 Task: Edit the website's header and course page to update the styles and ensure scripts are functioning correctly.
Action: Mouse scrolled (527, 469) with delta (0, 0)
Screenshot: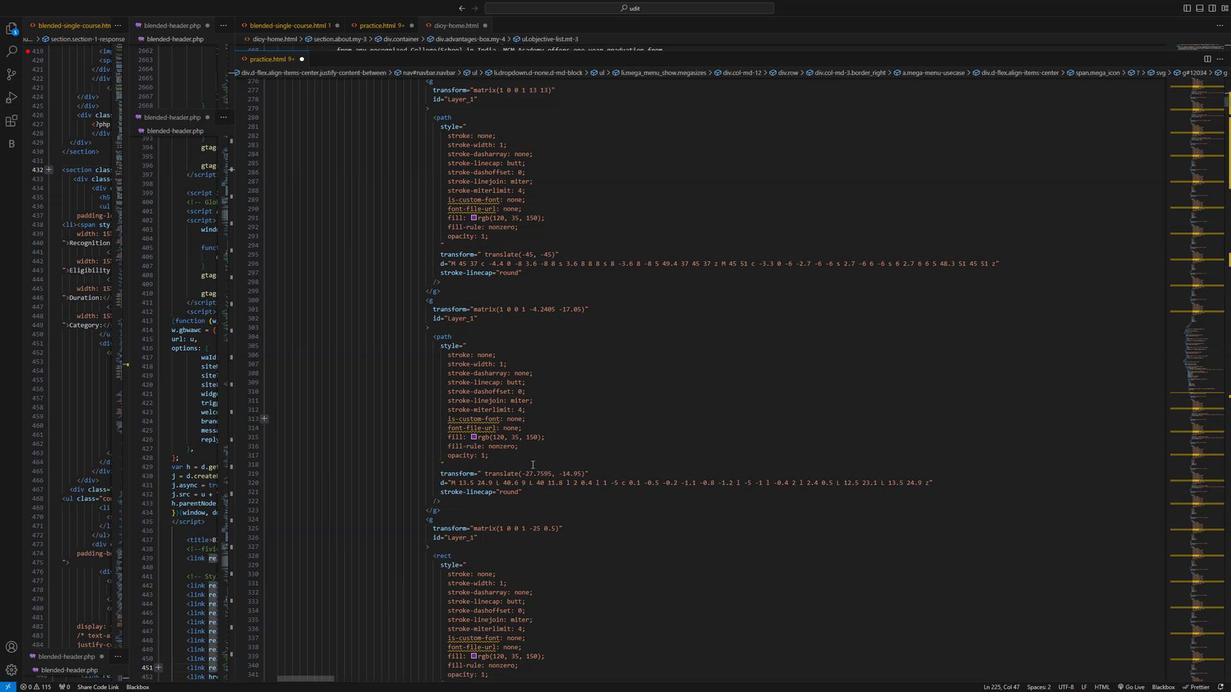 
Action: Mouse scrolled (527, 469) with delta (0, 0)
Screenshot: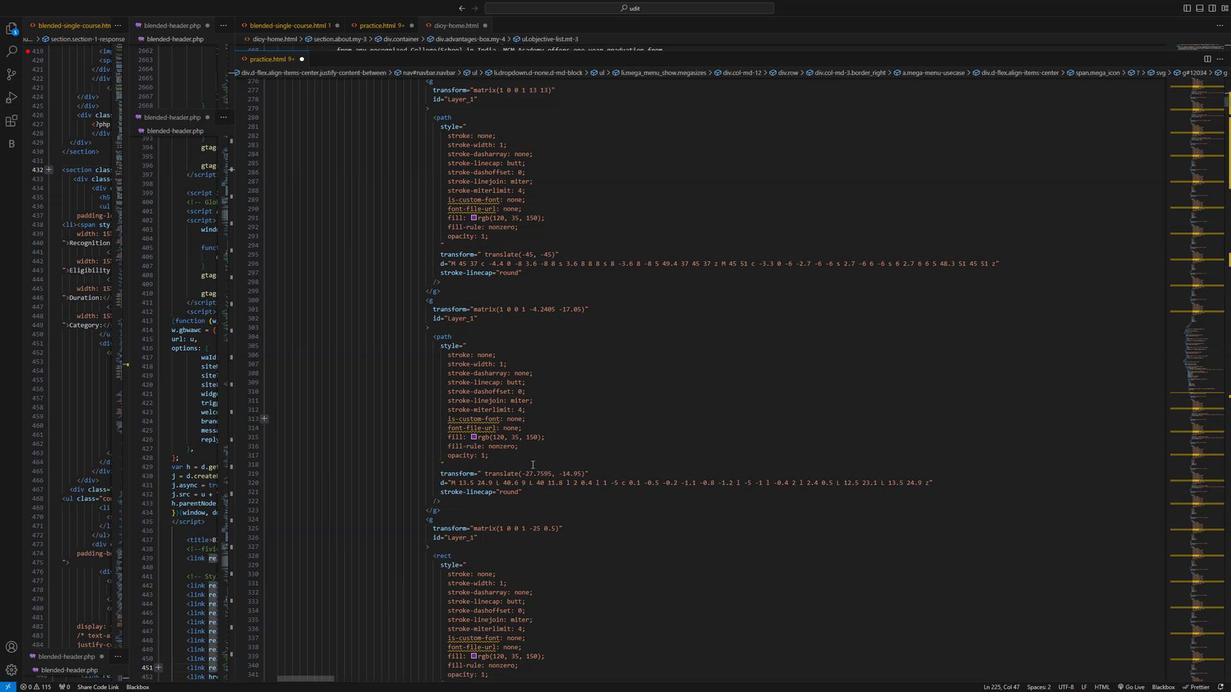 
Action: Mouse scrolled (527, 469) with delta (0, 0)
Screenshot: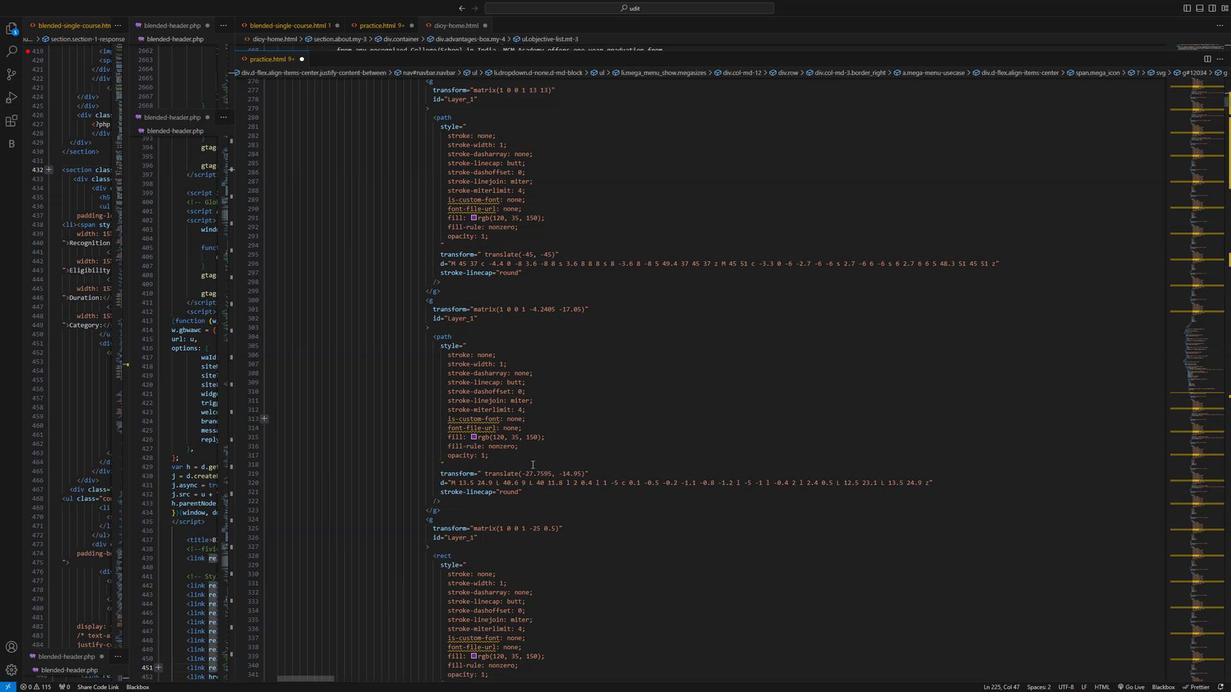 
Action: Mouse scrolled (527, 469) with delta (0, 0)
Screenshot: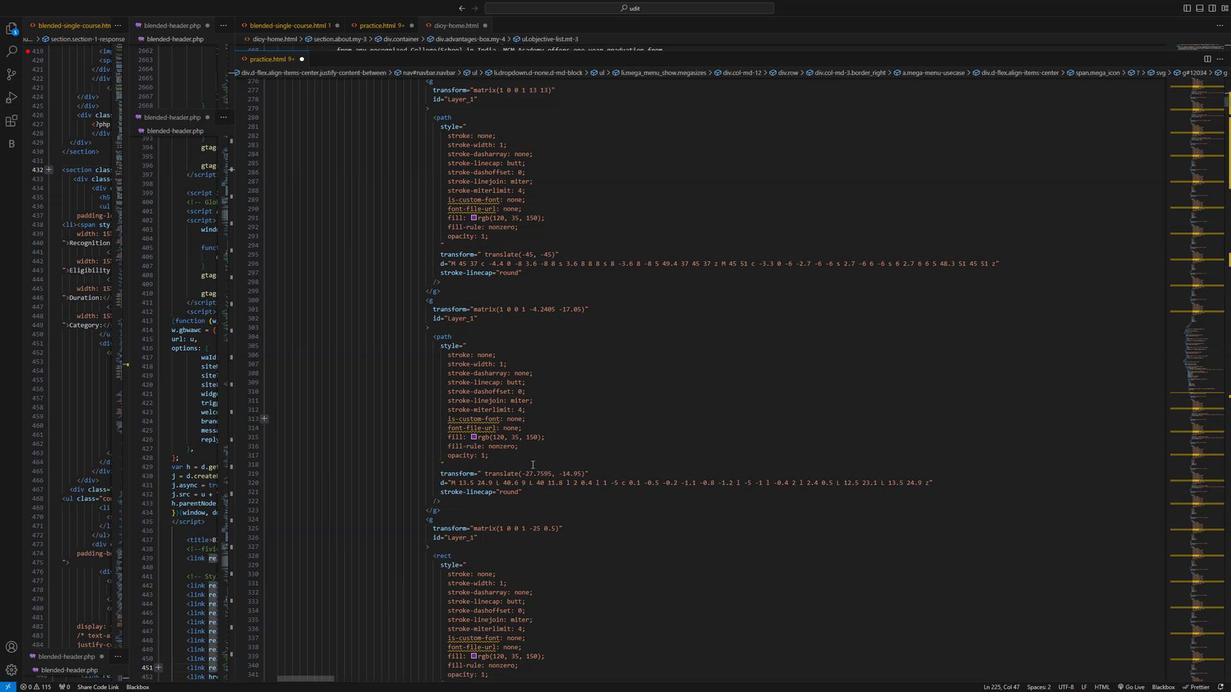 
Action: Mouse scrolled (527, 469) with delta (0, 0)
Screenshot: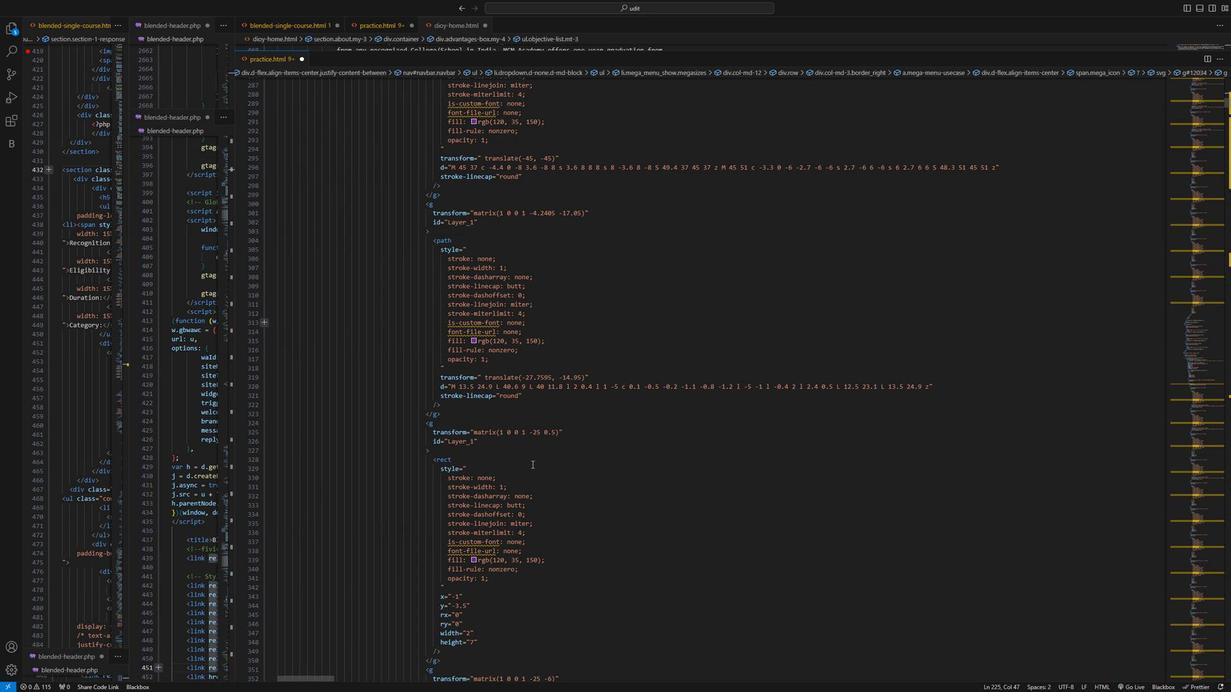 
Action: Mouse scrolled (527, 469) with delta (0, 0)
Screenshot: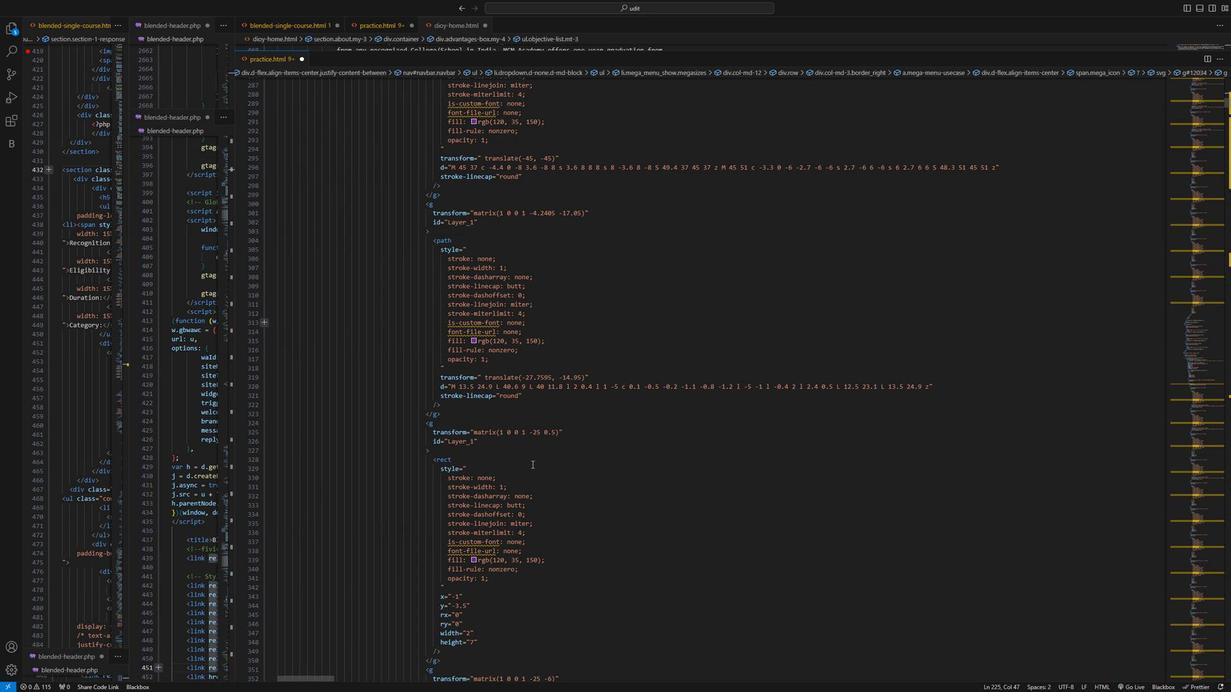 
Action: Mouse scrolled (527, 469) with delta (0, 0)
Screenshot: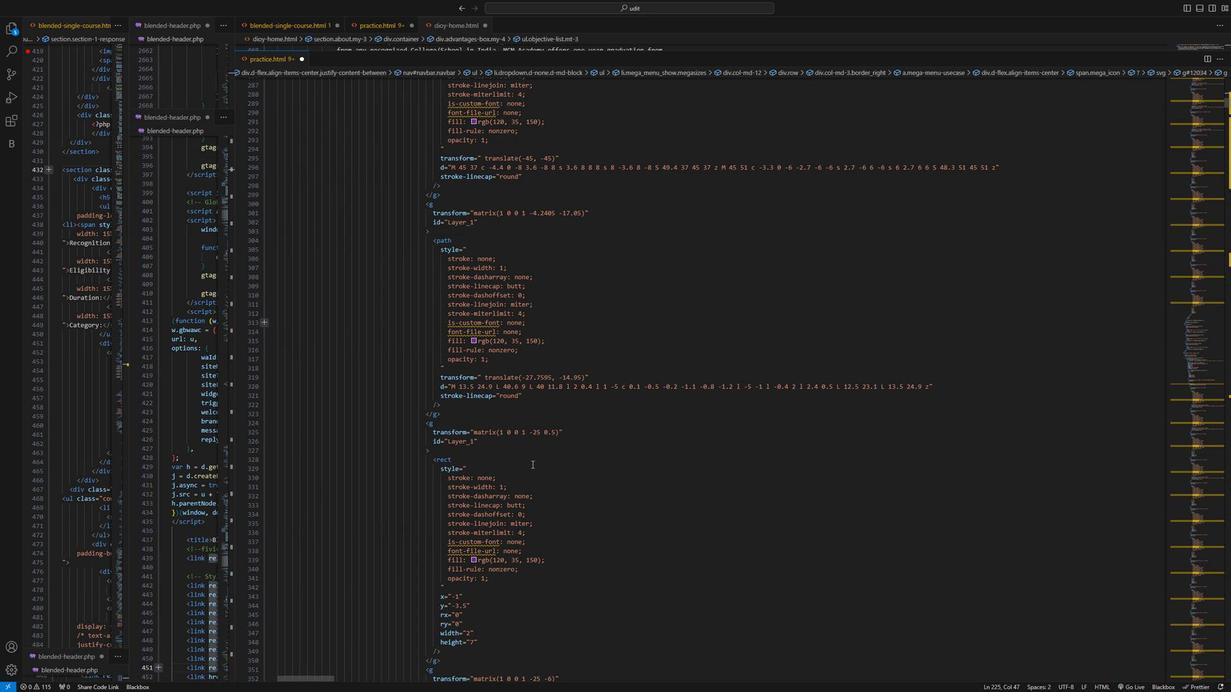 
Action: Mouse scrolled (527, 469) with delta (0, 0)
Screenshot: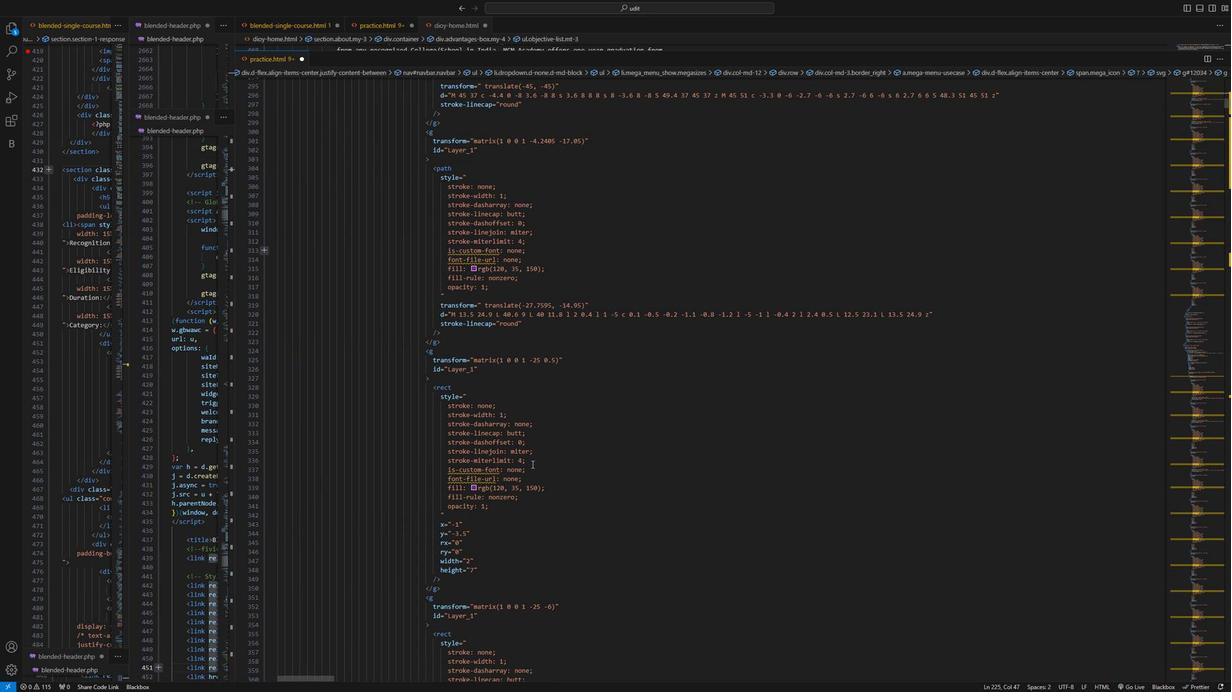 
Action: Mouse scrolled (527, 469) with delta (0, 0)
Screenshot: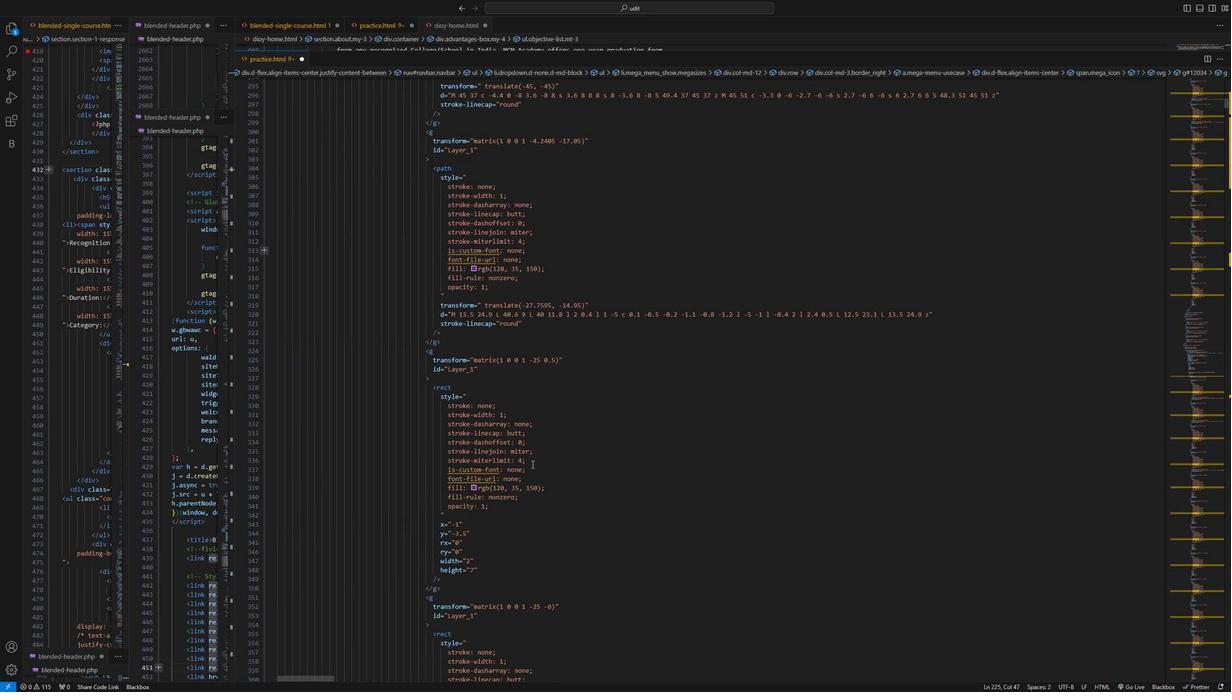 
Action: Mouse scrolled (527, 469) with delta (0, 0)
Screenshot: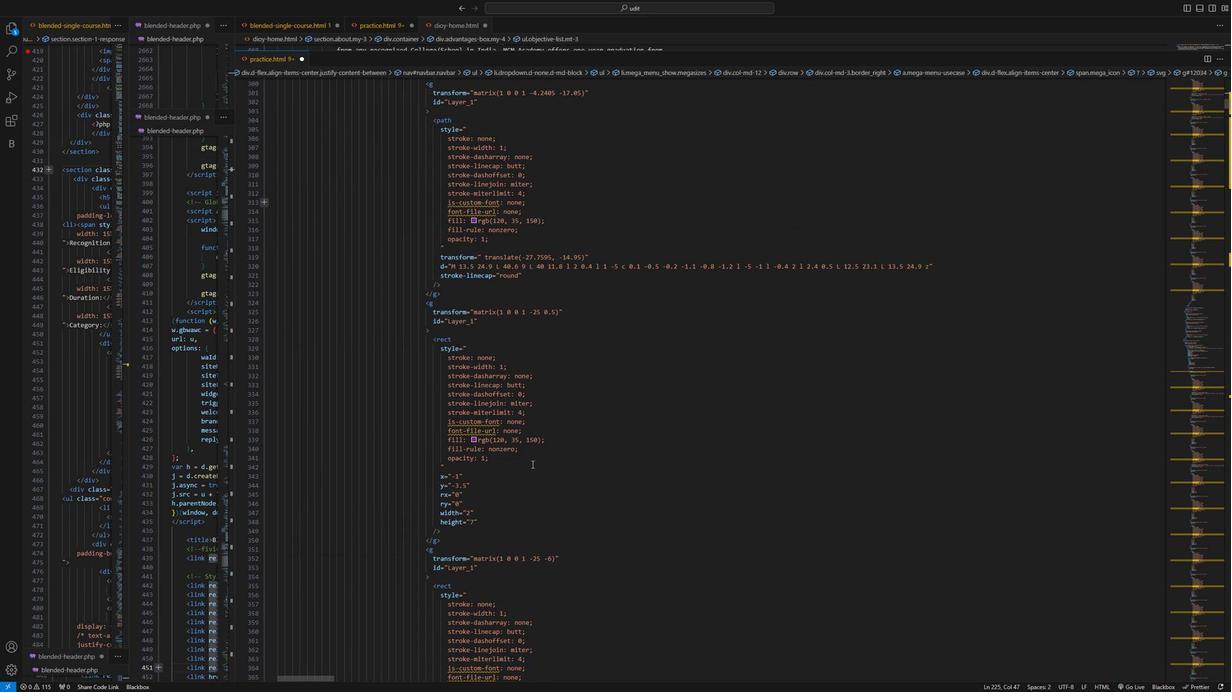 
Action: Mouse scrolled (527, 469) with delta (0, 0)
Screenshot: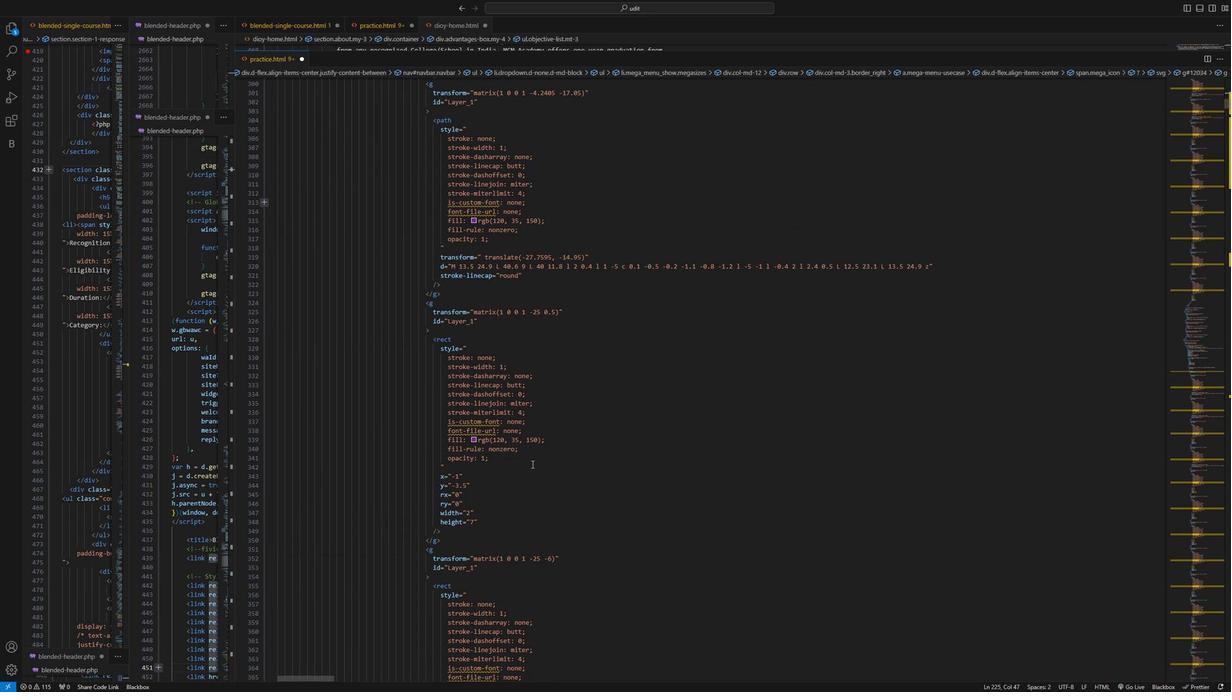 
Action: Mouse scrolled (527, 469) with delta (0, 0)
Screenshot: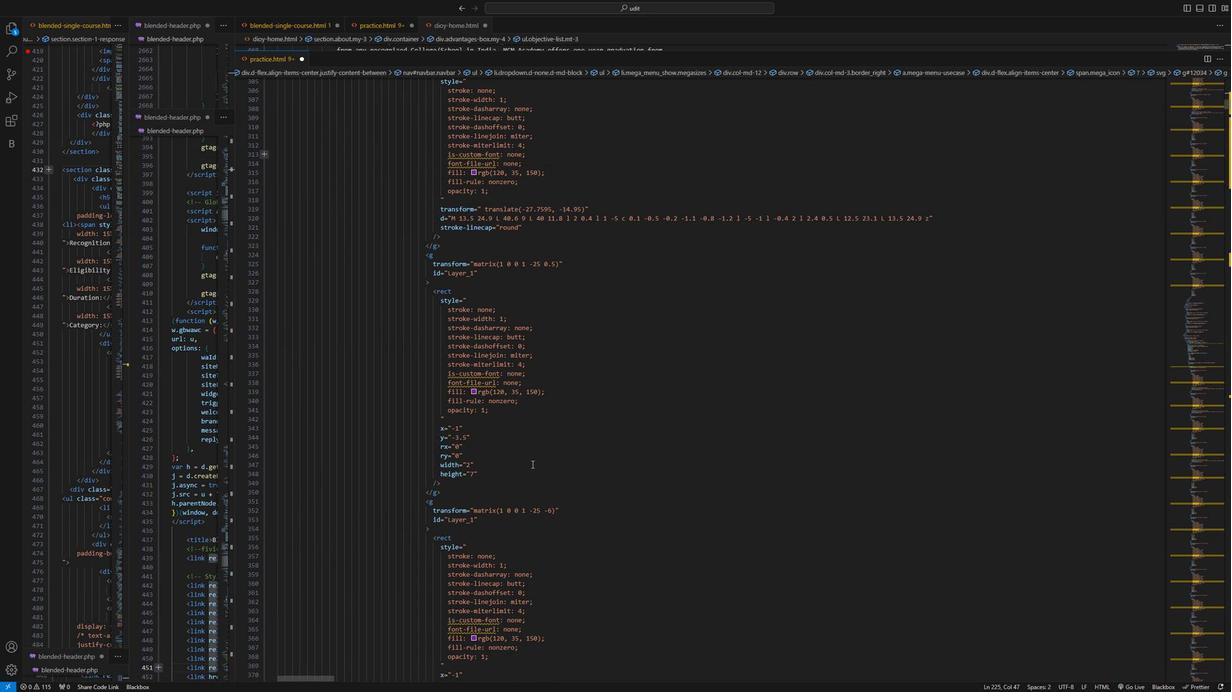 
Action: Mouse scrolled (527, 469) with delta (0, 0)
Screenshot: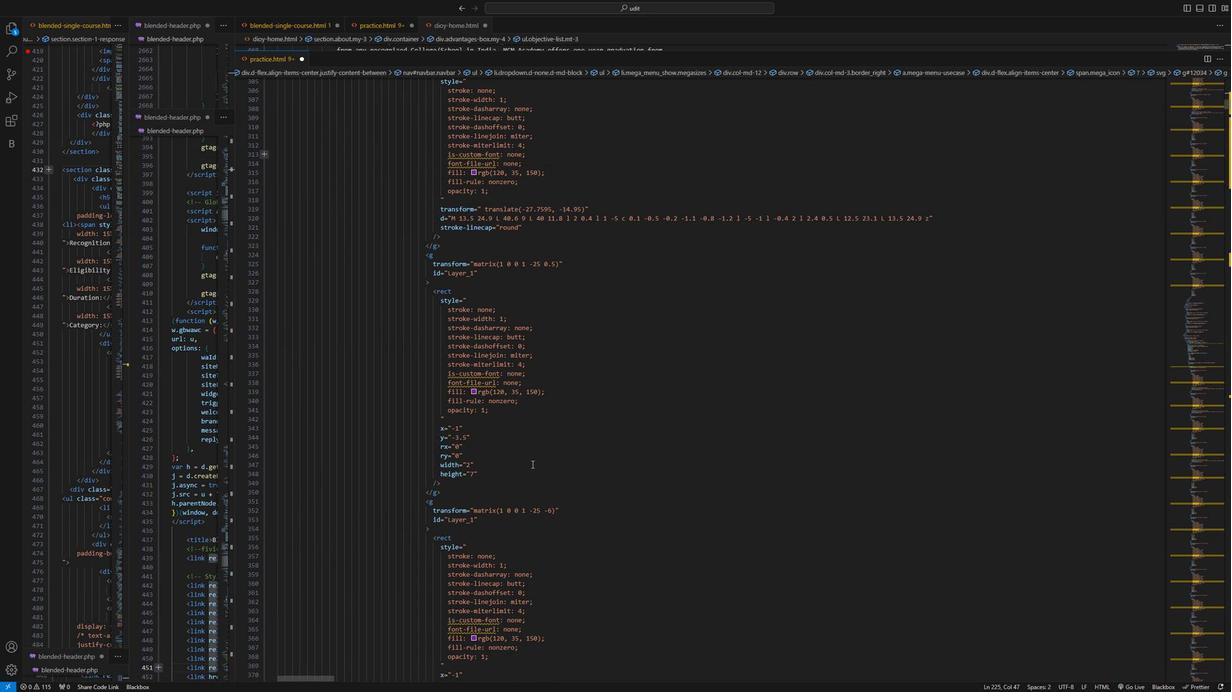 
Action: Mouse scrolled (527, 469) with delta (0, 0)
Screenshot: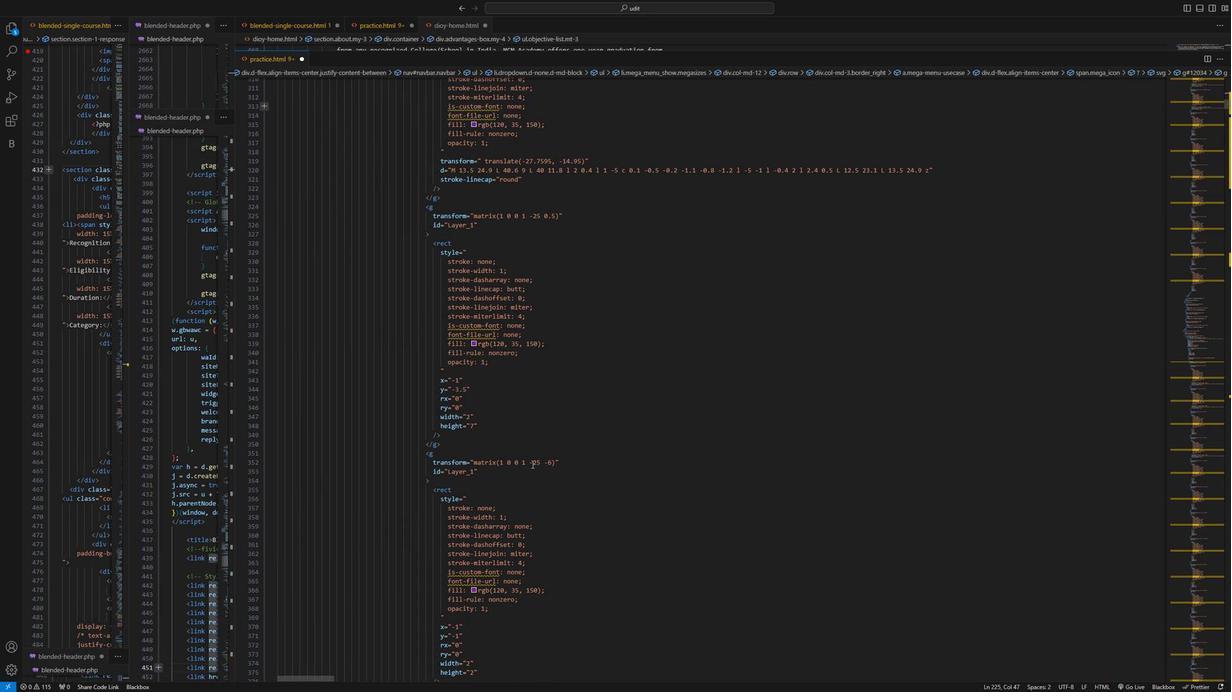 
Action: Mouse scrolled (527, 469) with delta (0, 0)
Screenshot: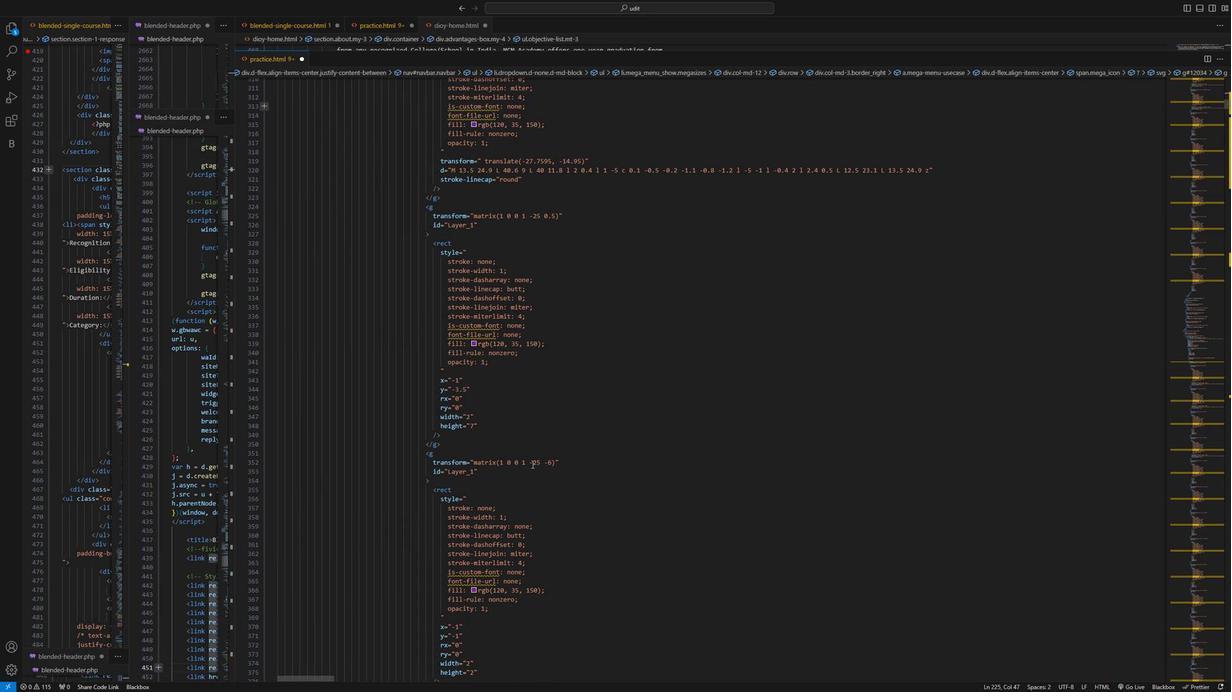 
Action: Mouse scrolled (527, 469) with delta (0, 0)
Screenshot: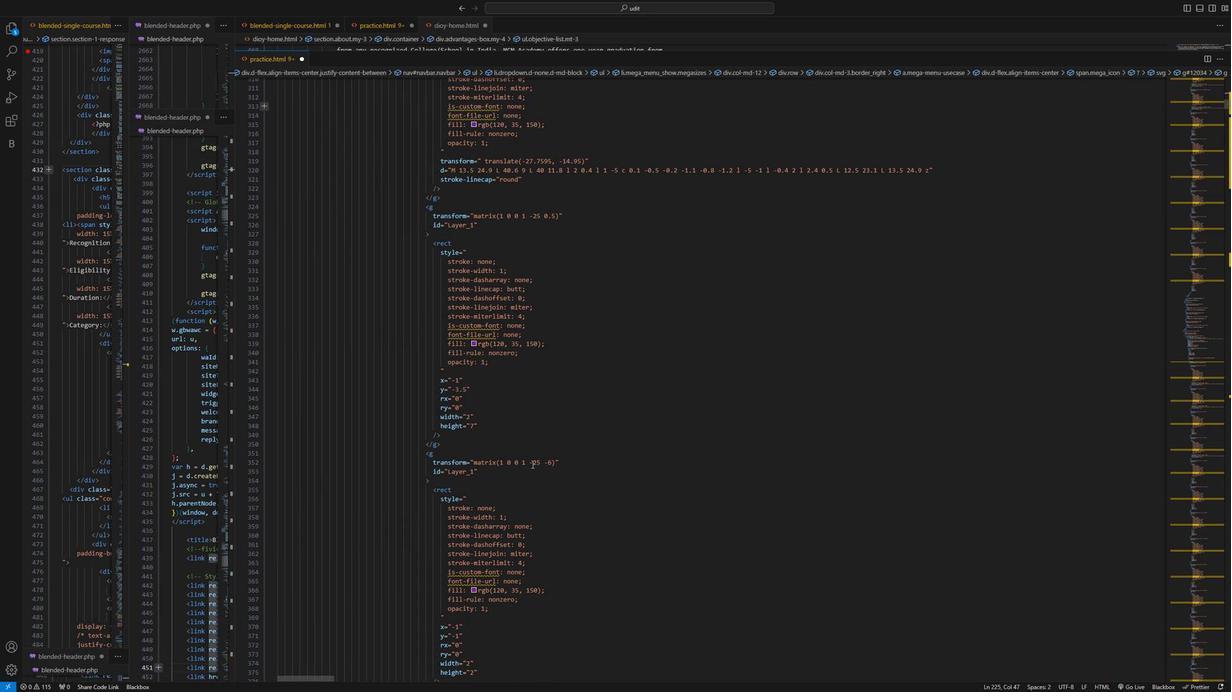 
Action: Mouse scrolled (527, 469) with delta (0, 0)
Screenshot: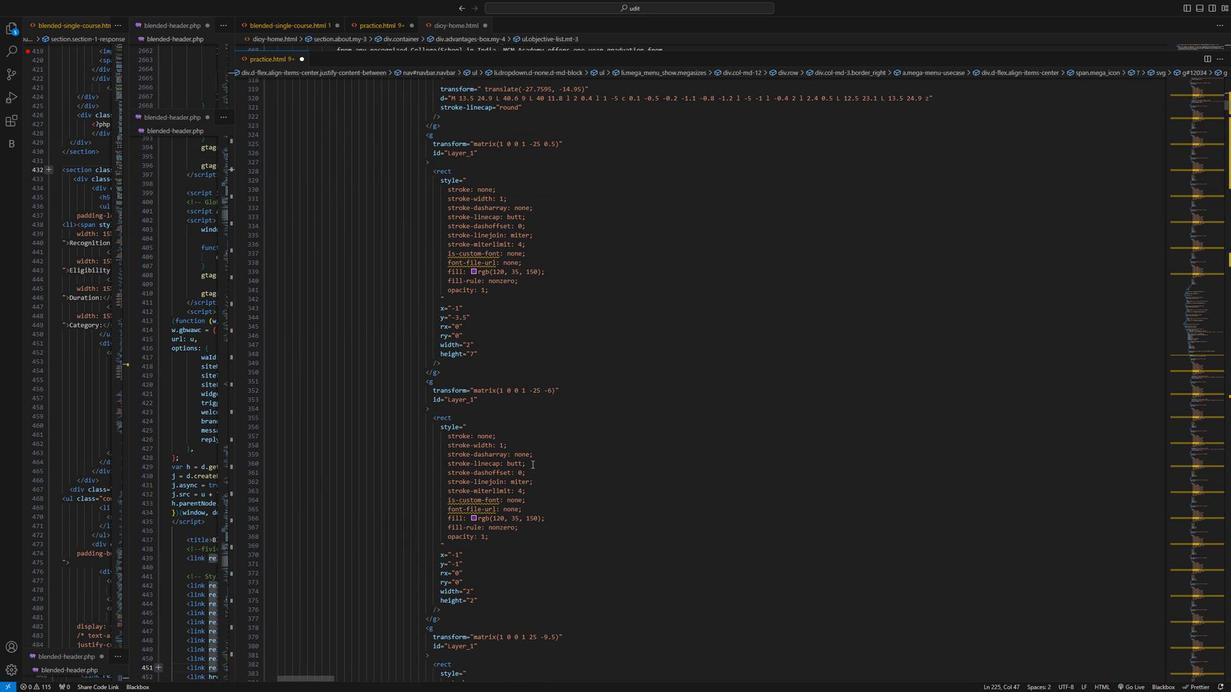 
Action: Mouse scrolled (527, 469) with delta (0, 0)
Screenshot: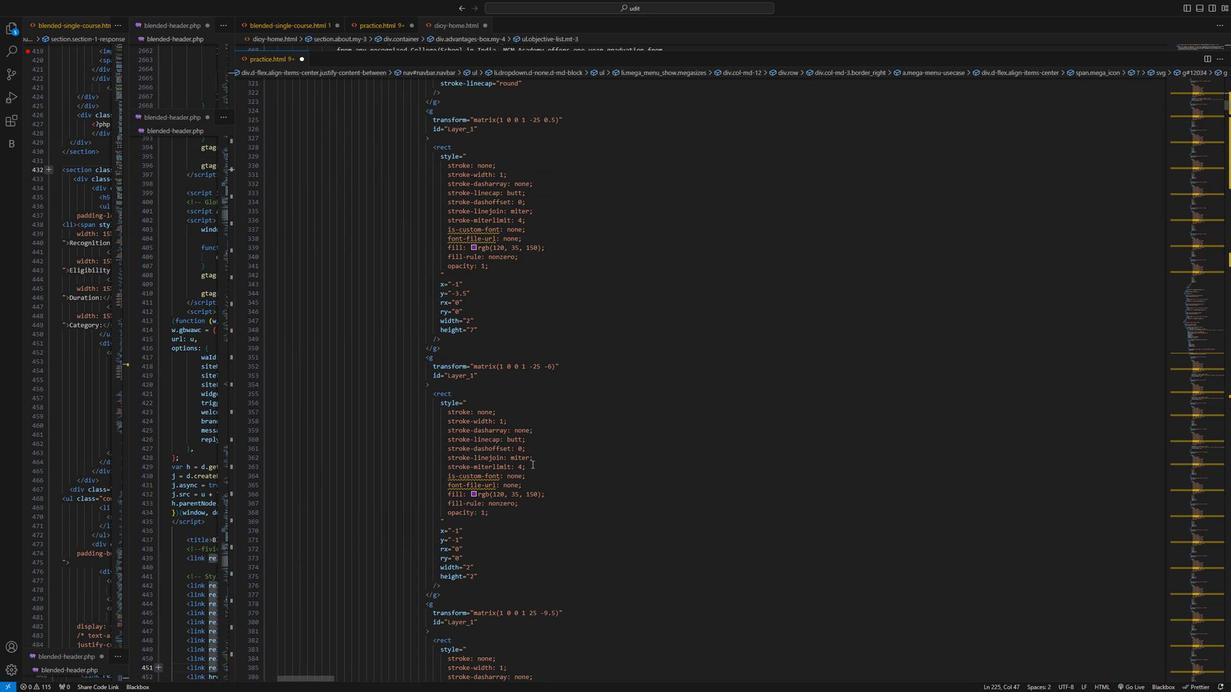 
Action: Mouse moved to (527, 470)
Screenshot: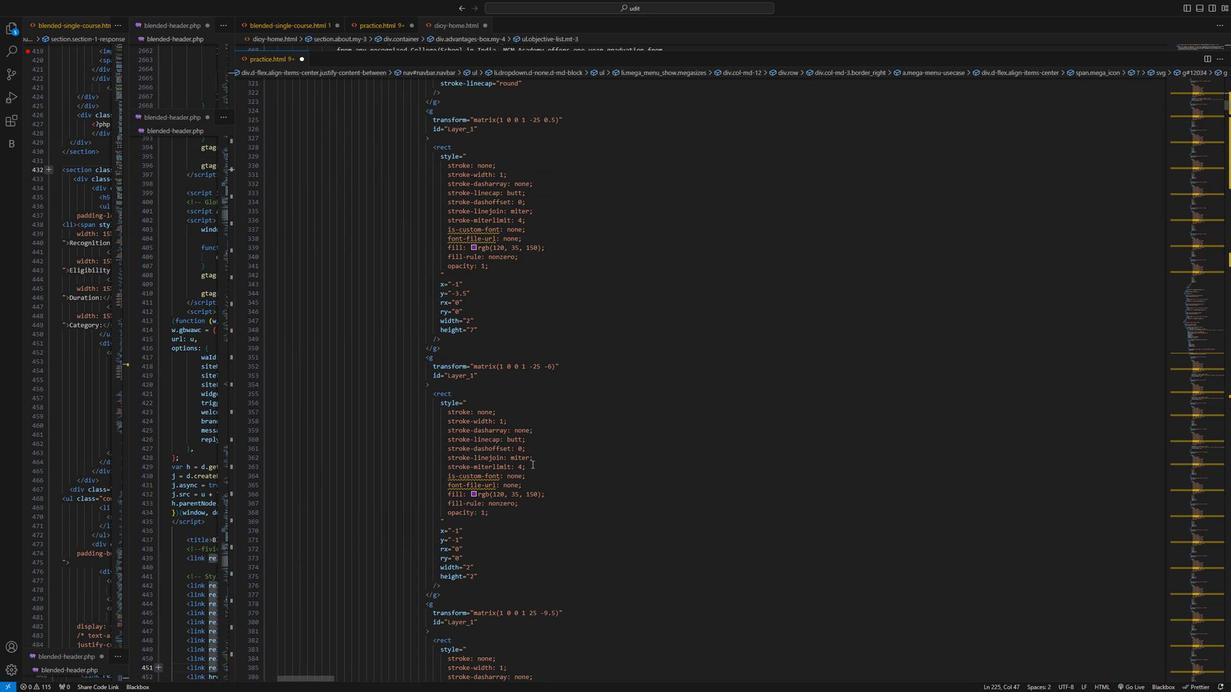 
Action: Mouse scrolled (527, 469) with delta (0, 0)
Screenshot: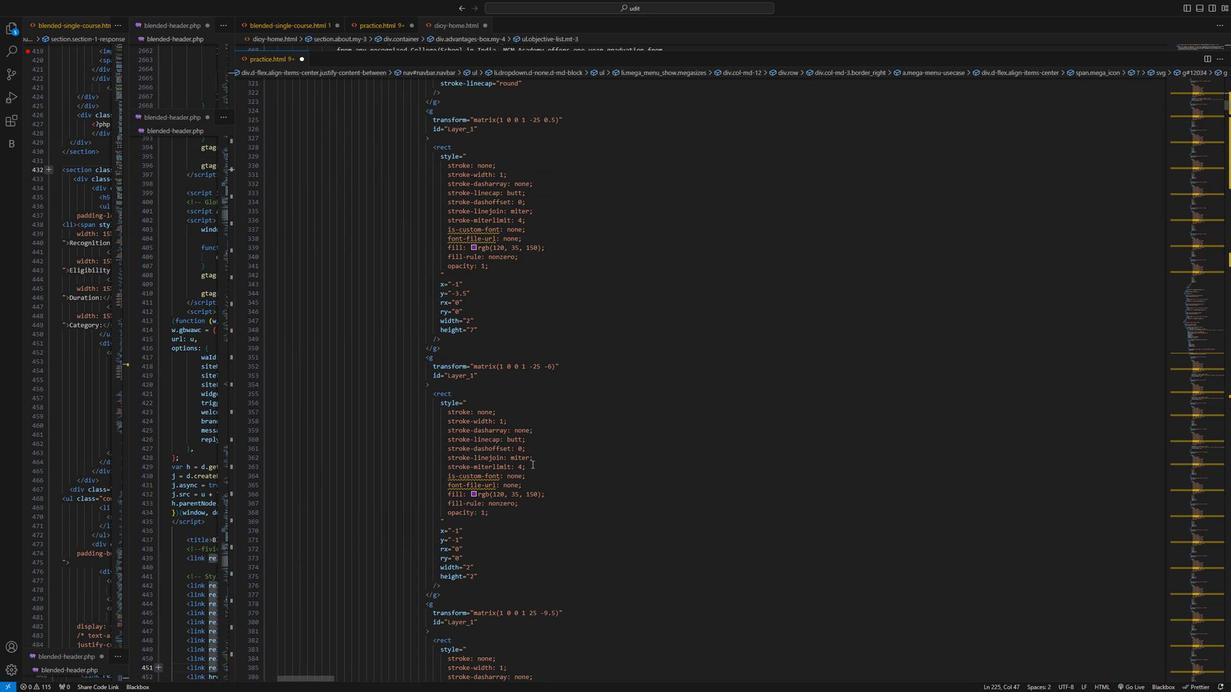 
Action: Mouse moved to (536, 472)
Screenshot: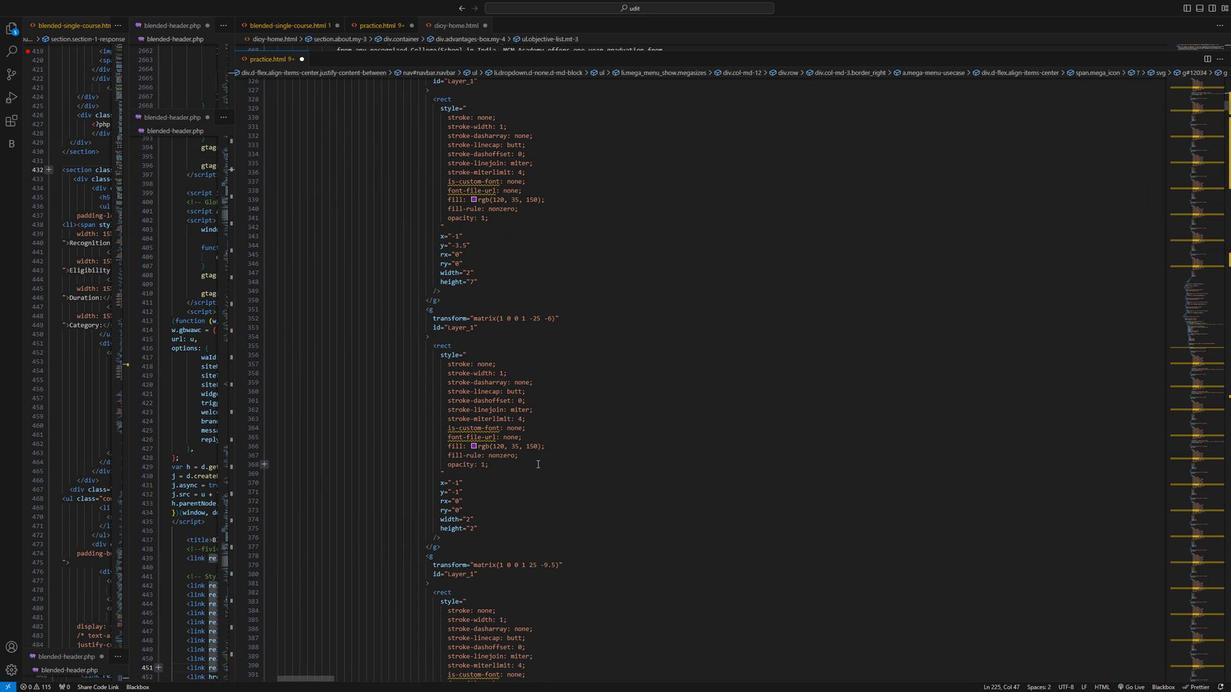 
Action: Mouse scrolled (536, 472) with delta (0, 0)
Screenshot: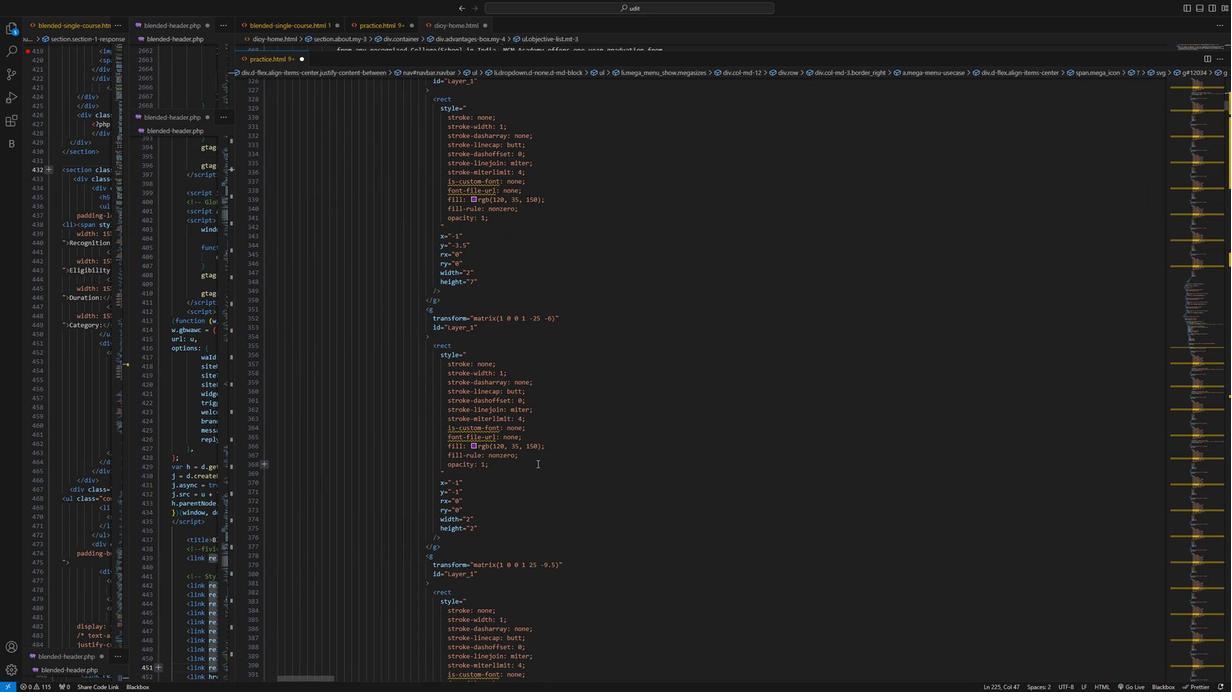 
Action: Mouse moved to (537, 475)
Screenshot: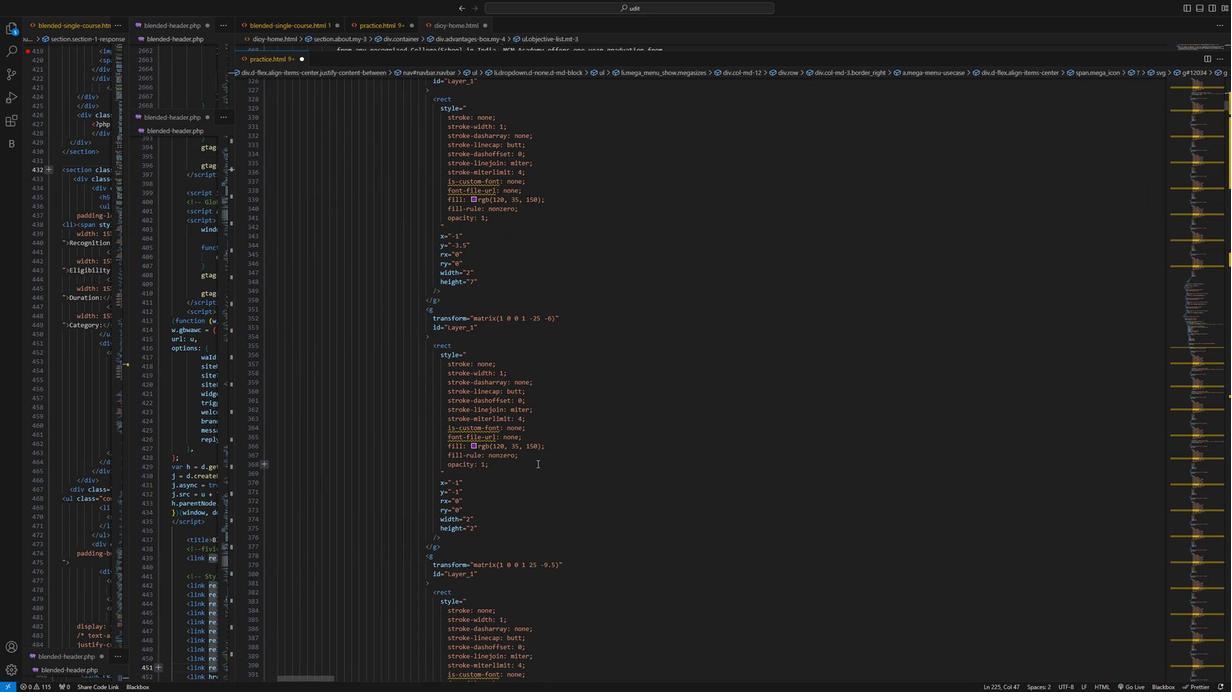 
Action: Mouse scrolled (537, 474) with delta (0, 0)
Screenshot: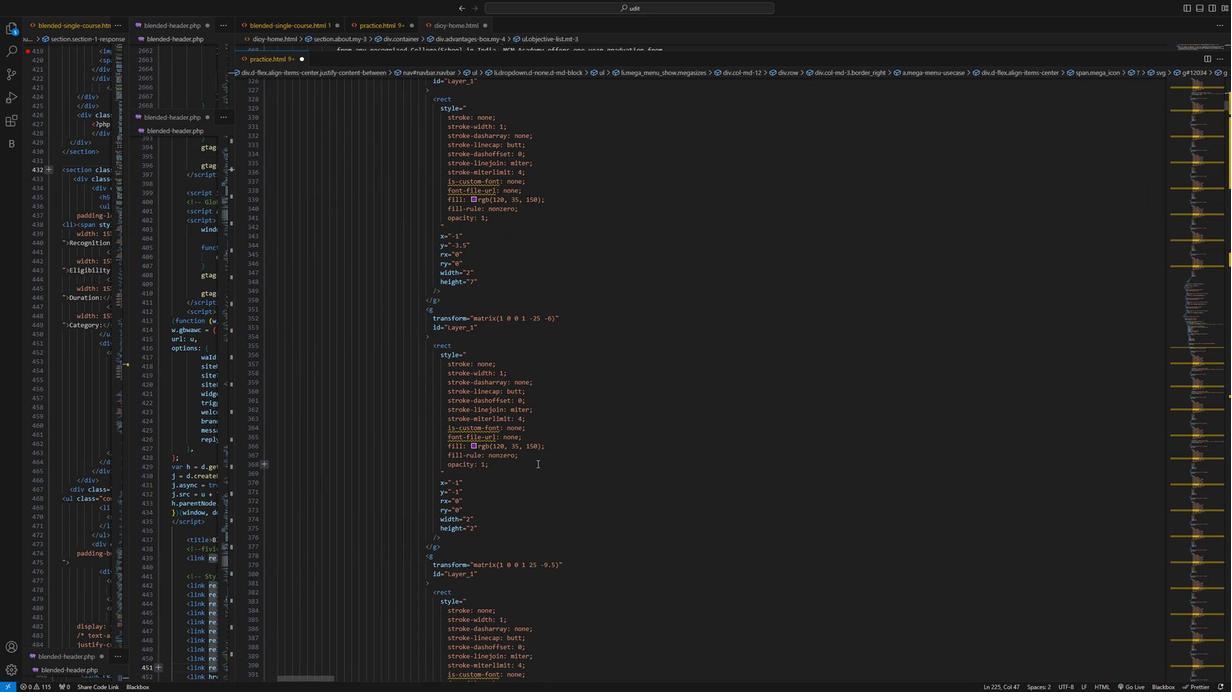 
Action: Mouse moved to (533, 476)
Screenshot: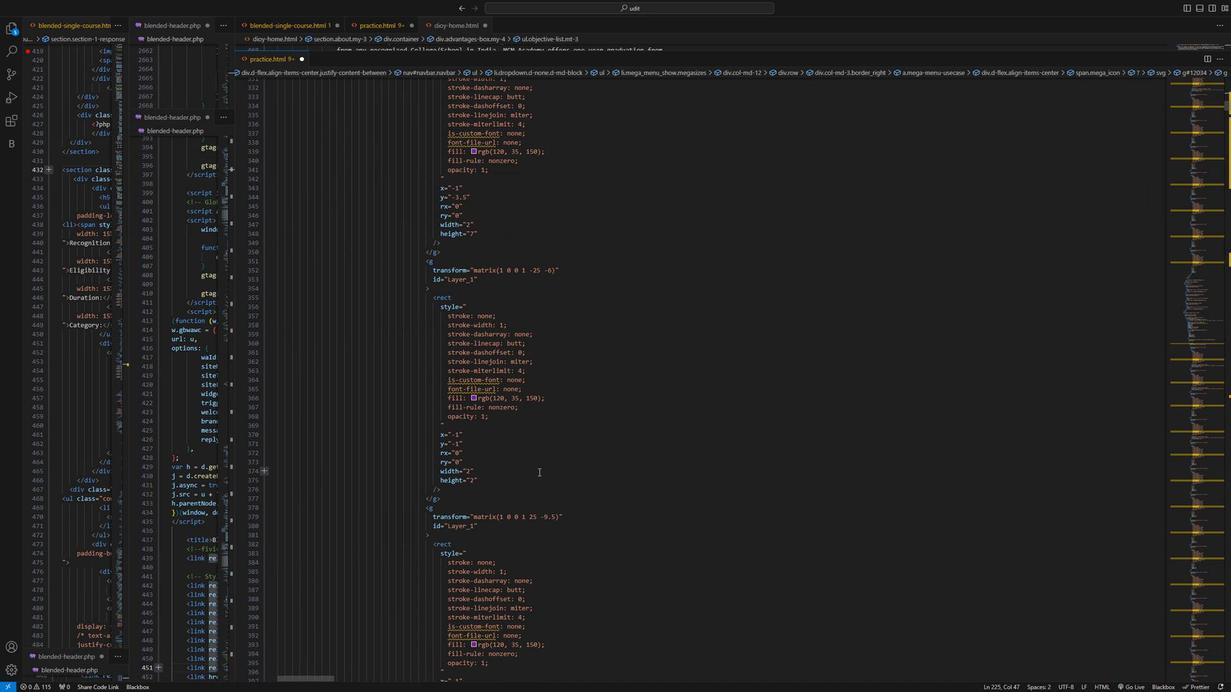 
Action: Mouse scrolled (533, 476) with delta (0, 0)
Screenshot: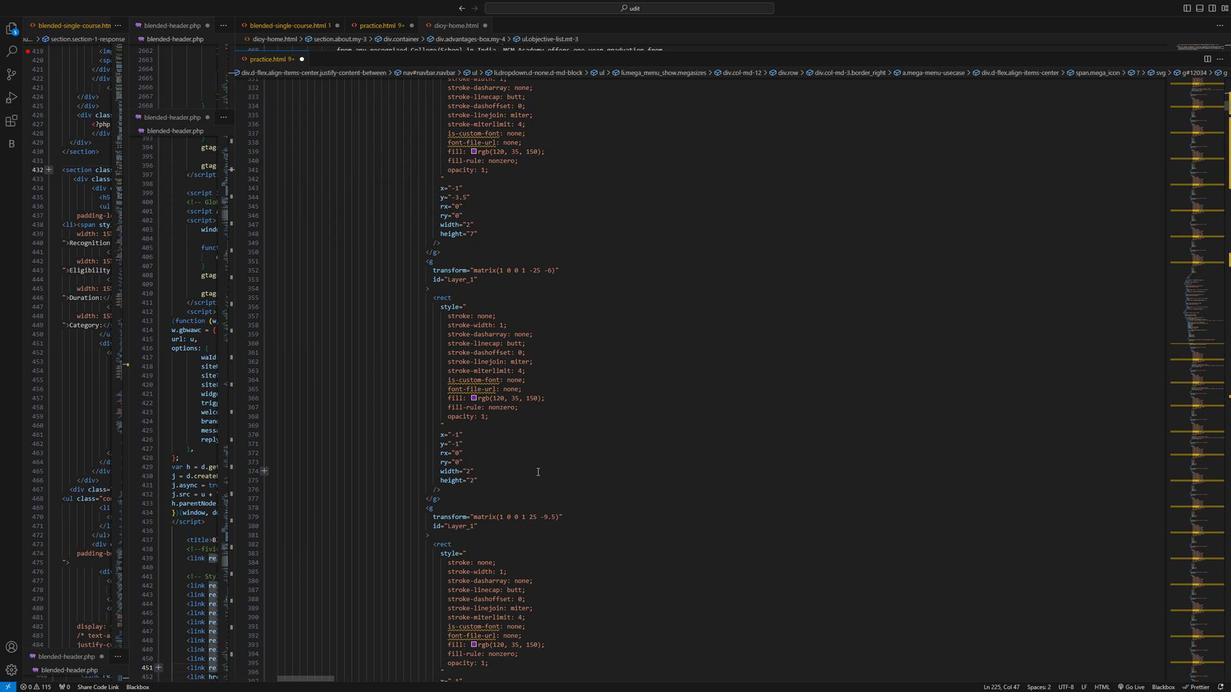 
Action: Mouse scrolled (533, 476) with delta (0, 0)
Screenshot: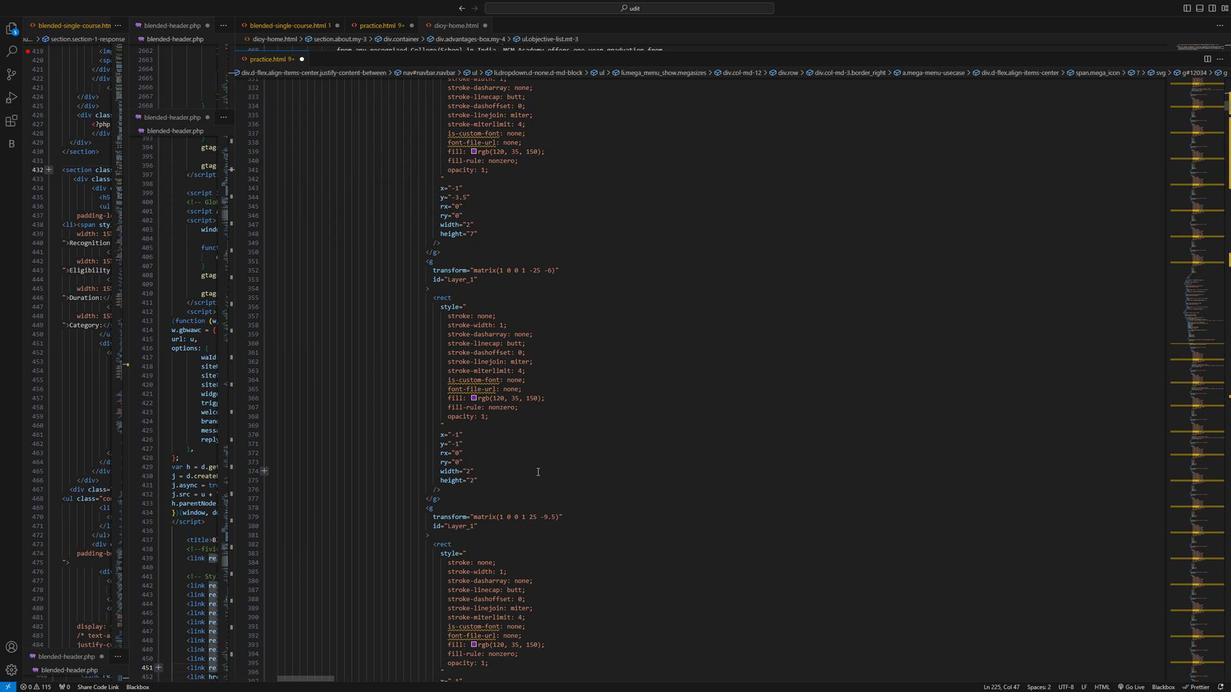 
Action: Mouse moved to (229, 57)
Screenshot: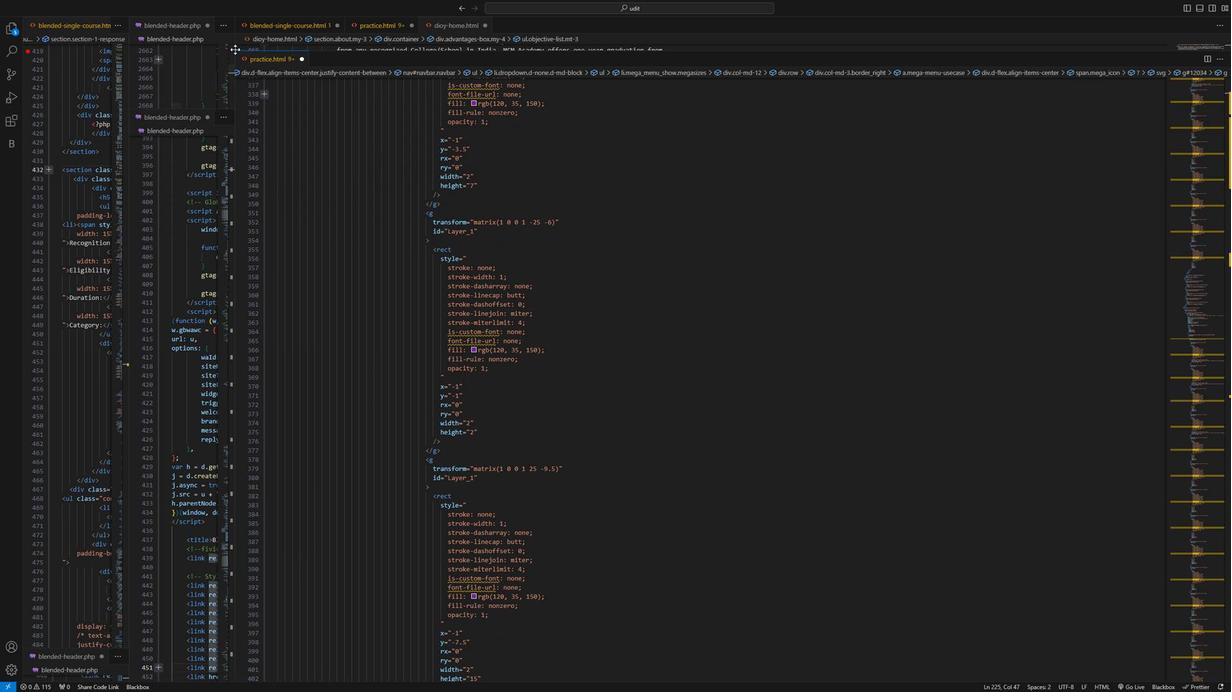 
Action: Mouse pressed left at (229, 57)
Screenshot: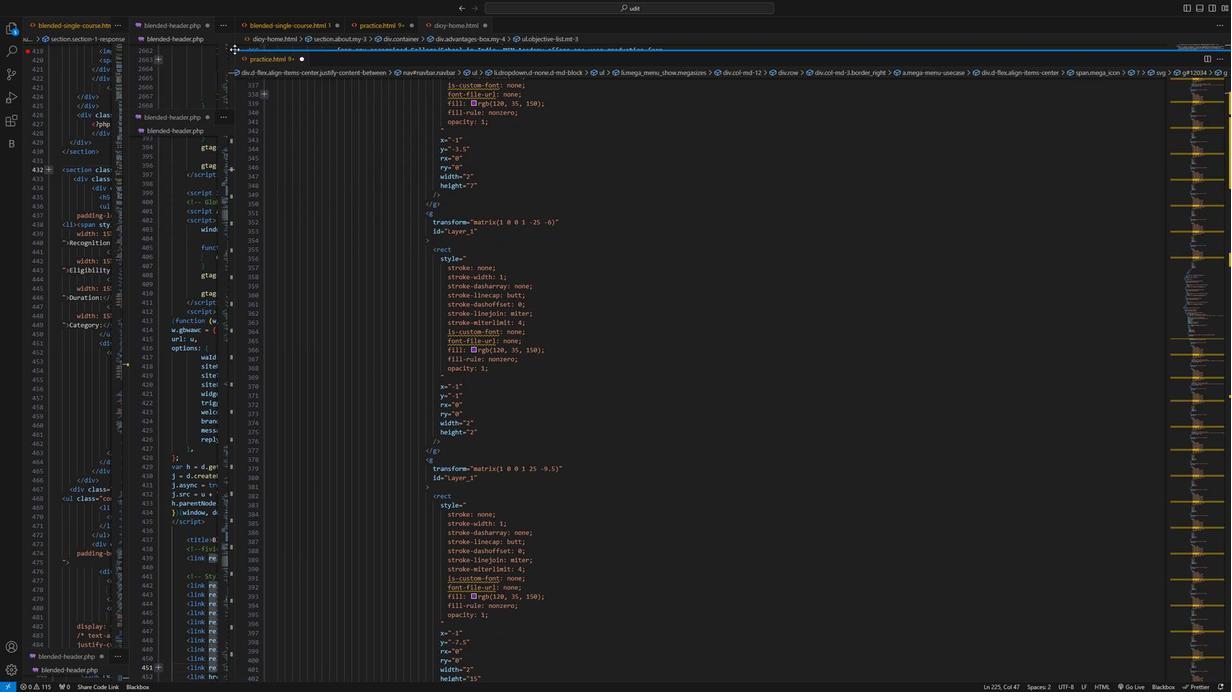
Action: Mouse moved to (122, 264)
Screenshot: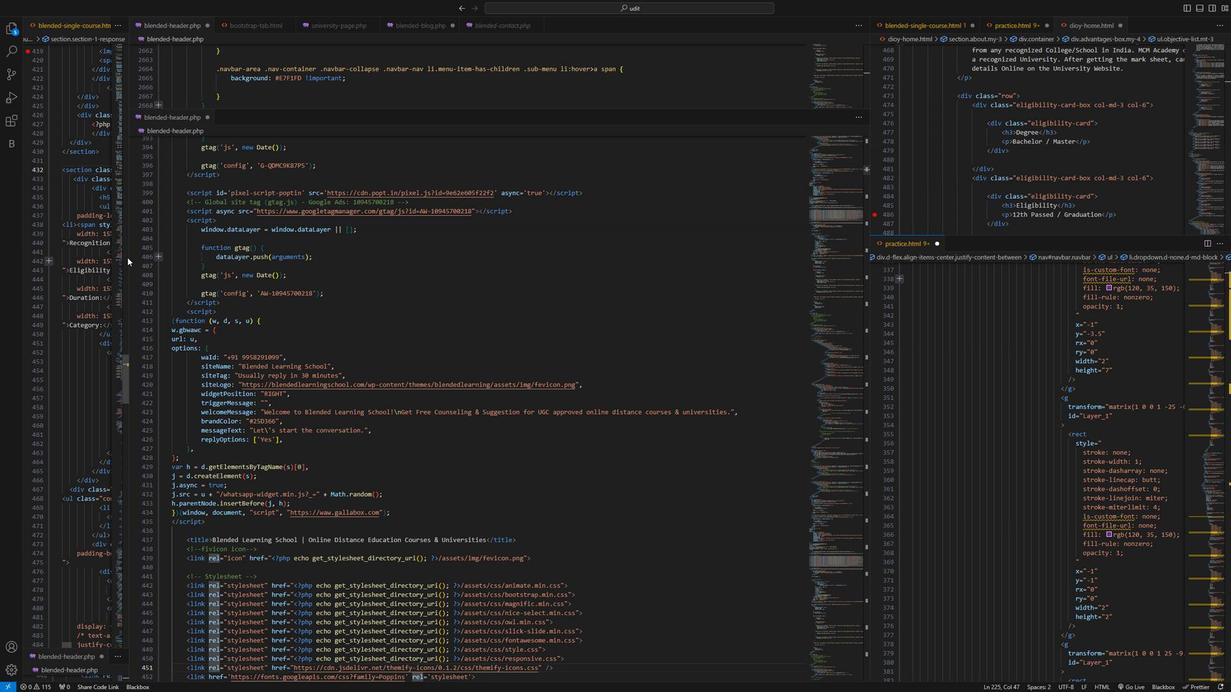 
Action: Mouse pressed left at (122, 264)
Screenshot: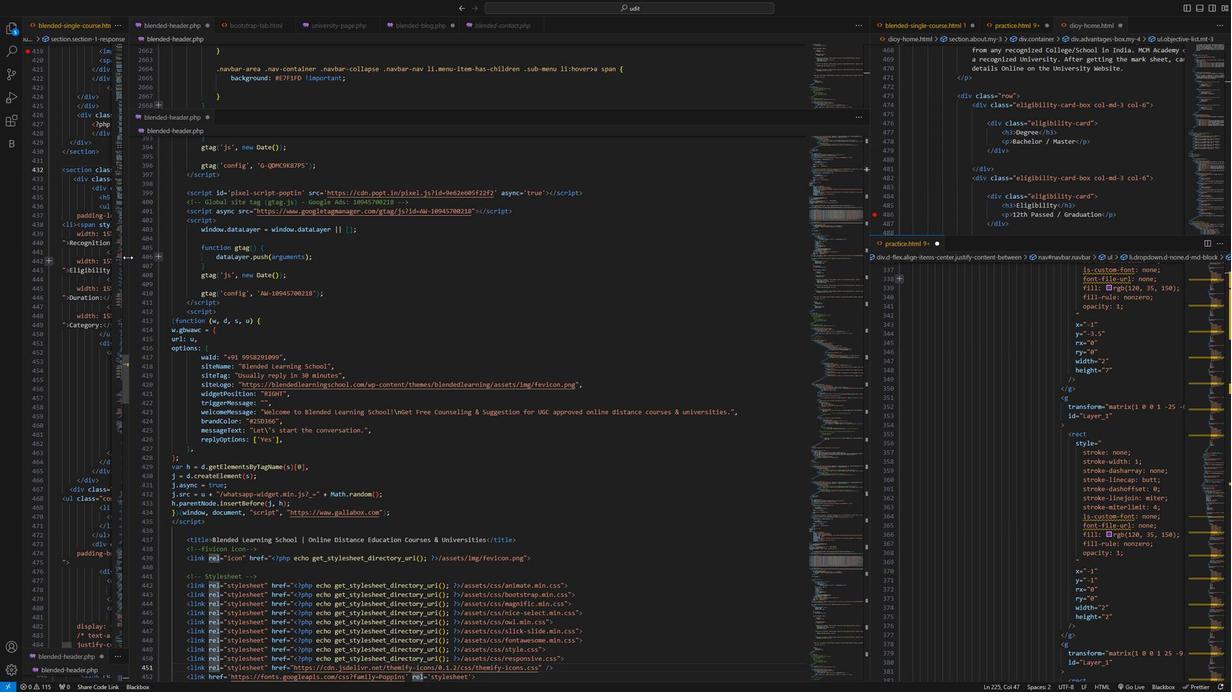 
Action: Mouse moved to (191, 345)
Screenshot: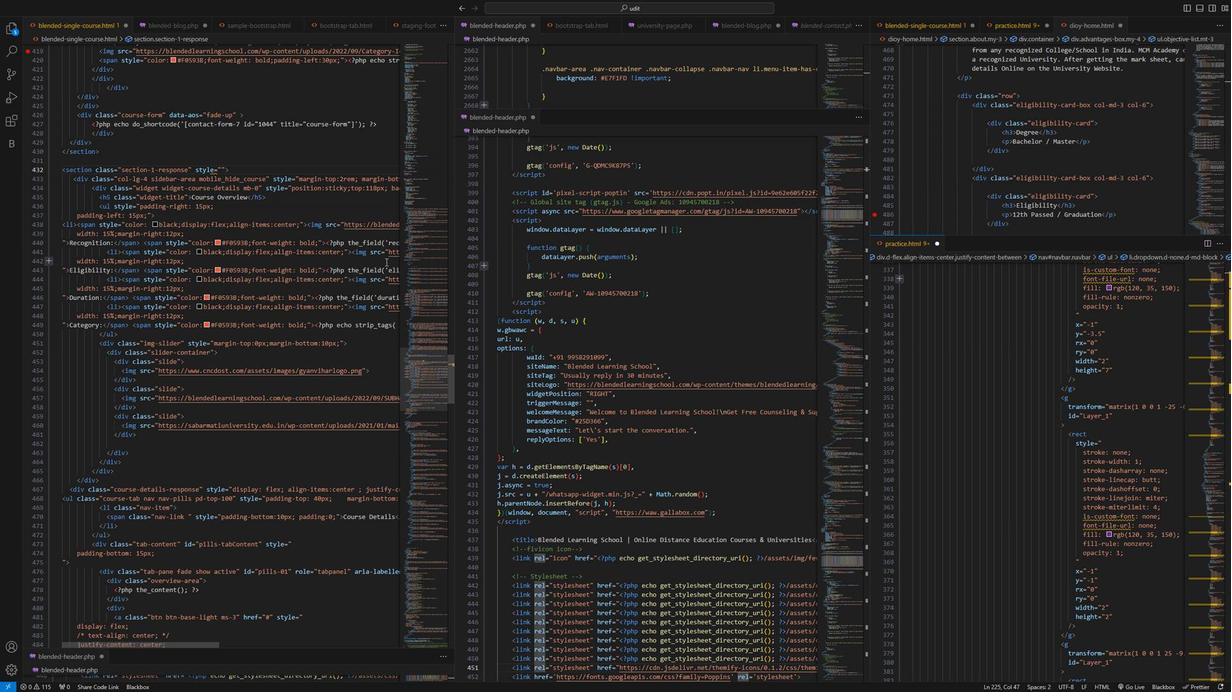 
Action: Mouse scrolled (191, 344) with delta (0, 0)
Screenshot: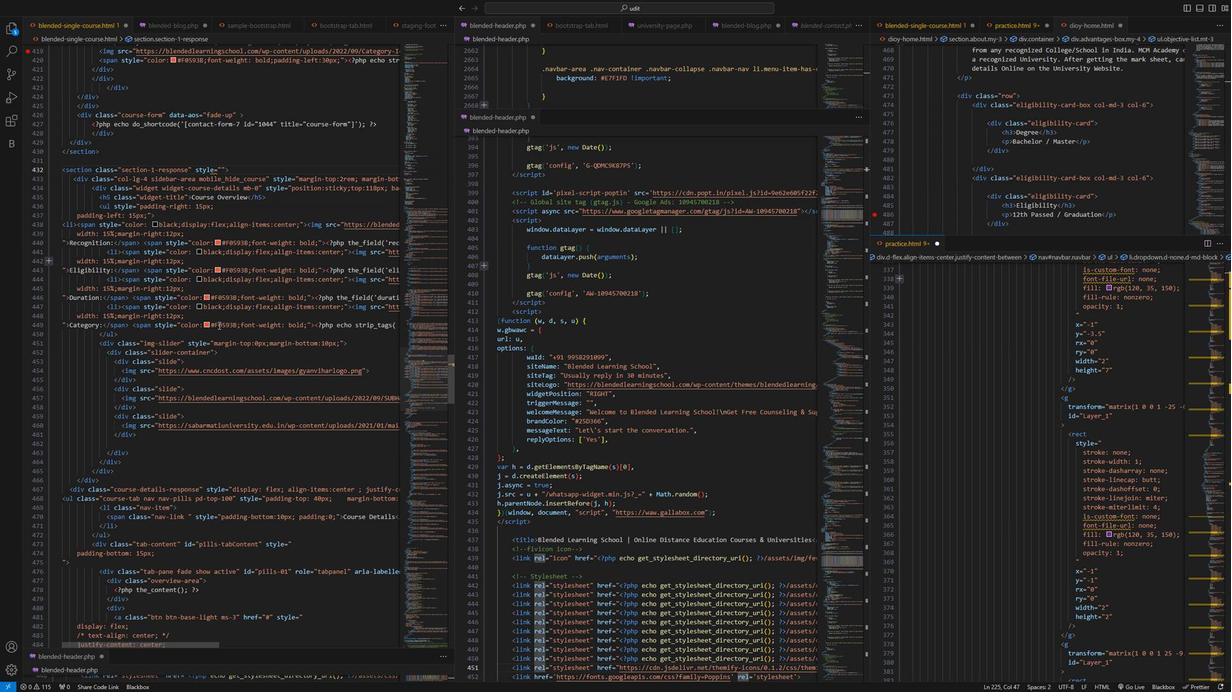 
Action: Mouse scrolled (191, 344) with delta (0, 0)
Screenshot: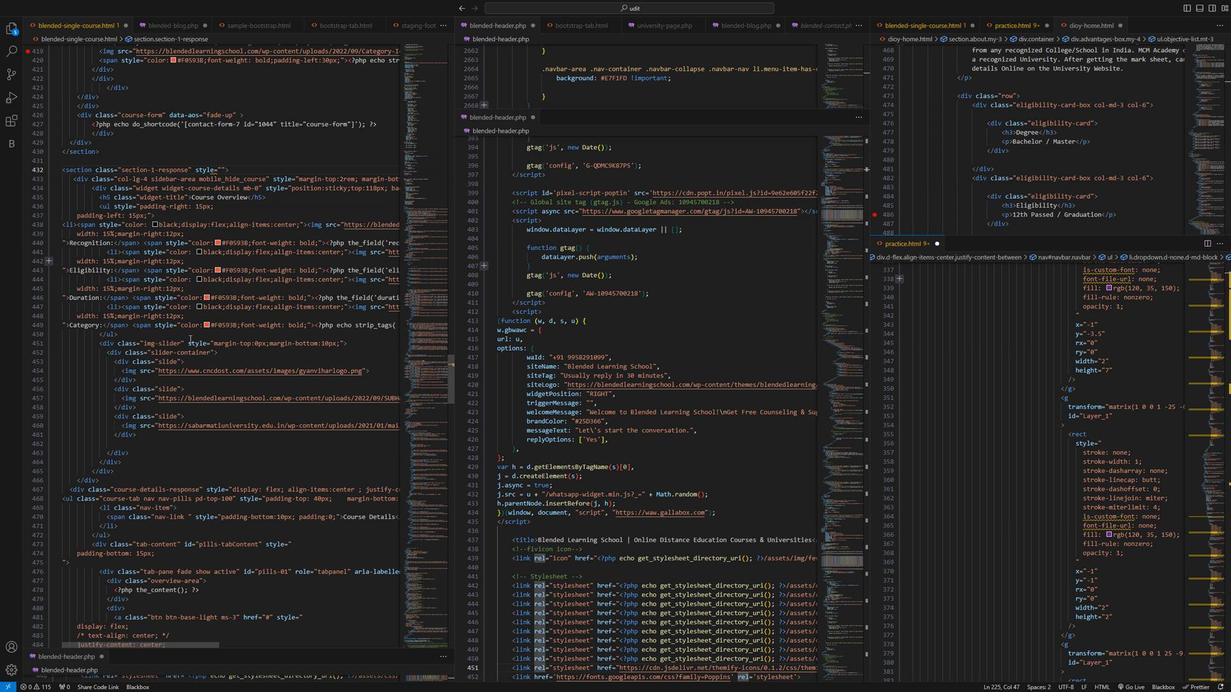 
Action: Mouse moved to (191, 345)
Screenshot: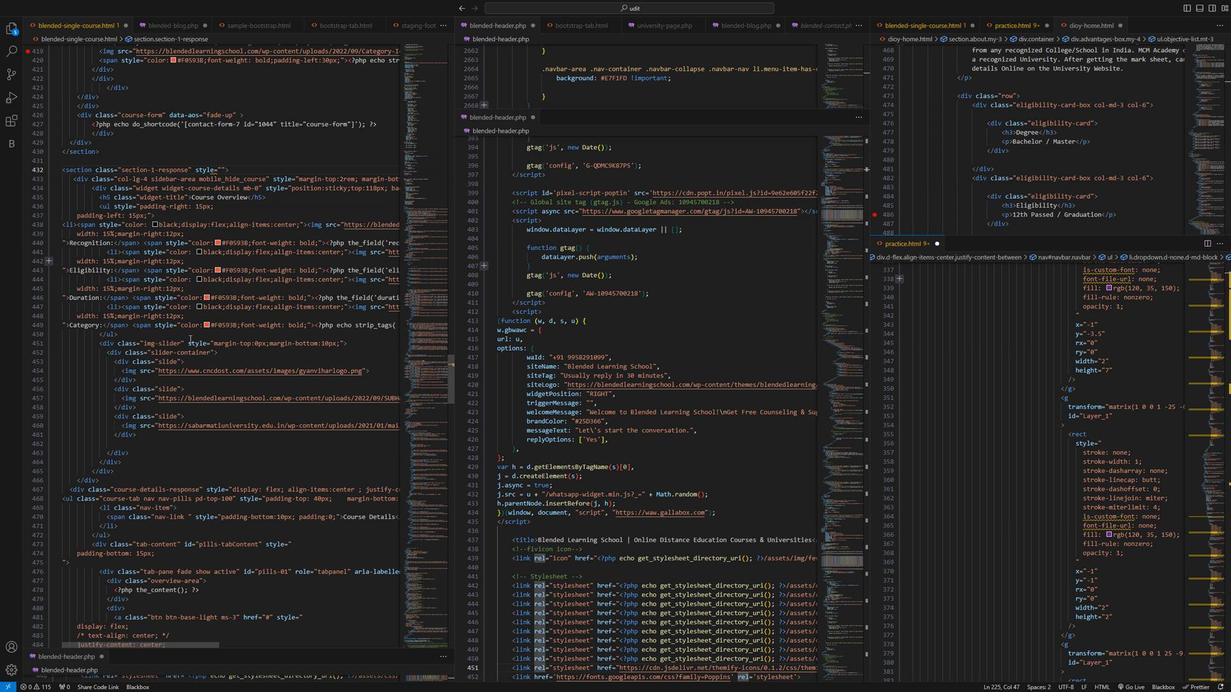
Action: Mouse scrolled (191, 345) with delta (0, 0)
Screenshot: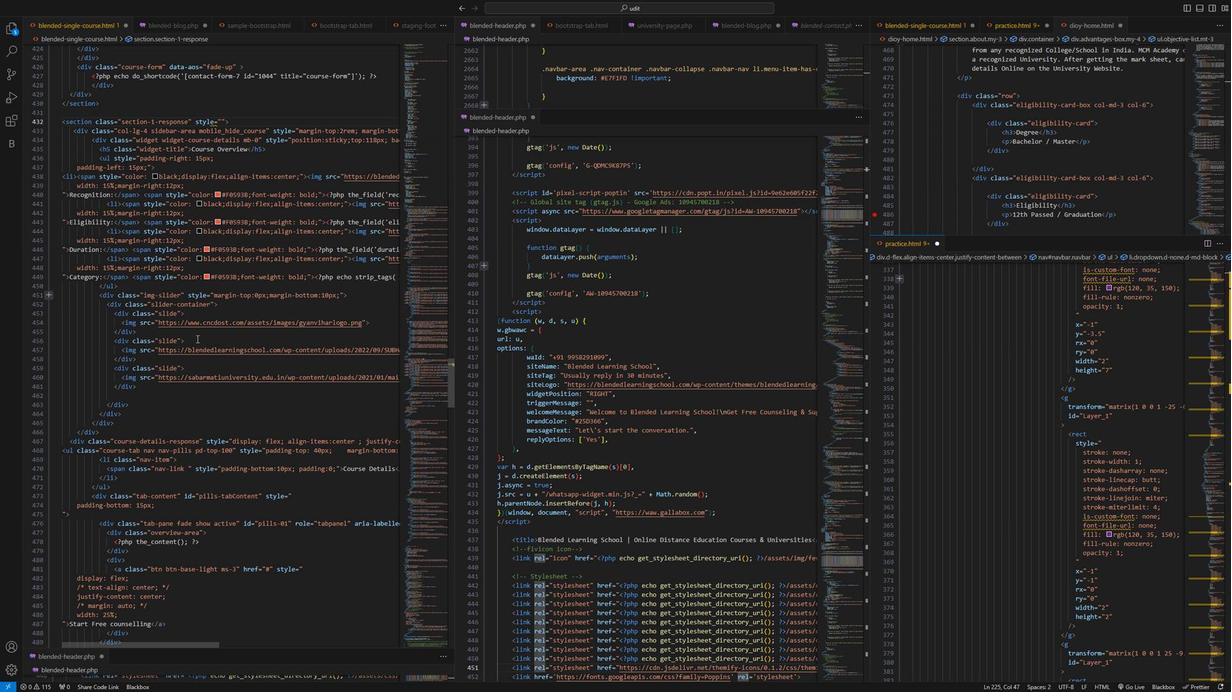 
Action: Mouse scrolled (191, 345) with delta (0, 0)
Screenshot: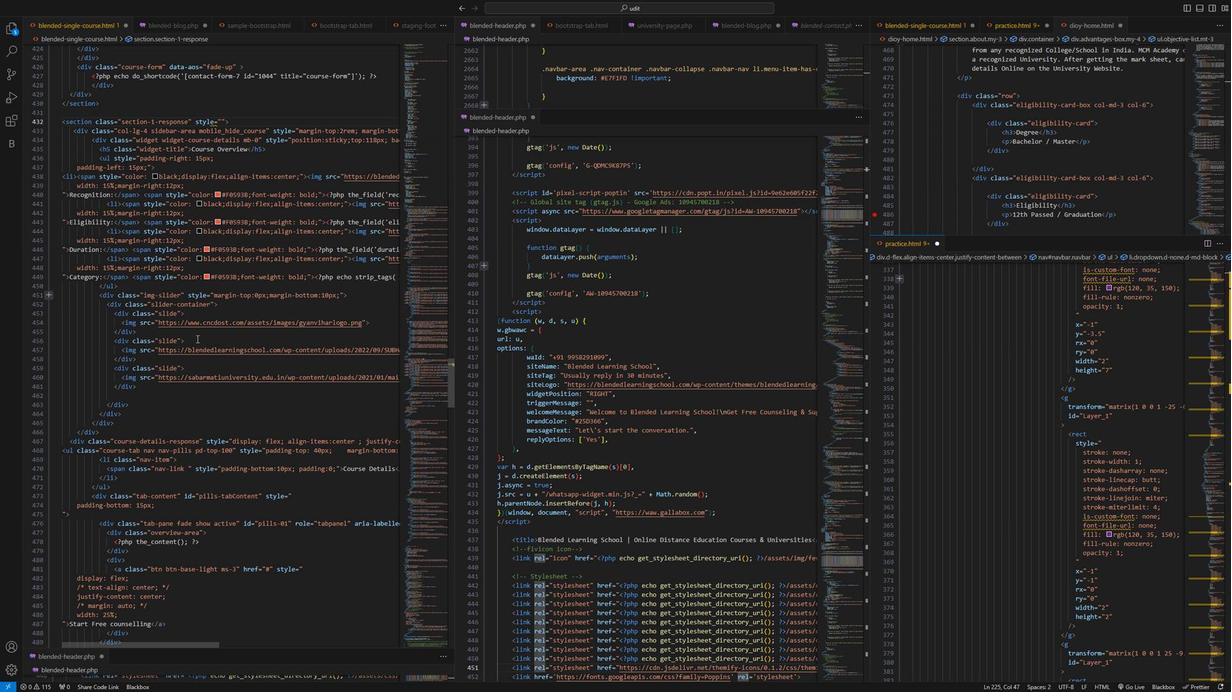 
Action: Mouse scrolled (191, 345) with delta (0, 0)
Screenshot: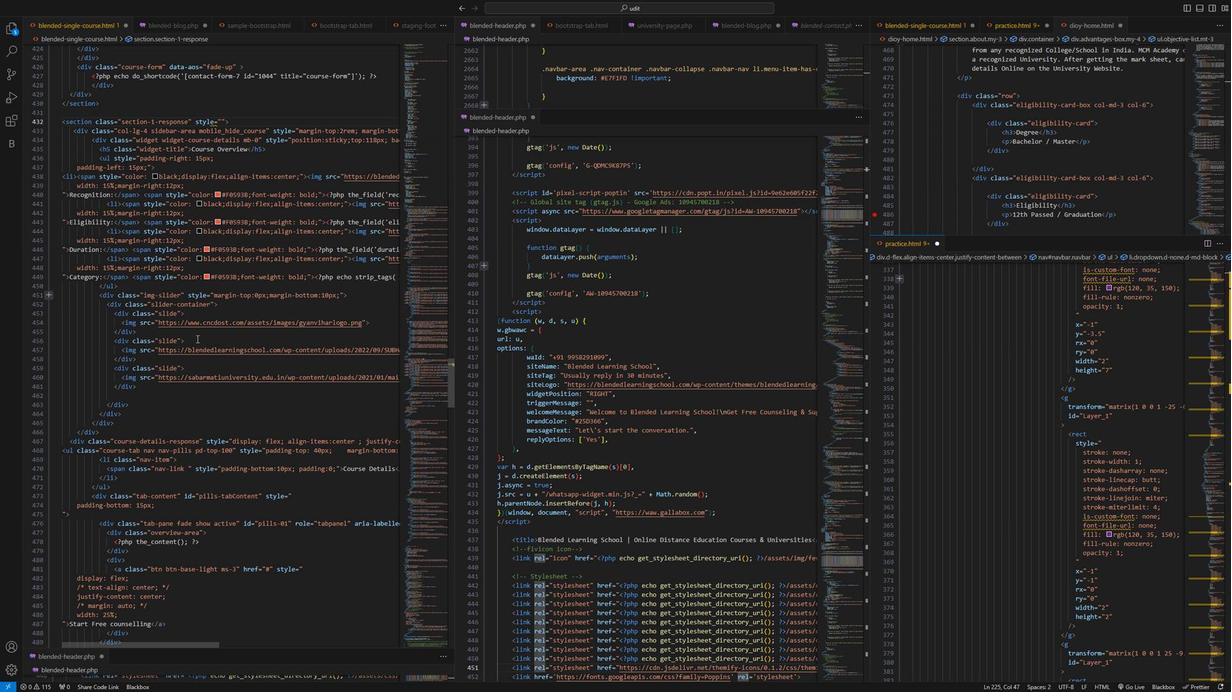 
Action: Mouse scrolled (191, 345) with delta (0, 0)
Screenshot: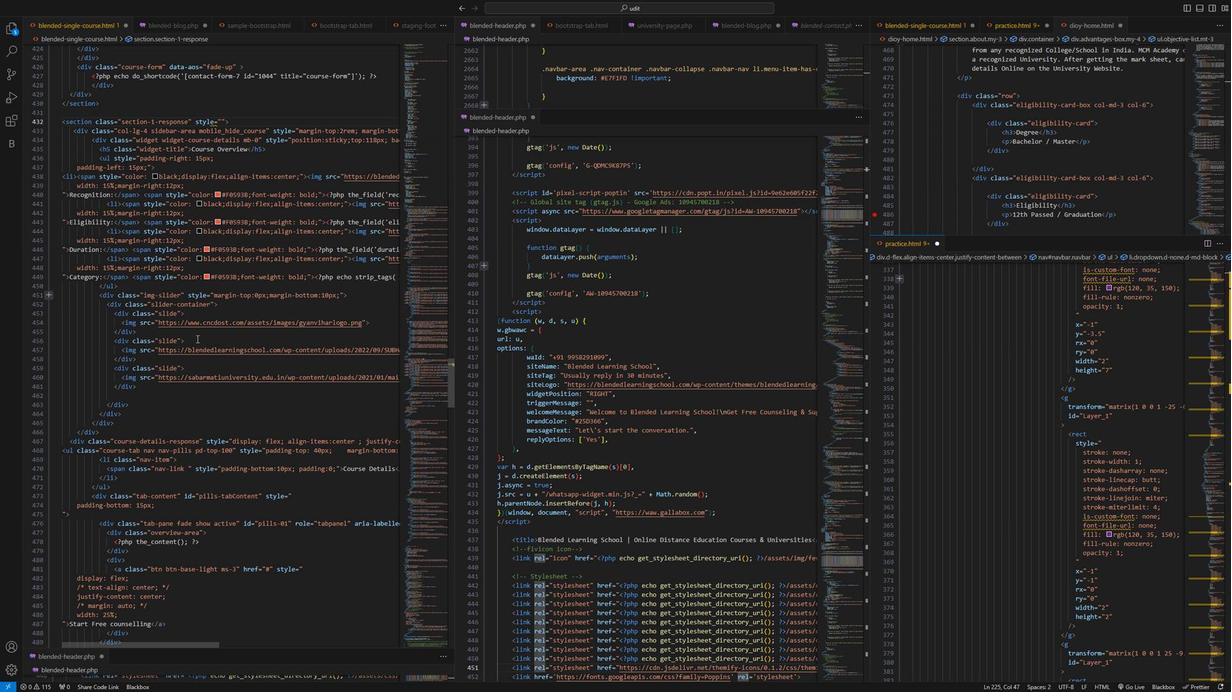 
Action: Mouse scrolled (191, 345) with delta (0, 0)
Screenshot: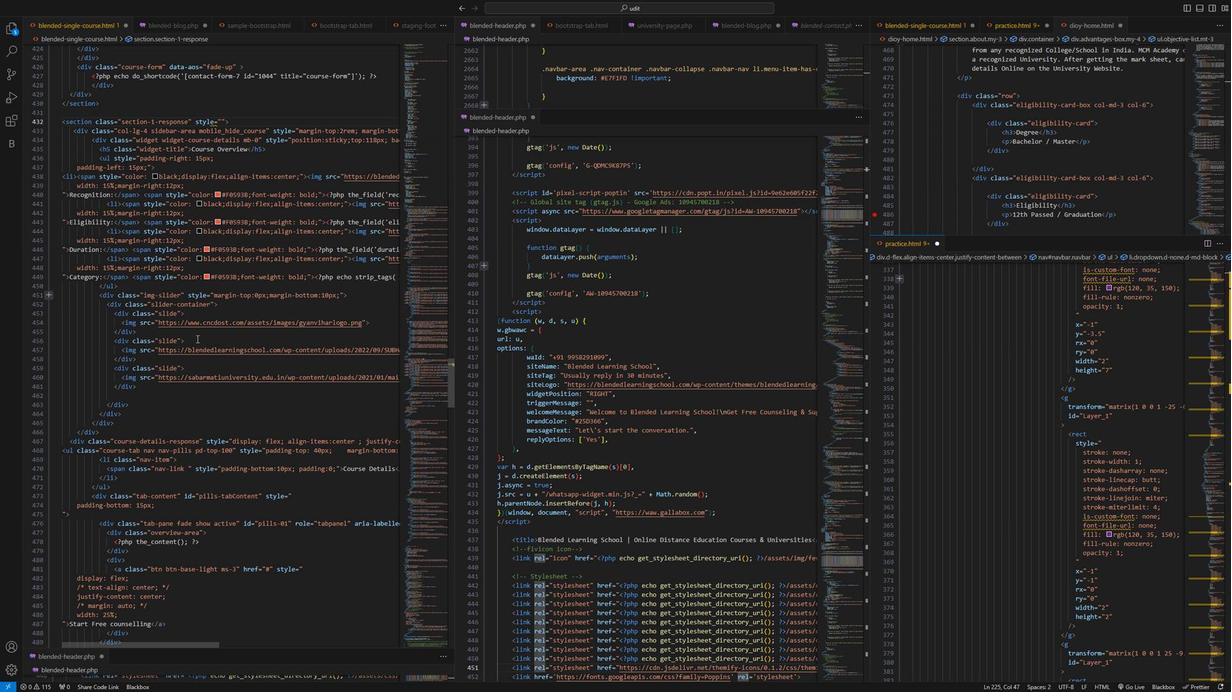
Action: Mouse moved to (262, 651)
Screenshot: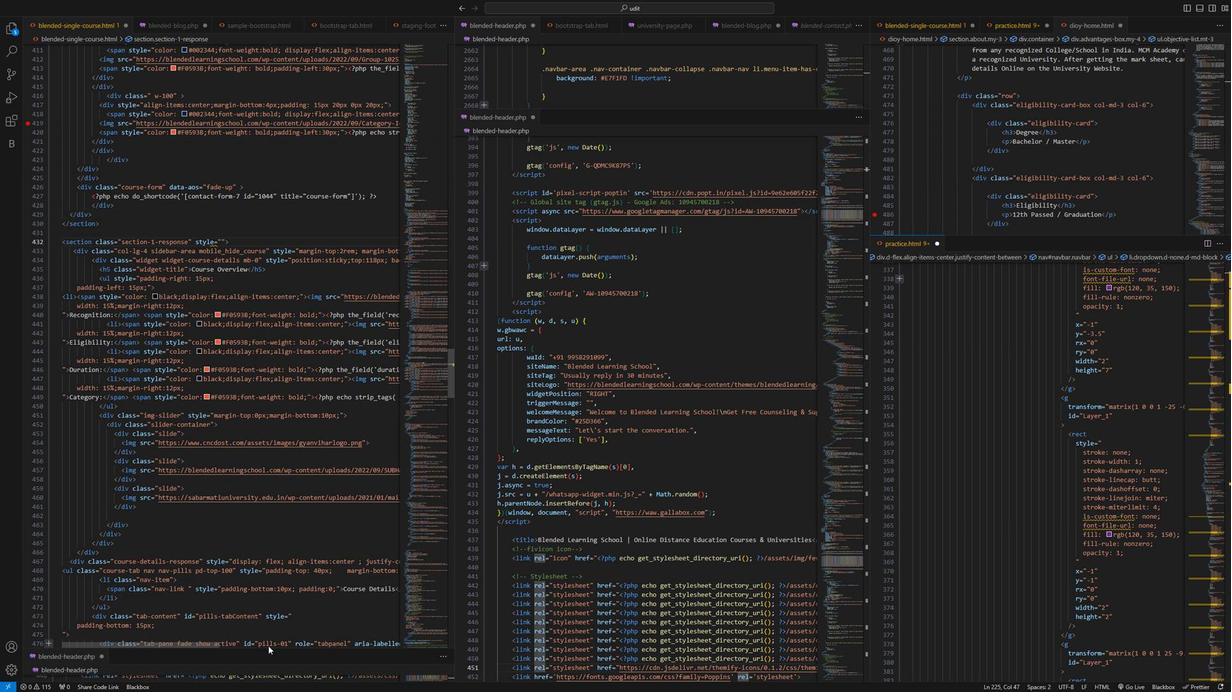 
Action: Mouse pressed left at (262, 651)
Screenshot: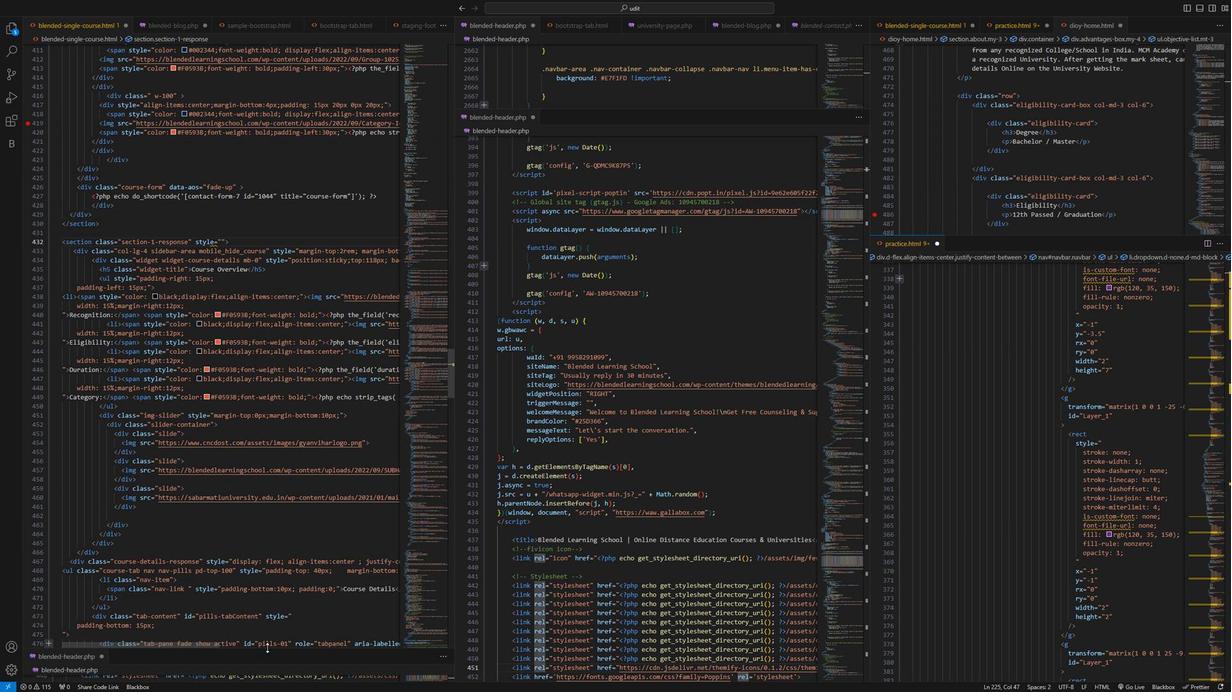 
Action: Mouse moved to (684, 116)
Screenshot: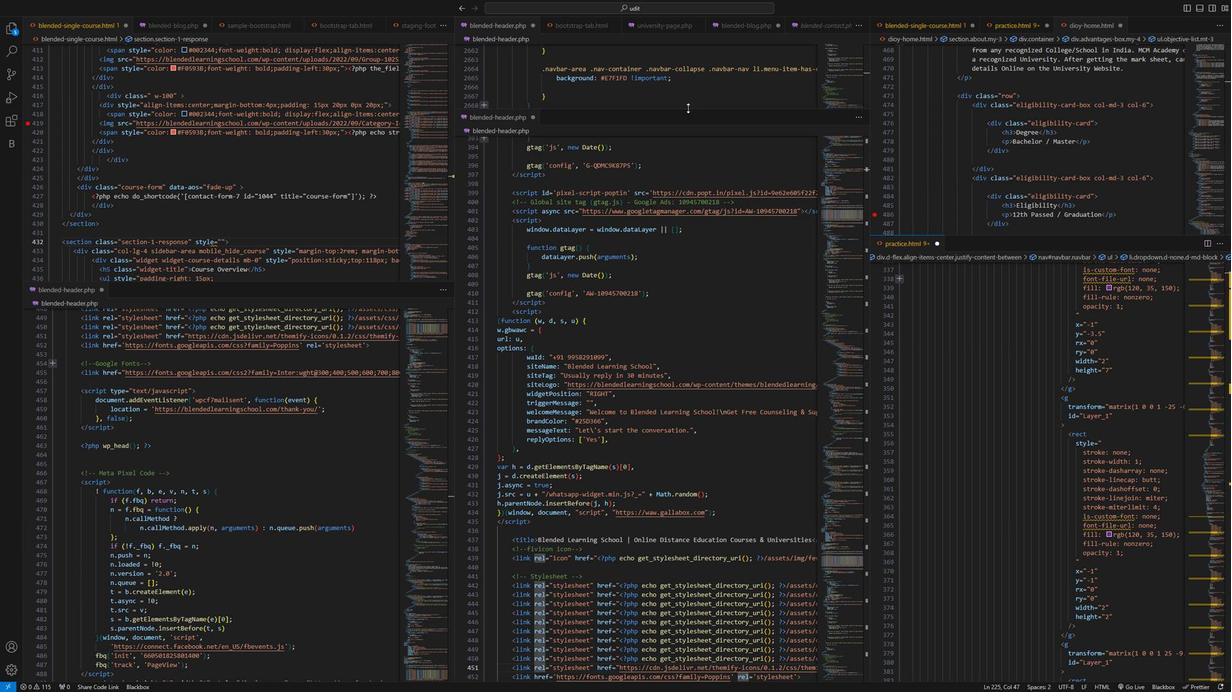 
Action: Mouse pressed left at (684, 116)
Screenshot: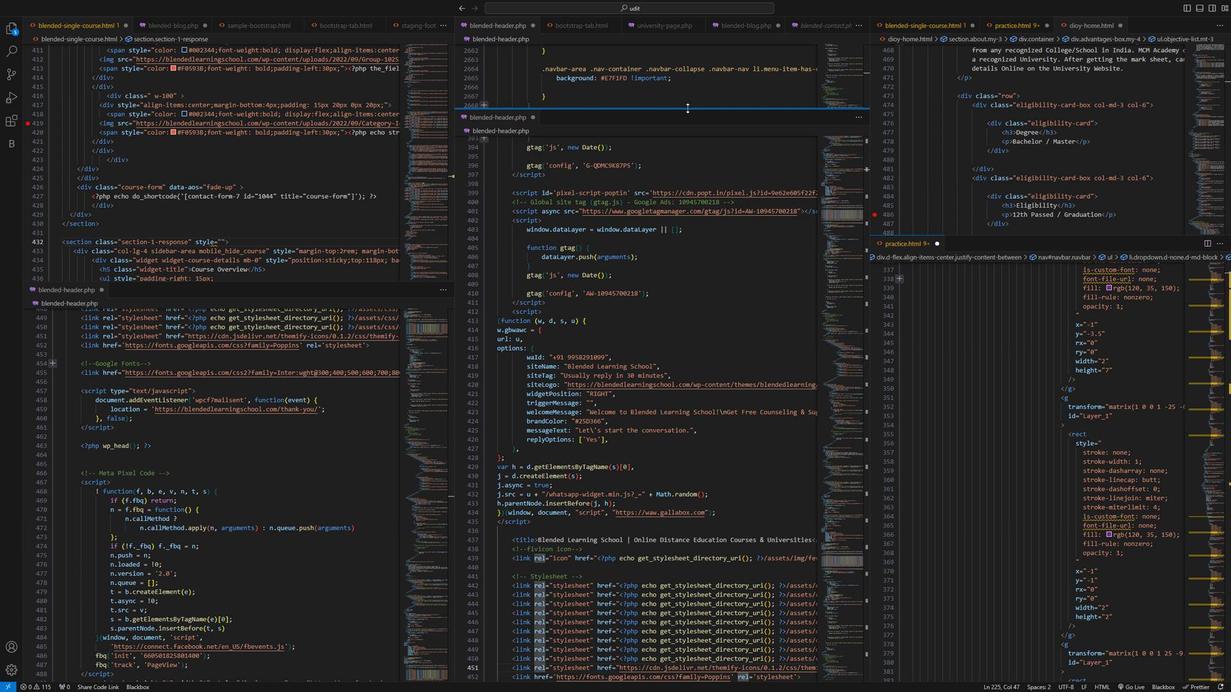 
Action: Mouse moved to (1081, 241)
Screenshot: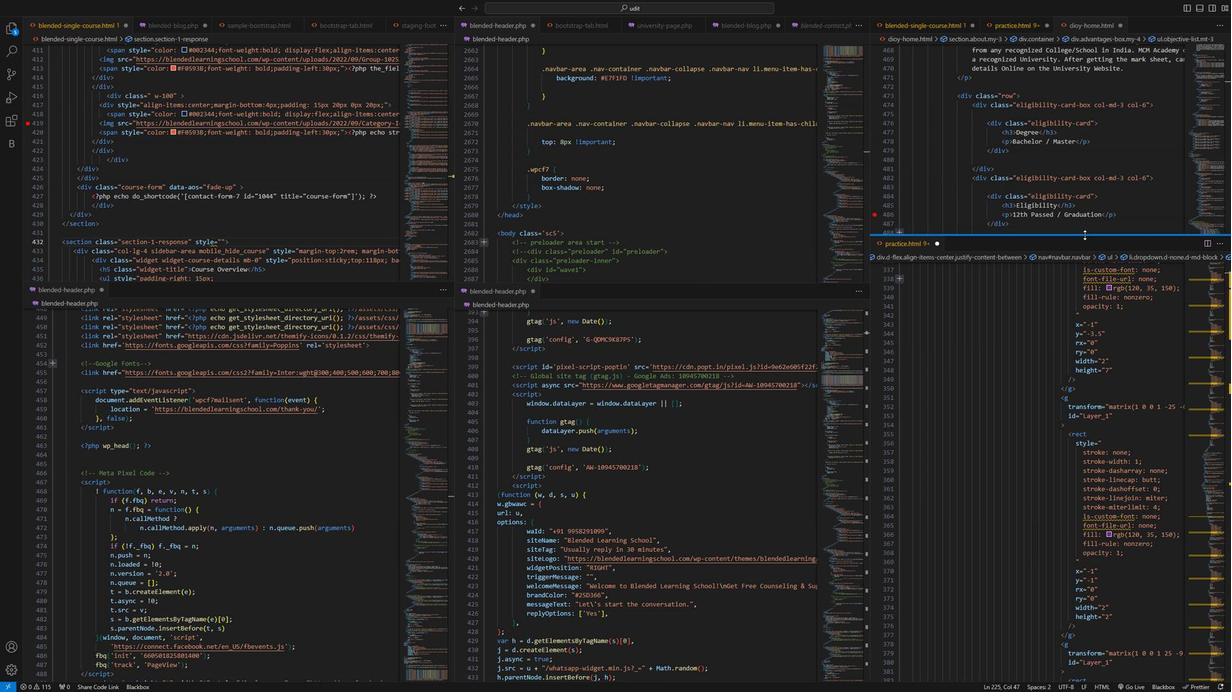 
Action: Mouse pressed left at (1081, 241)
Screenshot: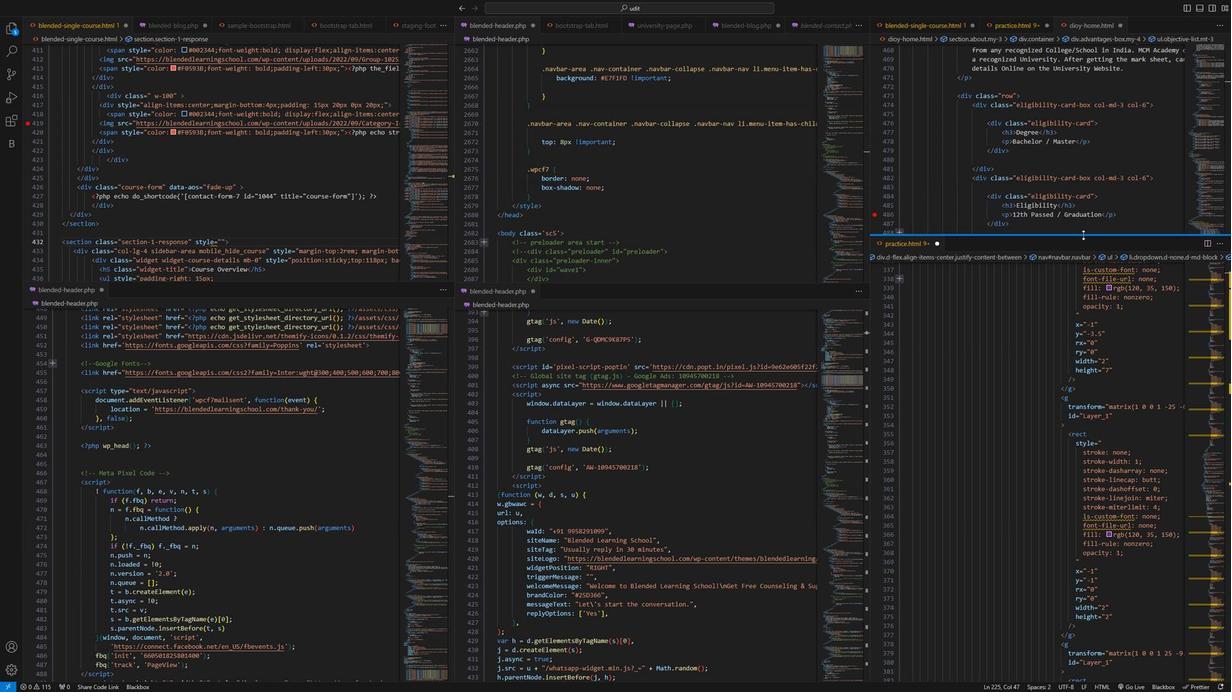 
Action: Mouse moved to (253, 211)
Screenshot: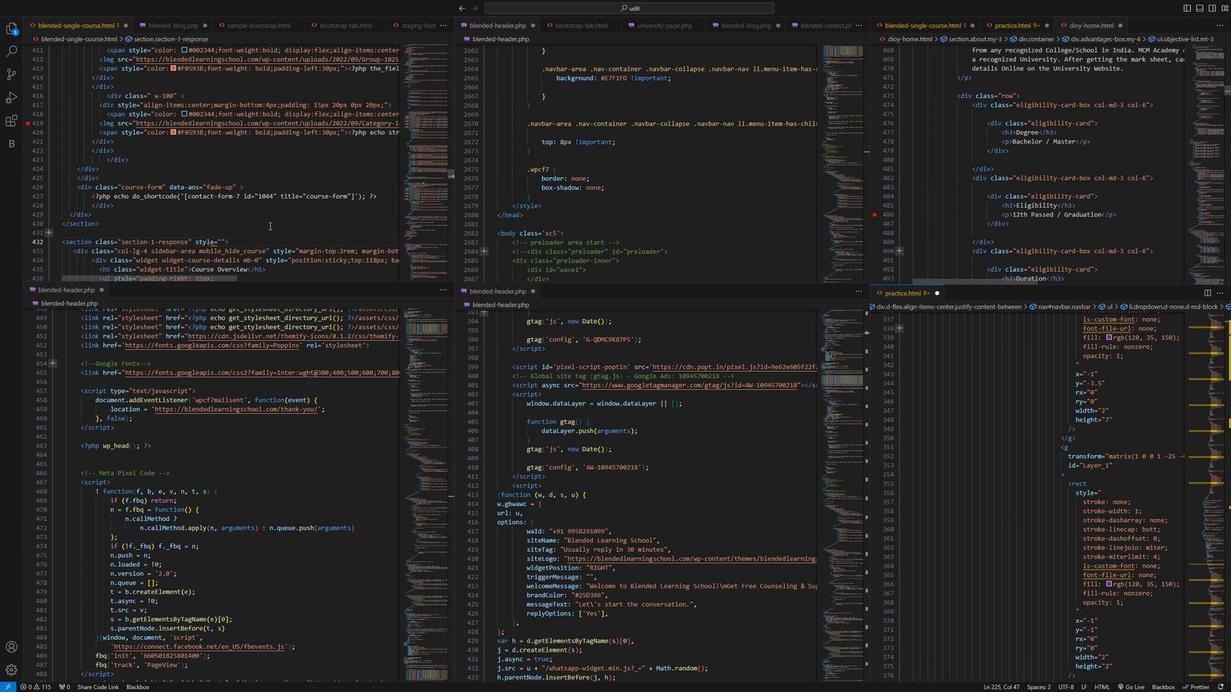 
Action: Mouse scrolled (253, 211) with delta (0, 0)
Screenshot: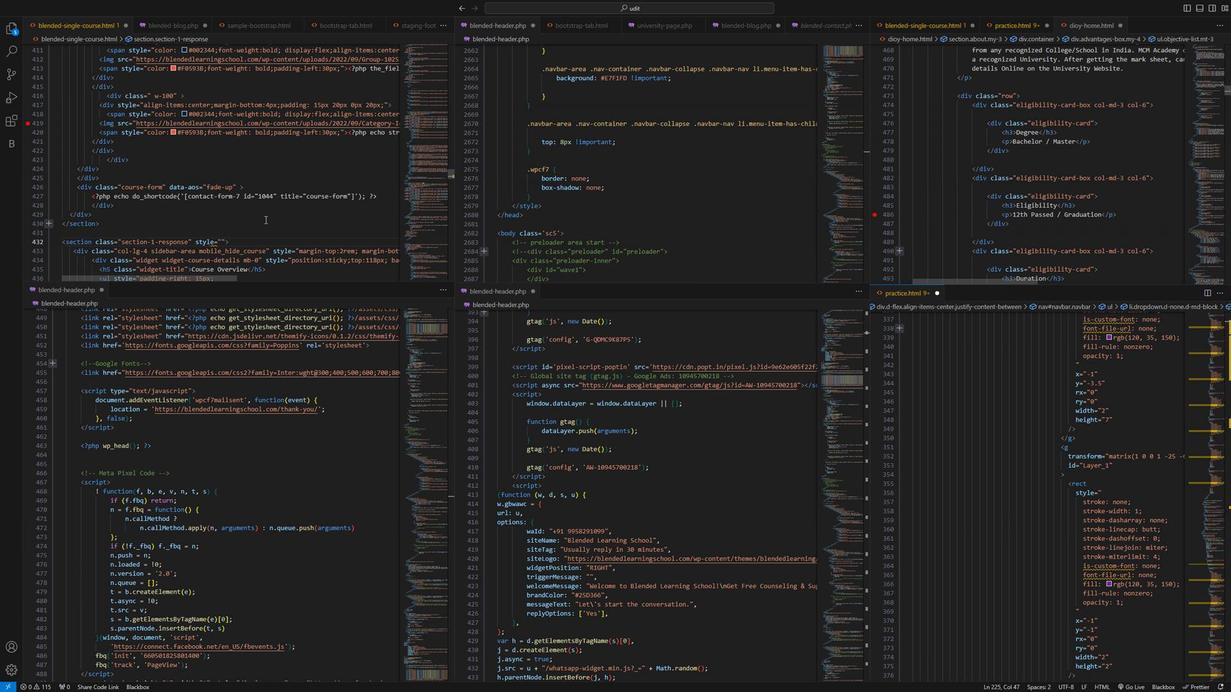 
Action: Mouse scrolled (253, 211) with delta (0, 0)
Screenshot: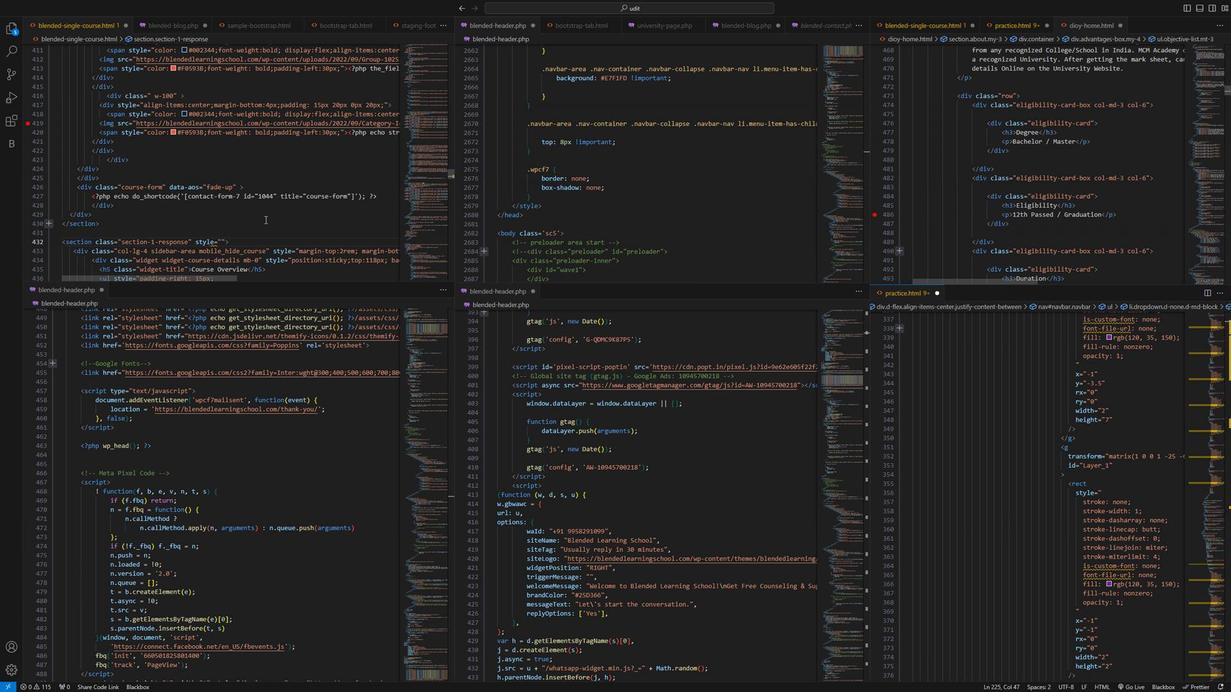 
Action: Mouse scrolled (253, 211) with delta (0, 0)
Screenshot: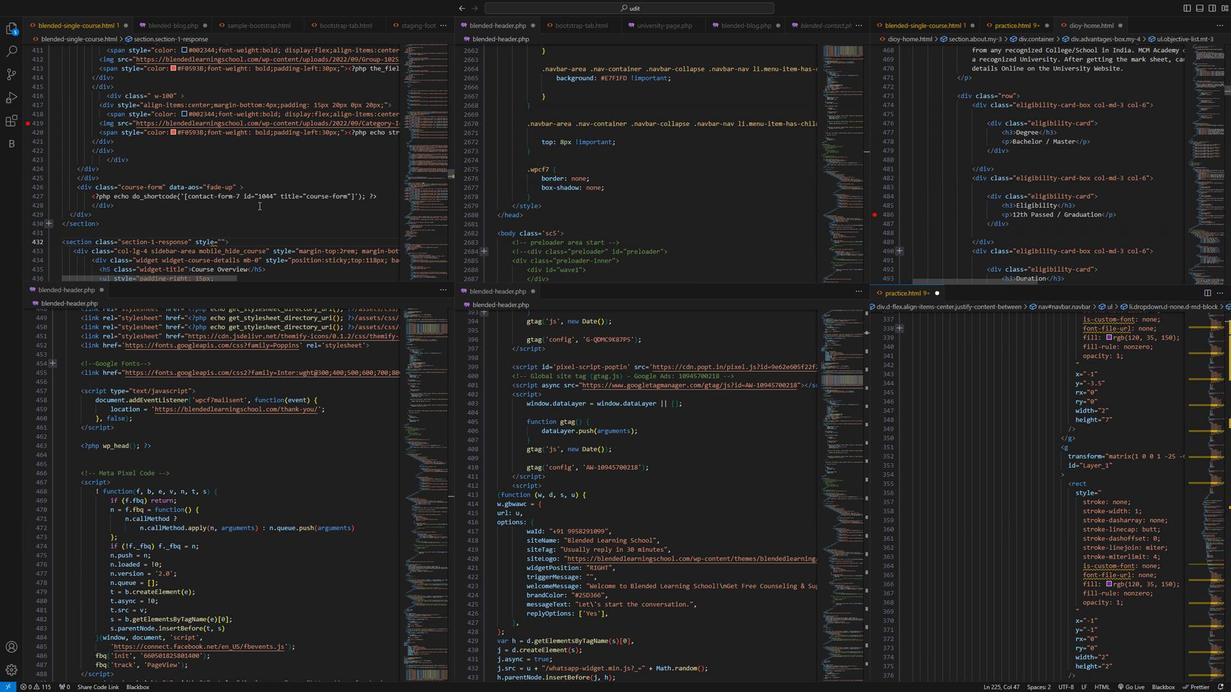 
Action: Mouse moved to (252, 212)
Screenshot: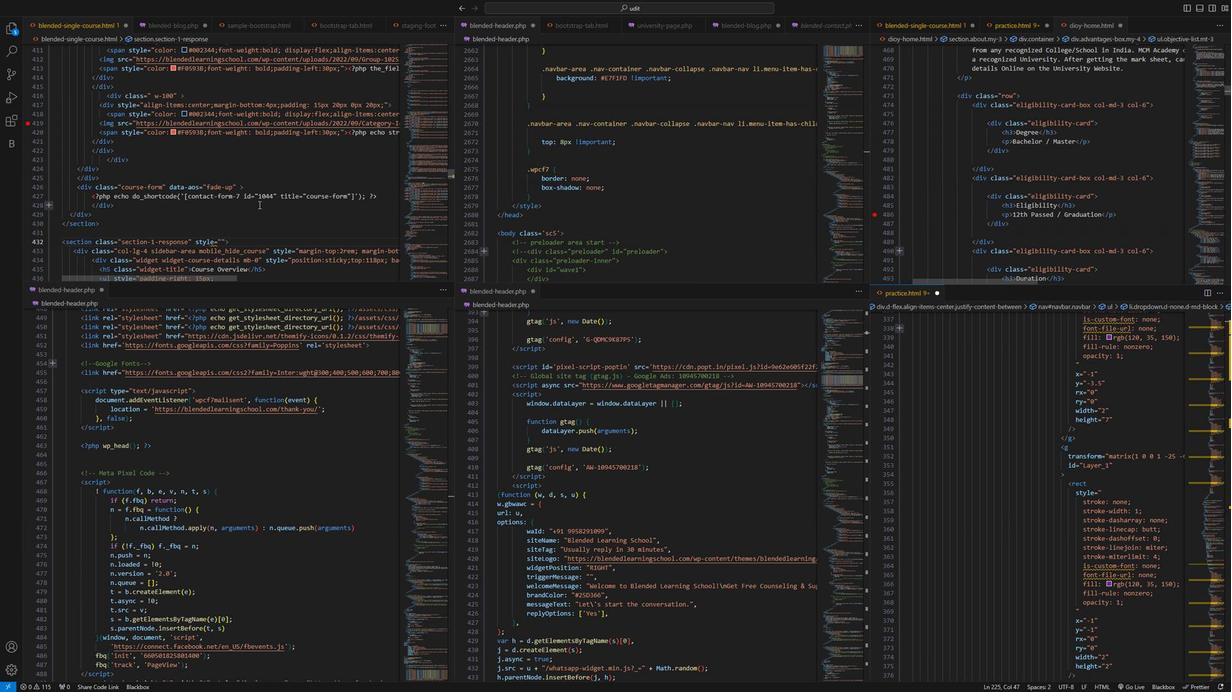 
Action: Mouse scrolled (252, 212) with delta (0, 0)
Screenshot: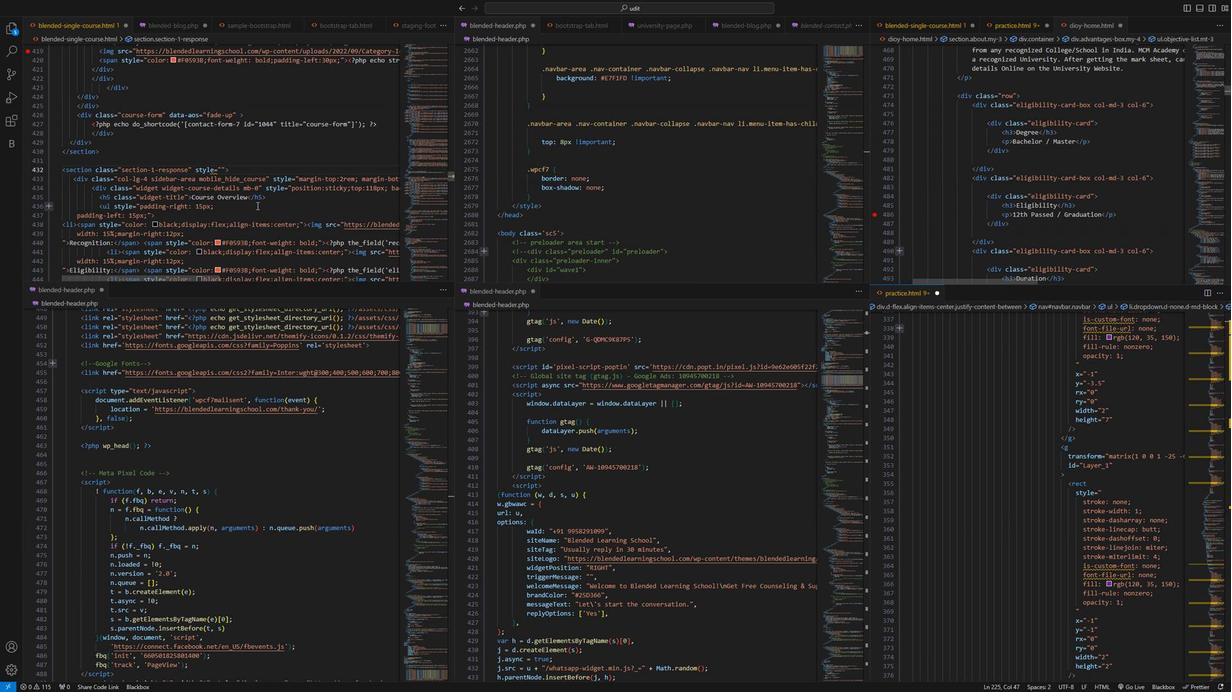 
Action: Mouse scrolled (252, 212) with delta (0, 0)
Screenshot: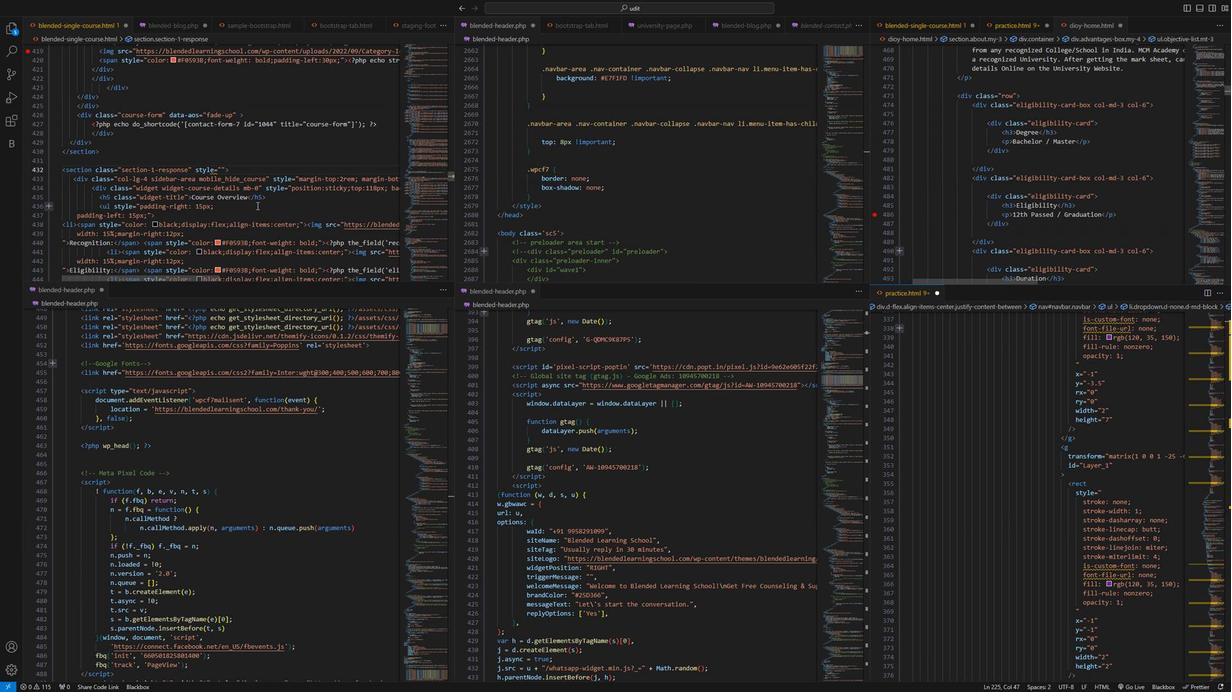 
Action: Mouse scrolled (252, 212) with delta (0, 0)
Screenshot: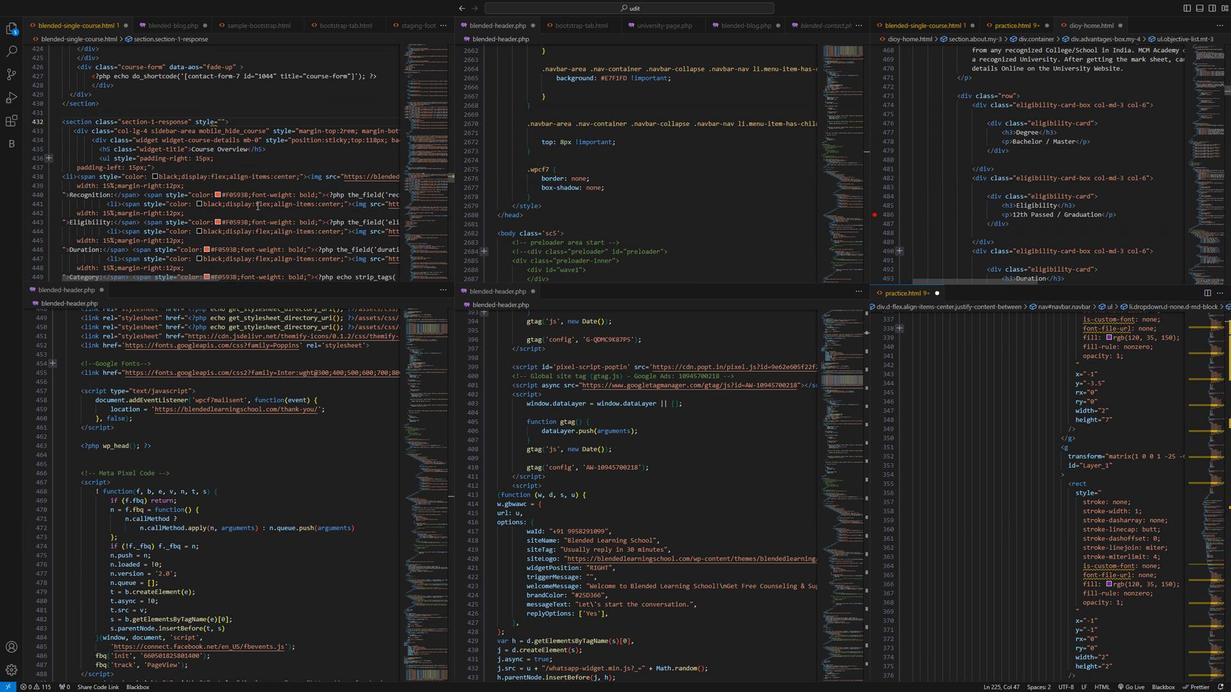
Action: Mouse scrolled (252, 212) with delta (0, 0)
Screenshot: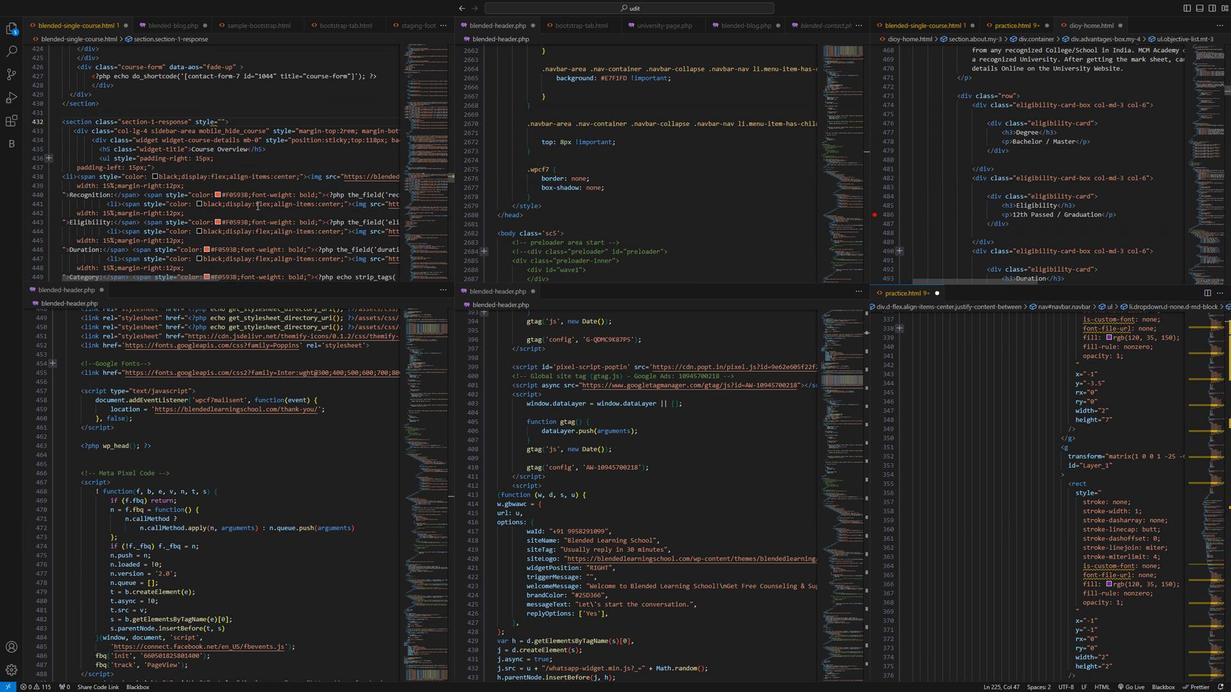 
Action: Mouse scrolled (252, 212) with delta (0, 0)
Screenshot: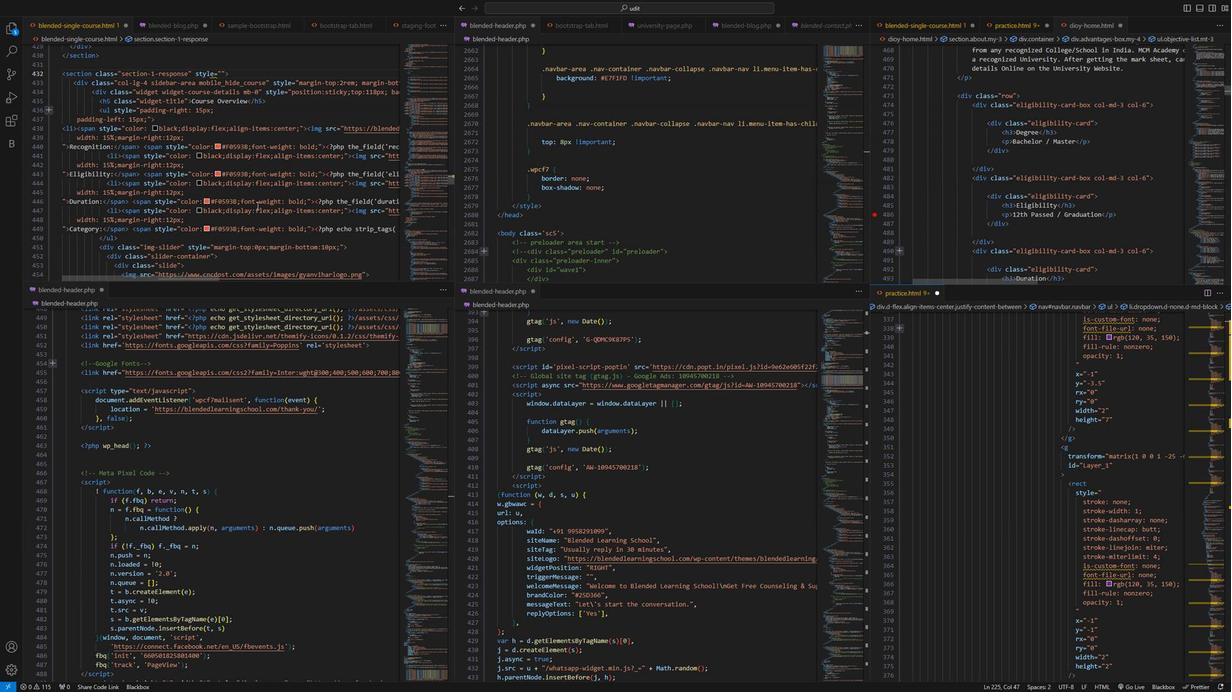 
Action: Mouse scrolled (252, 212) with delta (0, 0)
Screenshot: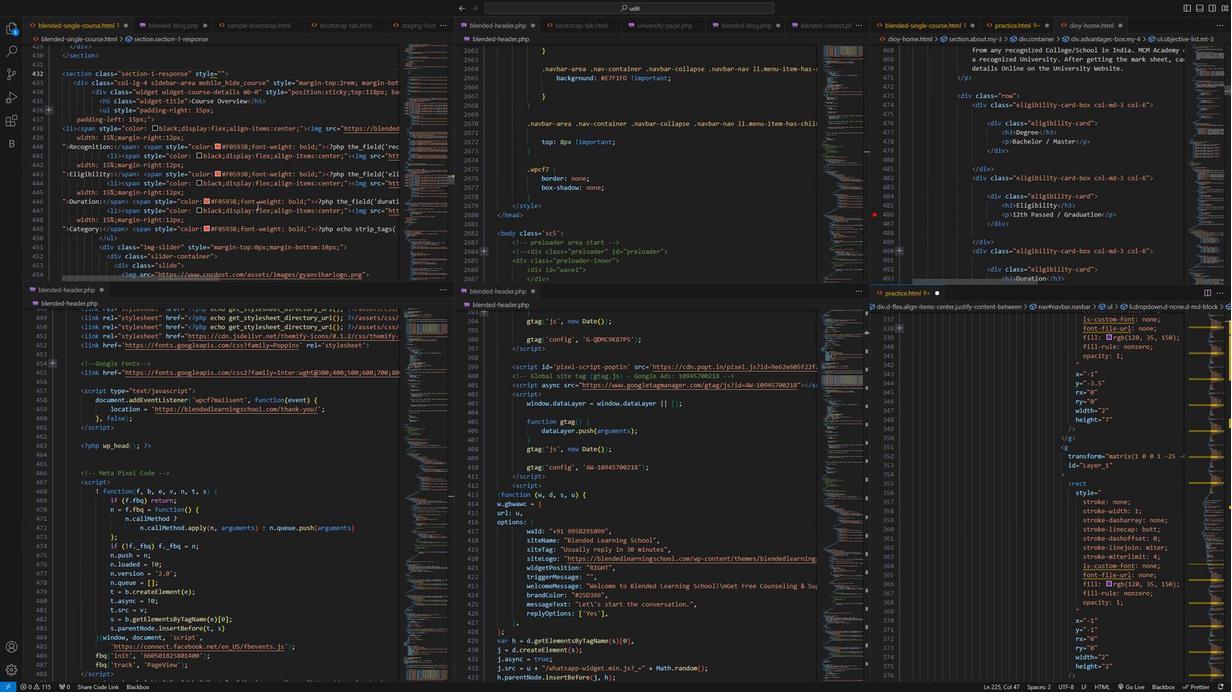 
Action: Mouse scrolled (252, 212) with delta (0, 0)
Screenshot: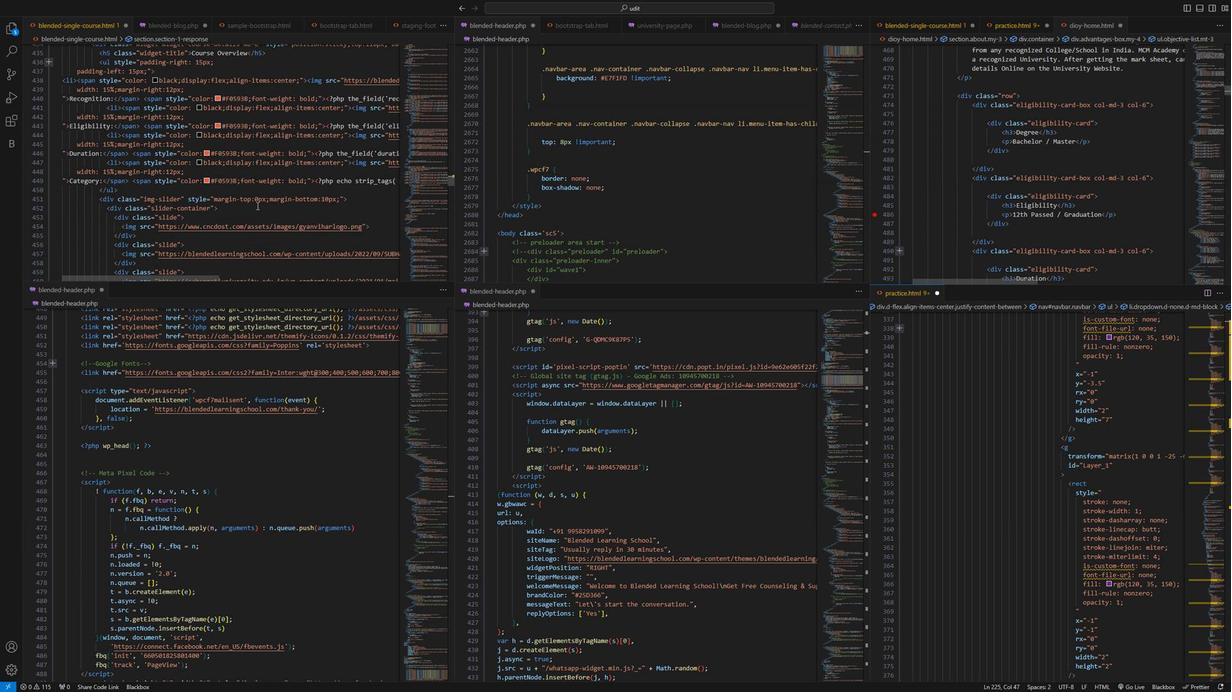 
Action: Mouse scrolled (252, 212) with delta (0, 0)
Screenshot: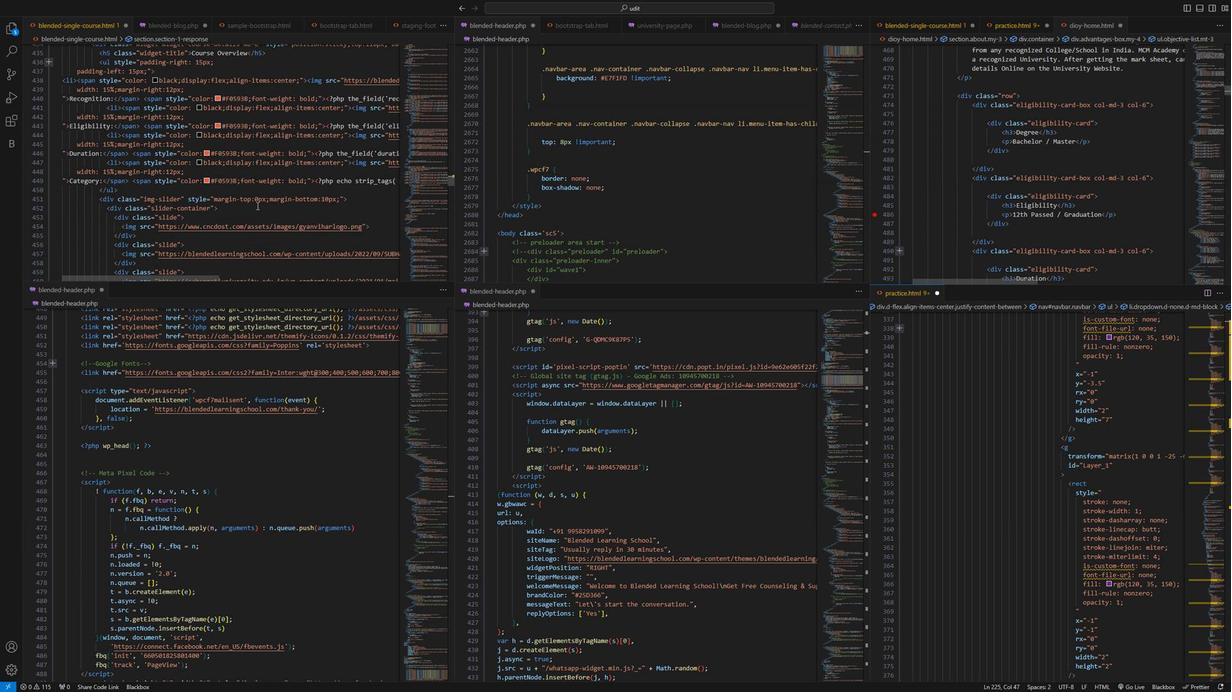 
Action: Mouse scrolled (252, 212) with delta (0, 0)
Screenshot: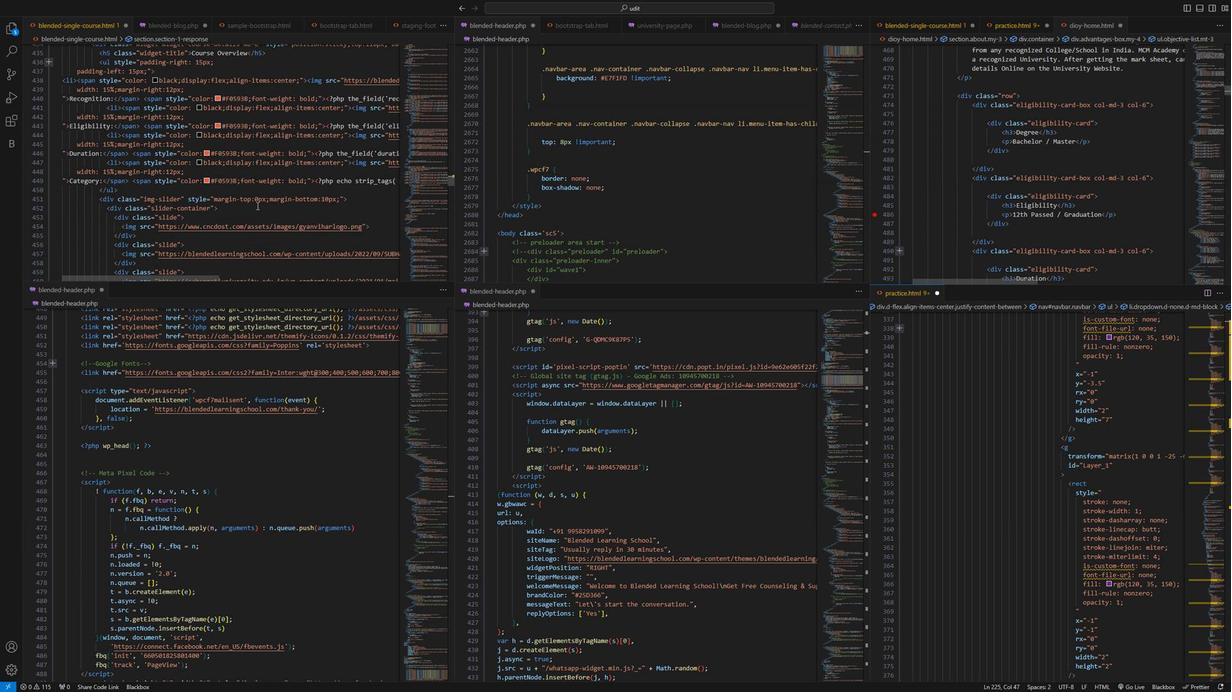 
Action: Mouse moved to (250, 211)
Screenshot: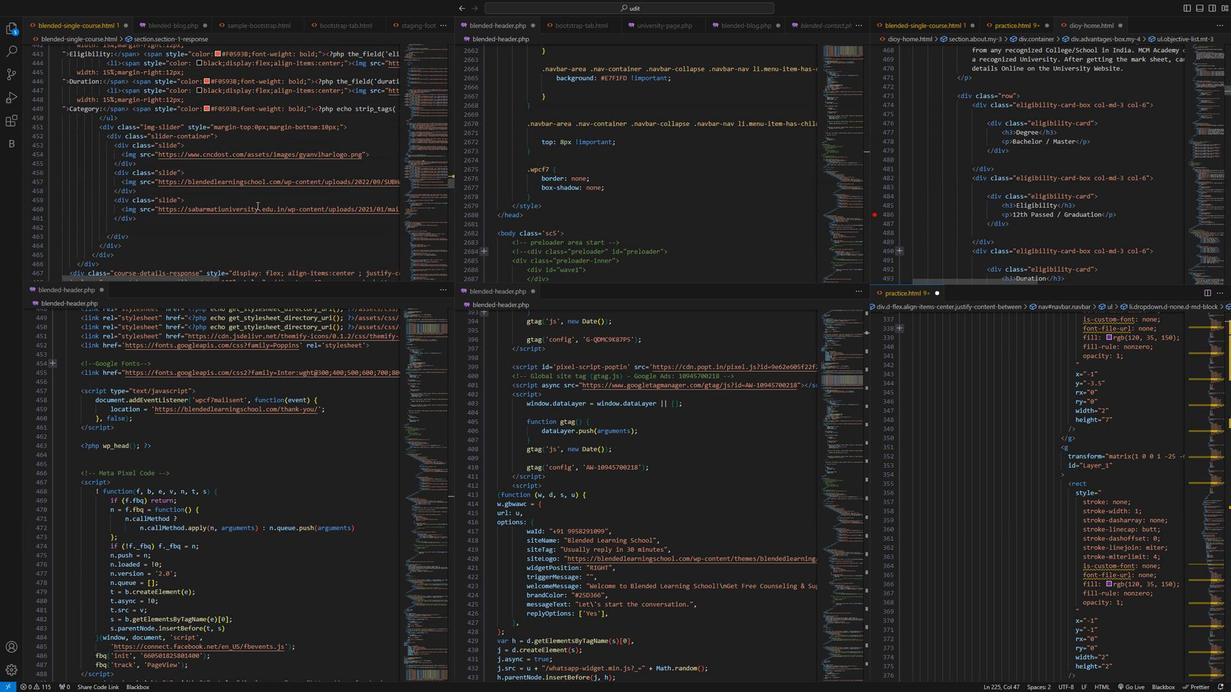
Action: Mouse scrolled (250, 210) with delta (0, 0)
Screenshot: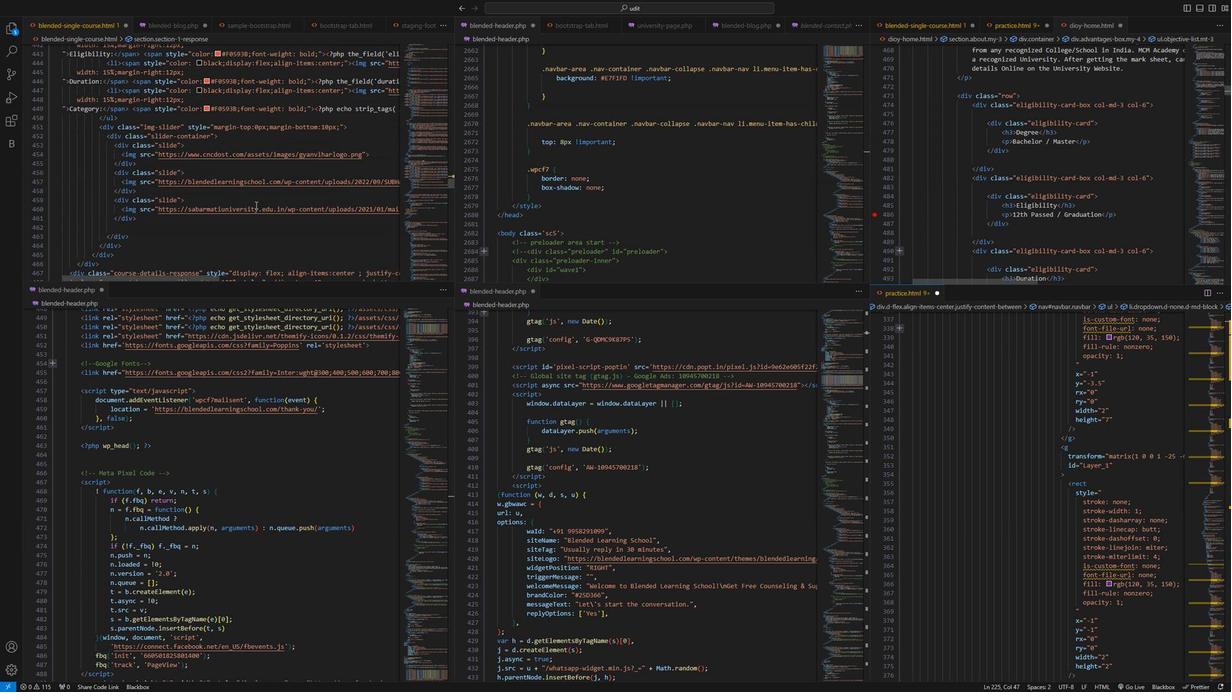 
Action: Mouse moved to (250, 210)
Screenshot: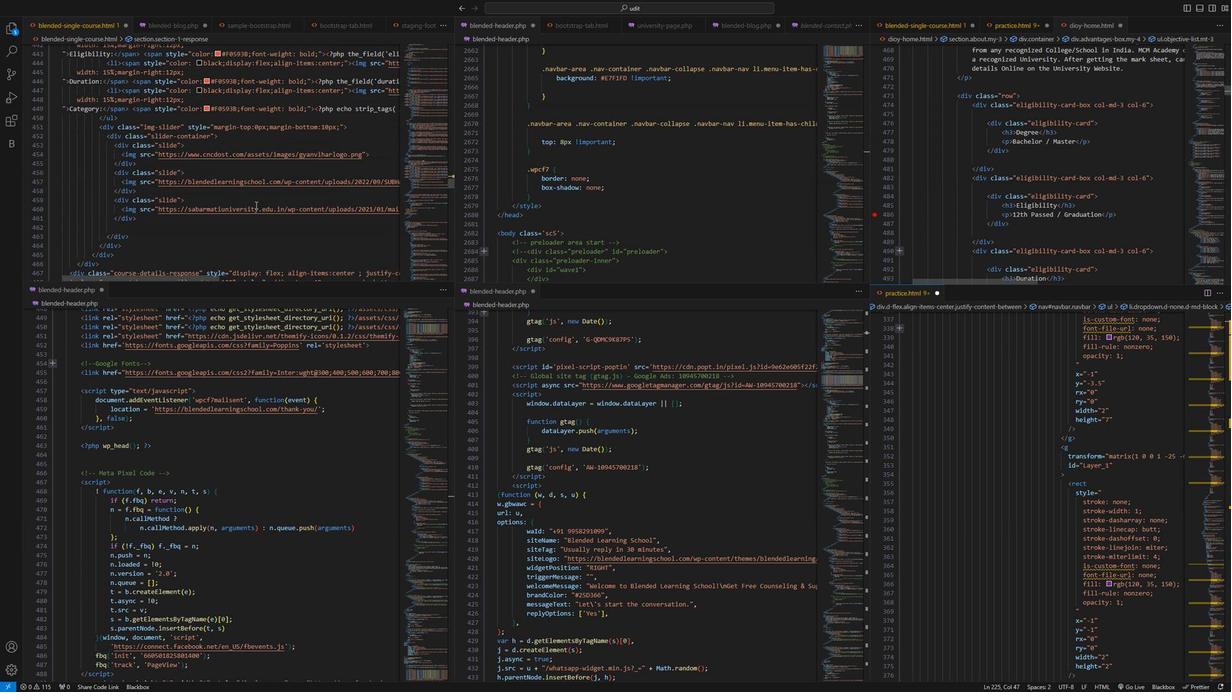 
Action: Mouse scrolled (250, 210) with delta (0, 0)
Screenshot: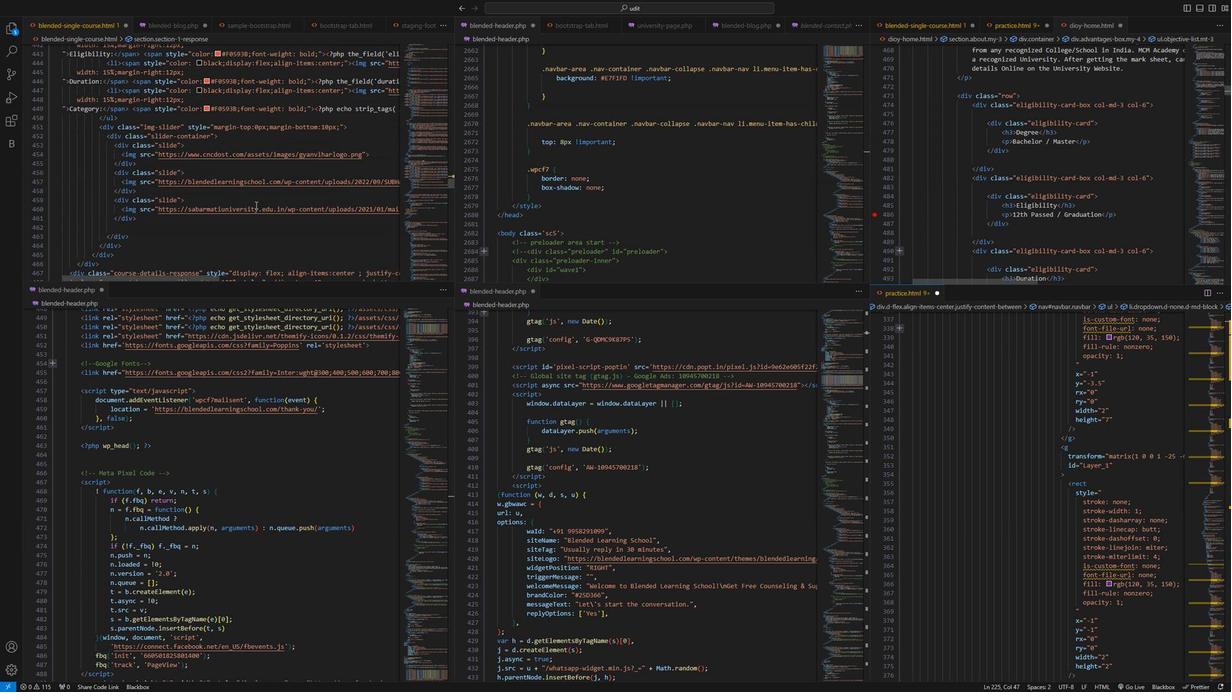 
Action: Mouse scrolled (250, 210) with delta (0, 0)
Screenshot: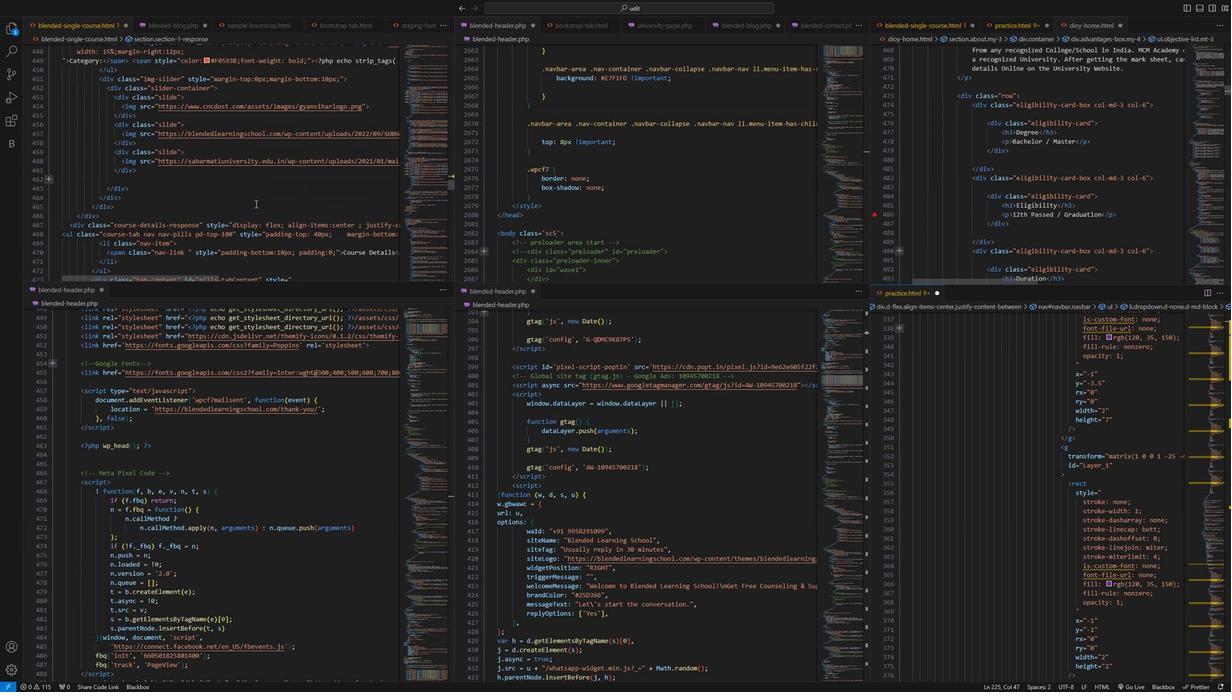 
Action: Mouse scrolled (250, 210) with delta (0, 0)
Screenshot: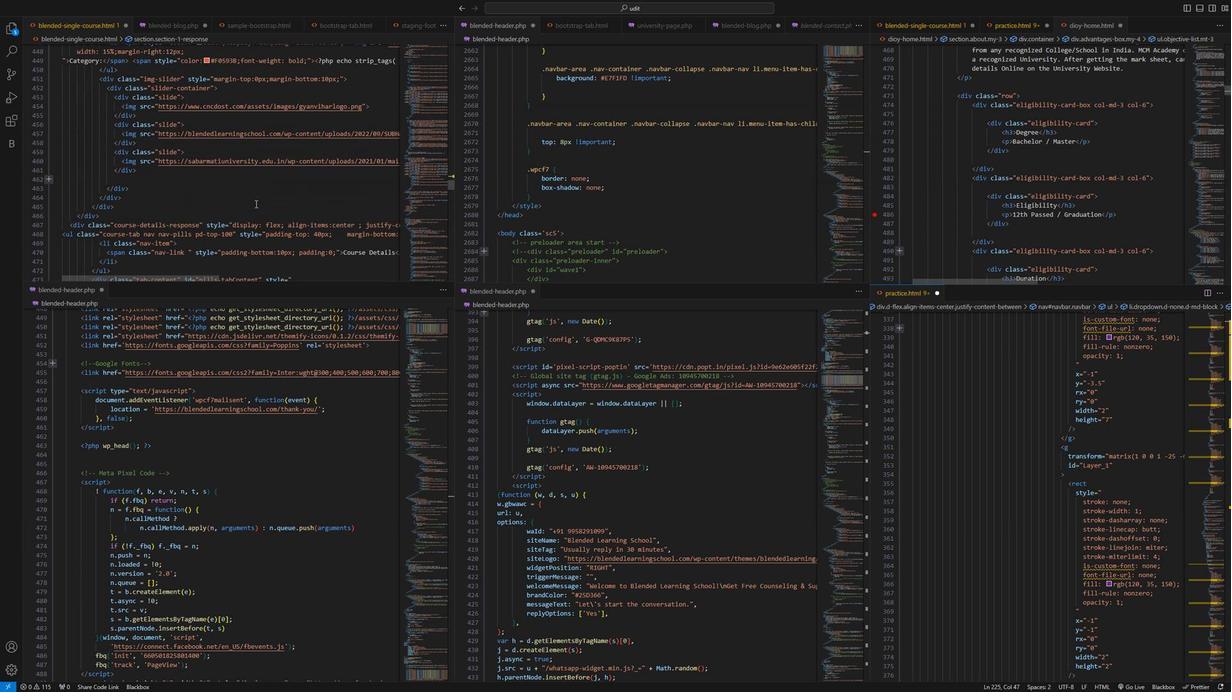 
Action: Mouse moved to (248, 210)
Screenshot: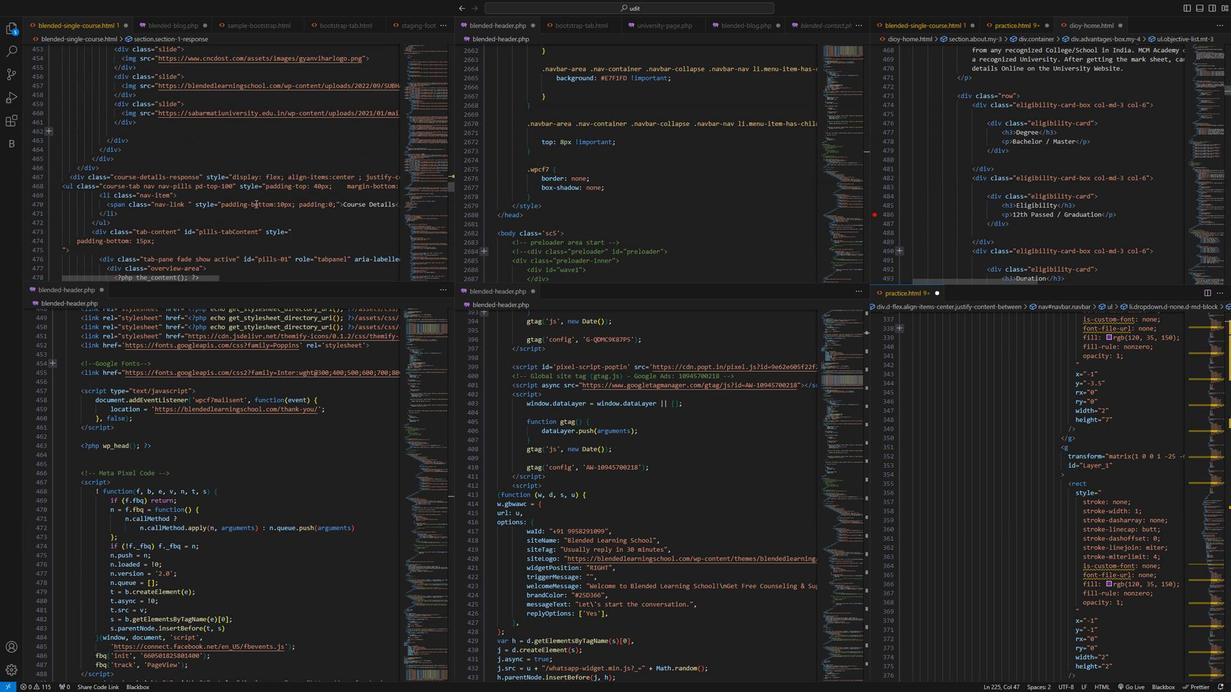 
Action: Mouse scrolled (248, 210) with delta (0, 0)
Screenshot: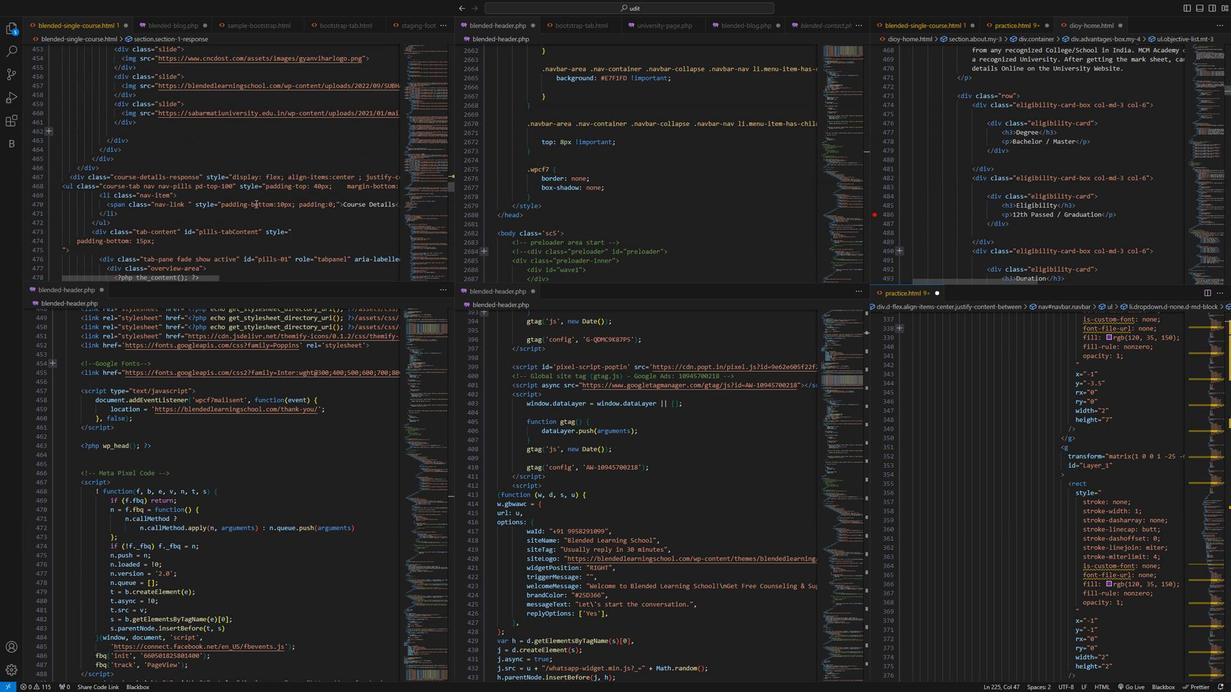 
Action: Mouse moved to (248, 210)
Screenshot: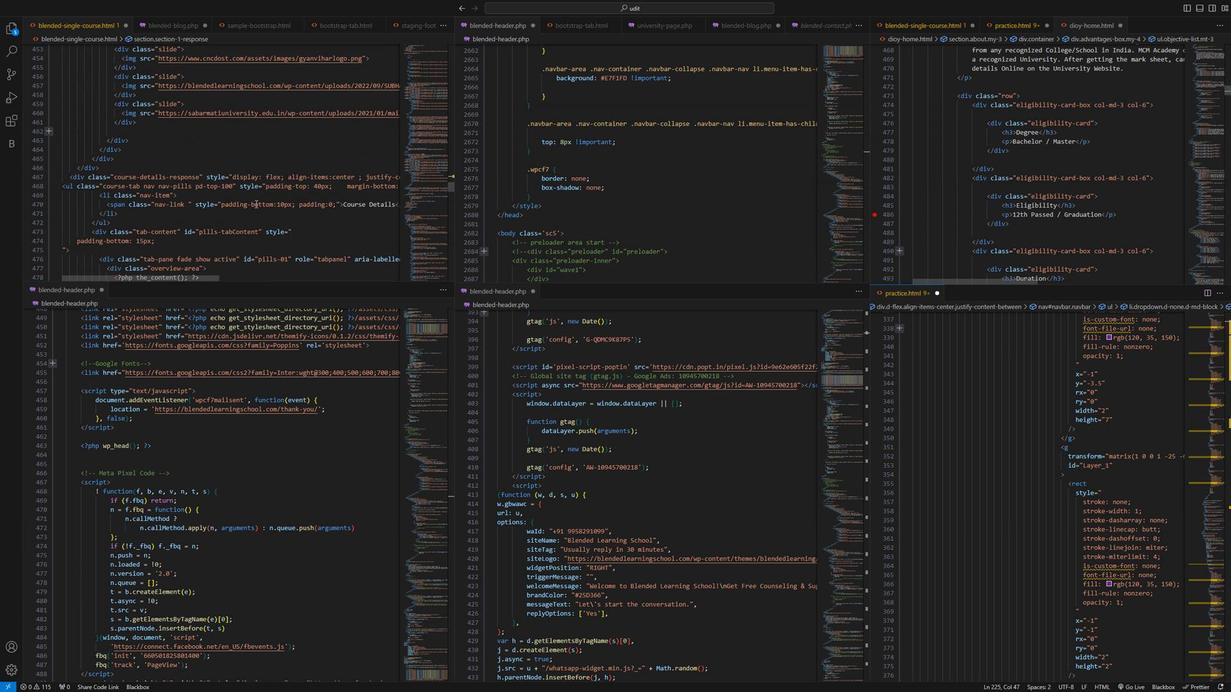 
Action: Mouse scrolled (248, 210) with delta (0, 0)
Screenshot: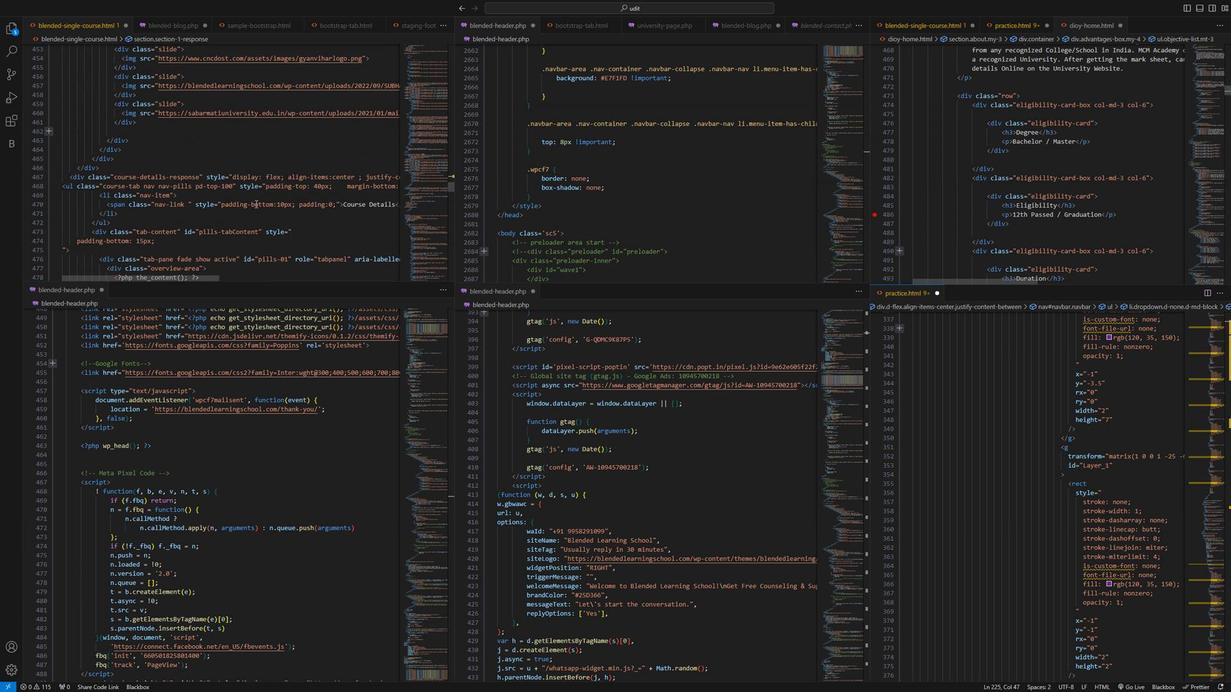 
Action: Mouse moved to (248, 210)
Screenshot: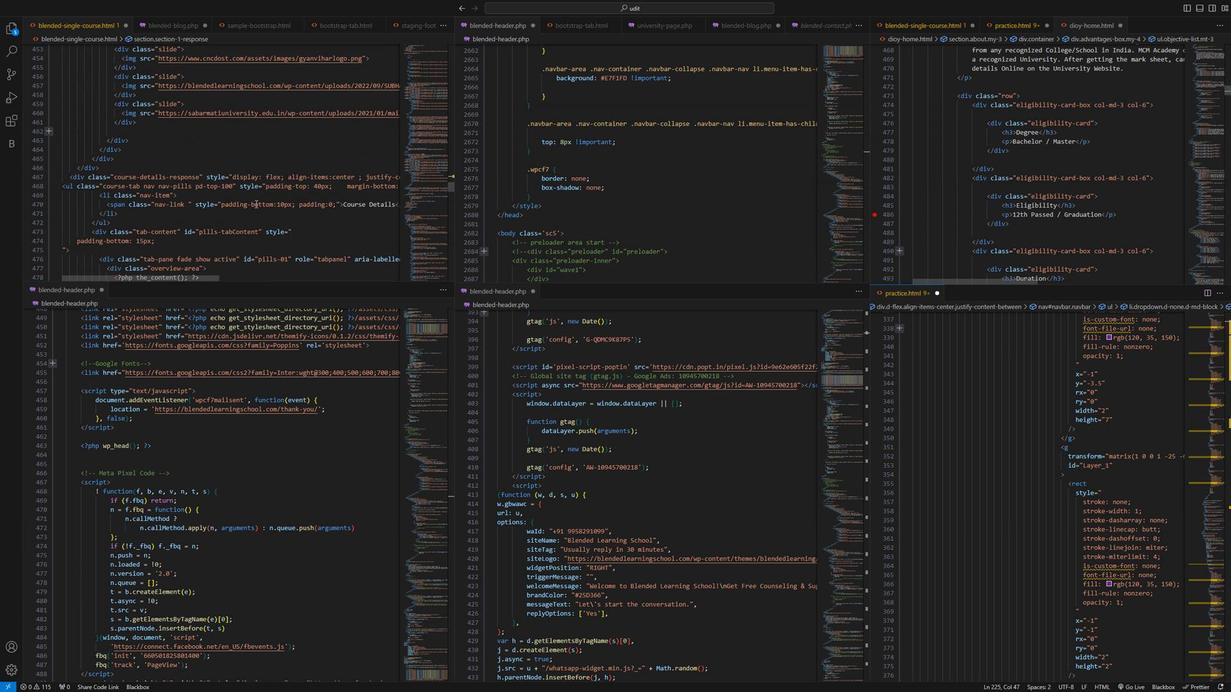
Action: Mouse scrolled (248, 210) with delta (0, 0)
Screenshot: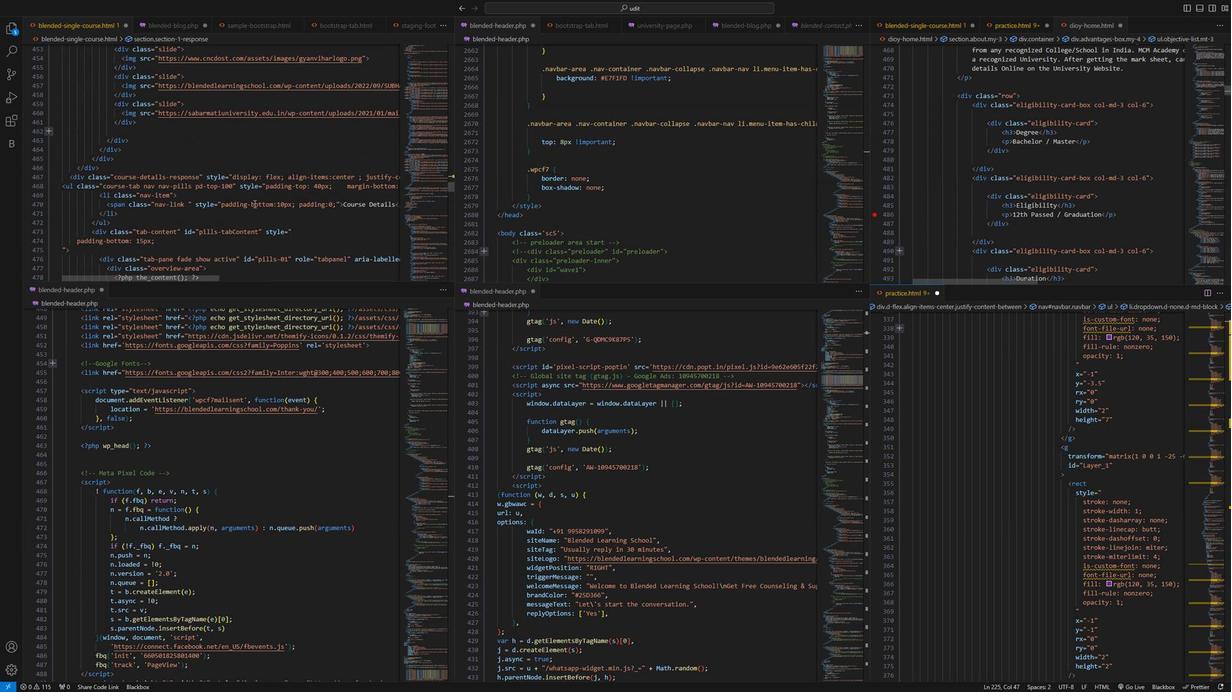 
Action: Mouse moved to (246, 221)
Screenshot: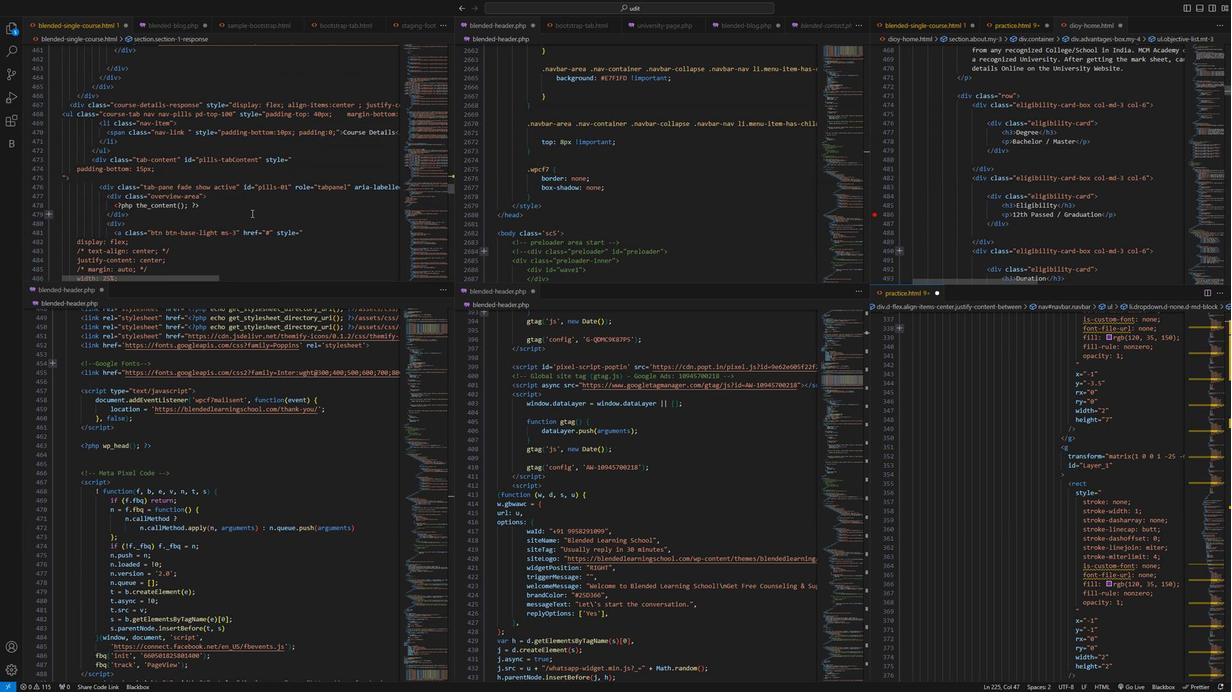
Action: Mouse scrolled (246, 220) with delta (0, 0)
Screenshot: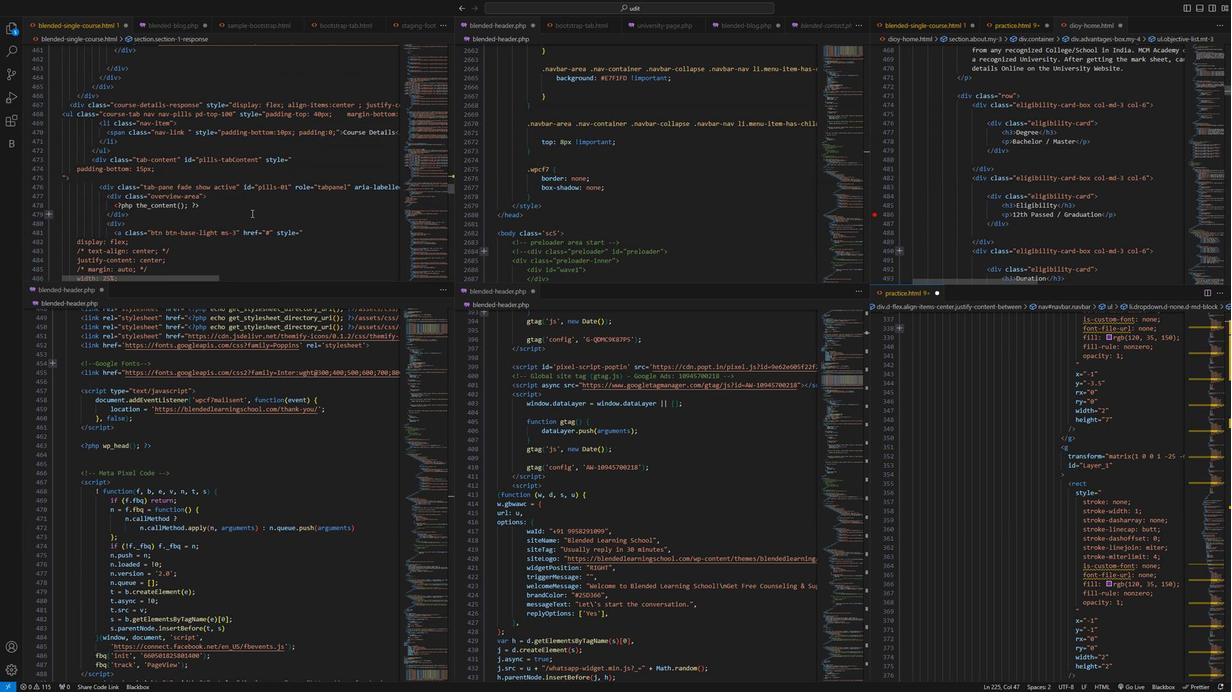 
Action: Mouse moved to (246, 221)
Screenshot: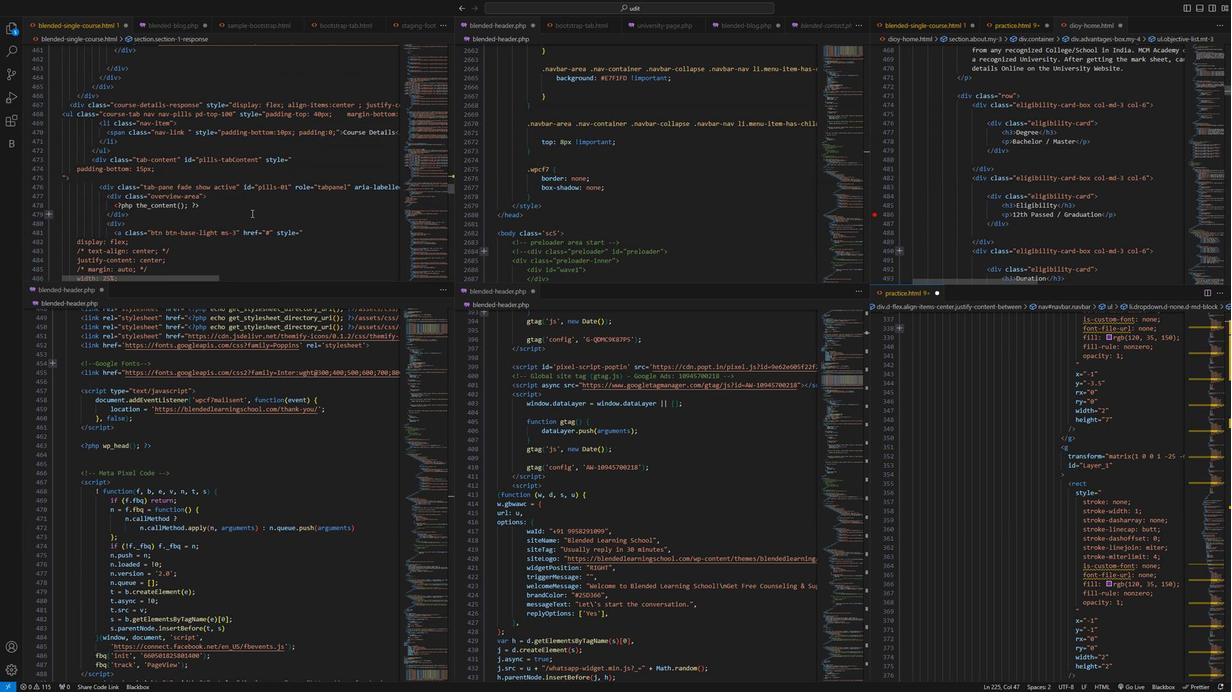 
Action: Mouse scrolled (246, 221) with delta (0, 0)
Screenshot: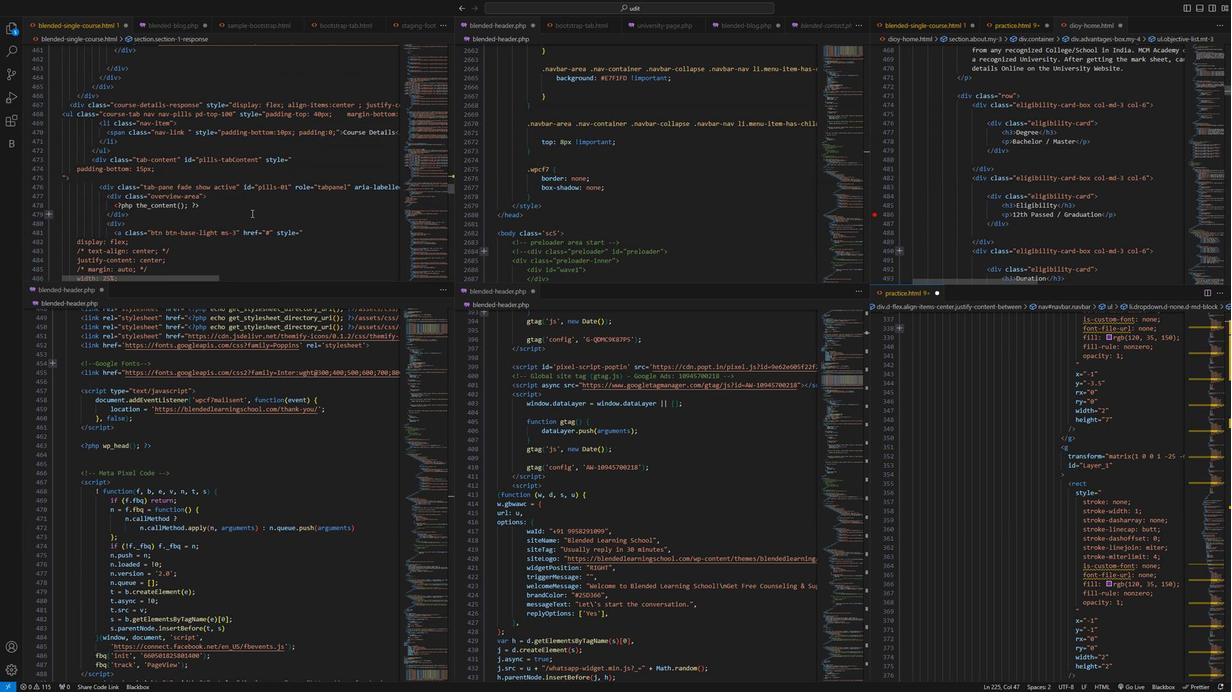 
Action: Mouse scrolled (246, 221) with delta (0, 0)
Screenshot: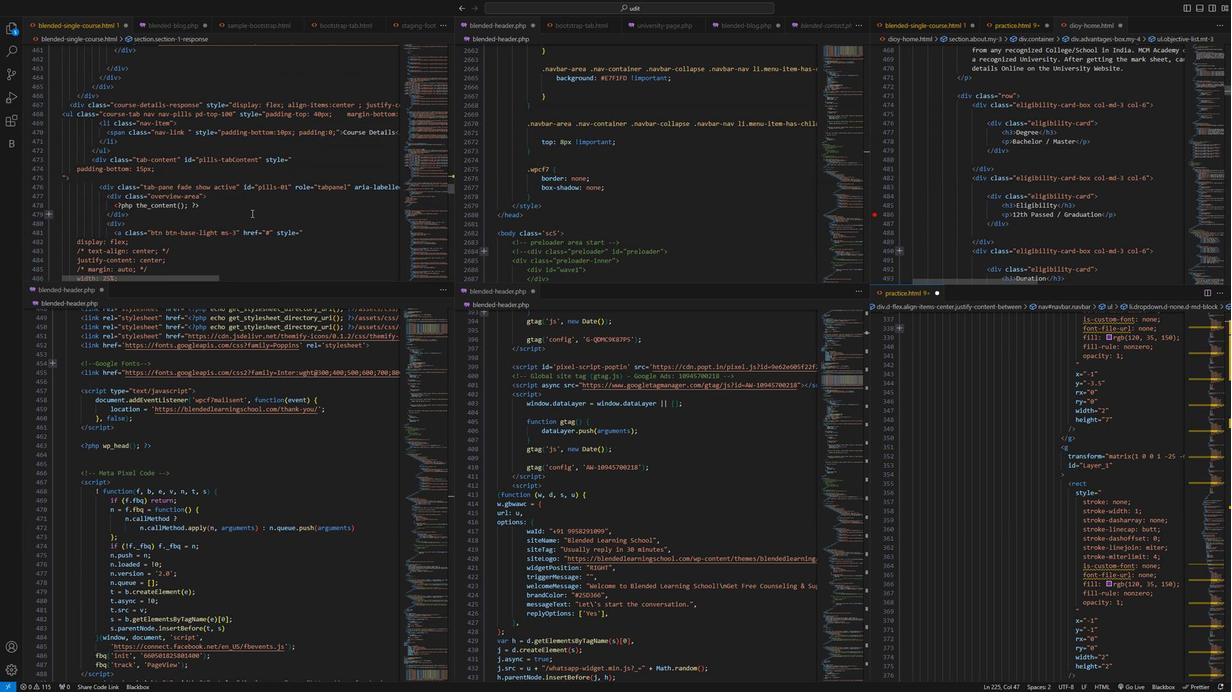 
Action: Mouse scrolled (246, 221) with delta (0, 0)
Screenshot: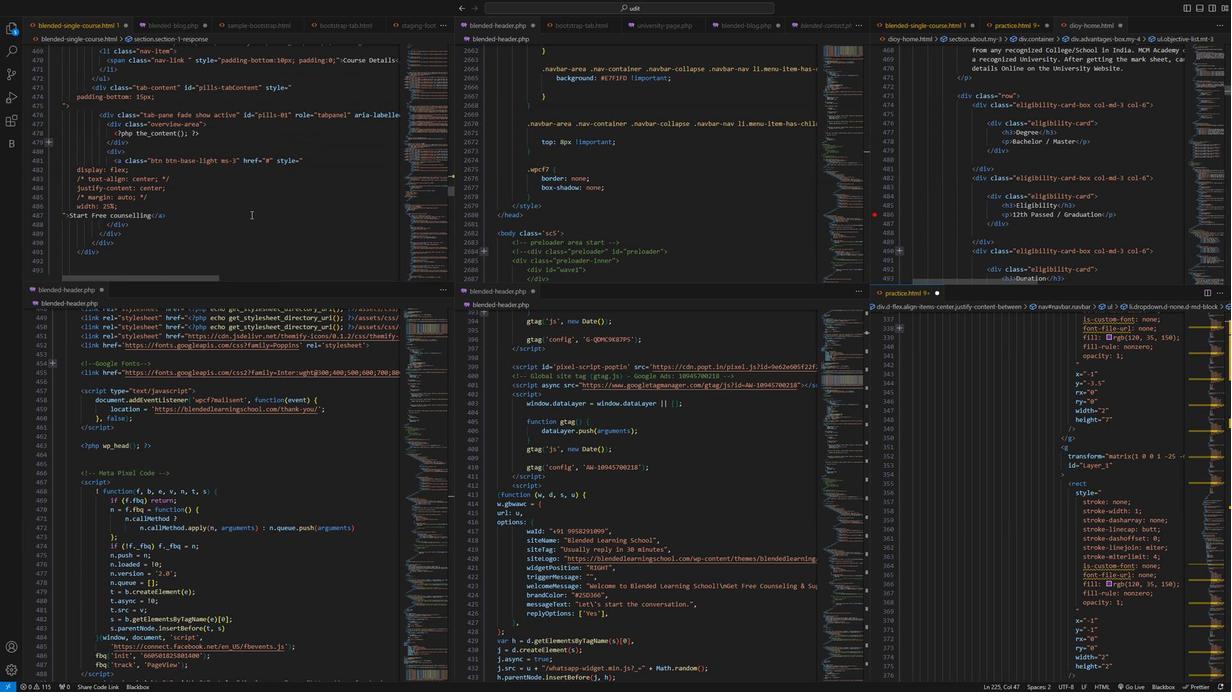 
Action: Mouse moved to (244, 223)
Screenshot: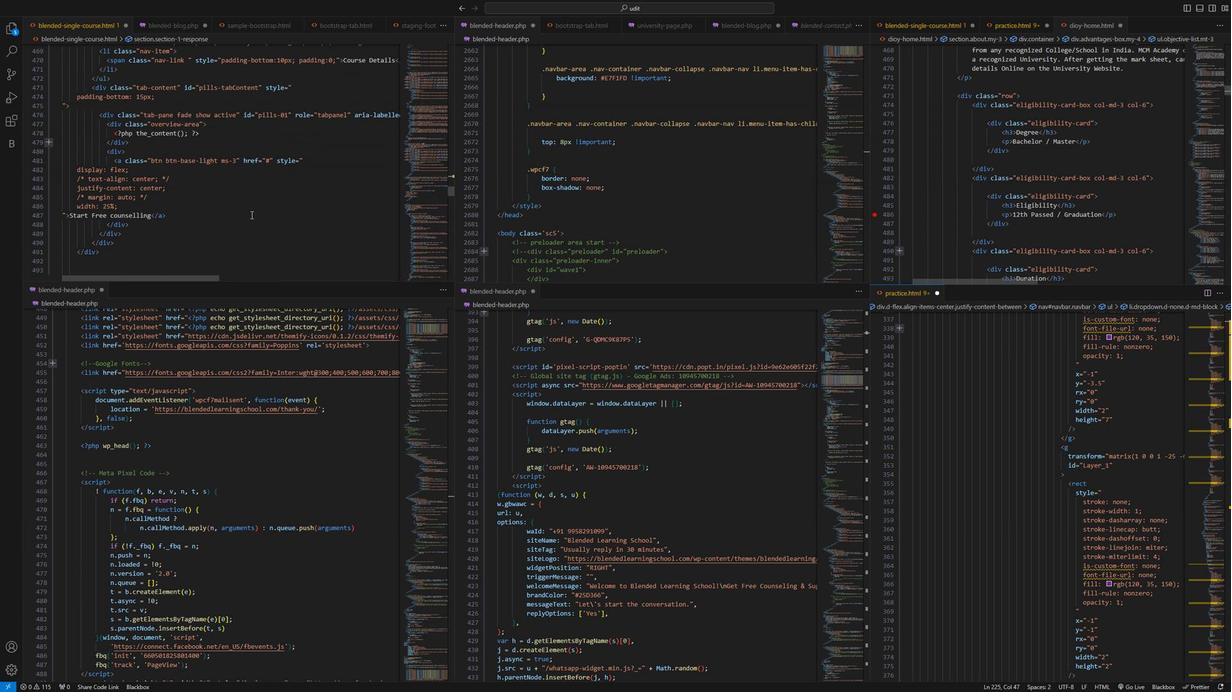 
Action: Mouse scrolled (244, 223) with delta (0, 0)
Screenshot: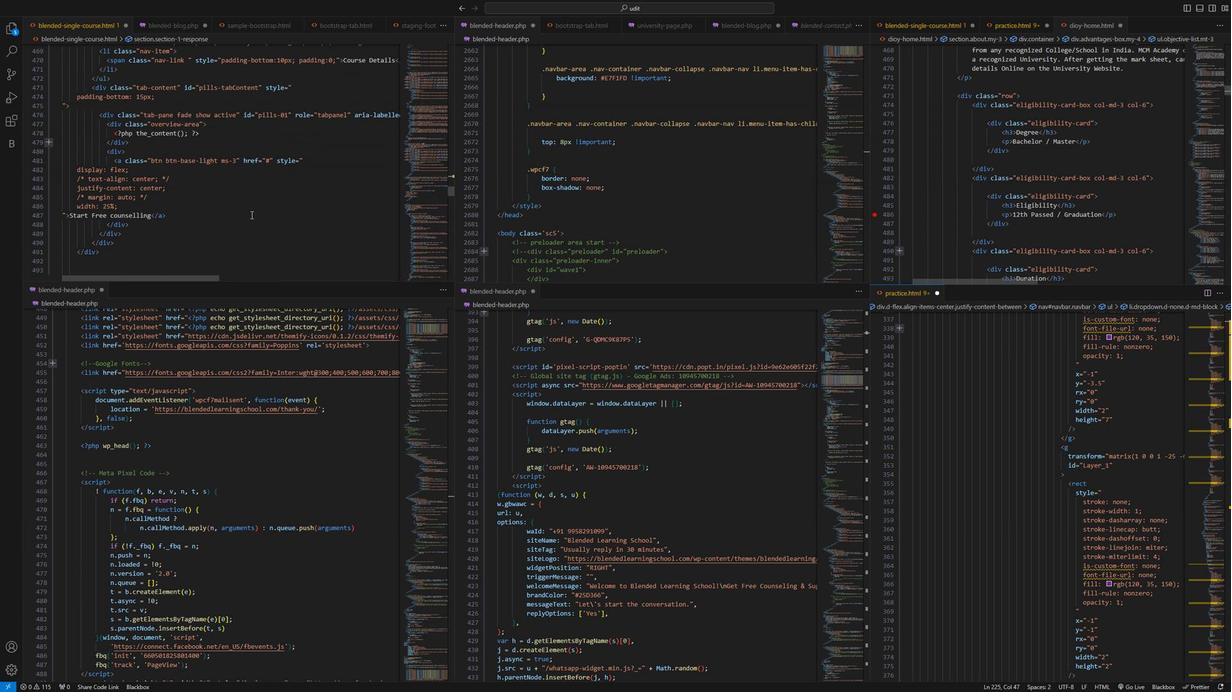 
Action: Mouse moved to (244, 224)
Screenshot: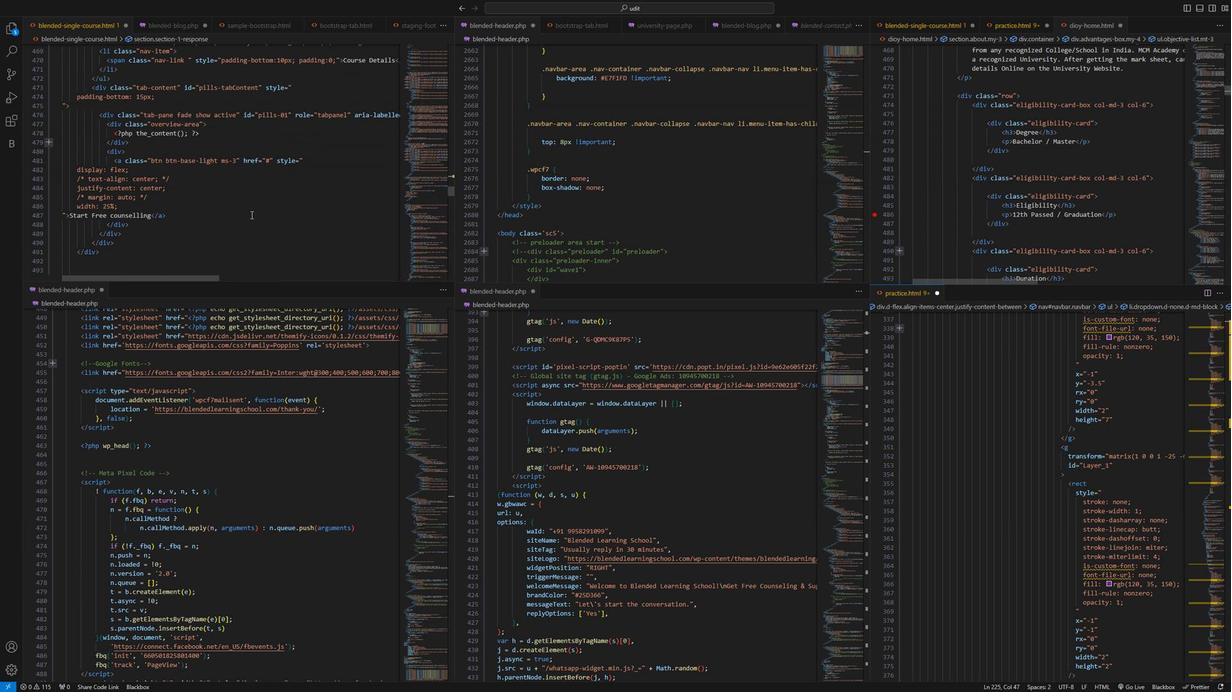 
Action: Mouse scrolled (244, 223) with delta (0, 0)
Screenshot: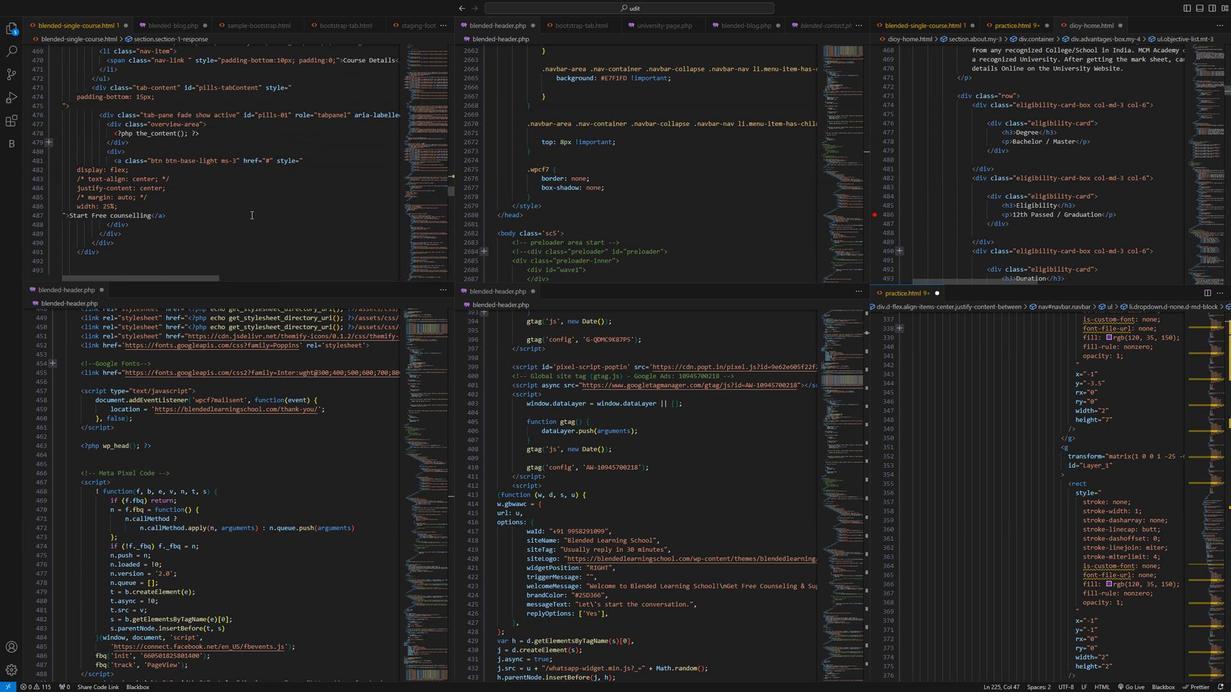 
Action: Mouse moved to (239, 221)
Screenshot: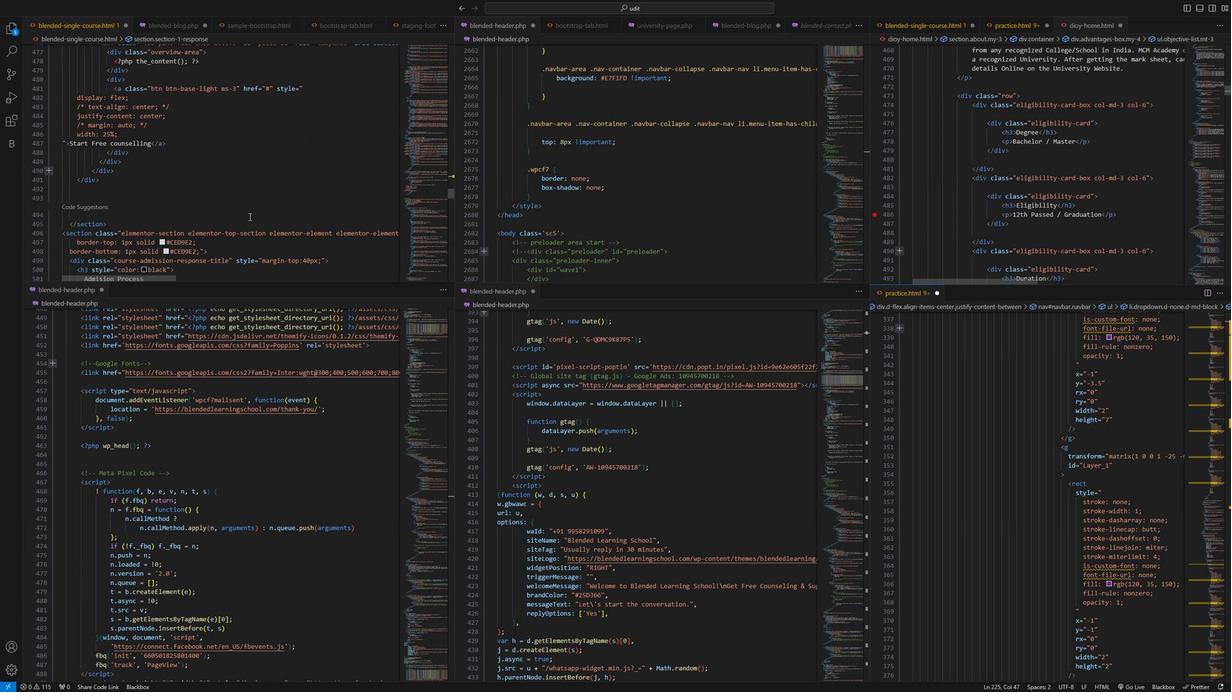 
Action: Mouse scrolled (239, 221) with delta (0, 0)
Screenshot: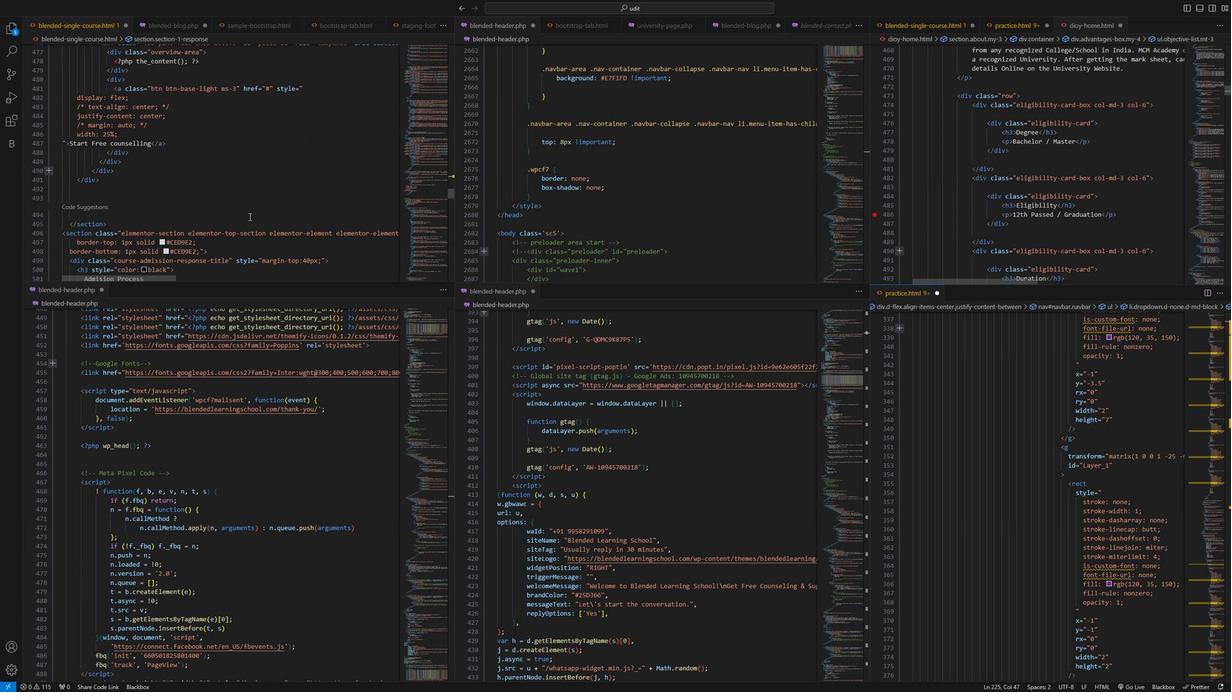 
Action: Mouse moved to (238, 221)
Screenshot: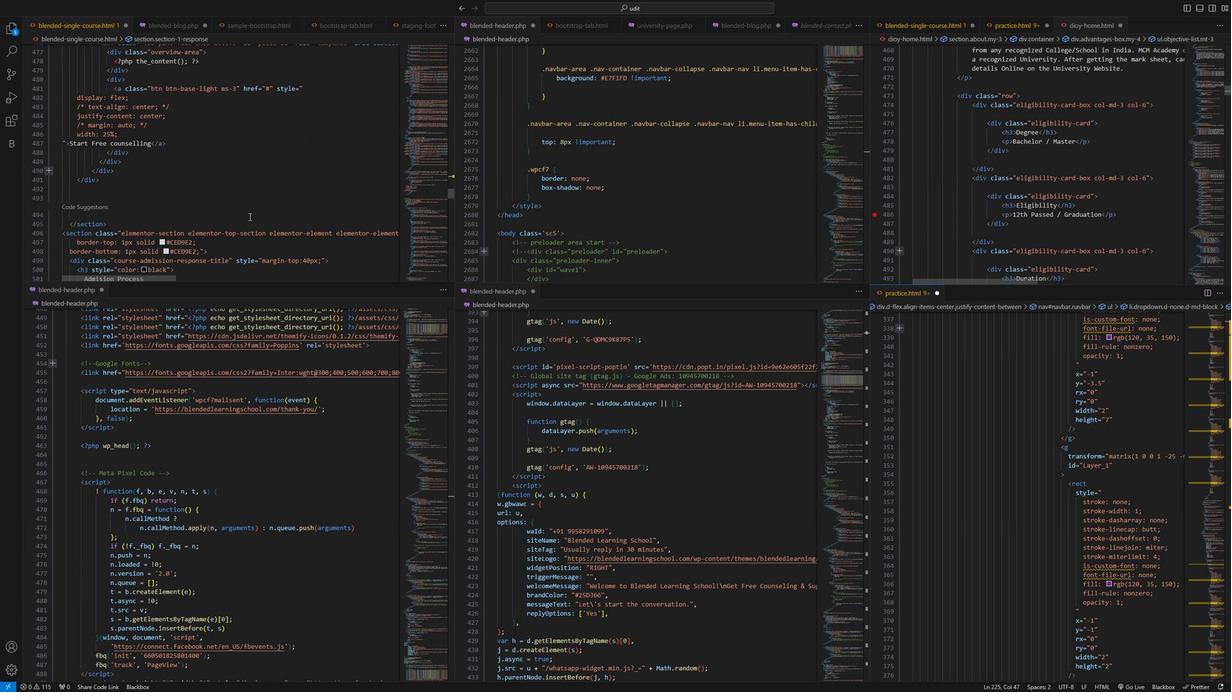 
Action: Mouse scrolled (238, 221) with delta (0, 0)
Screenshot: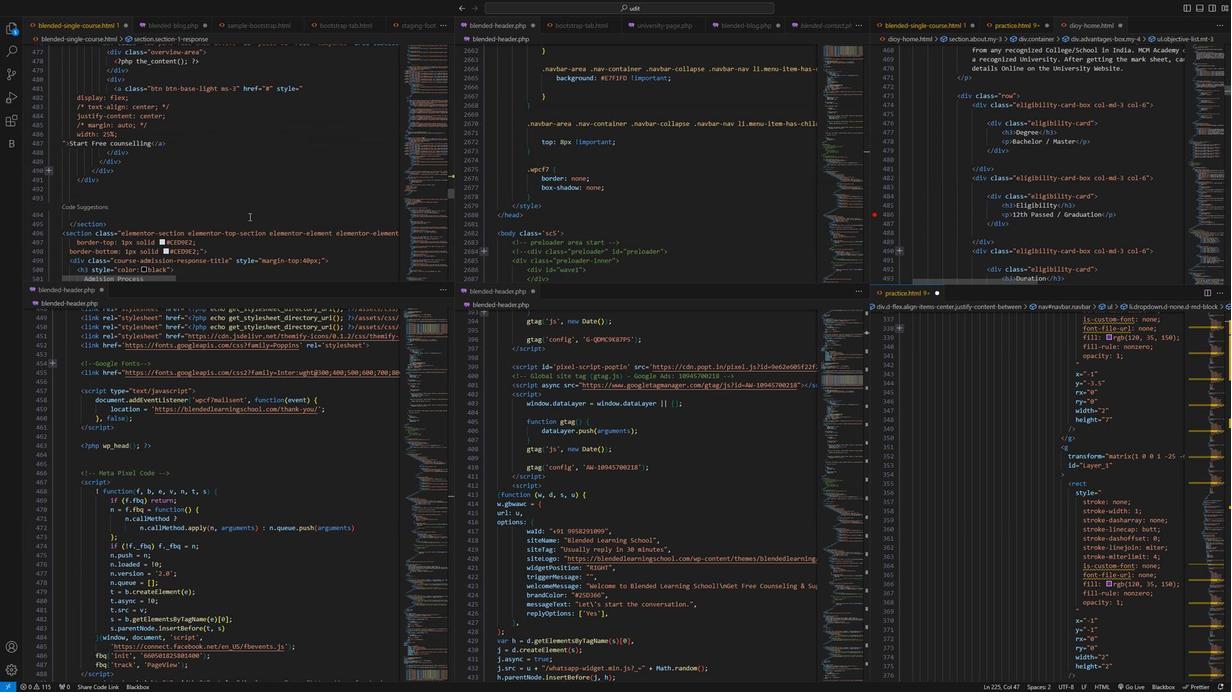 
Action: Mouse scrolled (238, 221) with delta (0, 0)
Screenshot: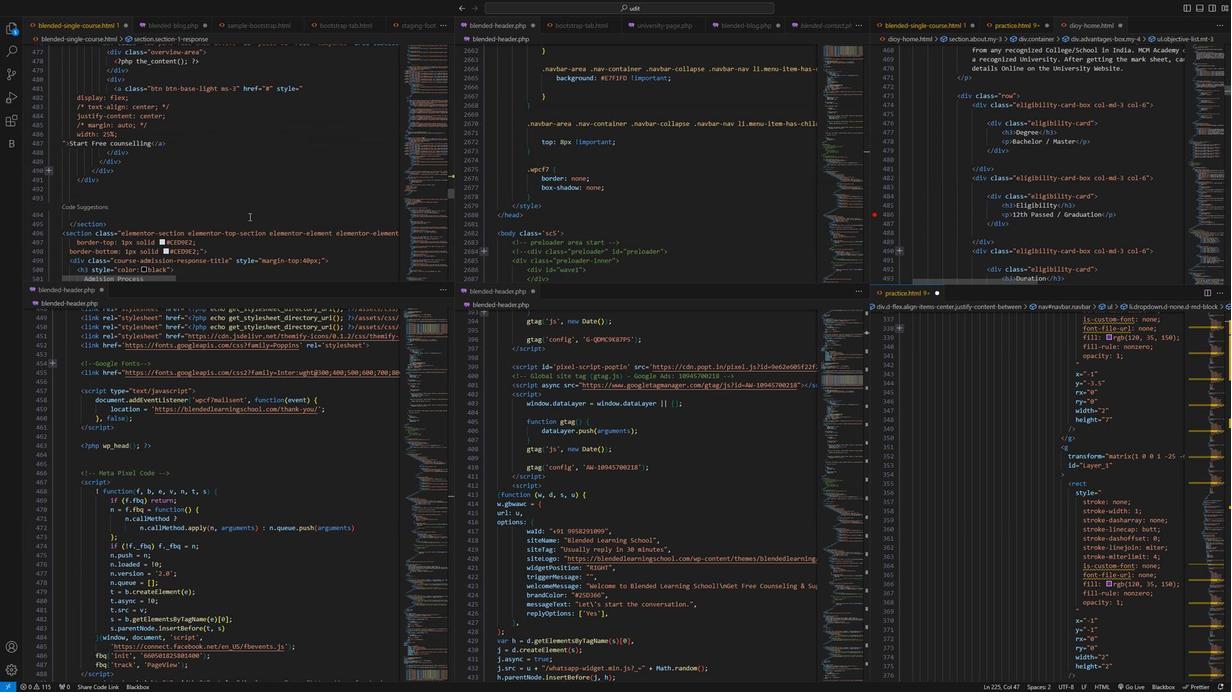 
Action: Mouse moved to (237, 216)
Screenshot: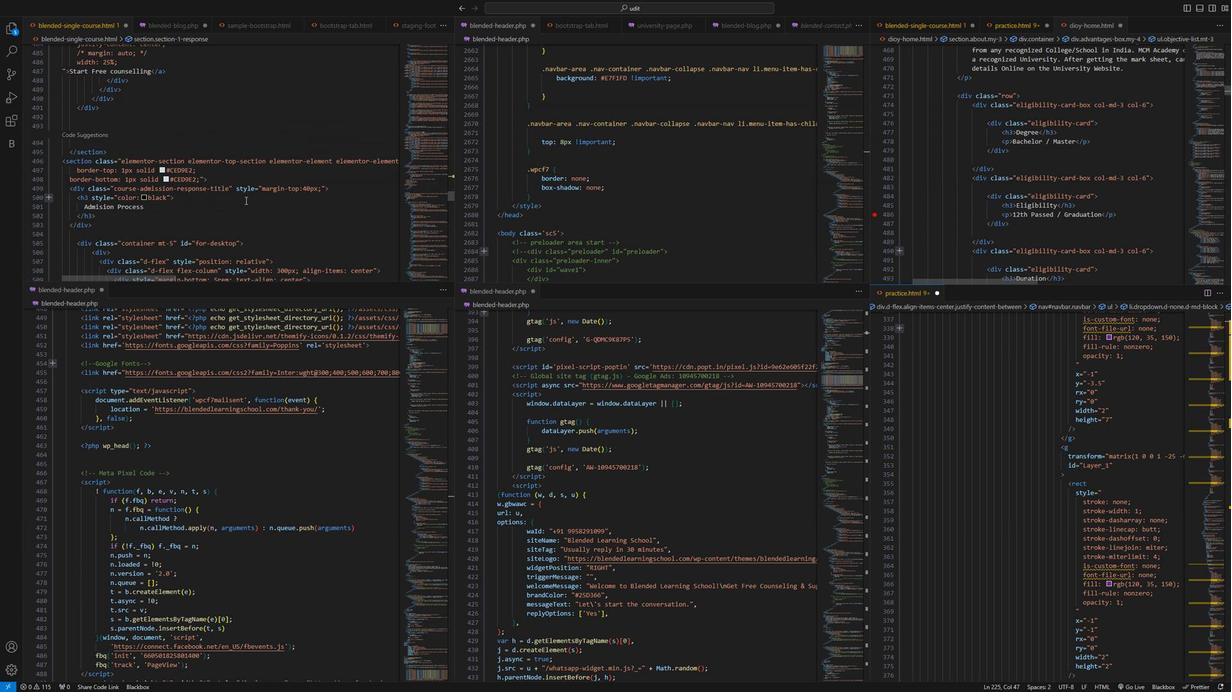 
Action: Mouse scrolled (237, 215) with delta (0, 0)
Screenshot: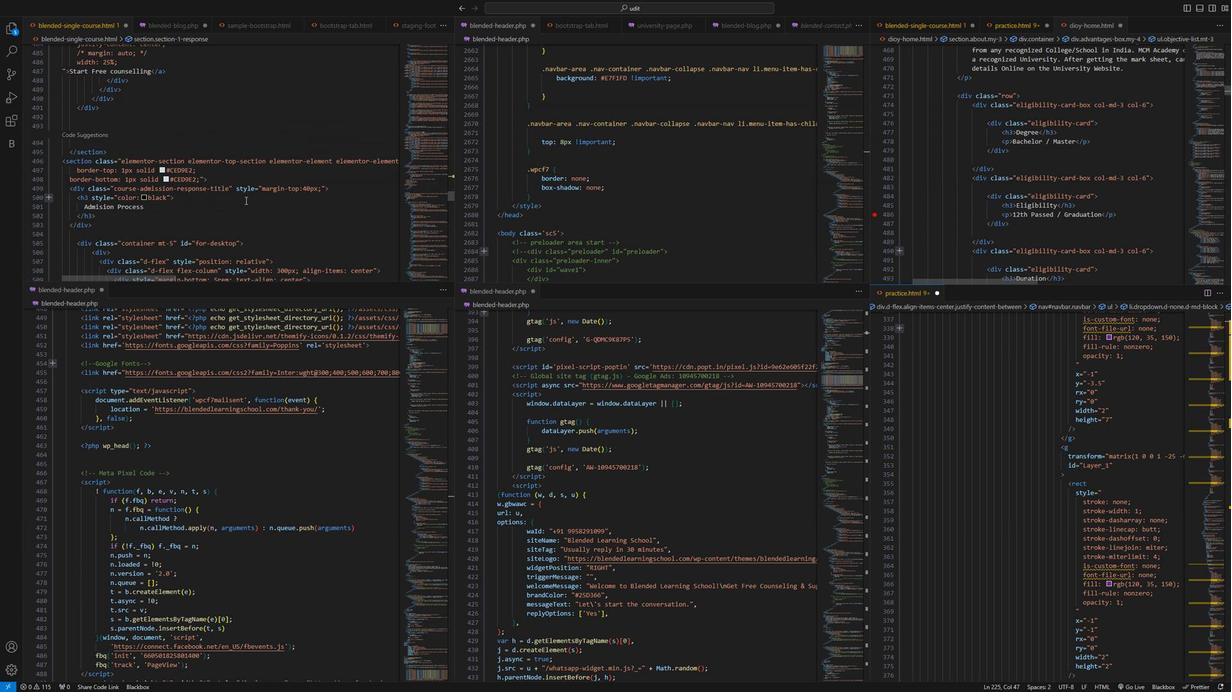 
Action: Mouse moved to (236, 219)
Screenshot: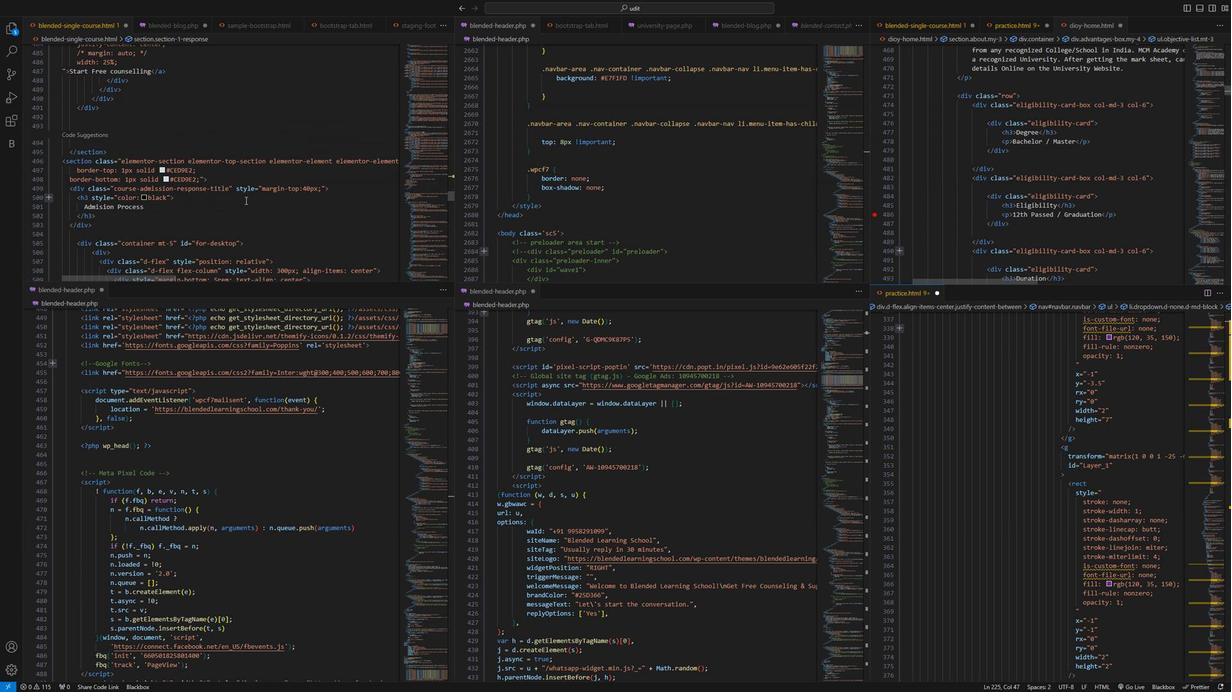 
Action: Mouse scrolled (236, 219) with delta (0, 0)
Screenshot: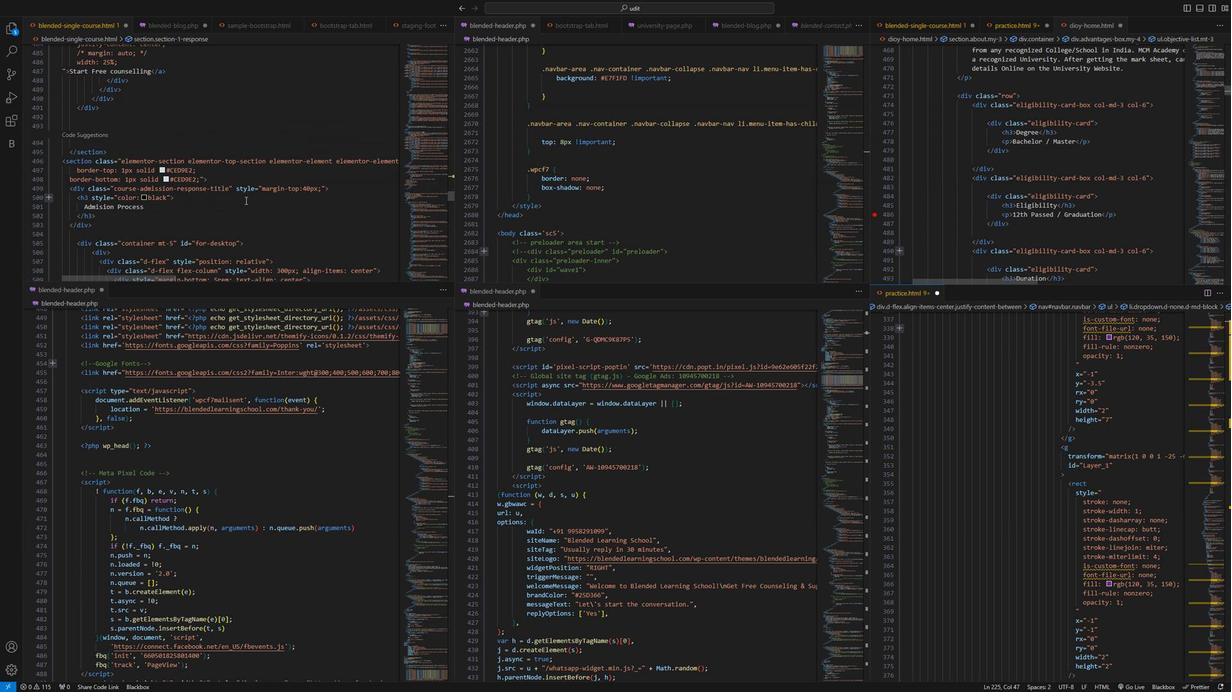 
Action: Mouse moved to (236, 219)
Screenshot: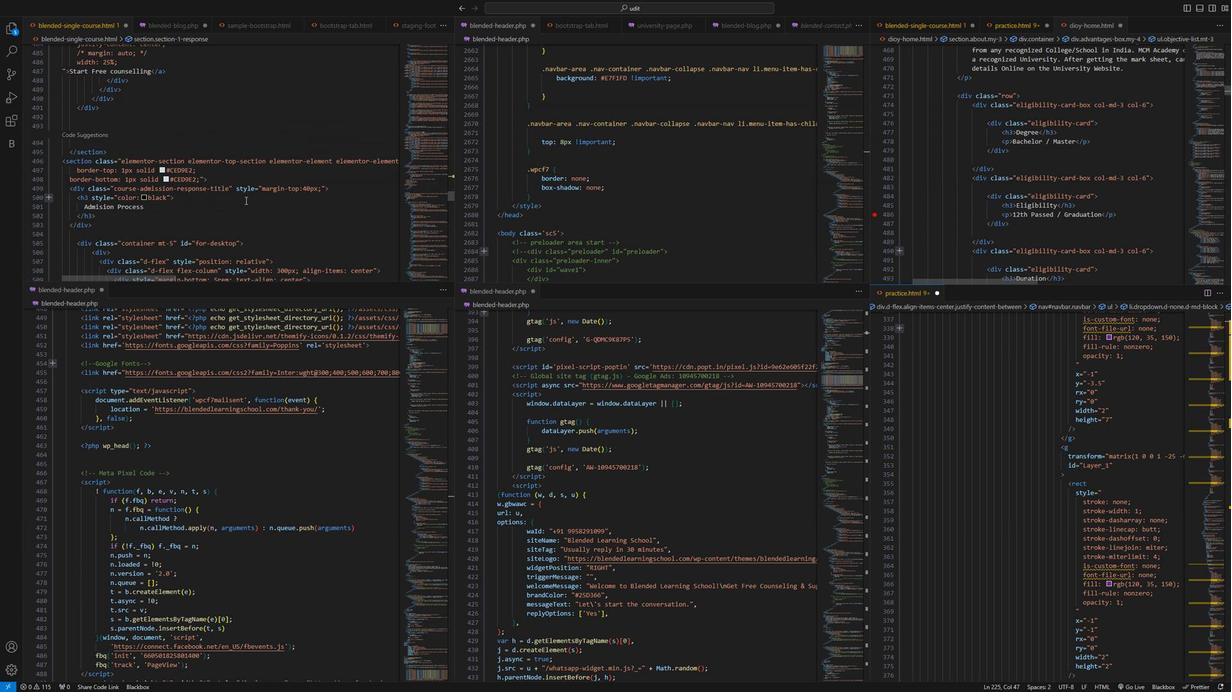 
Action: Mouse scrolled (236, 219) with delta (0, 0)
Screenshot: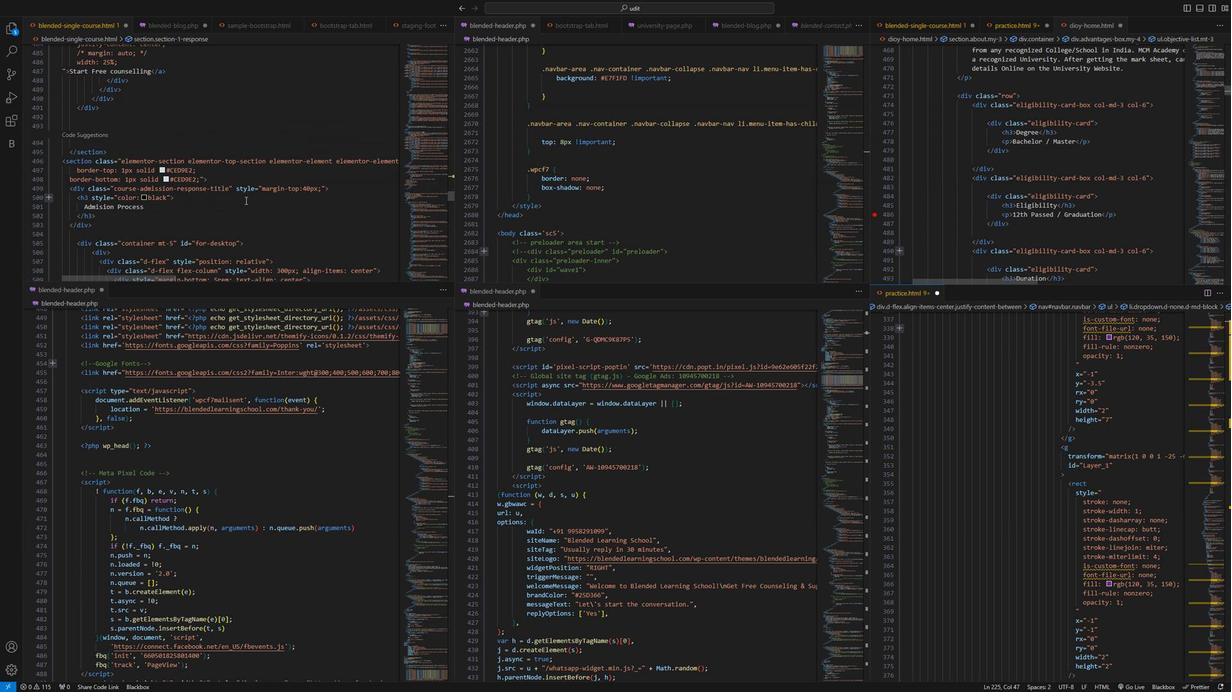 
Action: Mouse scrolled (236, 219) with delta (0, 0)
Screenshot: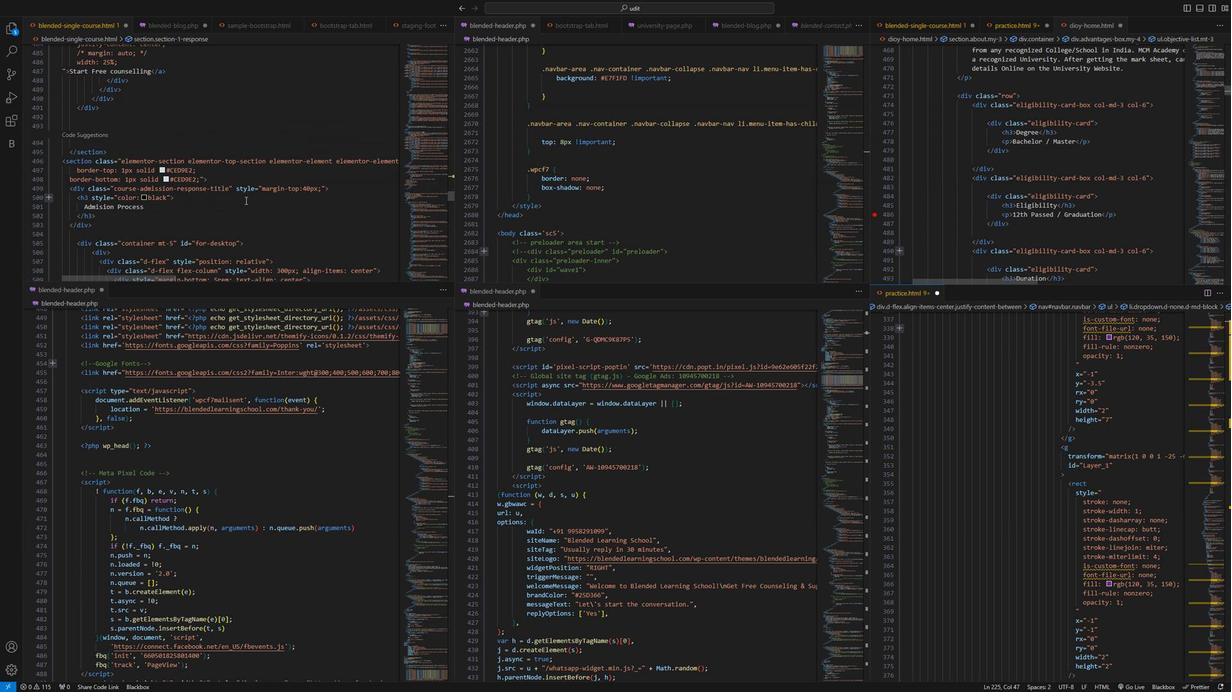 
Action: Mouse moved to (235, 219)
Screenshot: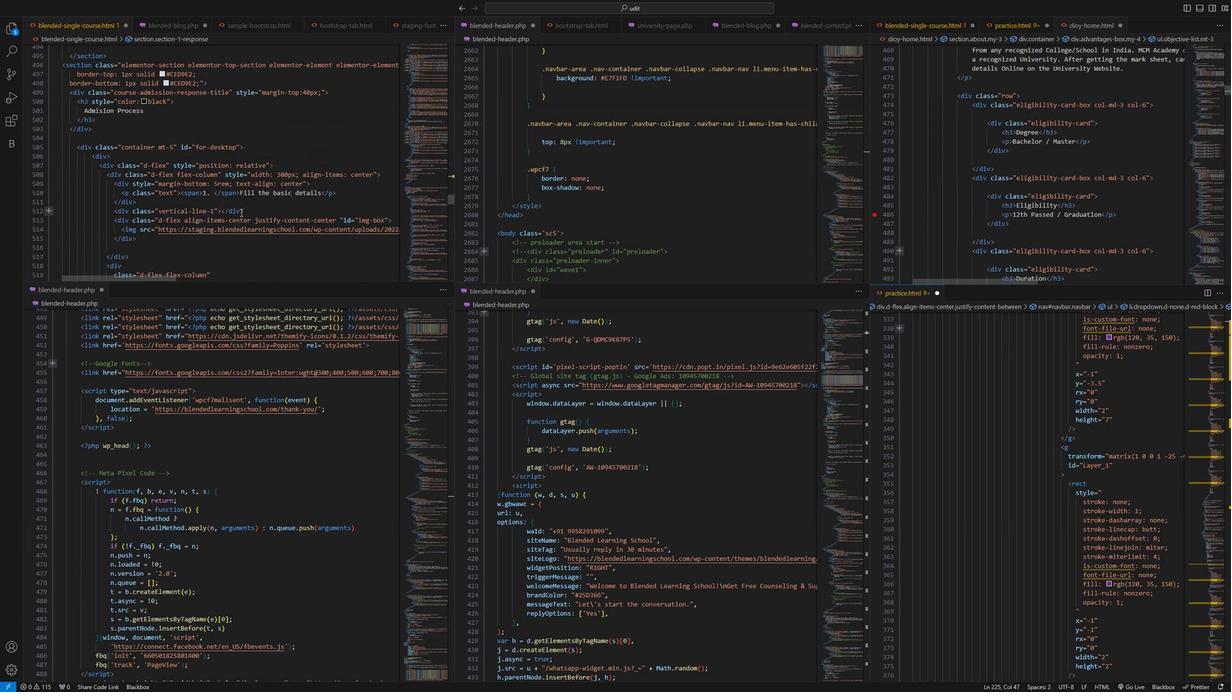 
Action: Mouse scrolled (235, 219) with delta (0, 0)
Screenshot: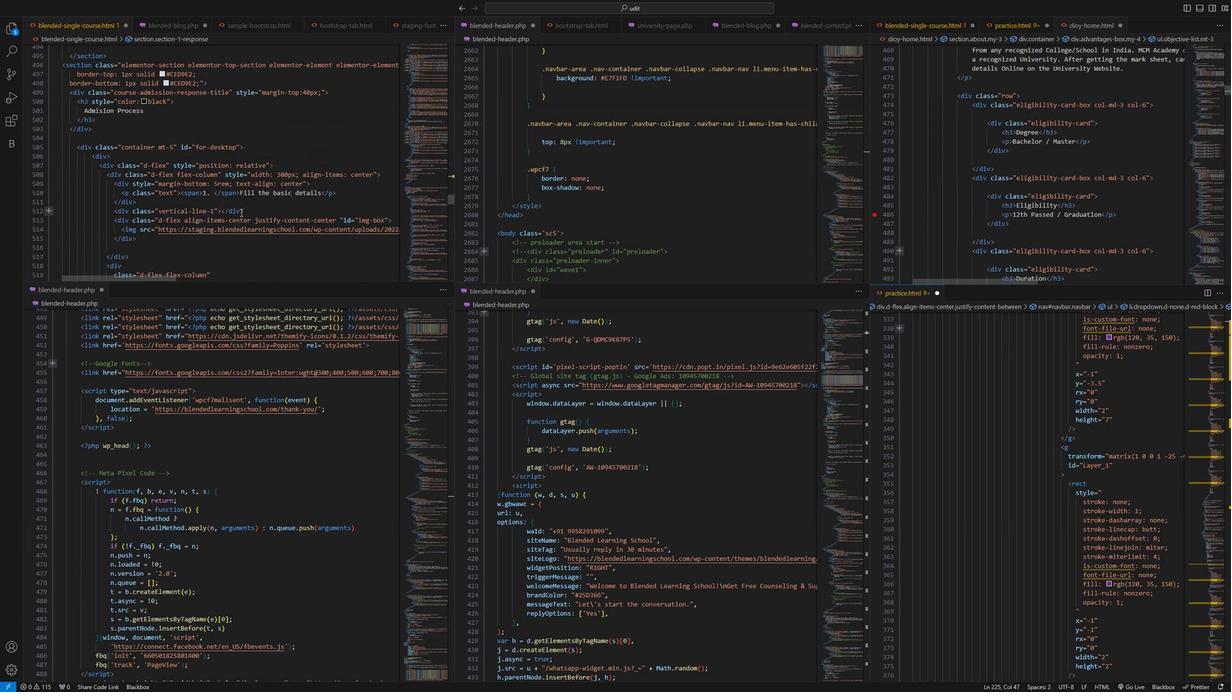 
Action: Mouse moved to (235, 220)
Screenshot: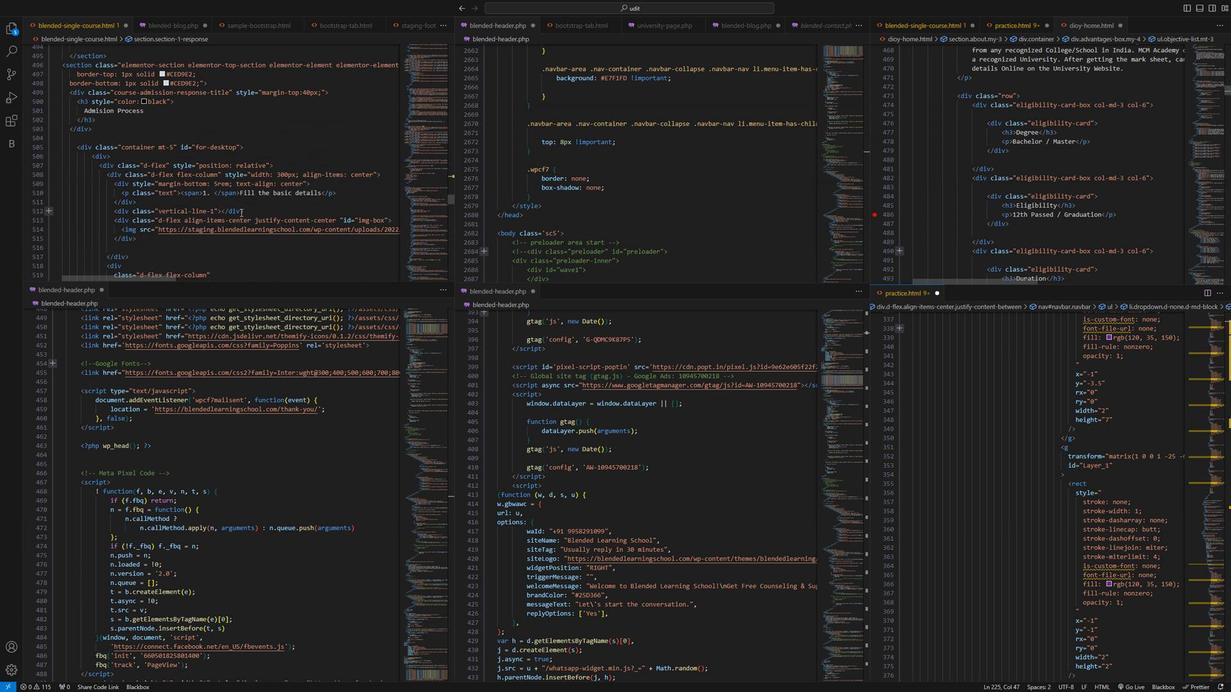 
Action: Mouse scrolled (235, 219) with delta (0, 0)
Screenshot: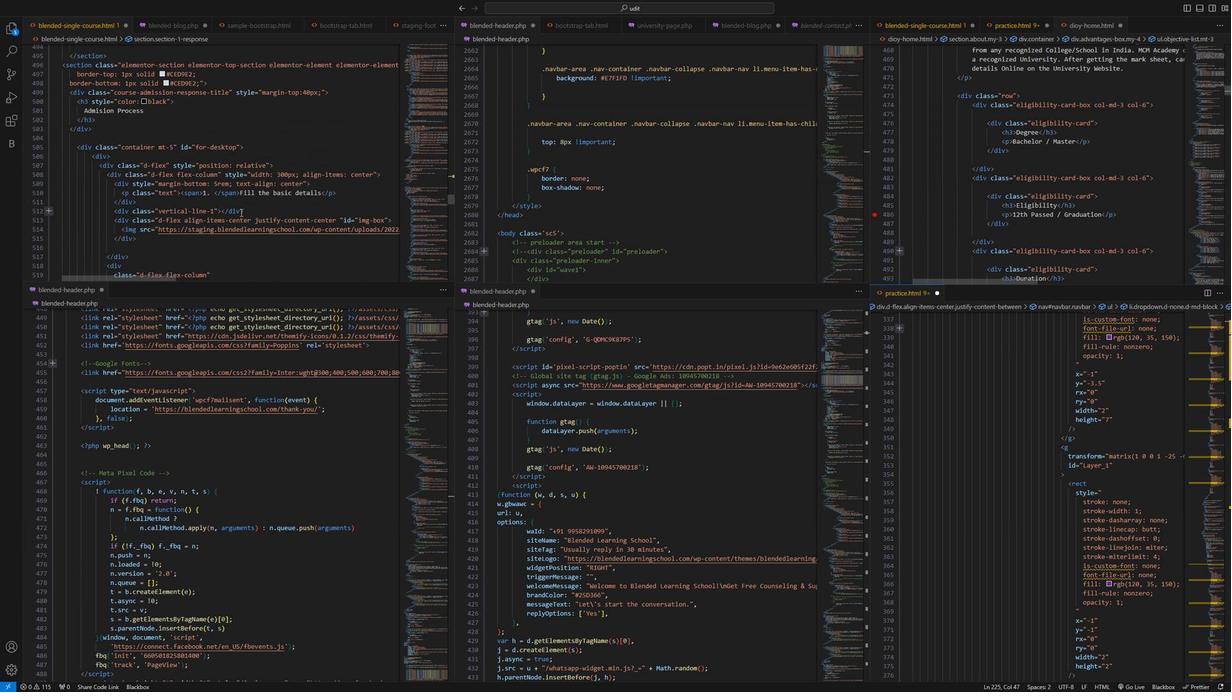 
Action: Mouse moved to (234, 223)
Screenshot: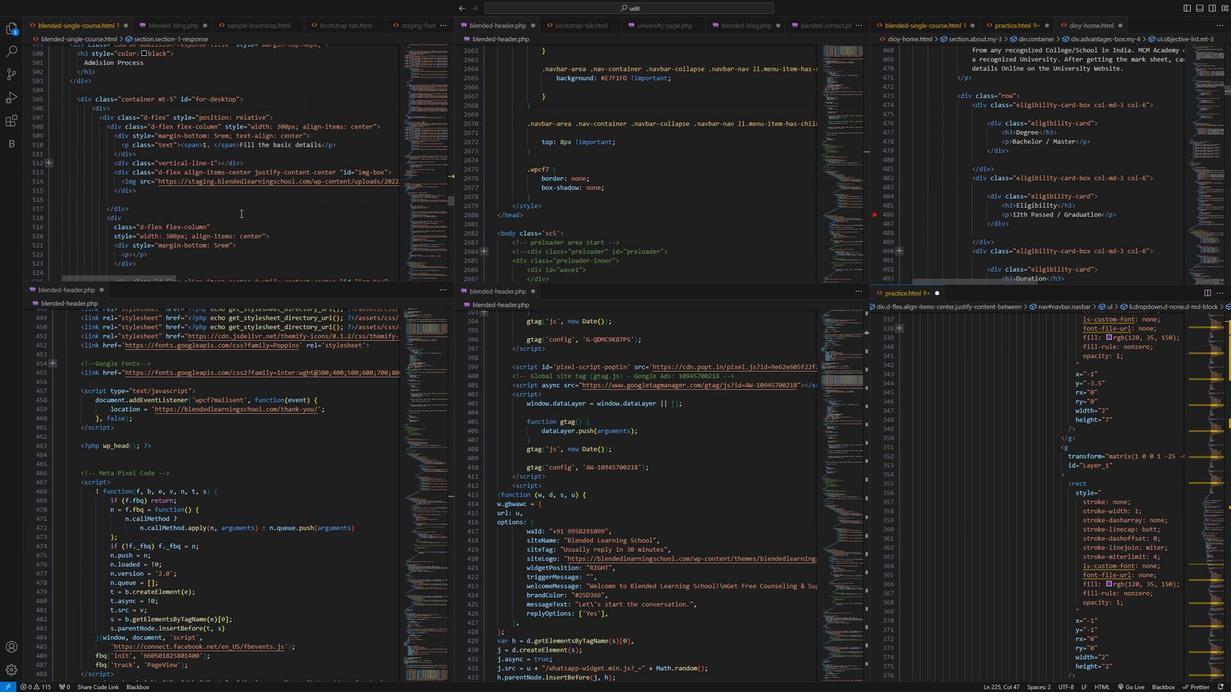 
Action: Mouse scrolled (234, 222) with delta (0, 0)
Screenshot: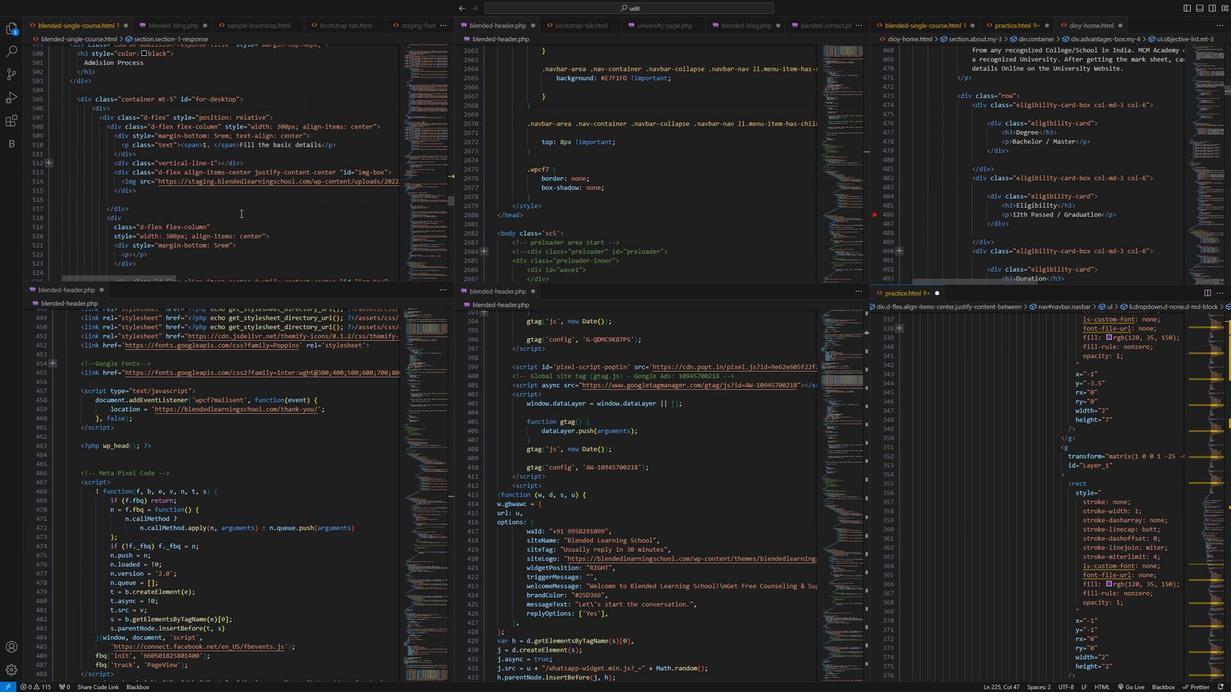 
Action: Mouse moved to (231, 227)
Screenshot: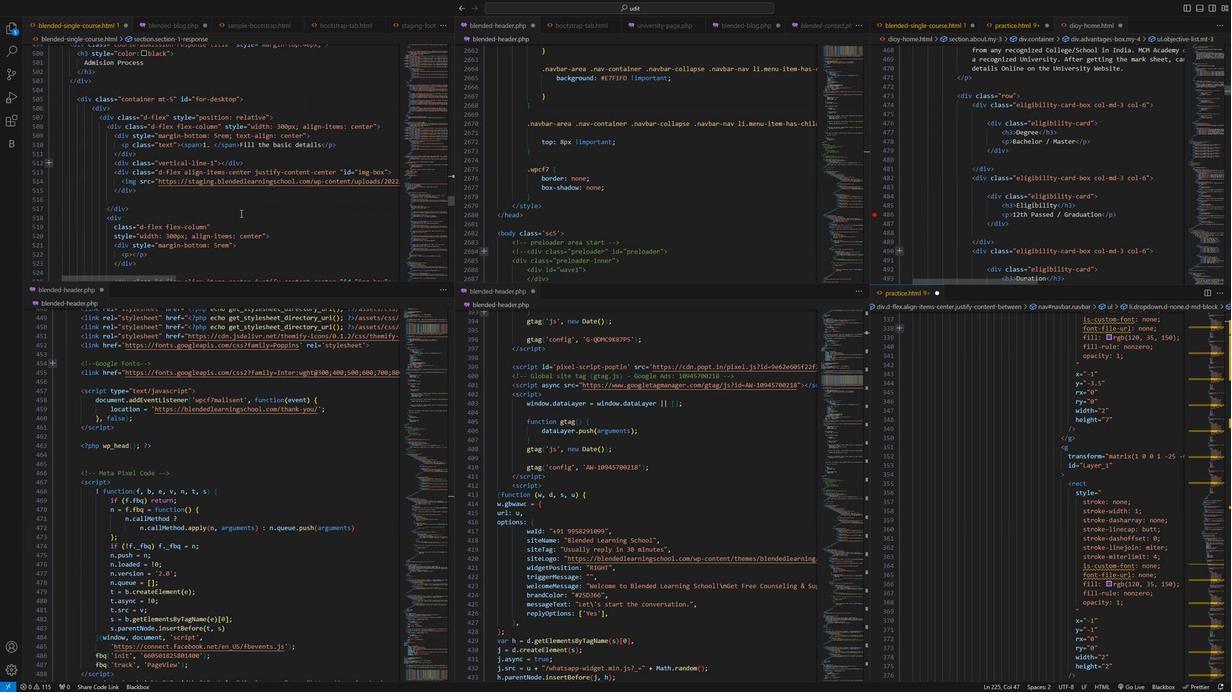 
Action: Mouse scrolled (231, 227) with delta (0, 0)
Screenshot: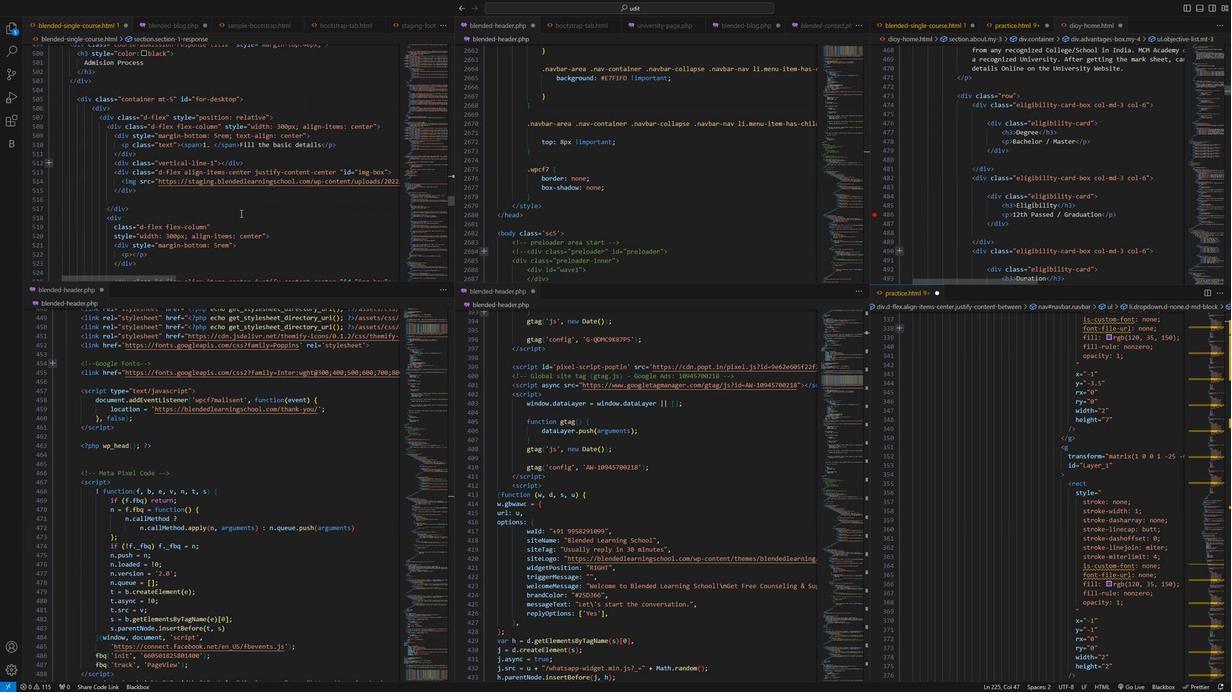 
Action: Mouse moved to (225, 237)
Screenshot: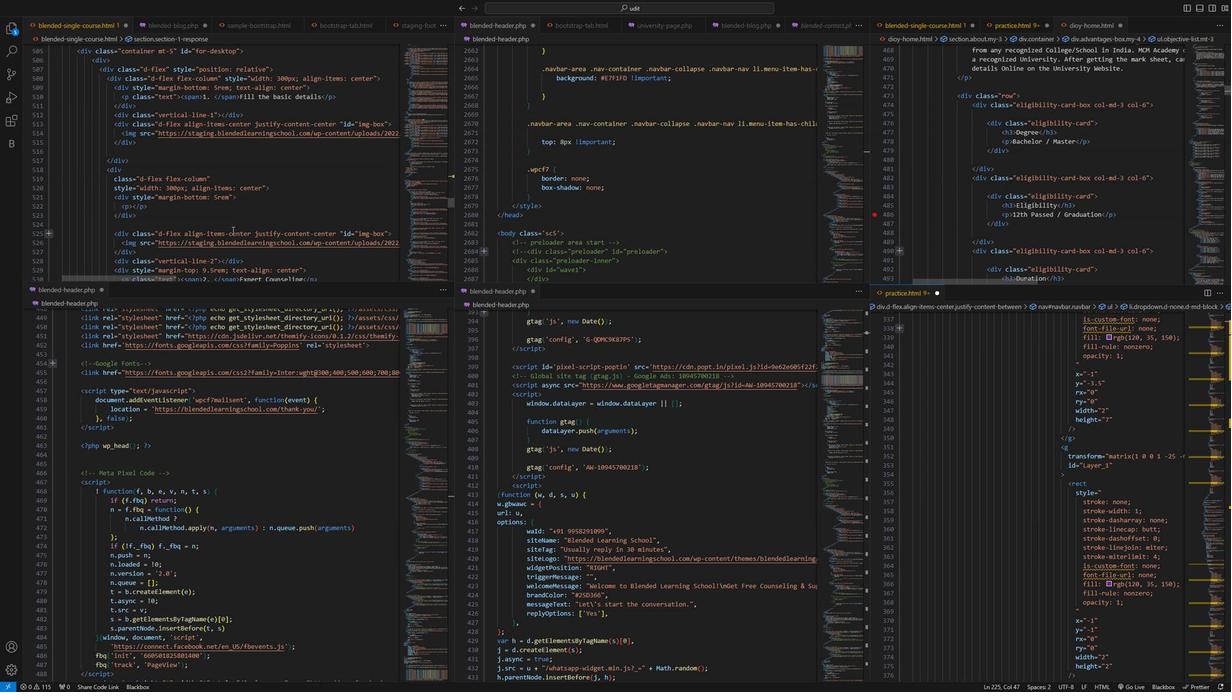 
Action: Mouse scrolled (225, 237) with delta (0, 0)
Screenshot: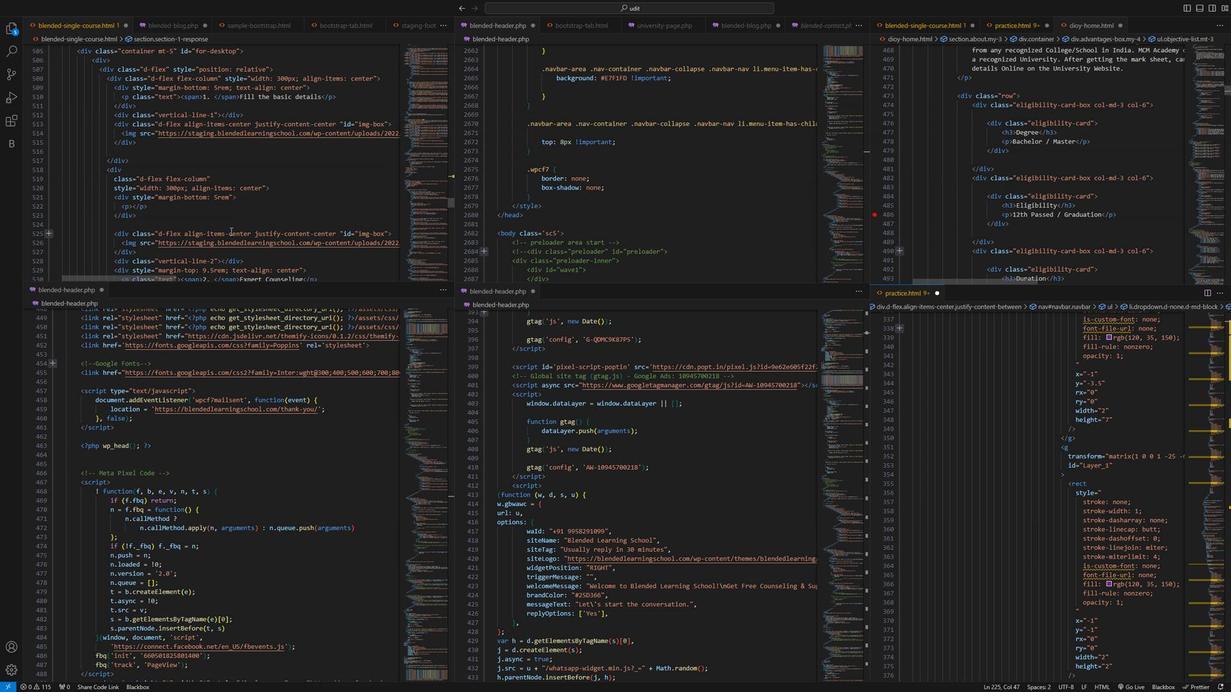 
Action: Mouse scrolled (225, 237) with delta (0, 0)
Screenshot: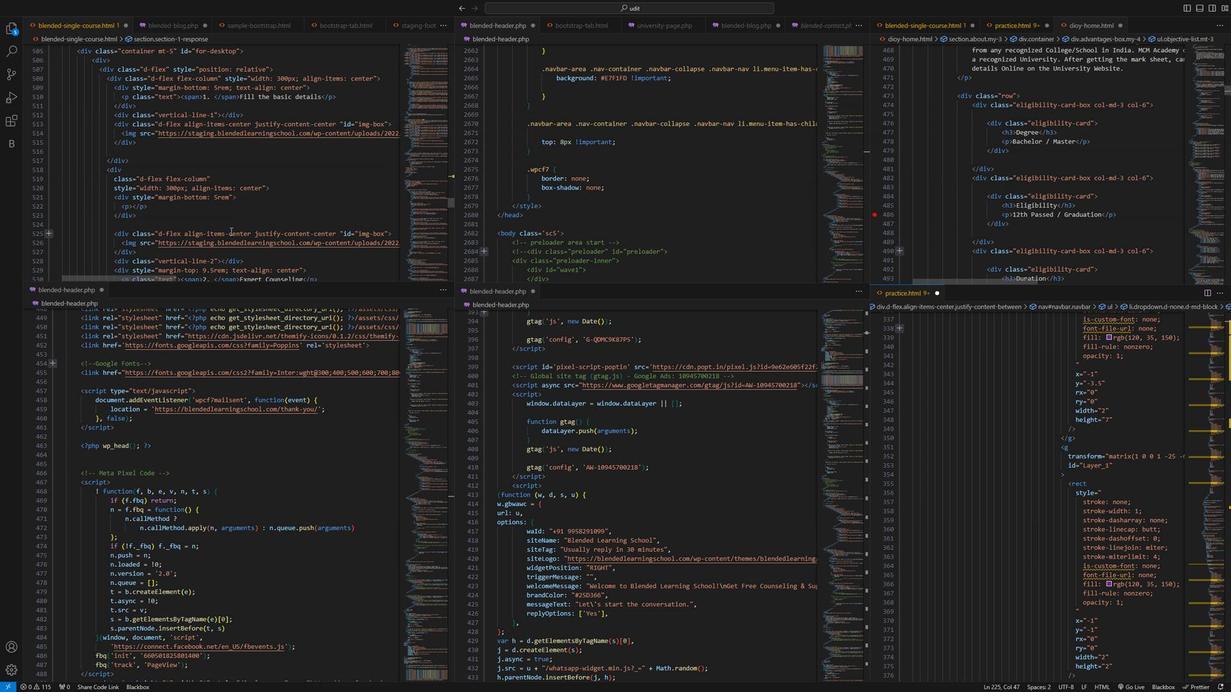 
Action: Mouse scrolled (225, 237) with delta (0, 0)
Screenshot: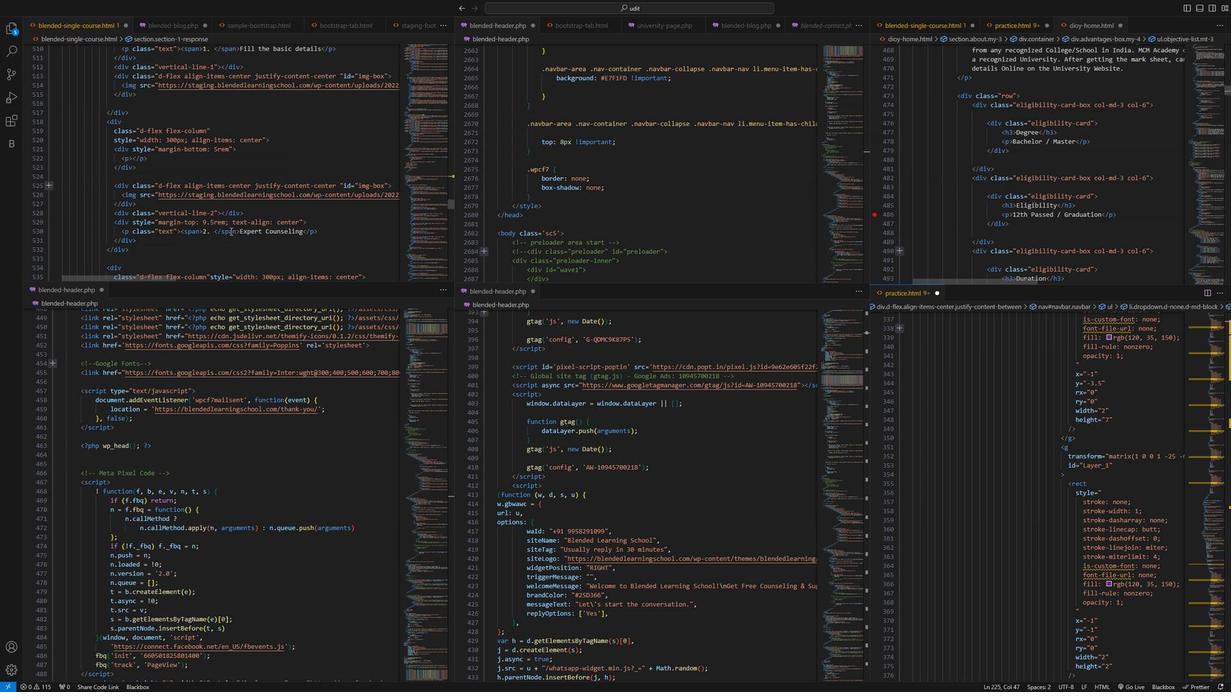 
Action: Mouse scrolled (225, 237) with delta (0, 0)
Screenshot: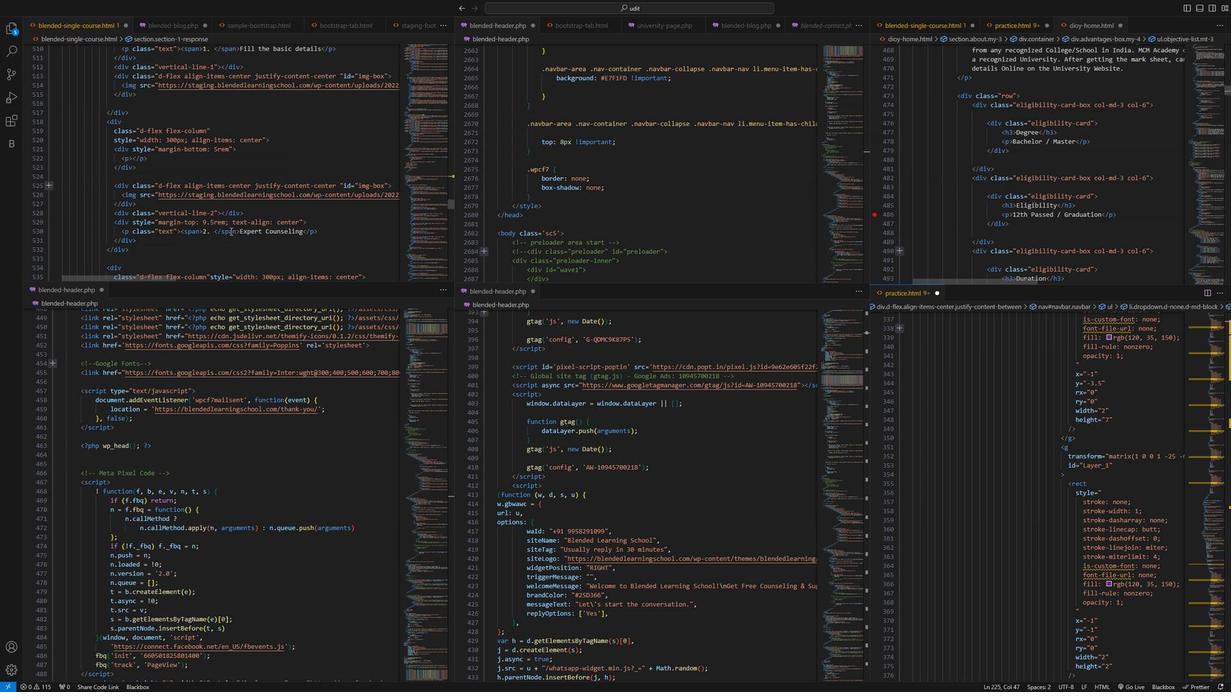 
Action: Mouse moved to (225, 237)
Screenshot: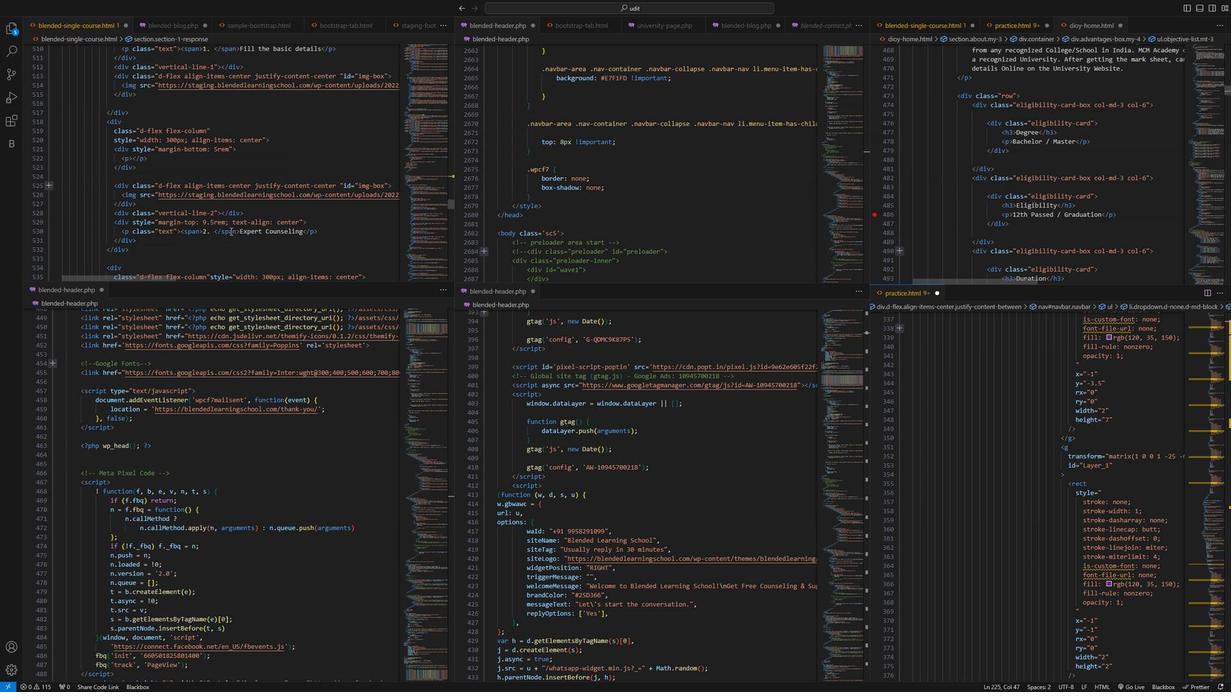 
Action: Mouse scrolled (225, 237) with delta (0, 0)
Screenshot: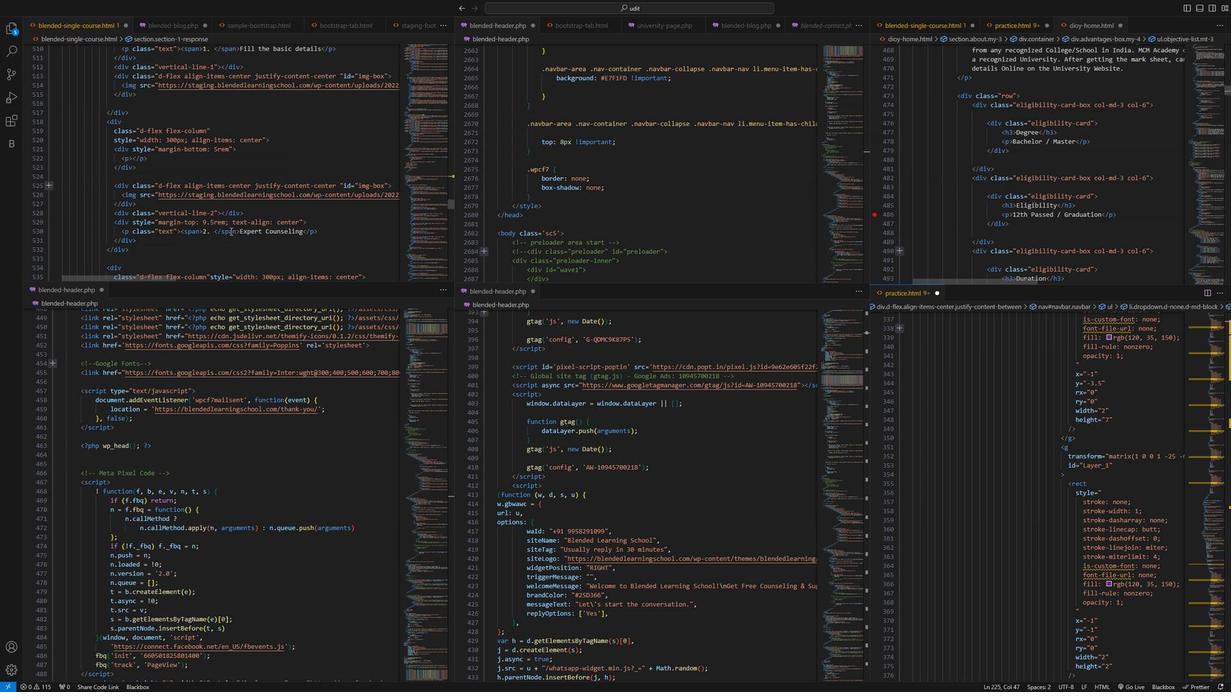 
Action: Mouse scrolled (225, 237) with delta (0, 0)
Screenshot: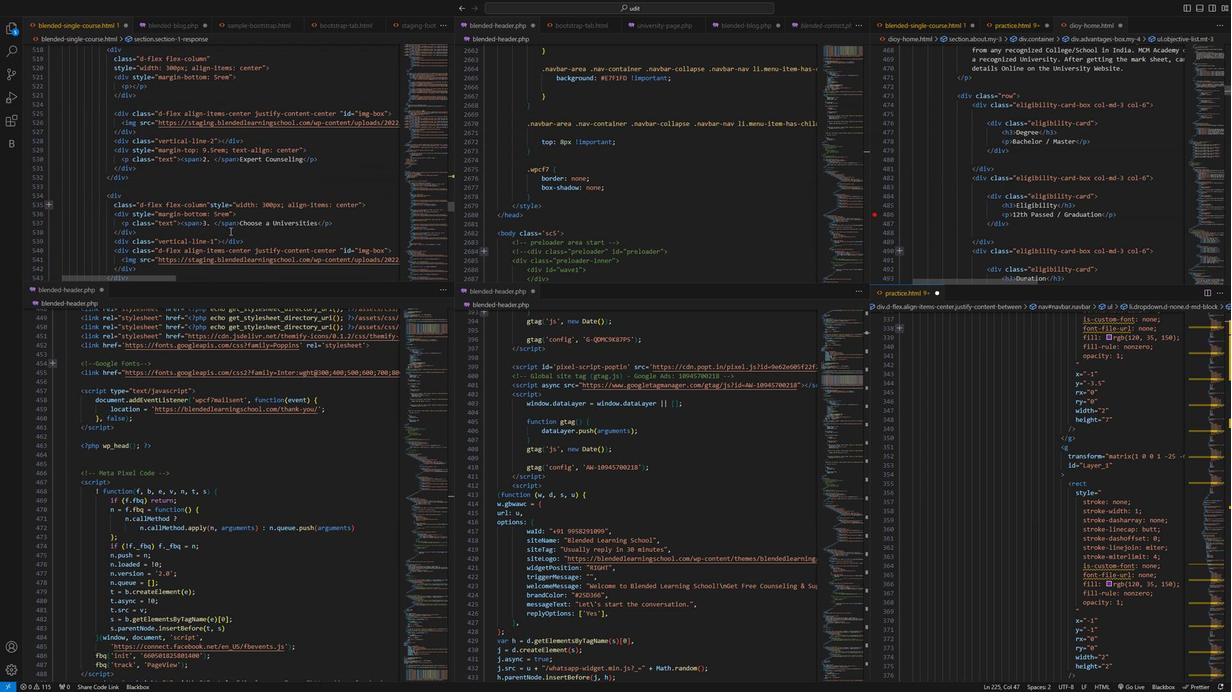 
Action: Mouse scrolled (225, 237) with delta (0, 0)
Screenshot: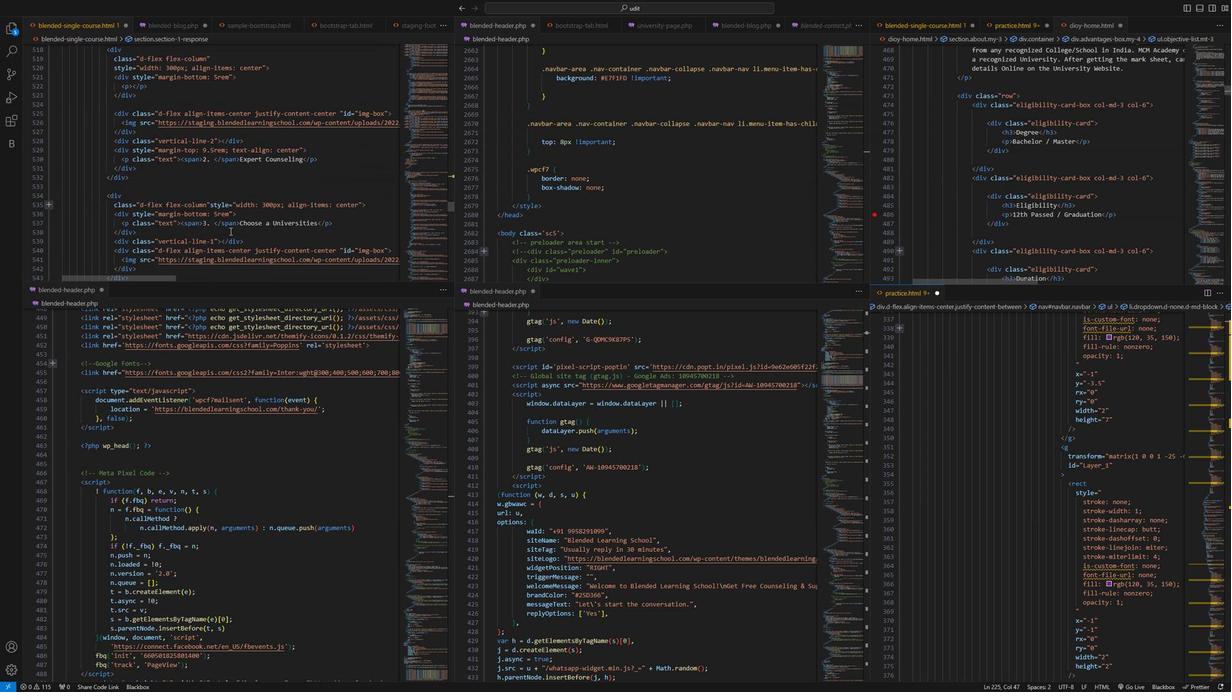 
Action: Mouse scrolled (225, 237) with delta (0, 0)
Screenshot: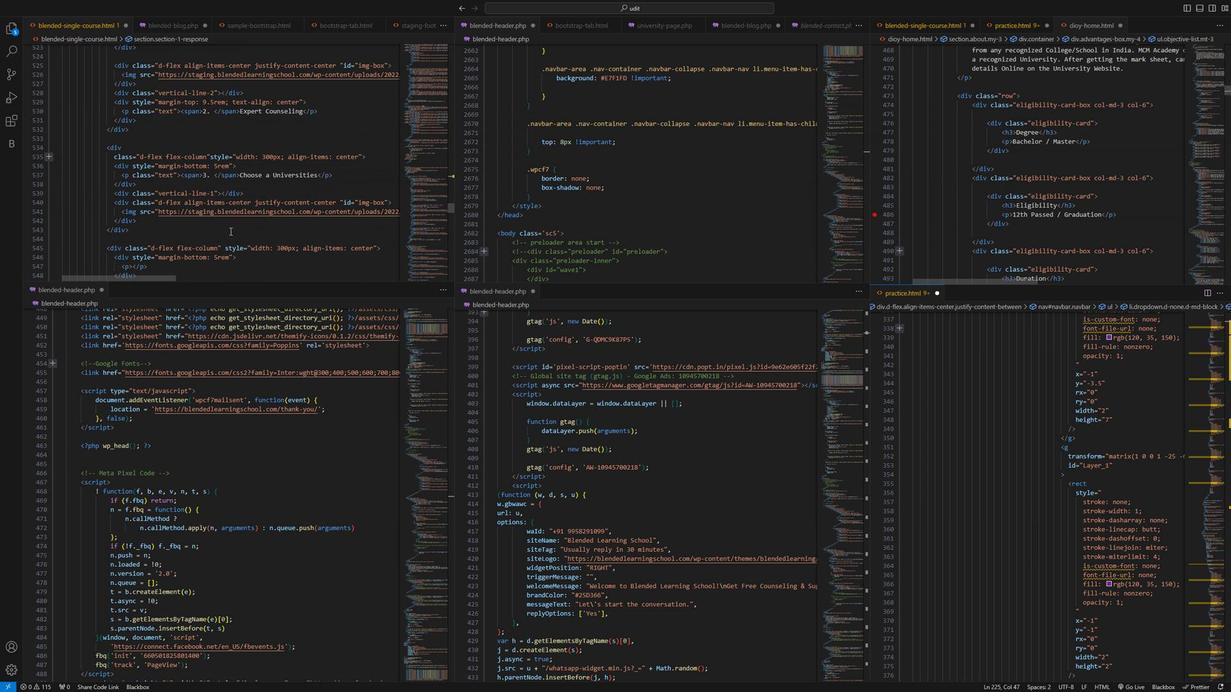 
Action: Mouse scrolled (225, 237) with delta (0, 0)
Screenshot: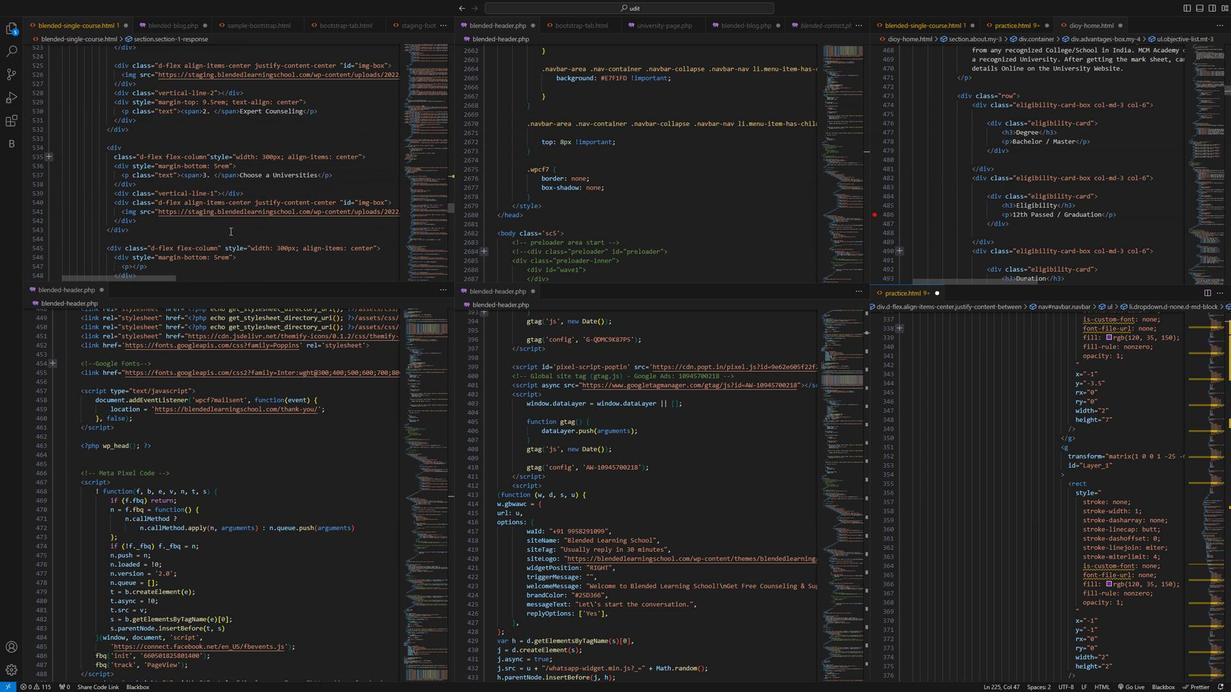 
Action: Mouse scrolled (225, 237) with delta (0, 0)
Screenshot: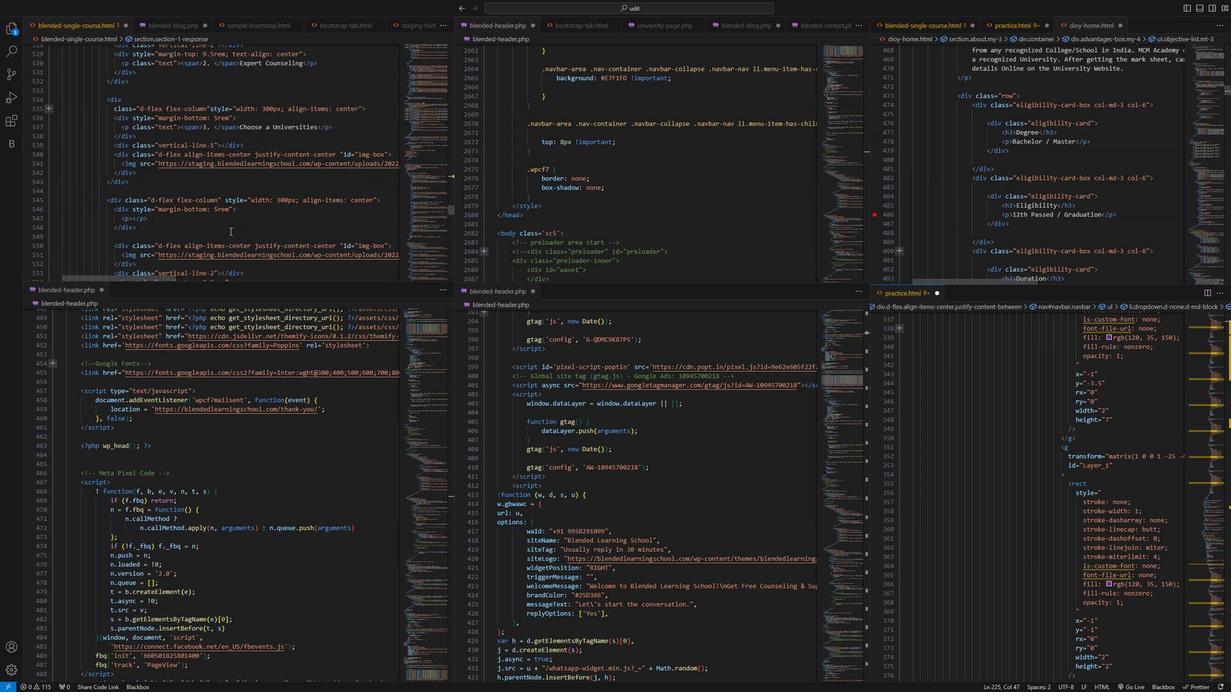 
Action: Mouse scrolled (225, 237) with delta (0, 0)
Screenshot: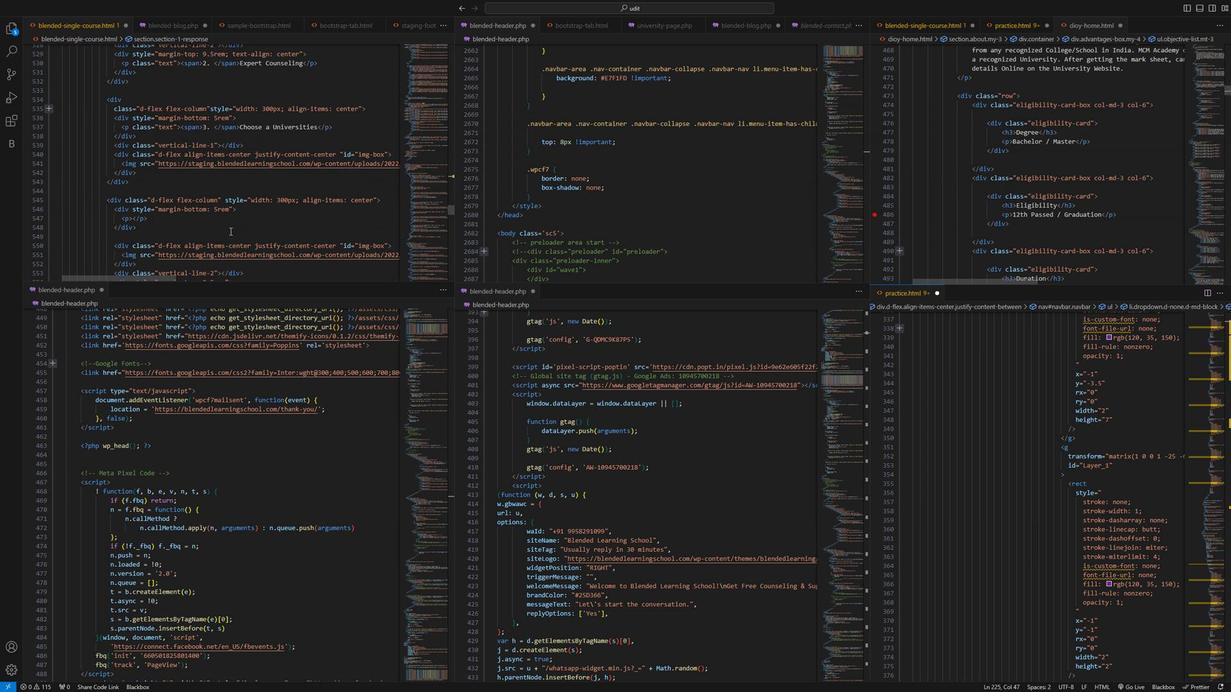 
Action: Mouse scrolled (225, 237) with delta (0, 0)
Screenshot: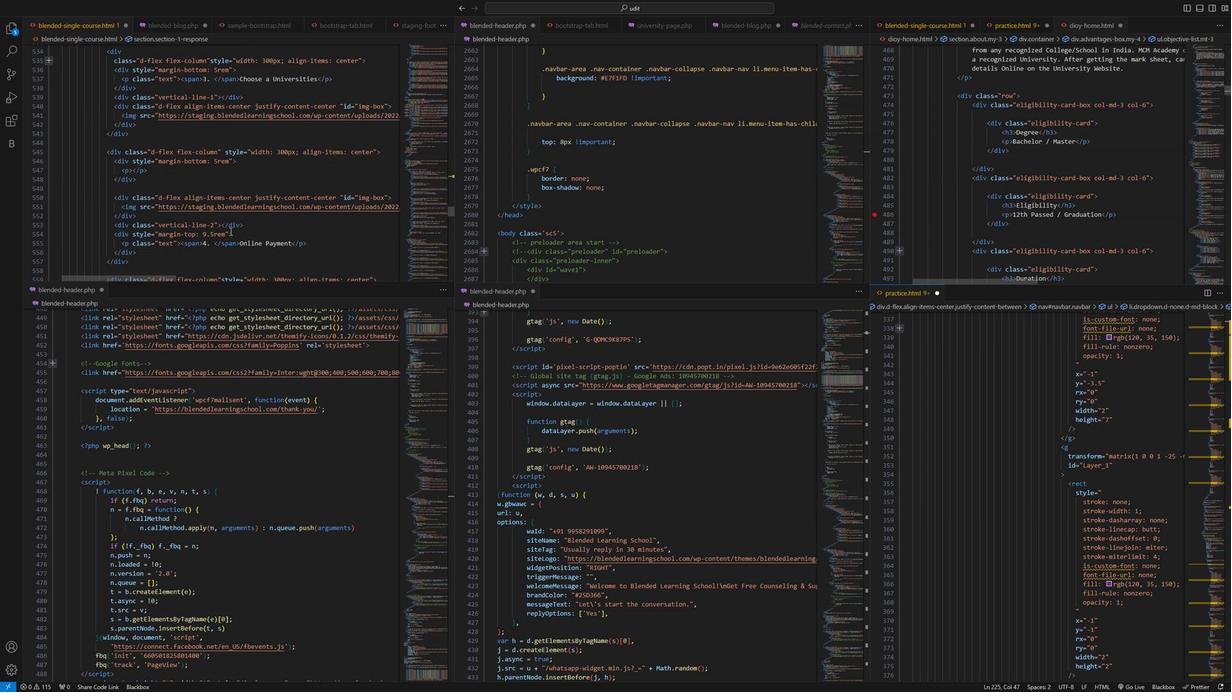 
Action: Mouse scrolled (225, 237) with delta (0, 0)
Screenshot: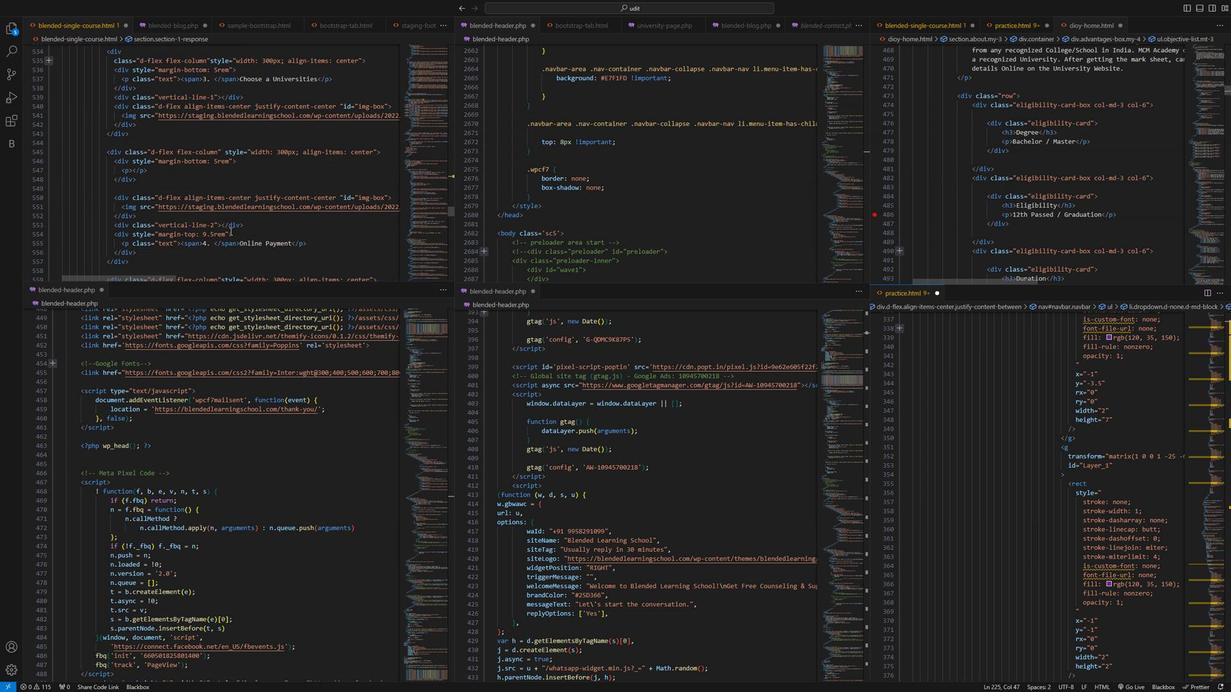 
Action: Mouse moved to (675, 178)
Screenshot: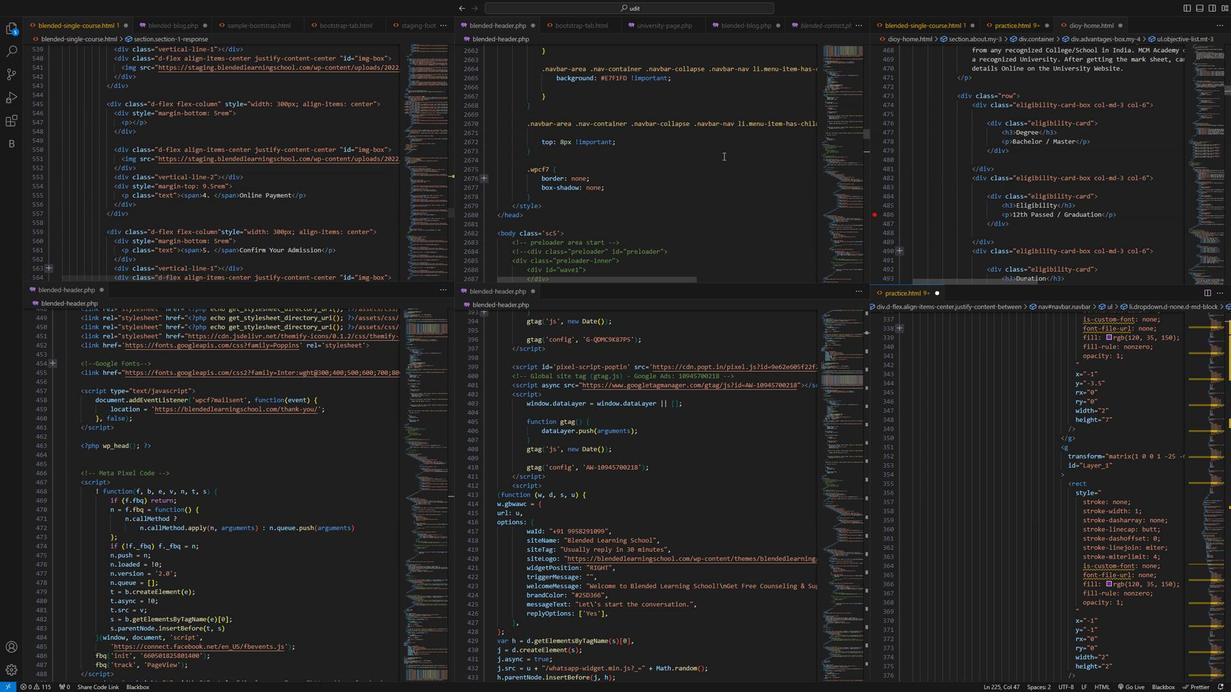 
Action: Mouse scrolled (675, 178) with delta (0, 0)
Screenshot: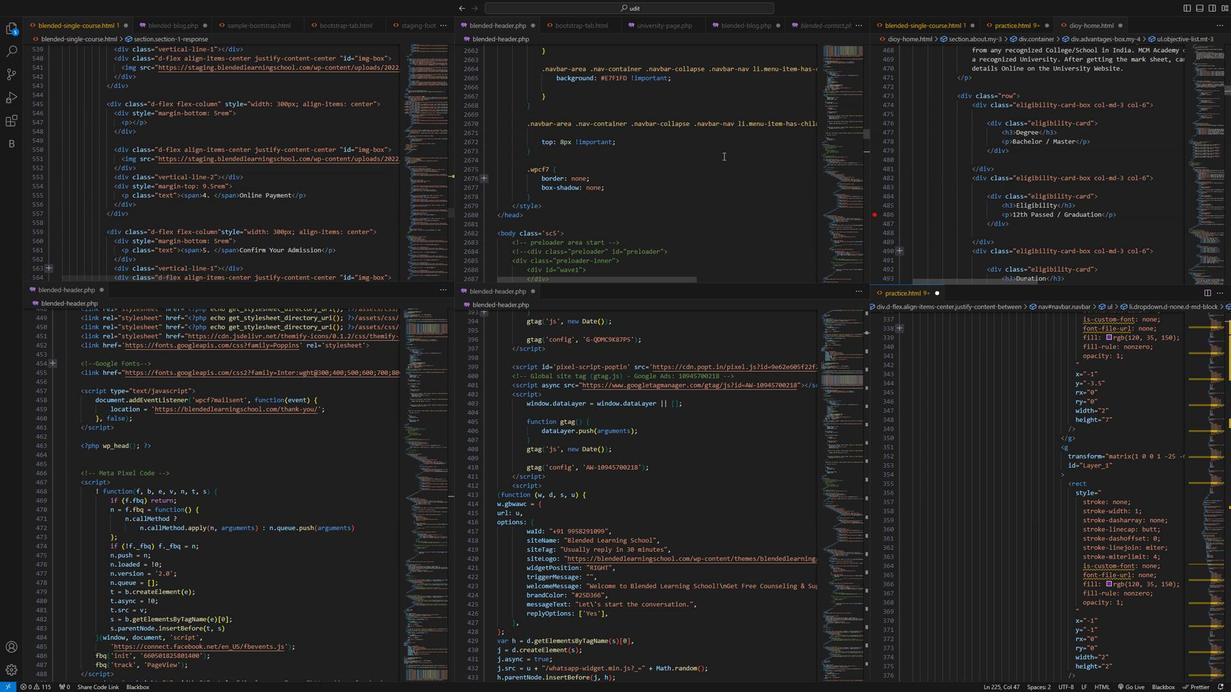
Action: Mouse moved to (667, 182)
Screenshot: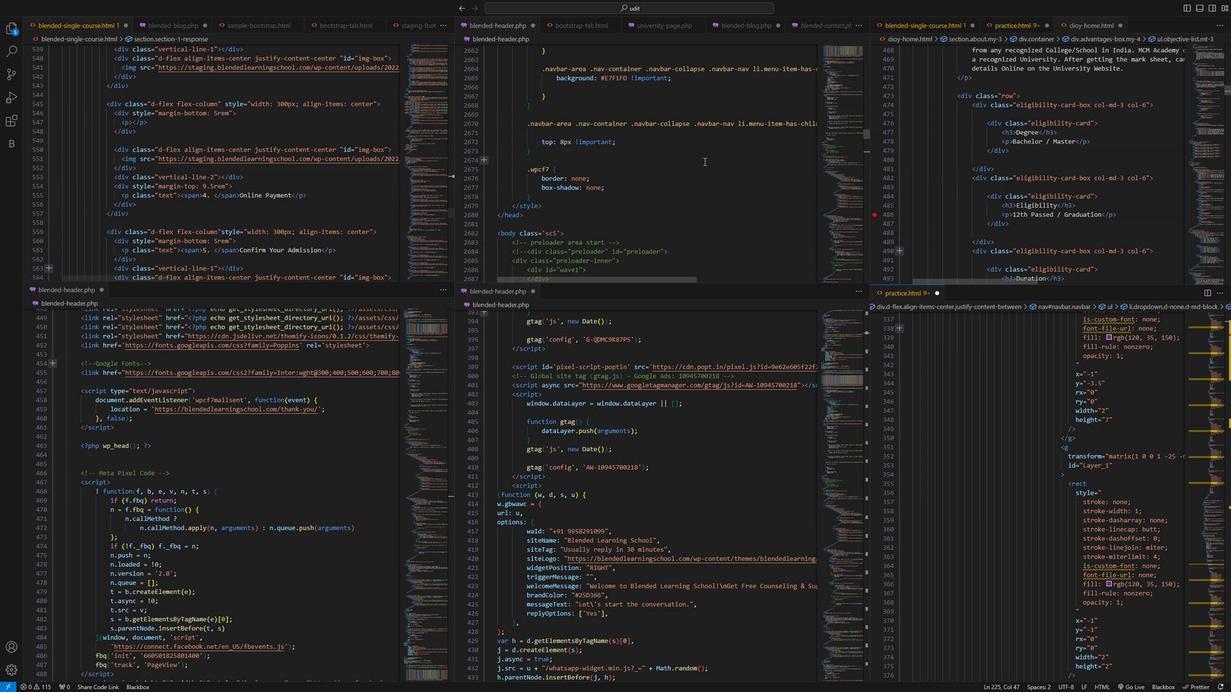 
Action: Mouse scrolled (667, 182) with delta (0, 0)
Screenshot: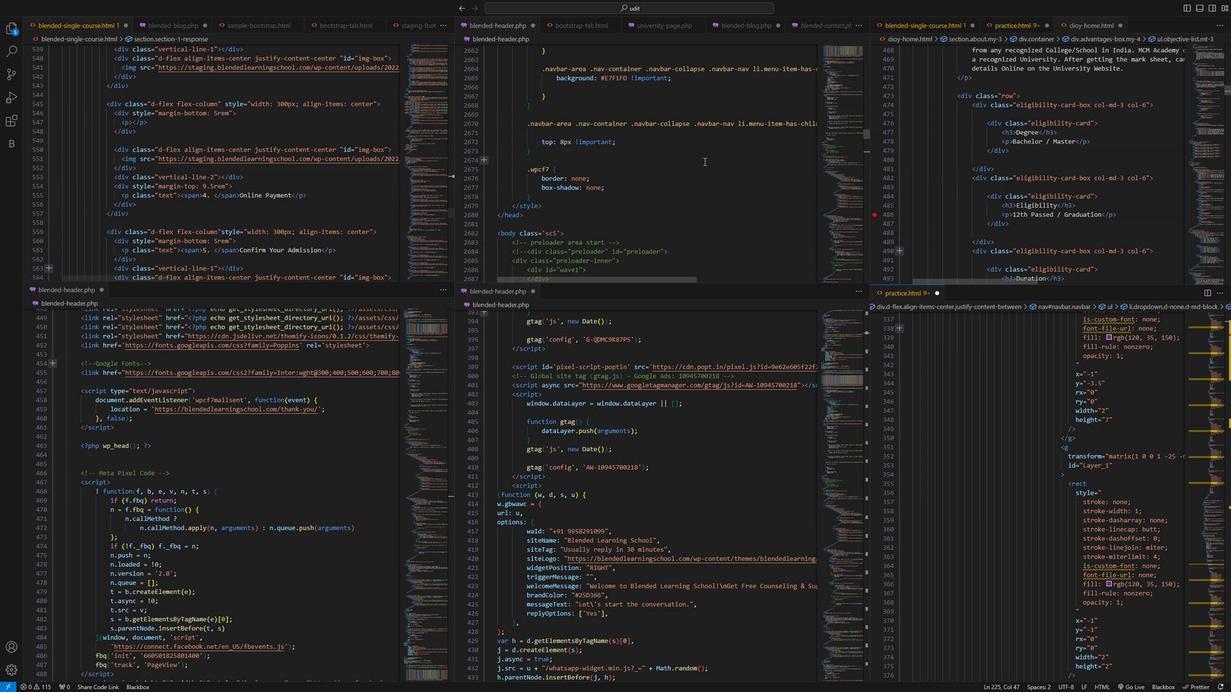 
Action: Mouse moved to (659, 187)
Screenshot: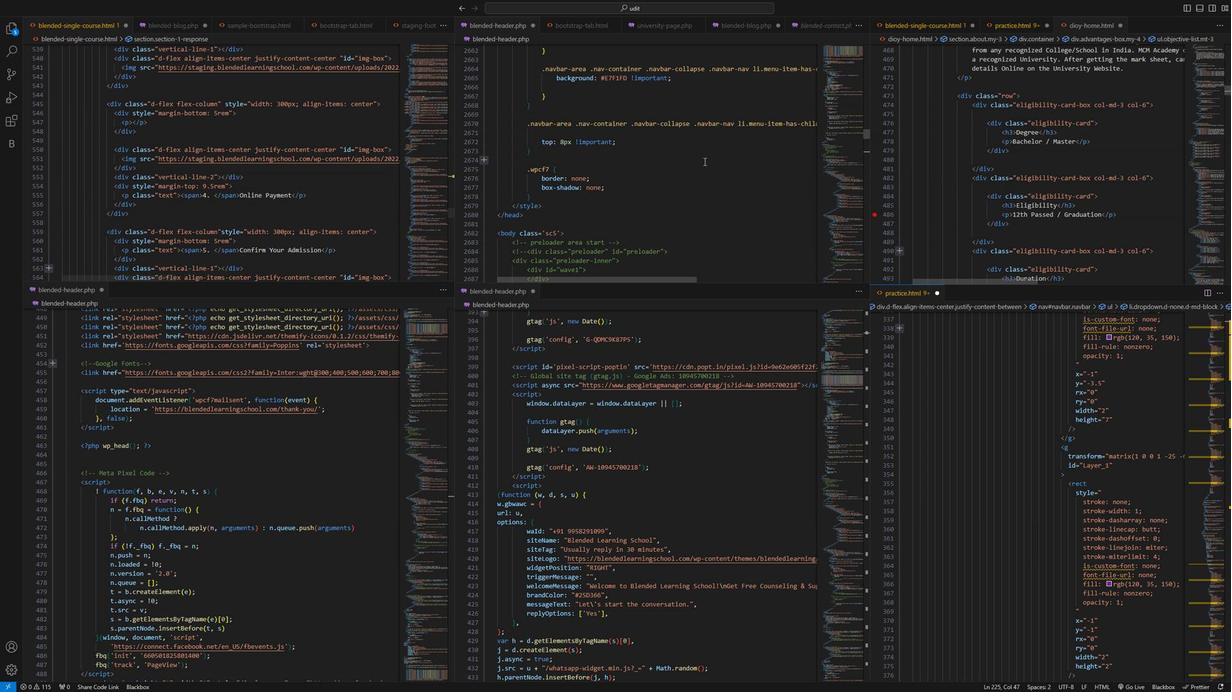 
Action: Mouse scrolled (659, 187) with delta (0, 0)
Screenshot: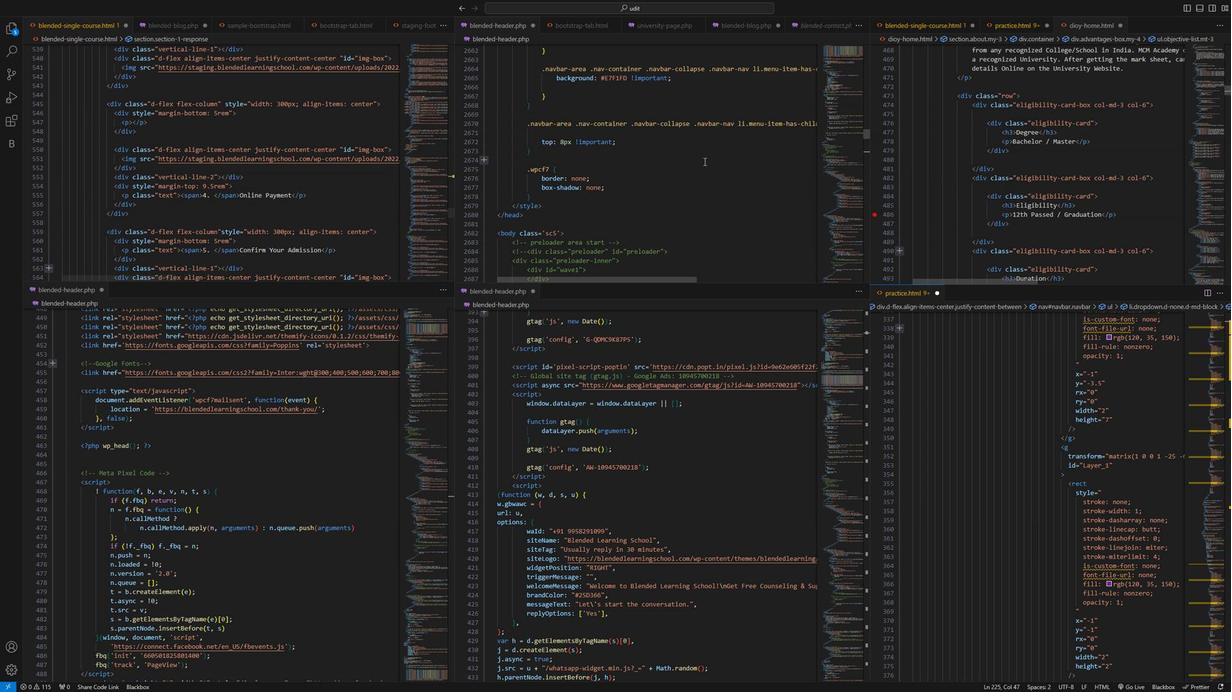 
Action: Mouse moved to (860, 144)
Screenshot: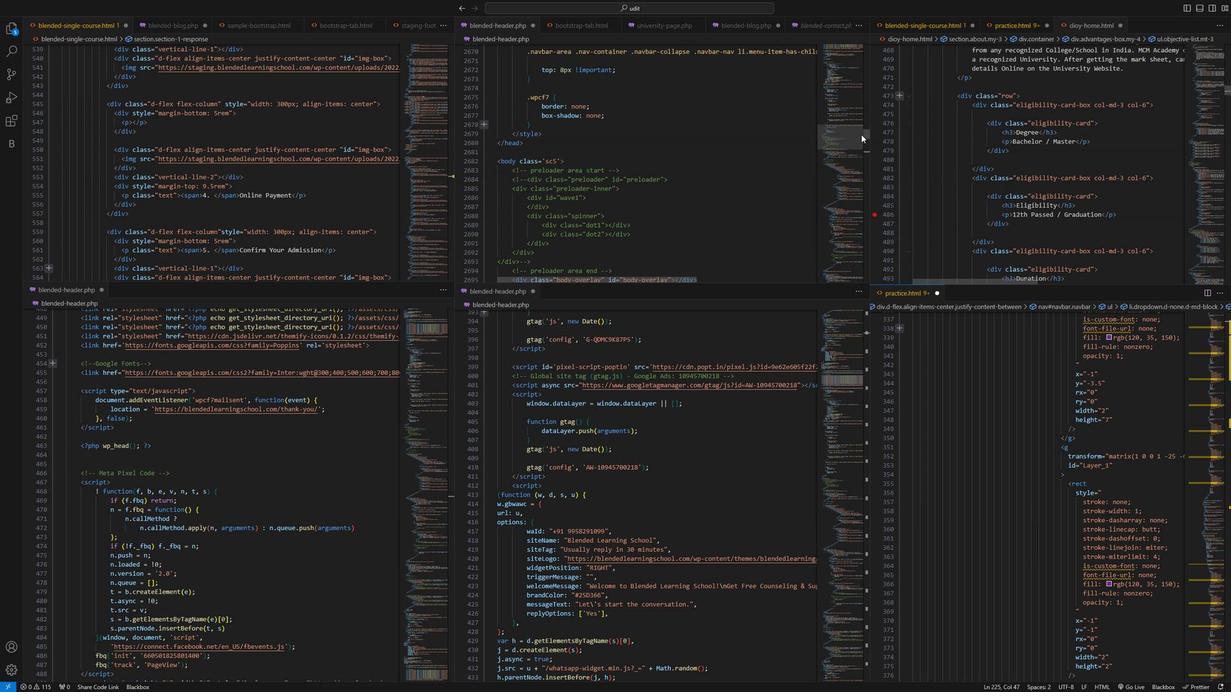 
Action: Mouse pressed left at (860, 144)
Screenshot: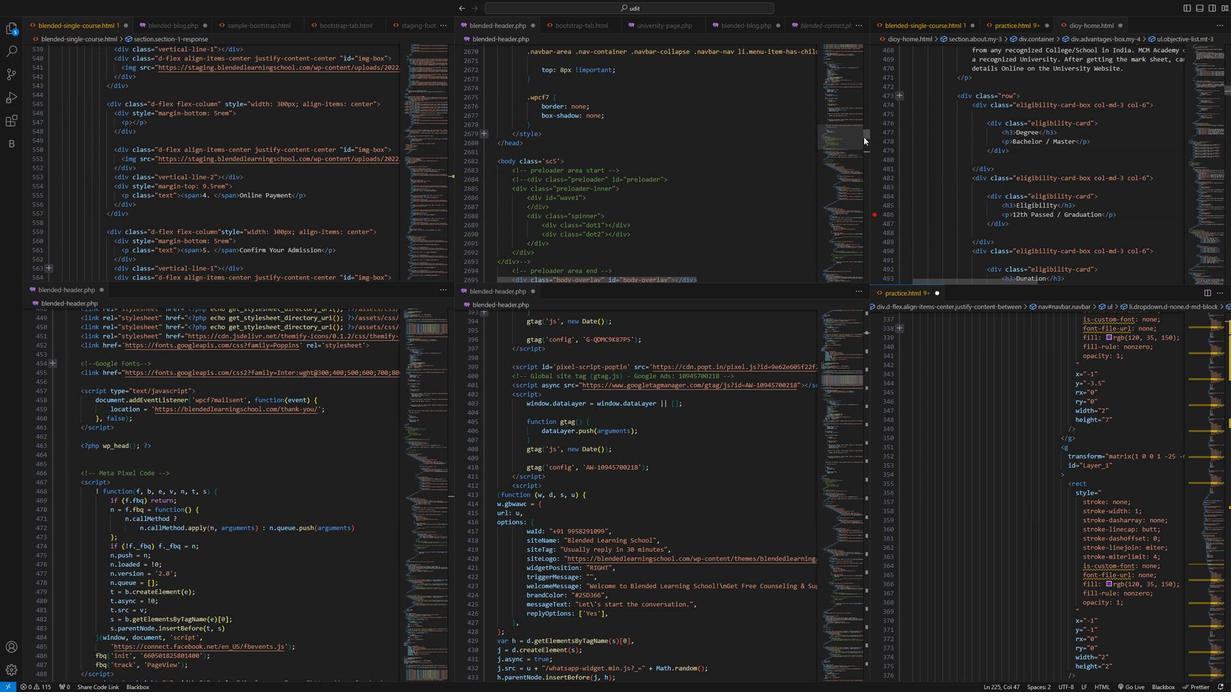 
Action: Mouse moved to (636, 200)
Screenshot: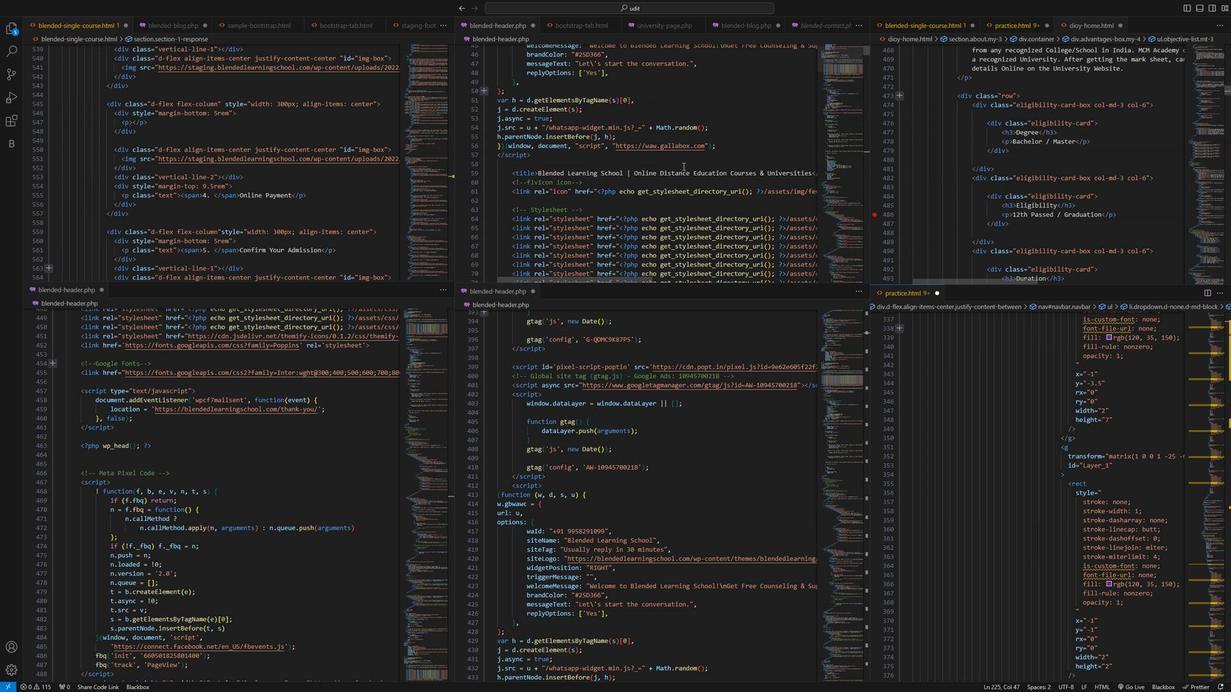 
Action: Mouse scrolled (636, 200) with delta (0, 0)
Screenshot: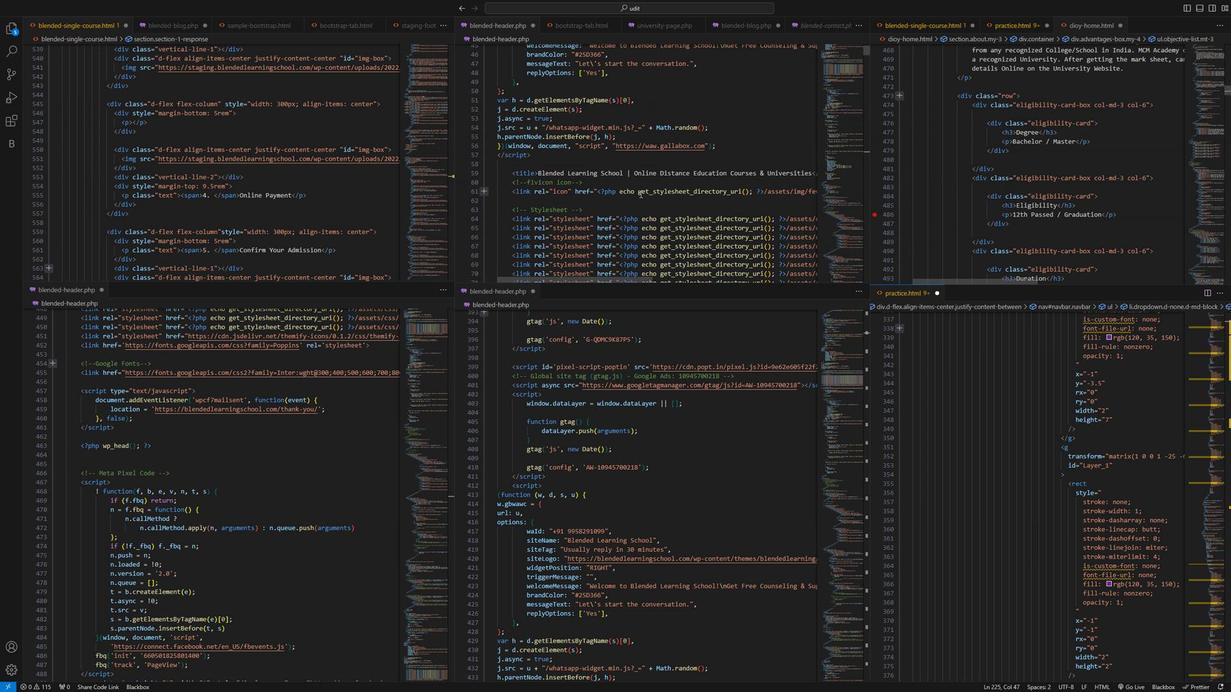 
Action: Mouse moved to (637, 201)
Screenshot: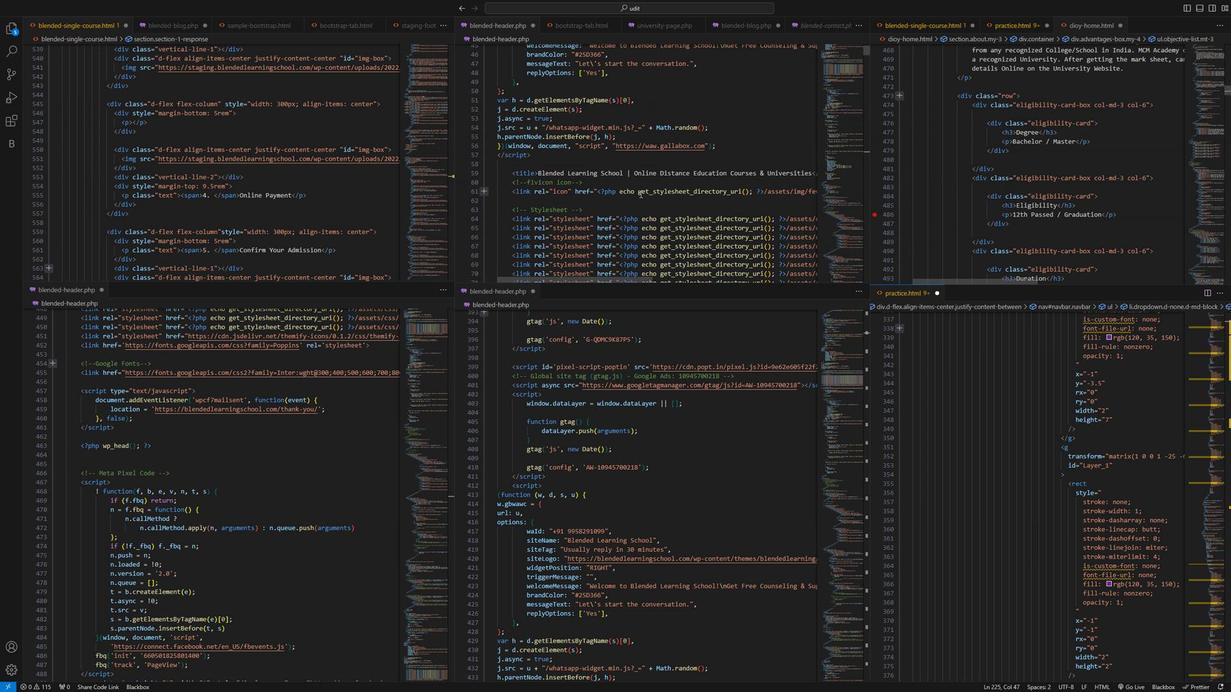 
Action: Mouse scrolled (637, 200) with delta (0, 0)
Screenshot: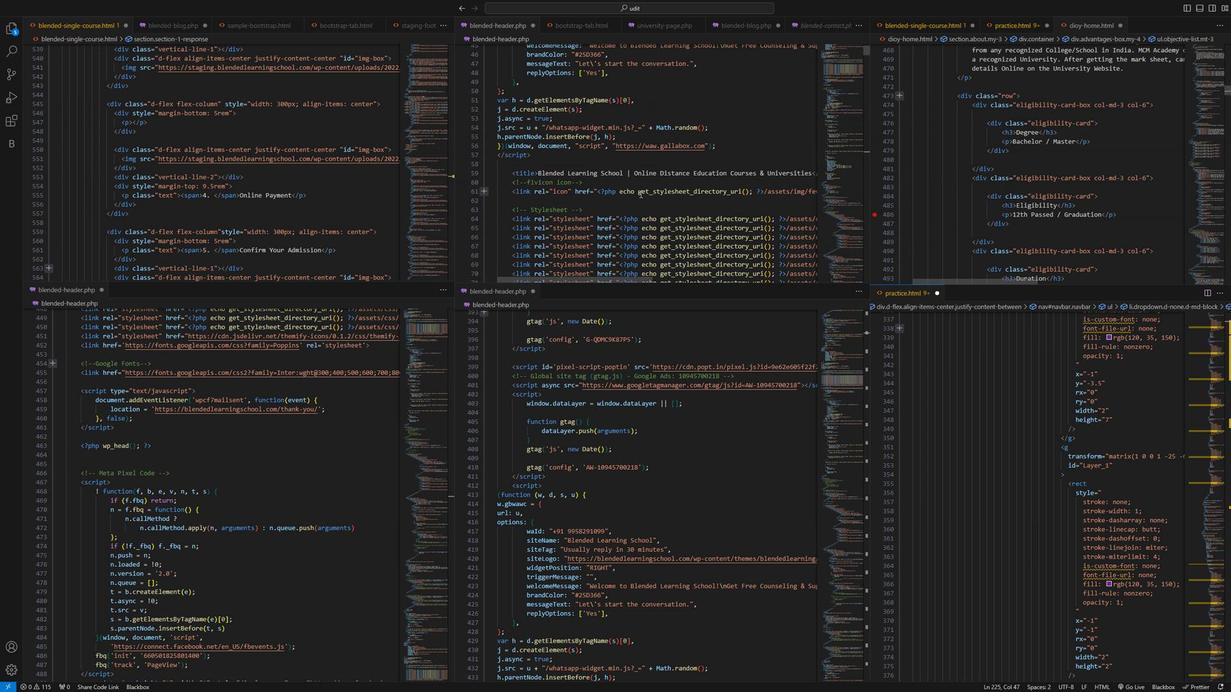 
Action: Mouse scrolled (637, 200) with delta (0, 0)
Screenshot: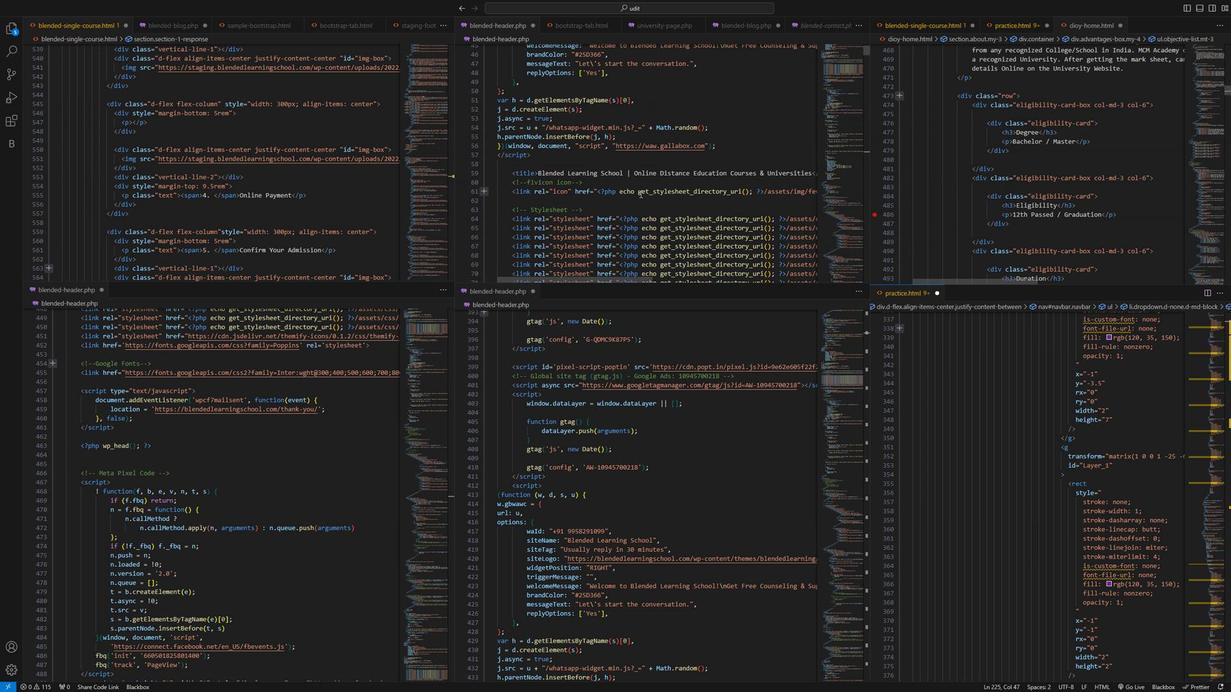 
Action: Mouse scrolled (637, 200) with delta (0, 0)
Screenshot: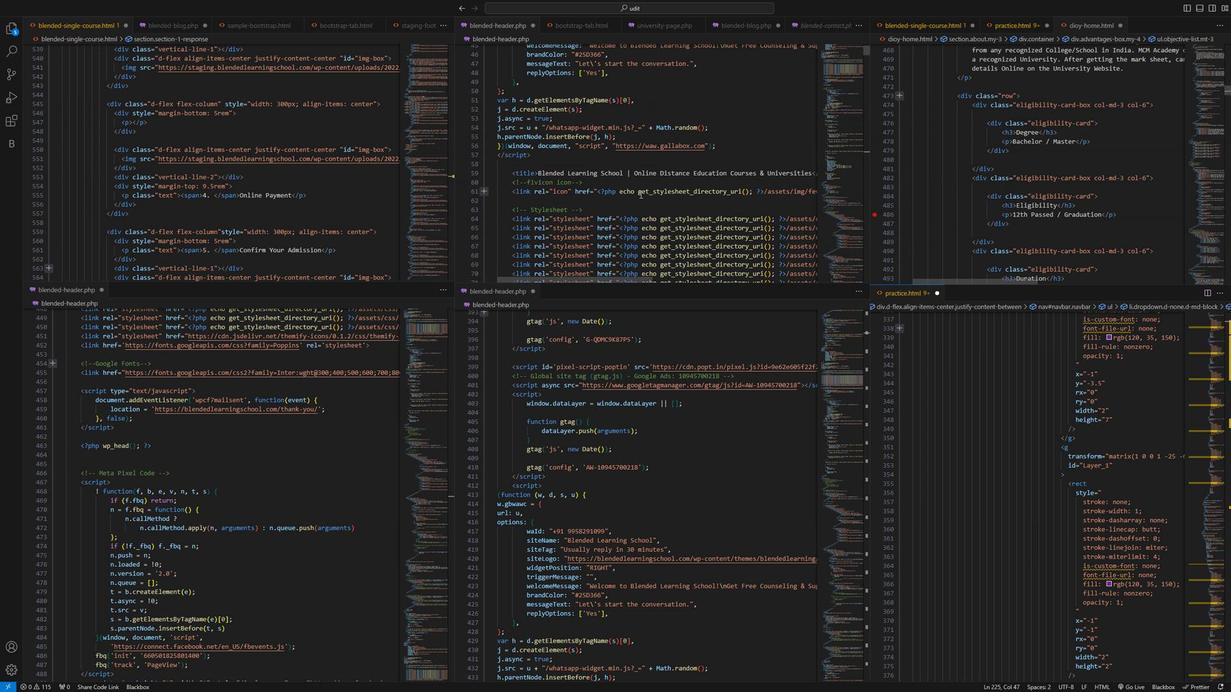 
Action: Mouse moved to (636, 198)
Screenshot: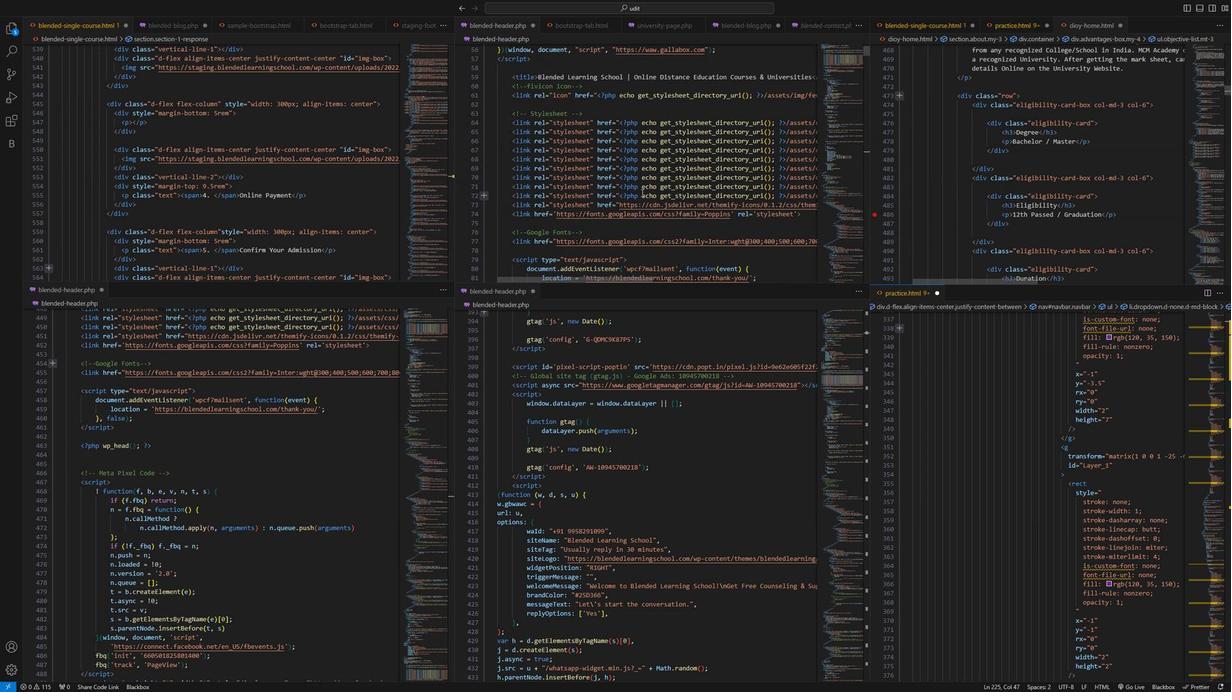 
Action: Mouse scrolled (636, 198) with delta (0, 0)
Screenshot: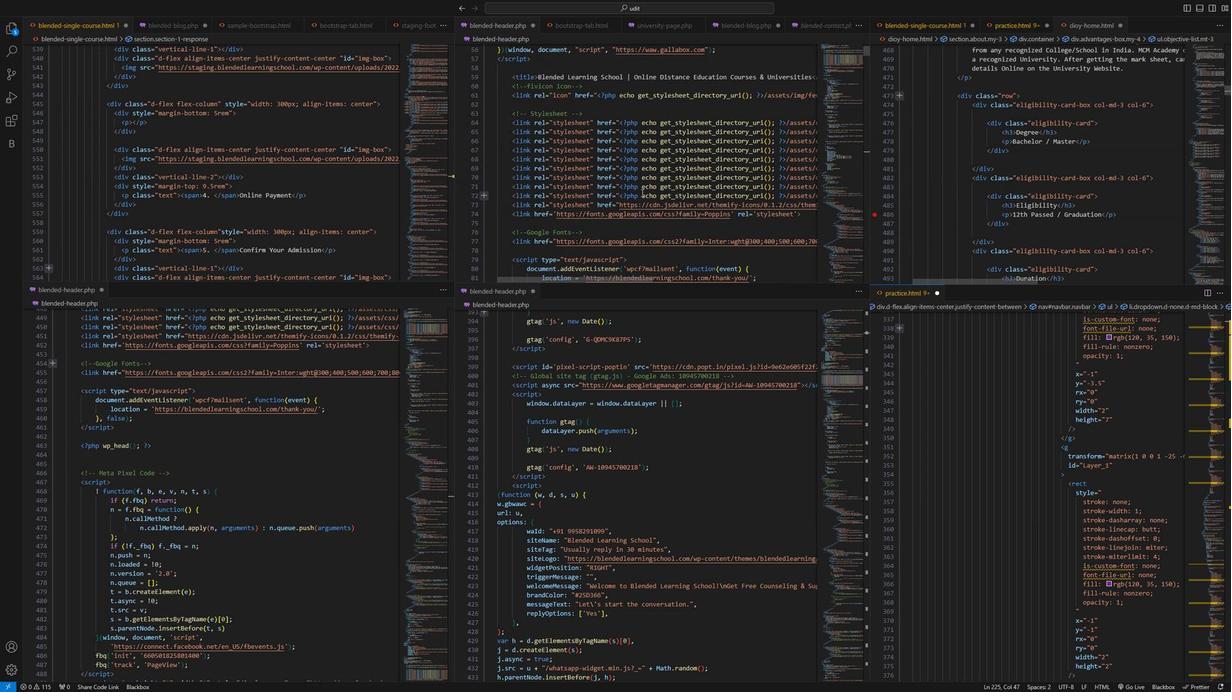 
Action: Mouse moved to (634, 200)
Screenshot: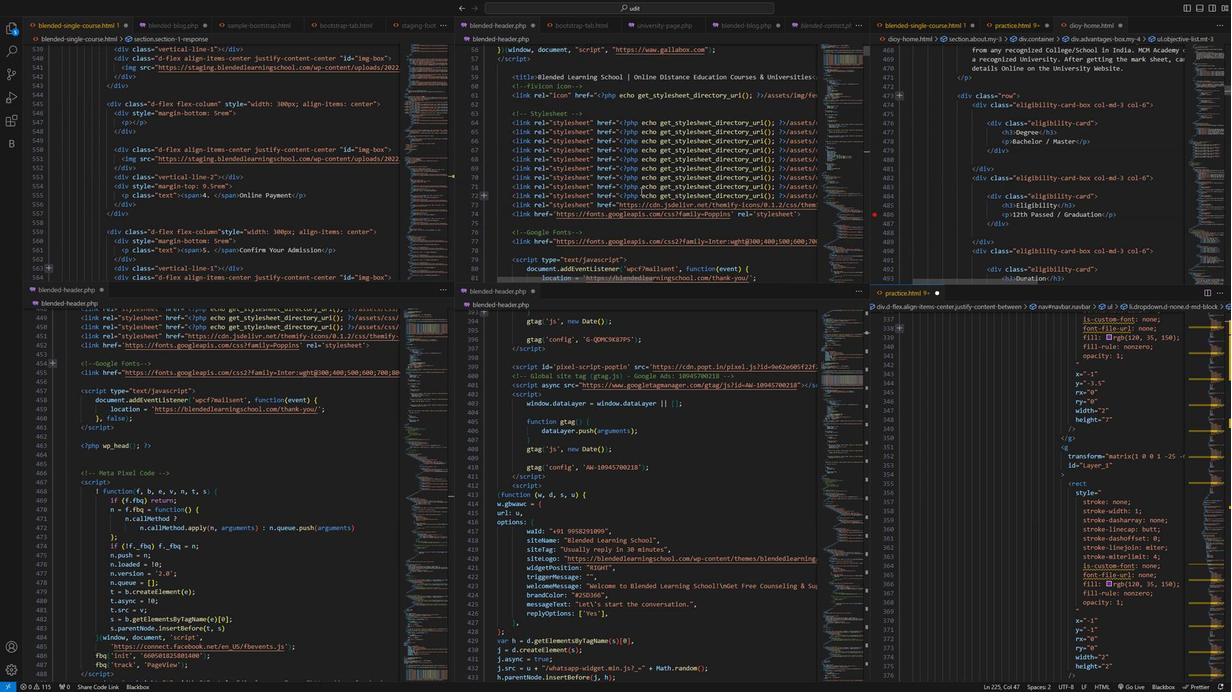 
Action: Mouse scrolled (634, 199) with delta (0, 0)
Screenshot: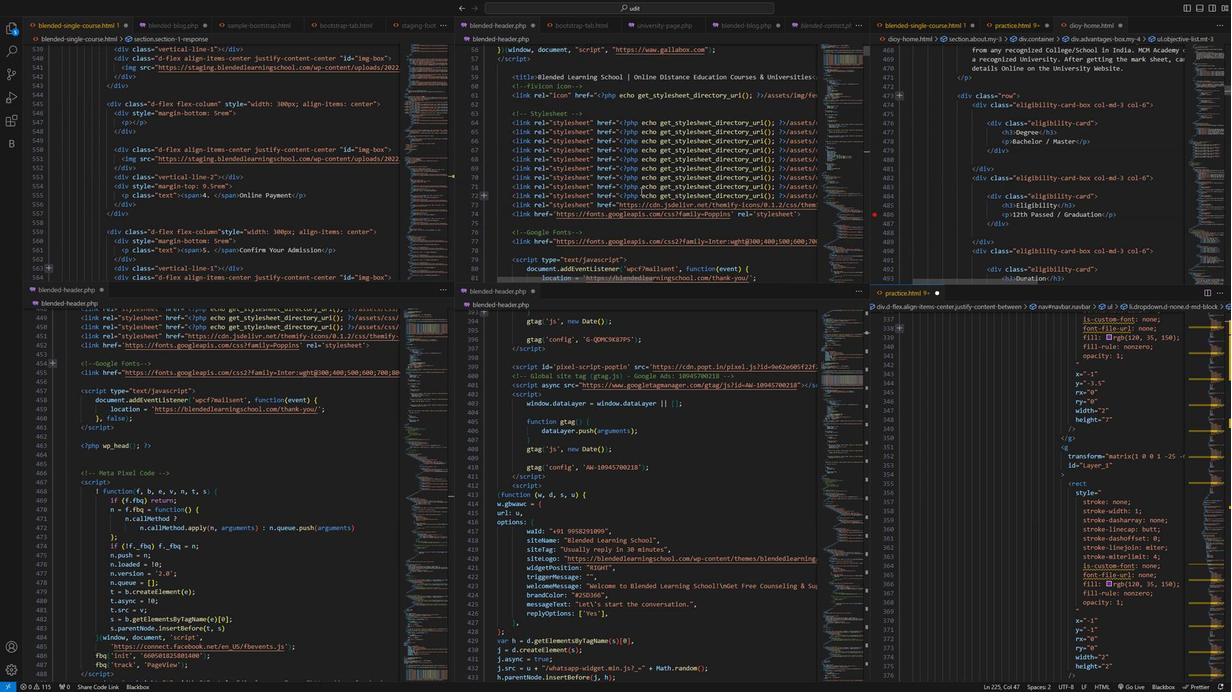 
Action: Mouse moved to (634, 200)
Screenshot: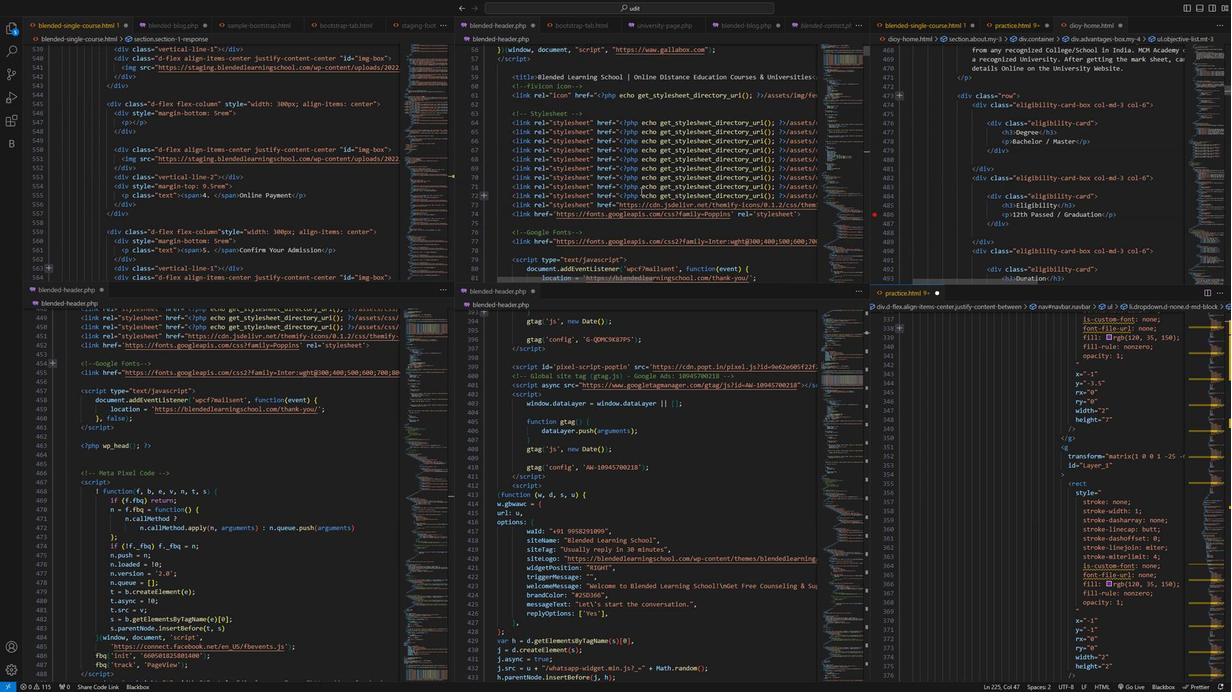 
Action: Mouse scrolled (634, 200) with delta (0, 0)
Screenshot: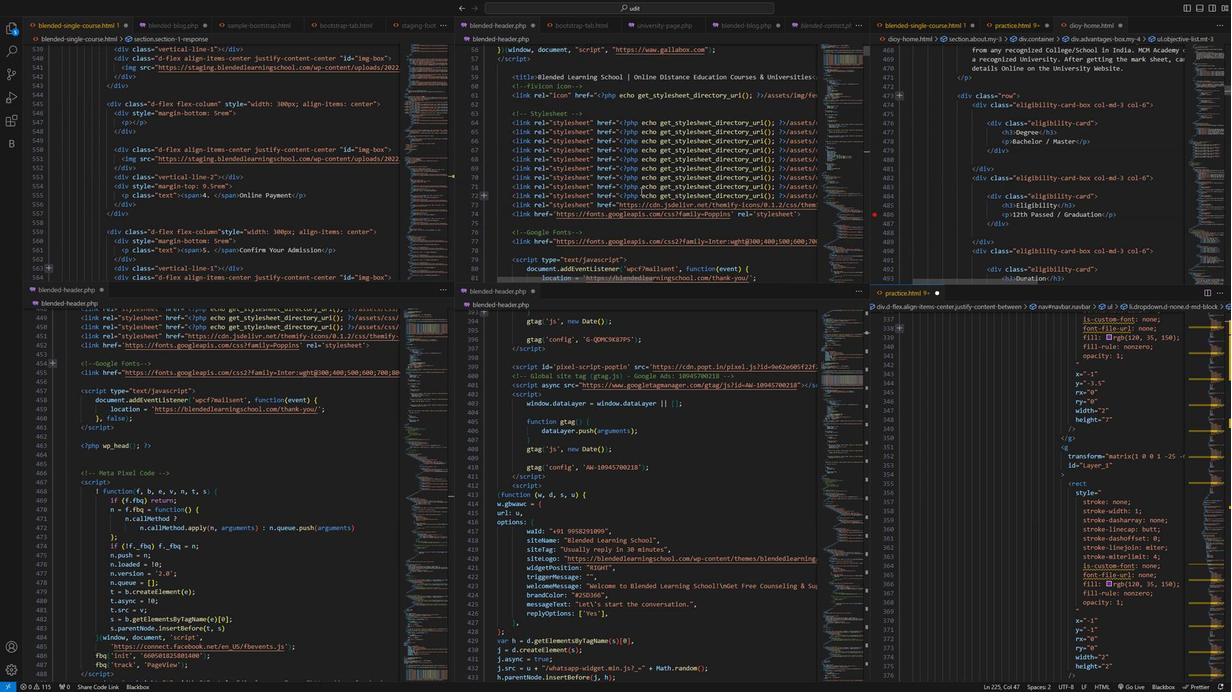 
Action: Mouse moved to (634, 201)
Screenshot: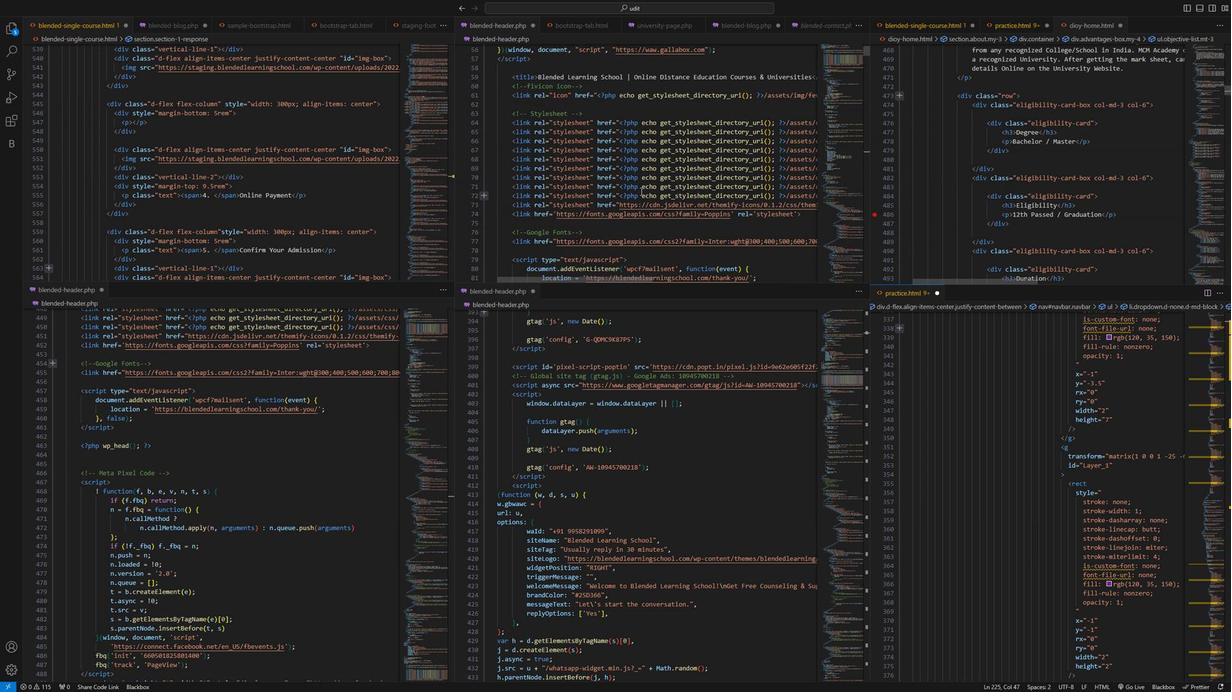 
Action: Mouse scrolled (634, 200) with delta (0, 0)
Screenshot: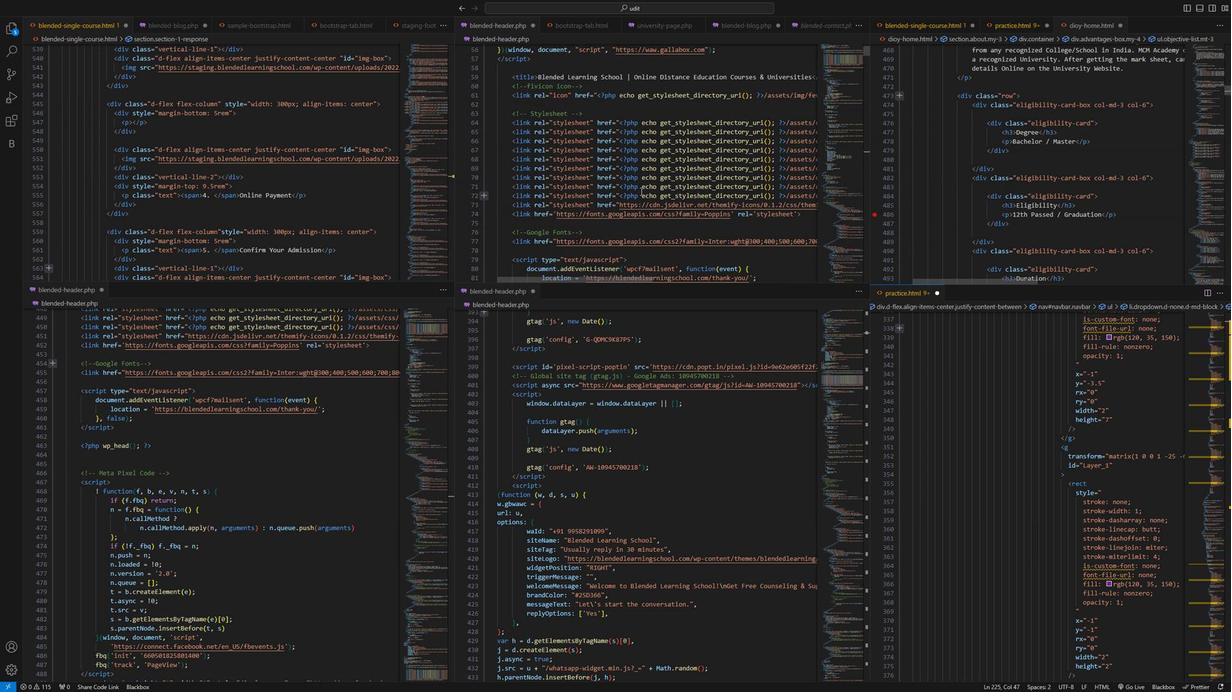 
Action: Mouse moved to (633, 202)
Screenshot: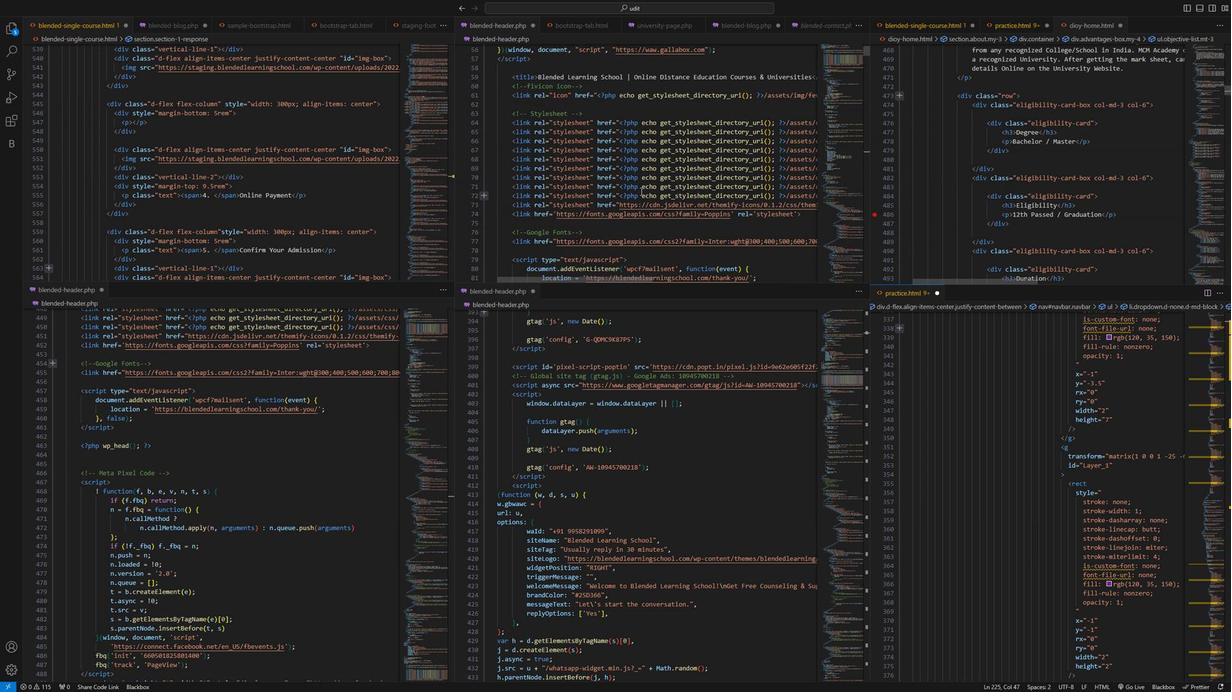 
Action: Mouse scrolled (633, 201) with delta (0, 0)
Screenshot: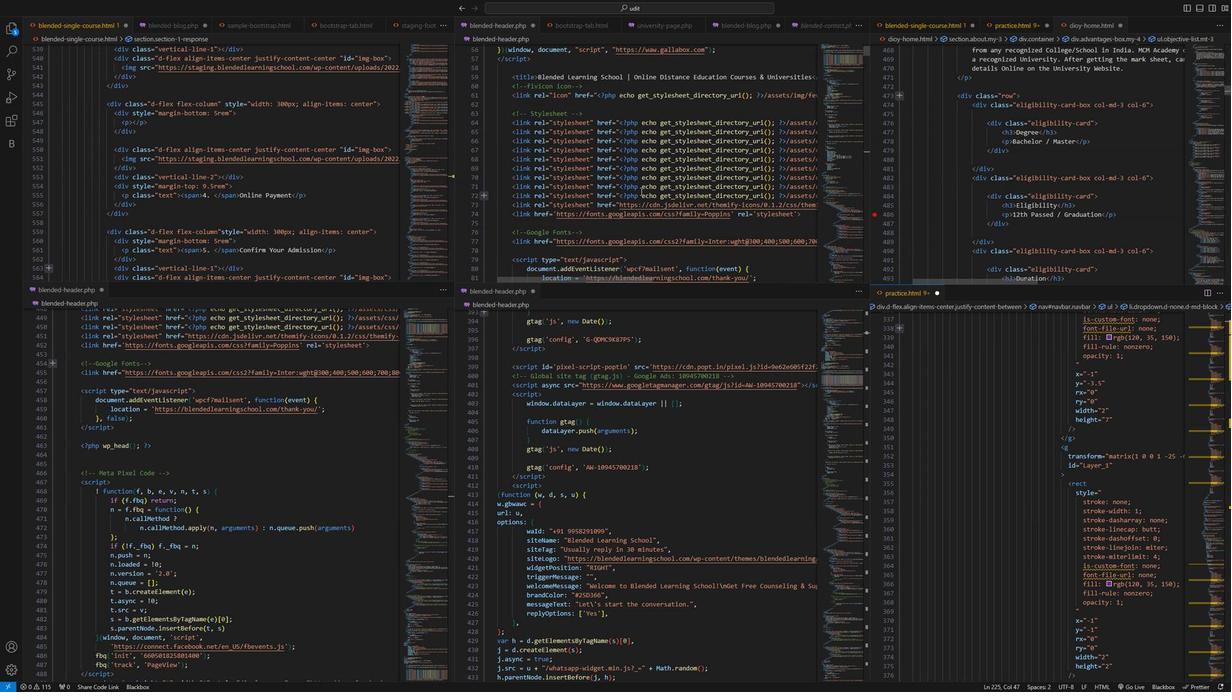 
Action: Mouse moved to (777, 286)
Screenshot: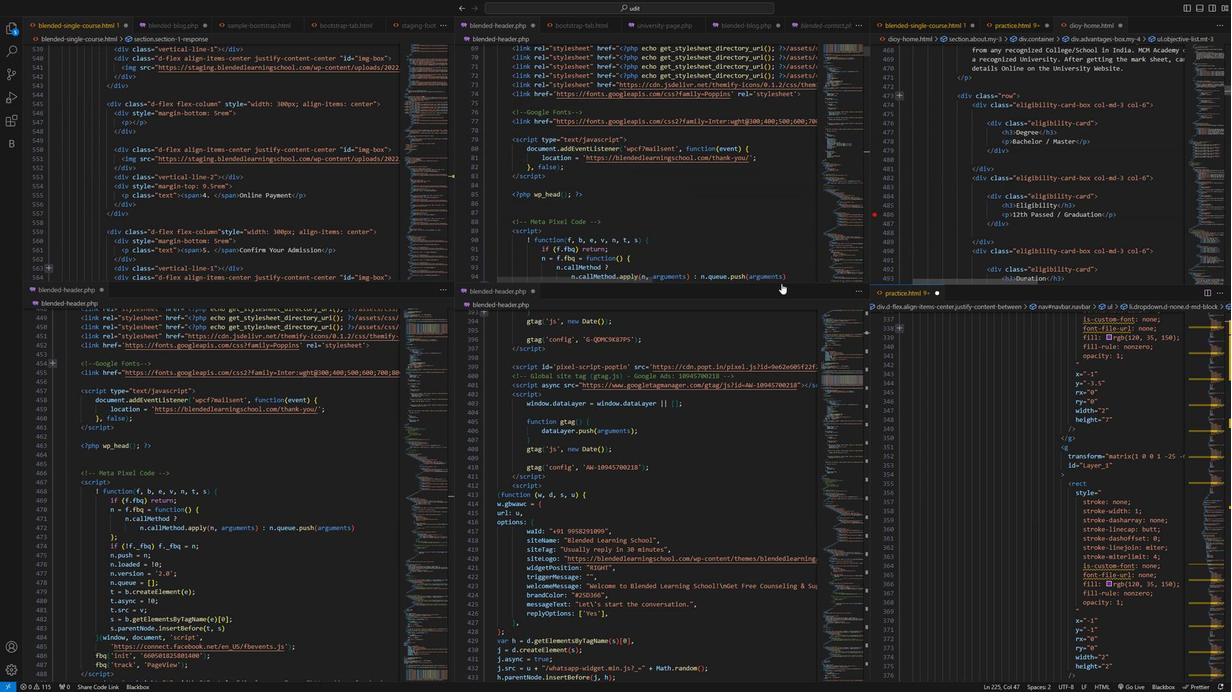 
Action: Mouse pressed left at (777, 286)
Screenshot: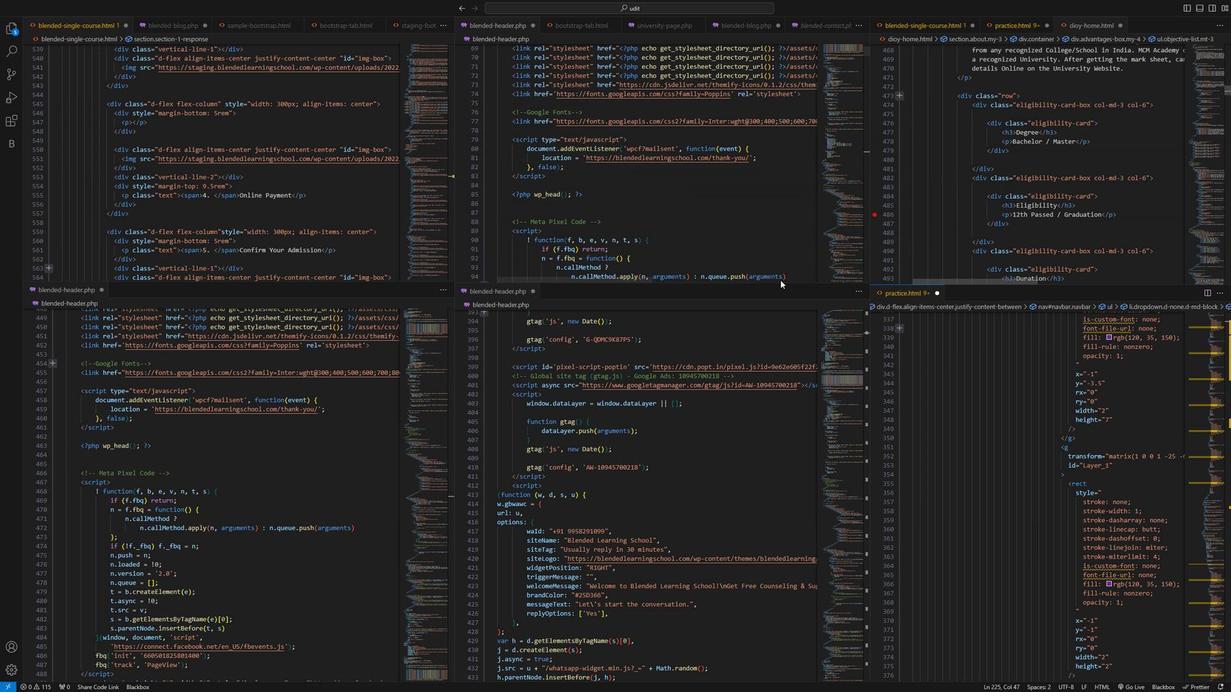 
Action: Mouse moved to (758, 288)
Screenshot: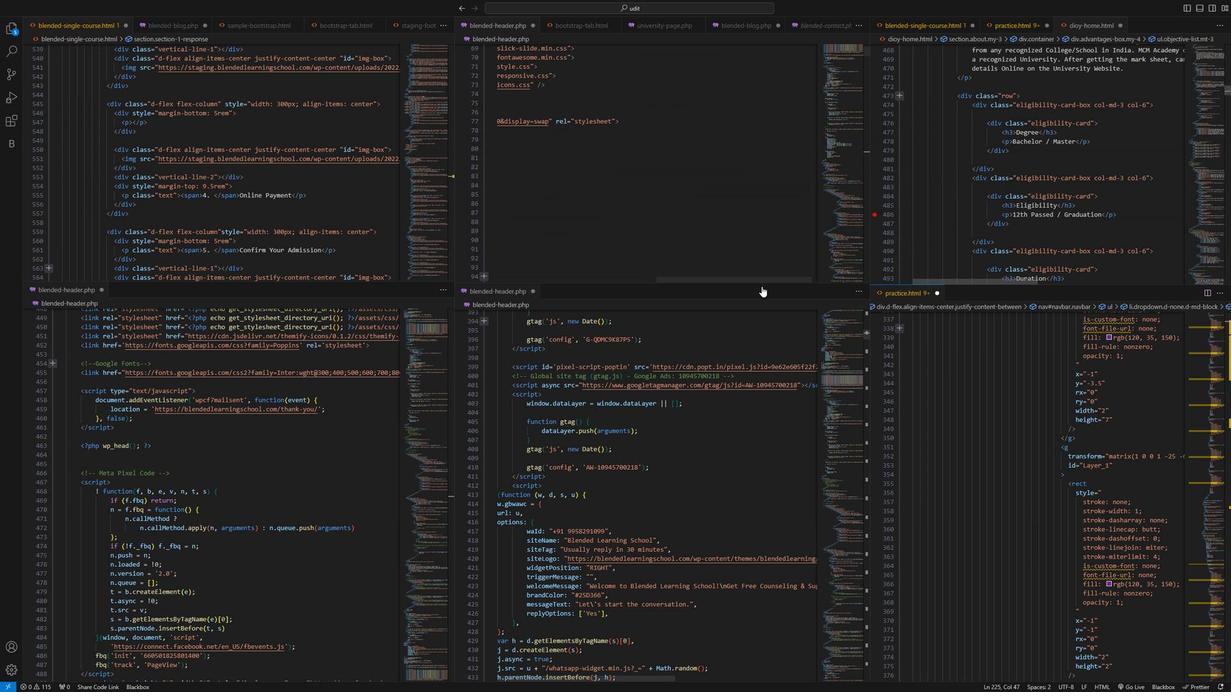 
Action: Mouse pressed left at (758, 288)
Screenshot: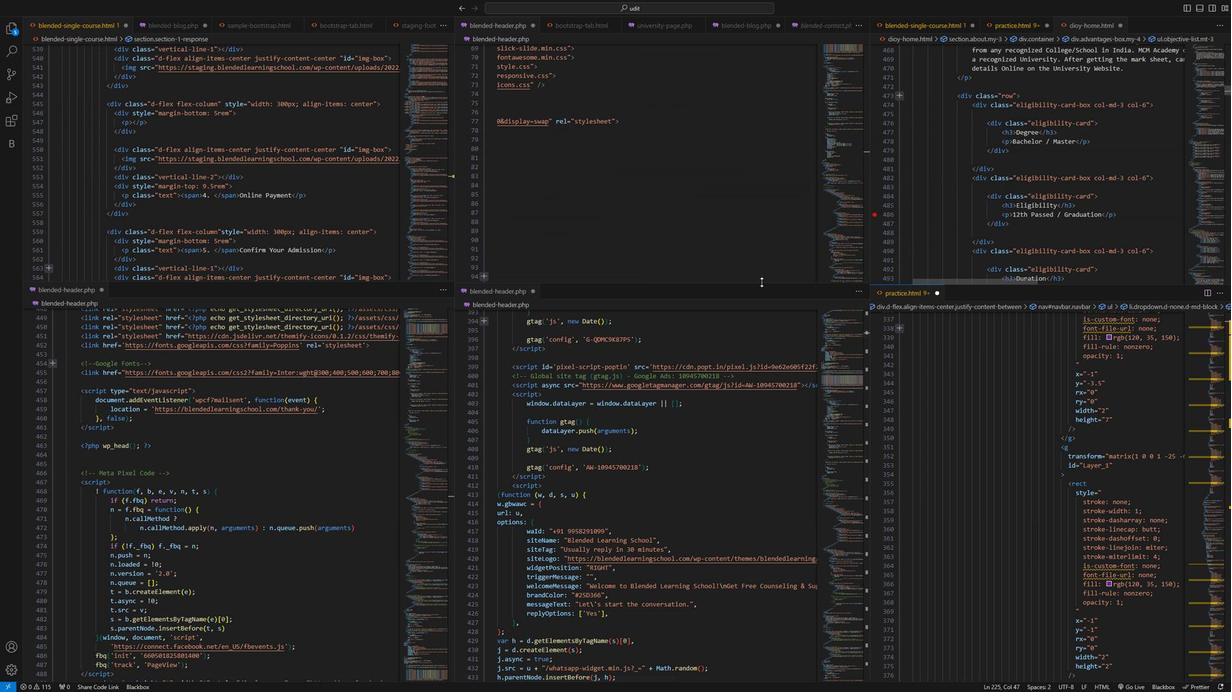 
Action: Mouse moved to (645, 379)
Screenshot: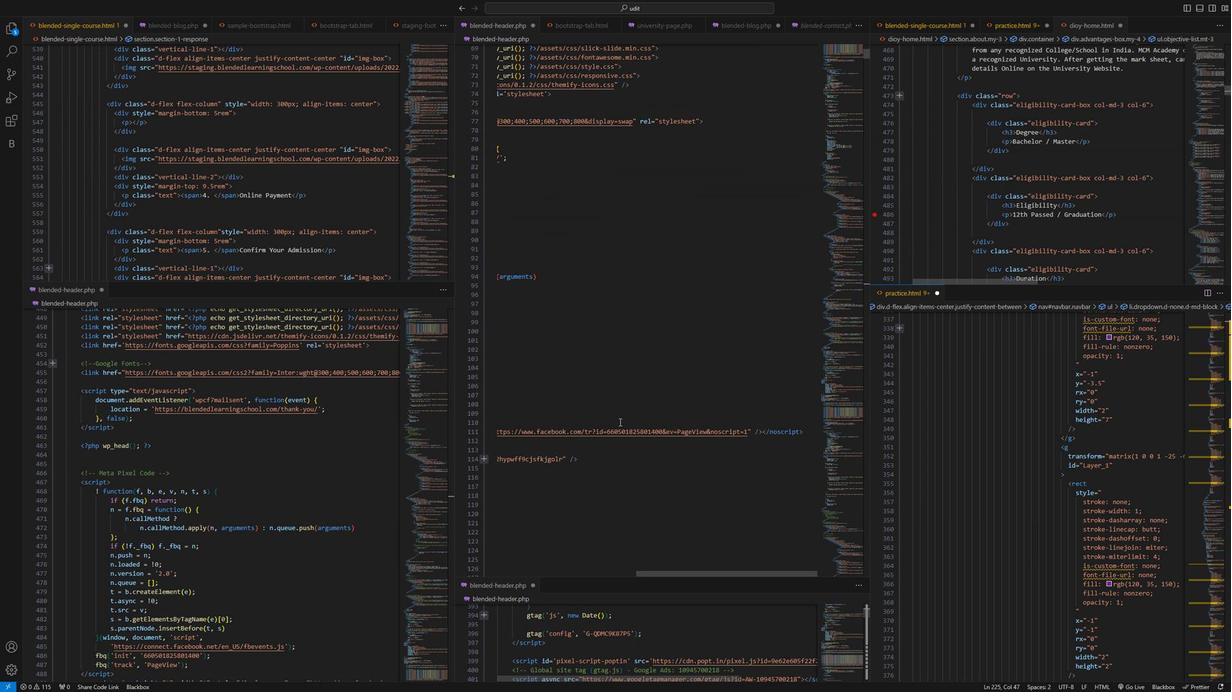 
Action: Mouse scrolled (645, 379) with delta (0, 0)
Screenshot: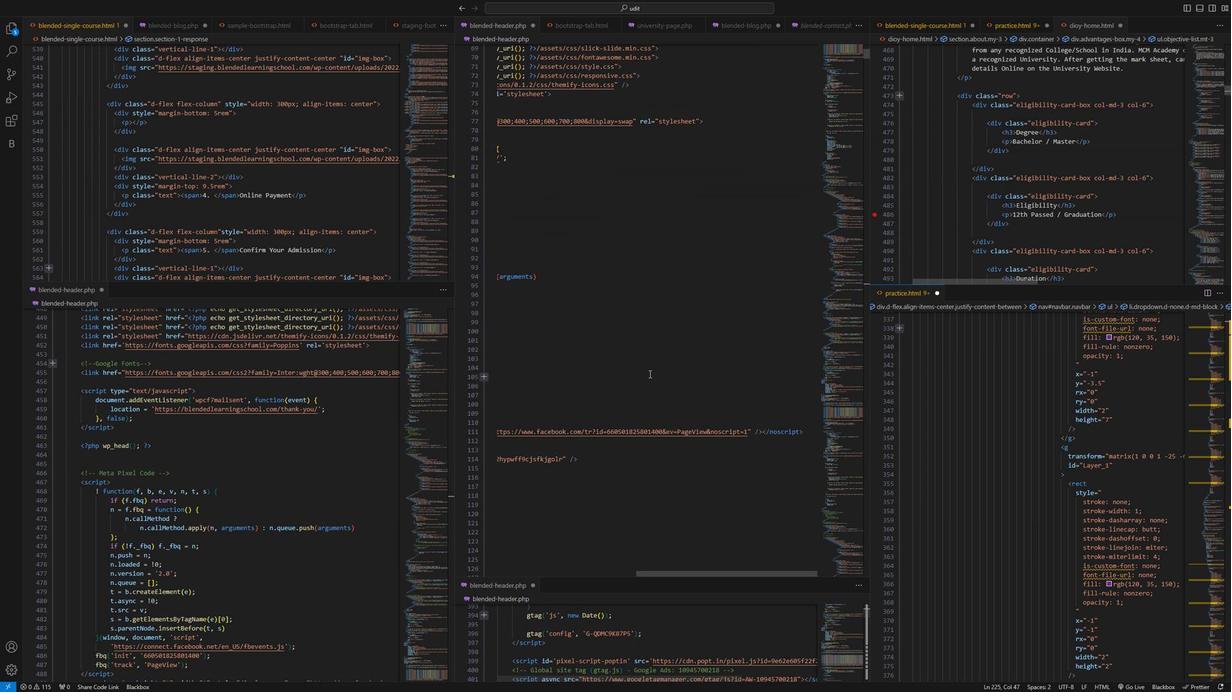 
Action: Mouse scrolled (645, 379) with delta (0, 0)
Screenshot: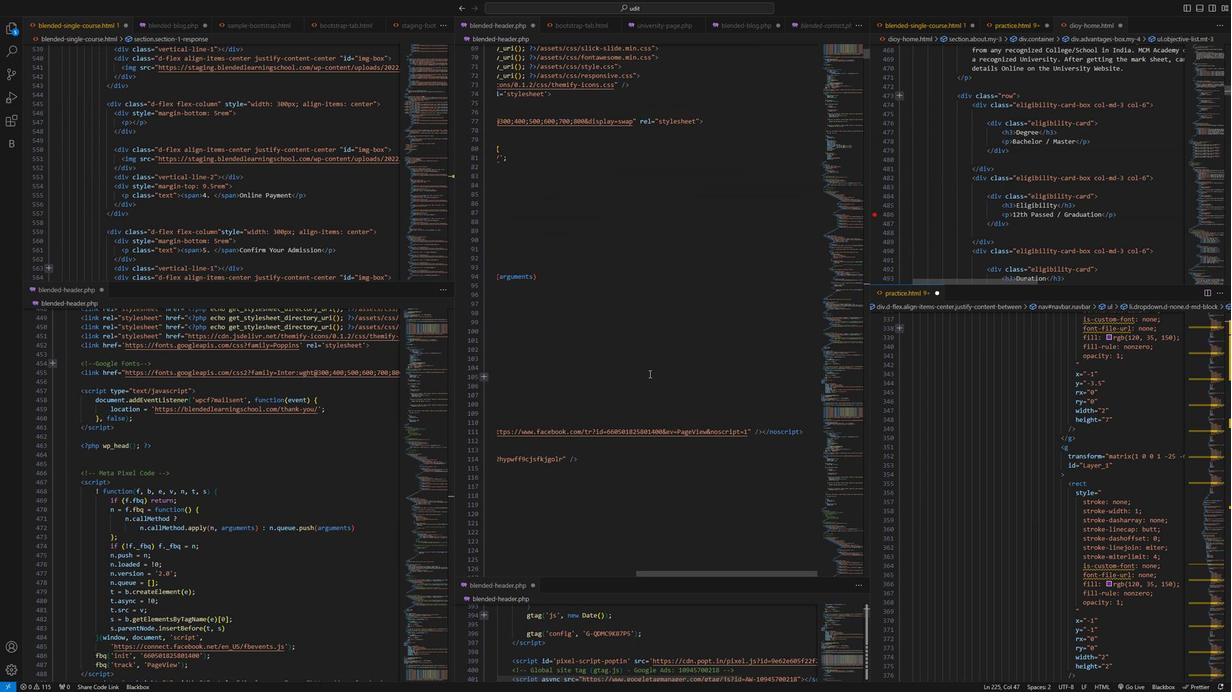 
Action: Mouse scrolled (645, 379) with delta (0, 0)
Screenshot: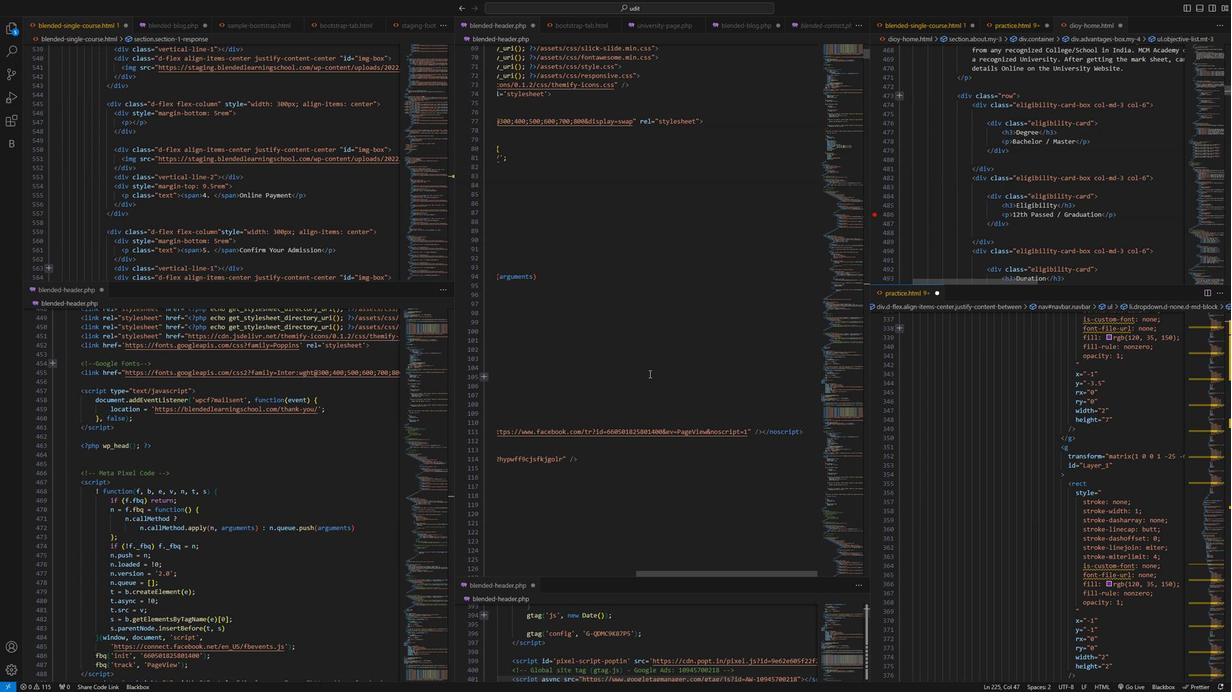 
Action: Mouse moved to (641, 577)
Screenshot: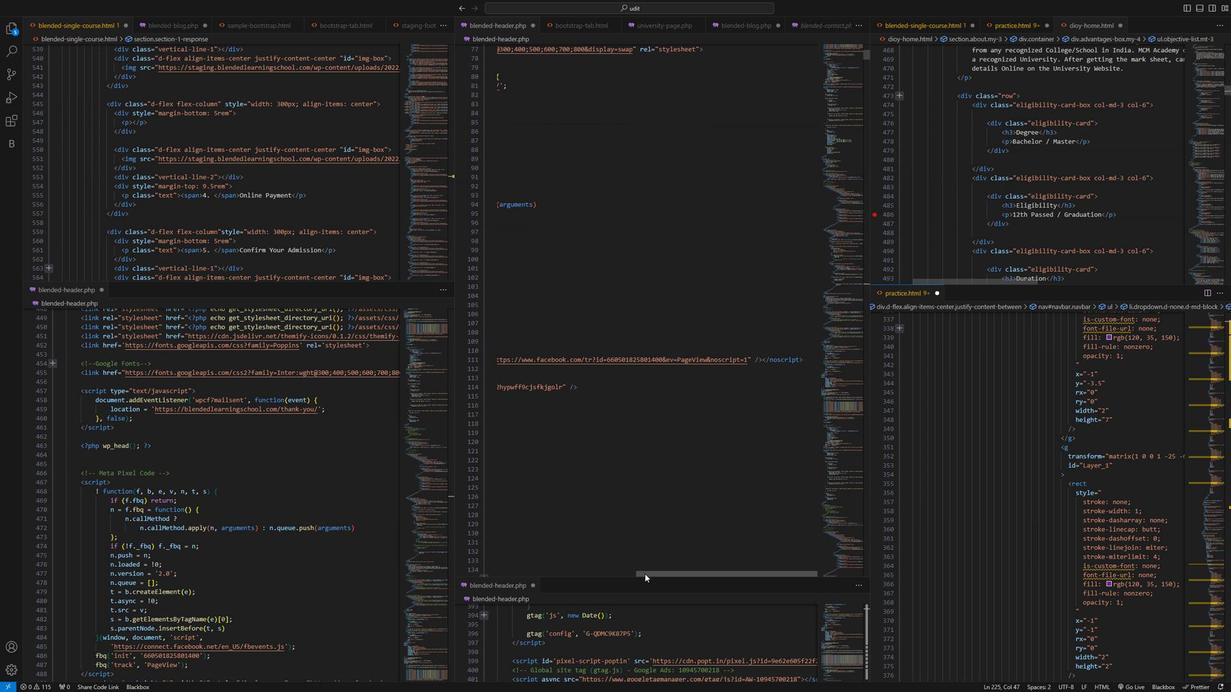 
Action: Mouse pressed left at (641, 577)
Screenshot: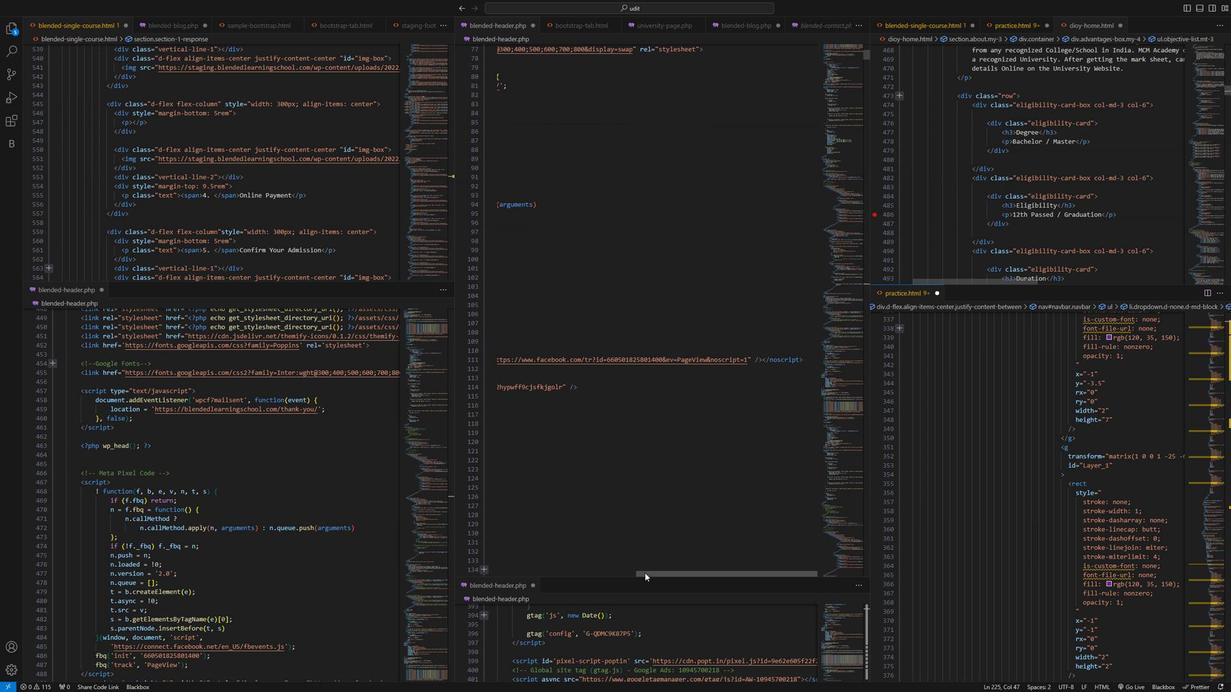 
Action: Mouse moved to (700, 414)
Screenshot: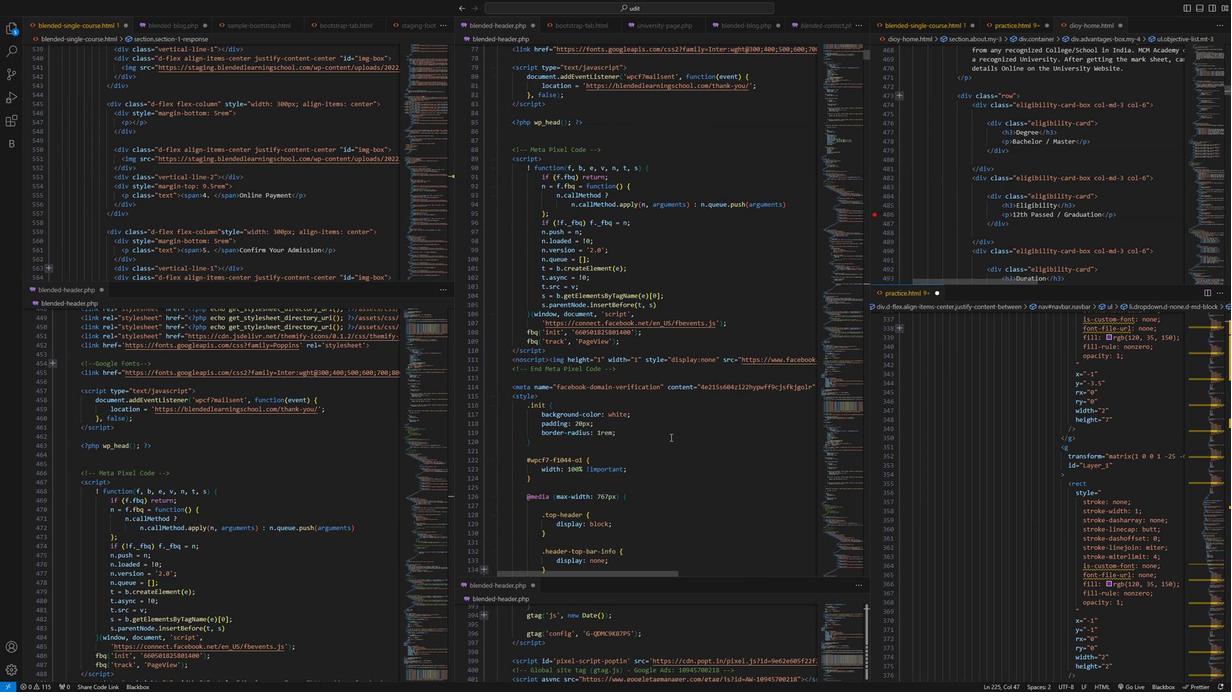 
Action: Mouse scrolled (700, 414) with delta (0, 0)
Screenshot: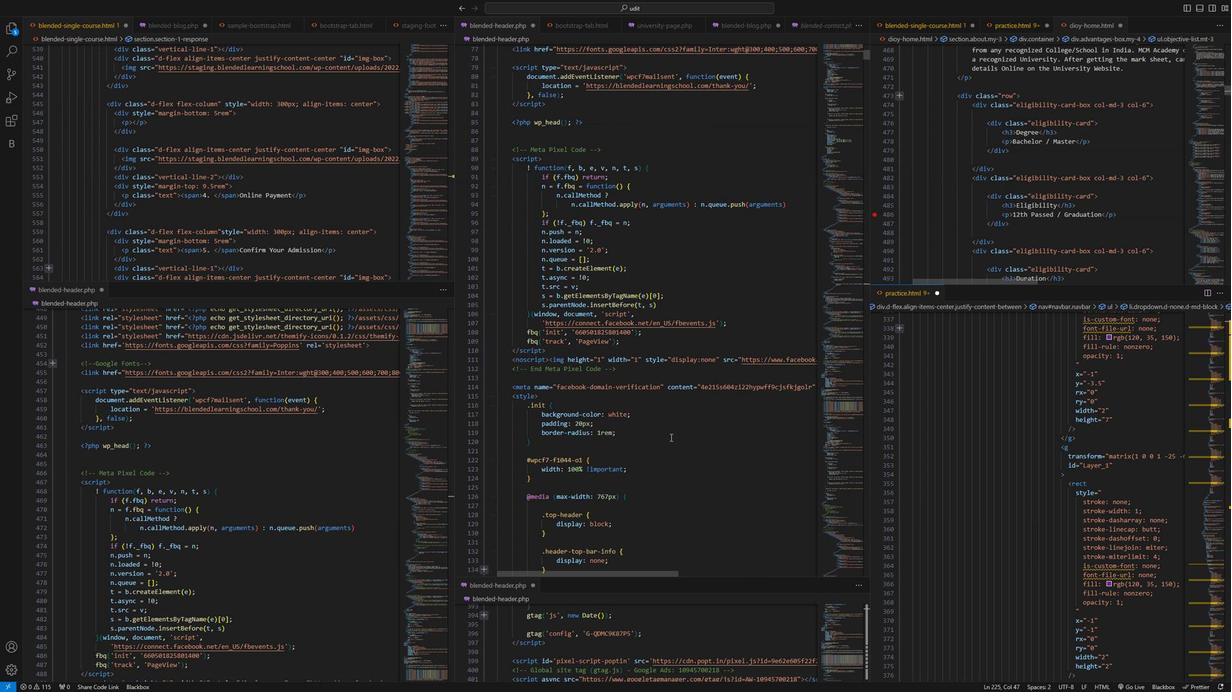 
Action: Mouse moved to (700, 414)
Screenshot: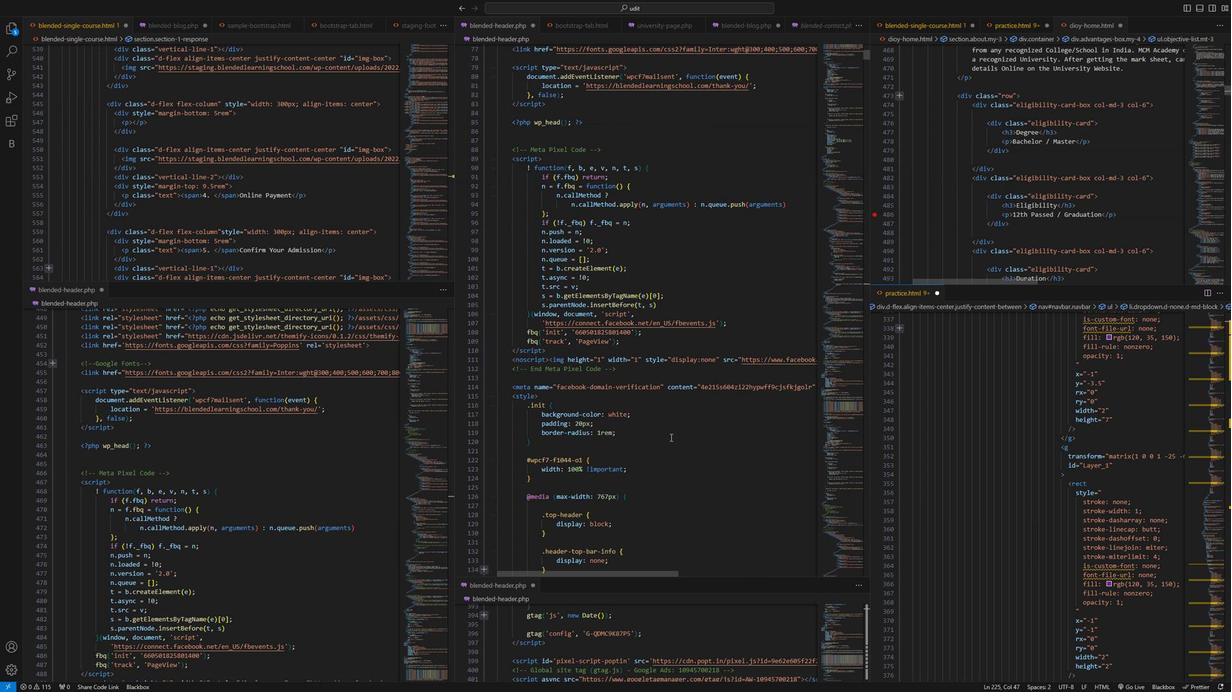 
Action: Mouse scrolled (700, 414) with delta (0, 0)
Screenshot: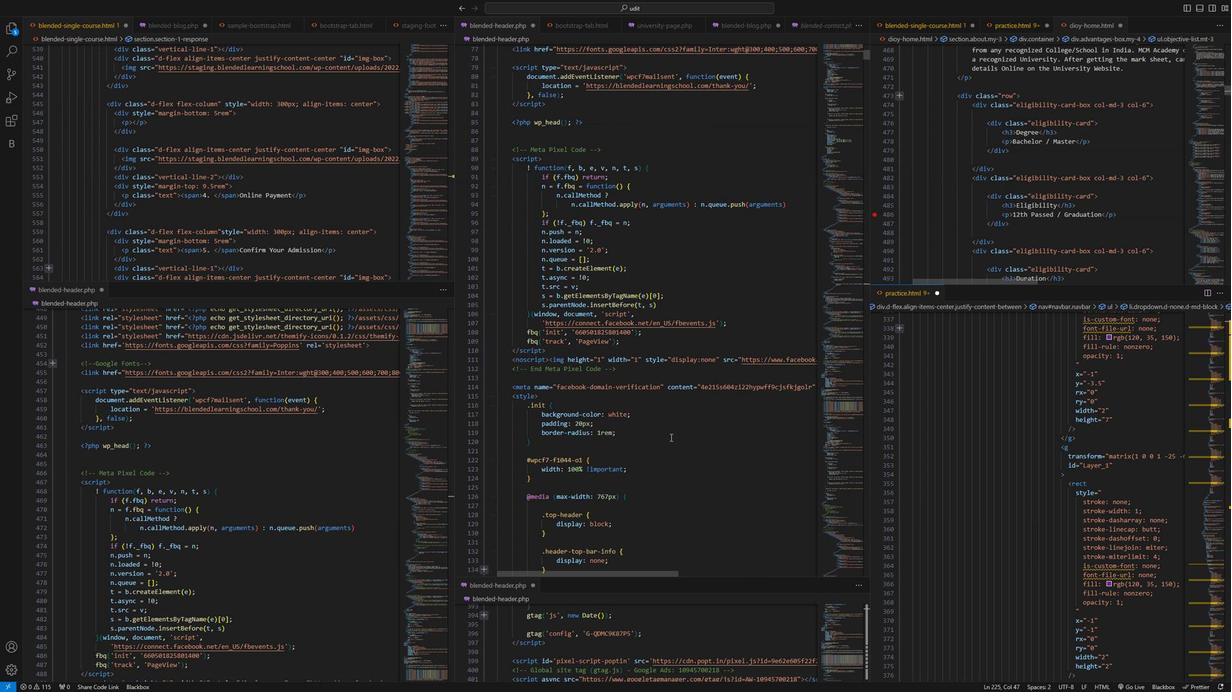 
Action: Mouse scrolled (700, 414) with delta (0, 0)
Screenshot: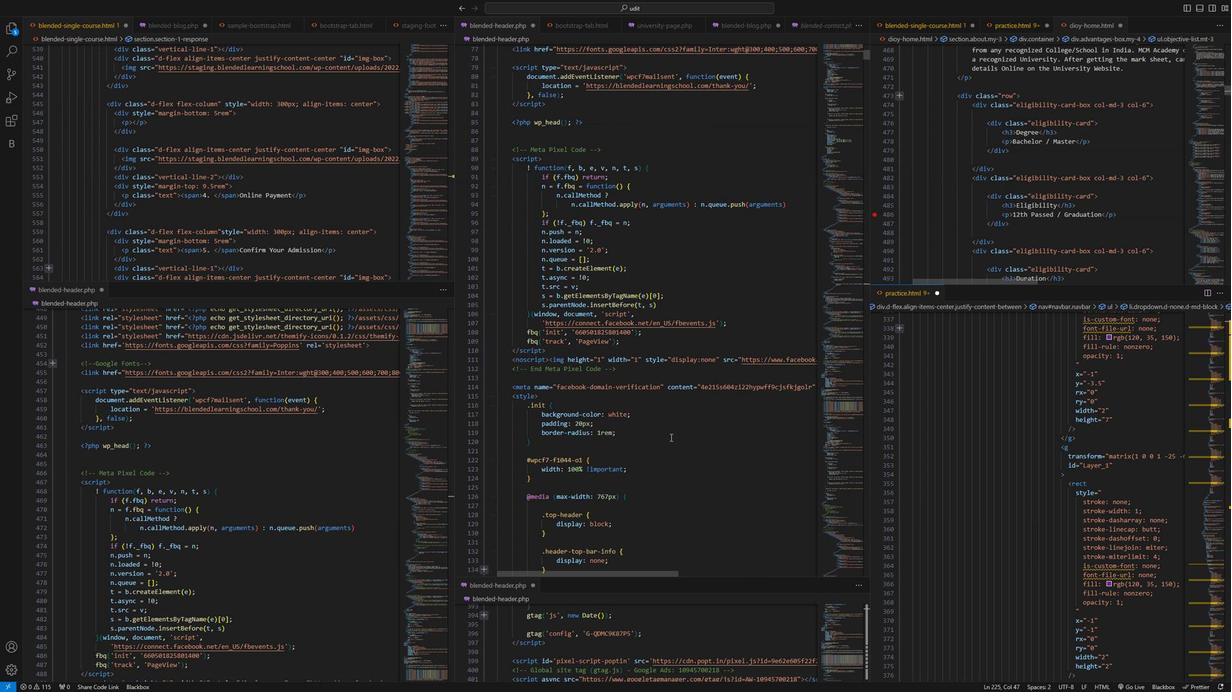 
Action: Mouse scrolled (700, 414) with delta (0, 0)
Screenshot: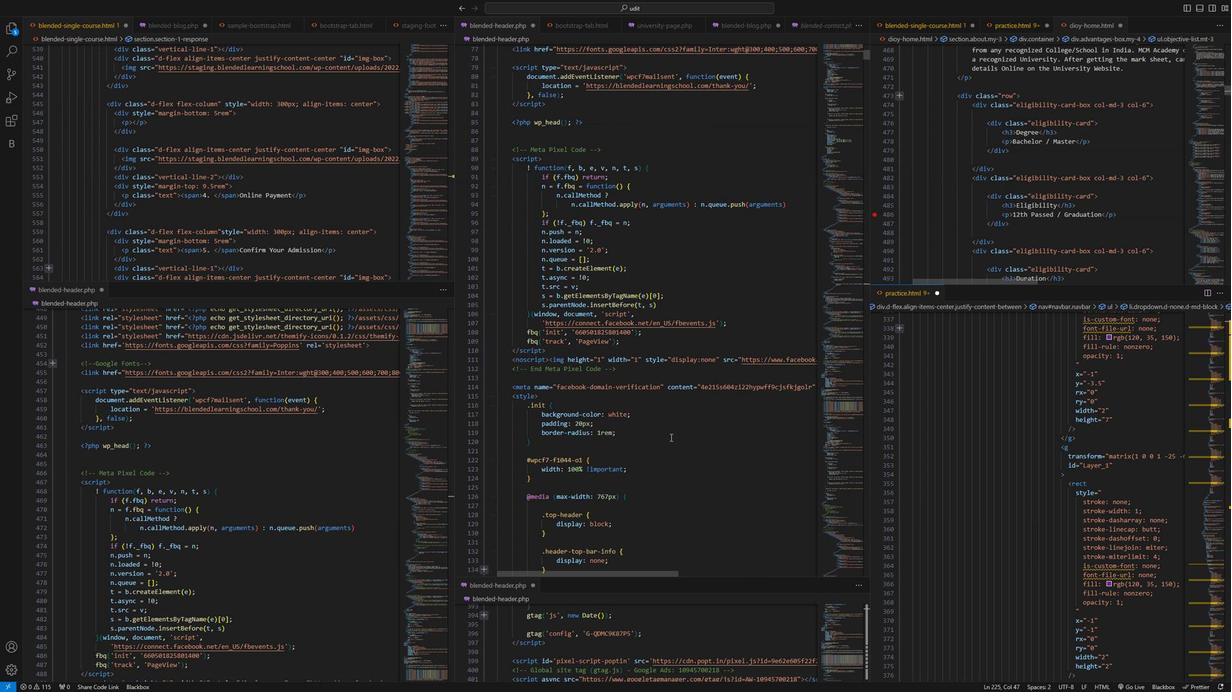 
Action: Mouse scrolled (700, 414) with delta (0, 0)
Screenshot: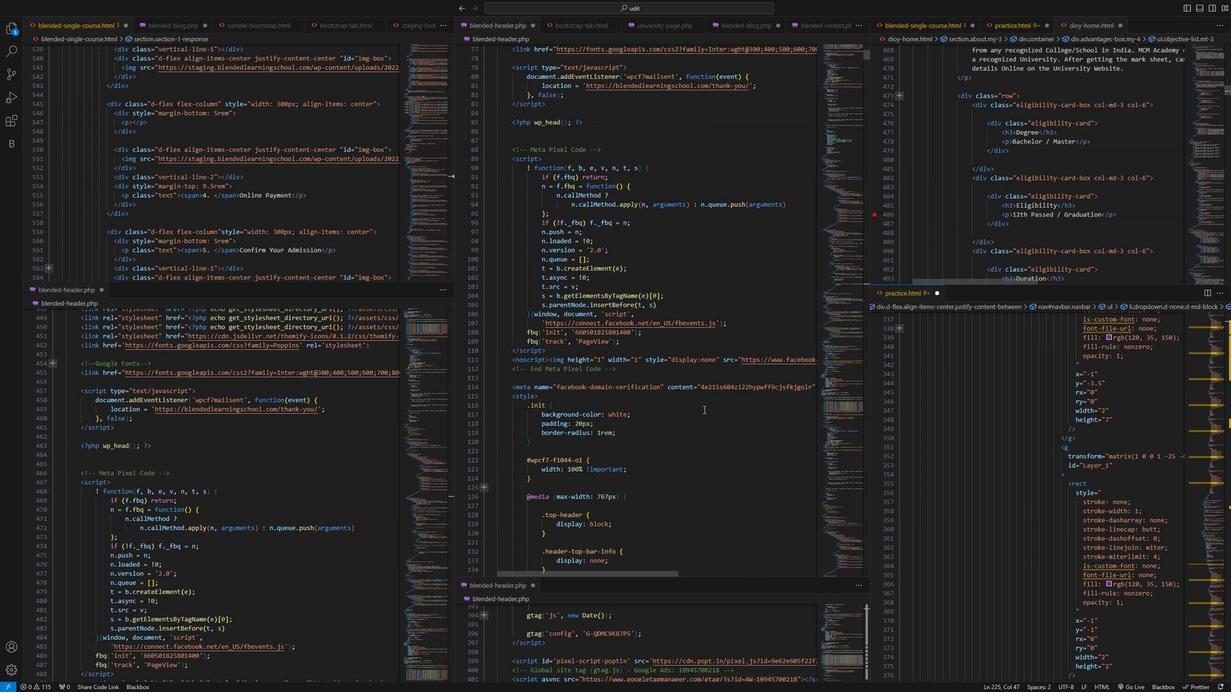 
Action: Mouse moved to (675, 404)
Screenshot: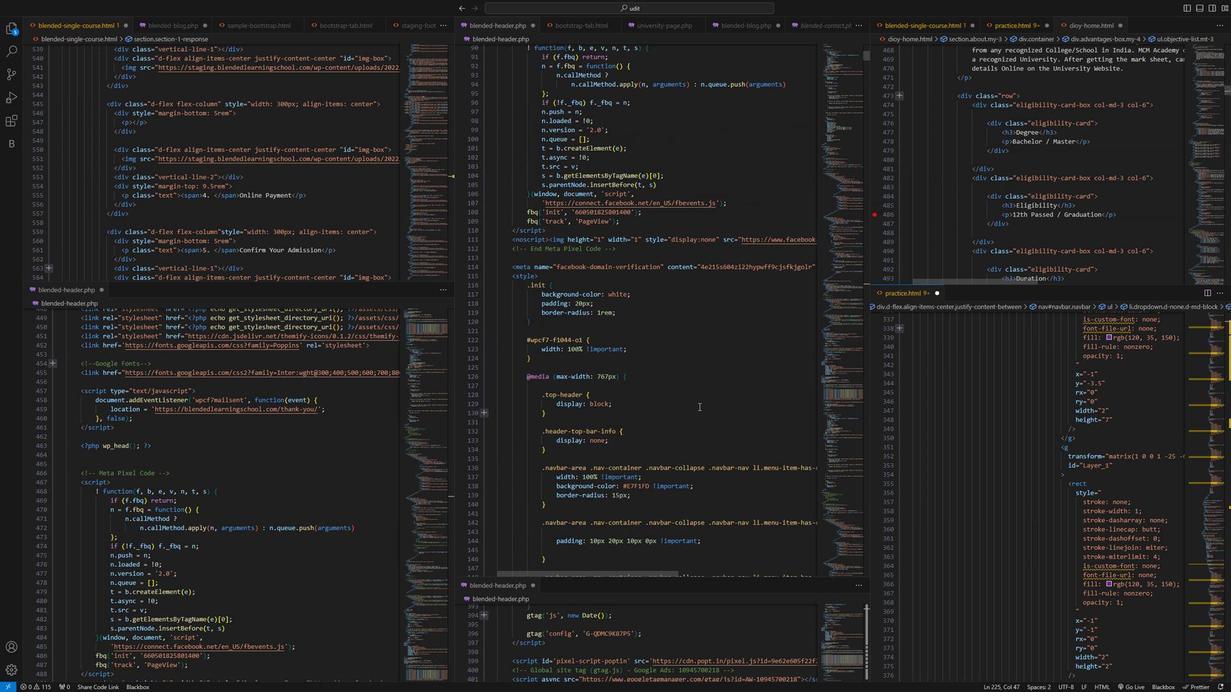 
Action: Mouse scrolled (675, 404) with delta (0, 0)
Screenshot: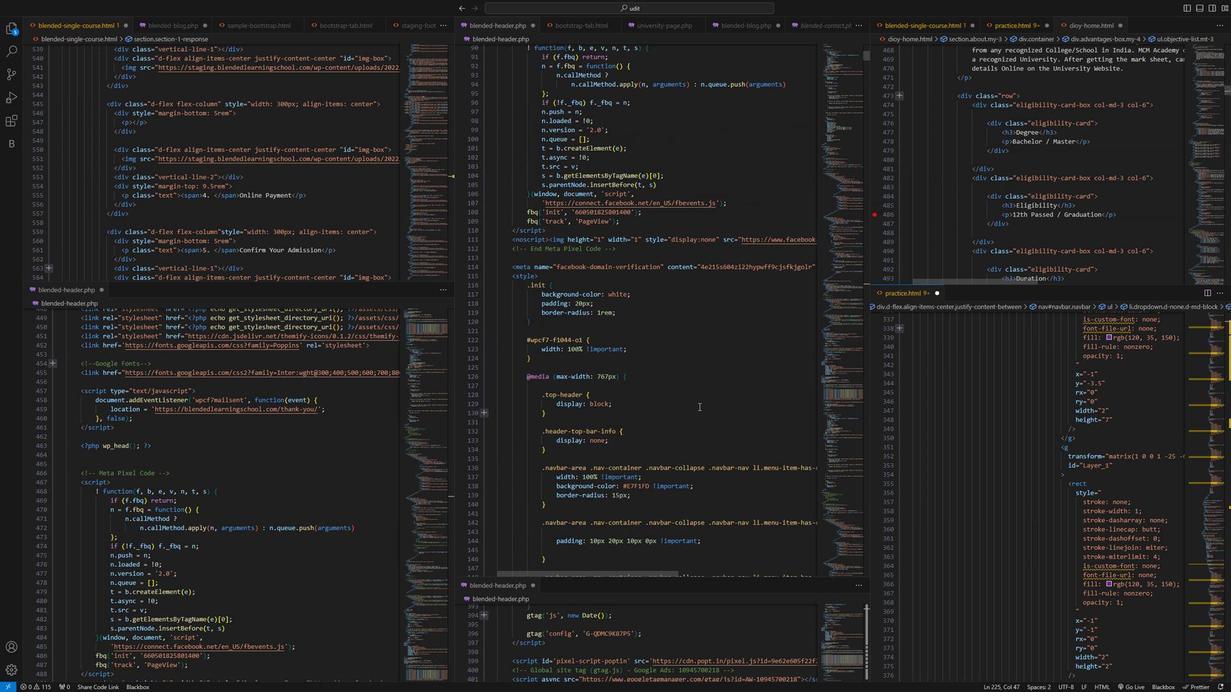 
Action: Mouse moved to (673, 405)
Screenshot: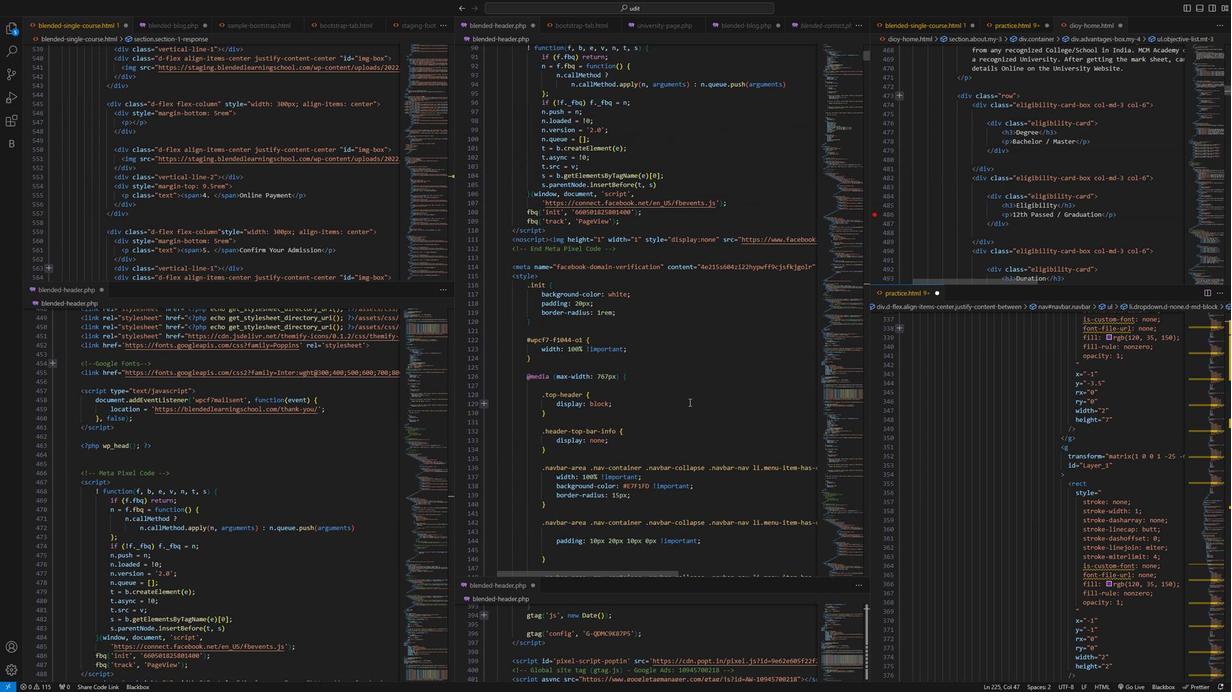 
Action: Mouse scrolled (673, 405) with delta (0, 0)
Screenshot: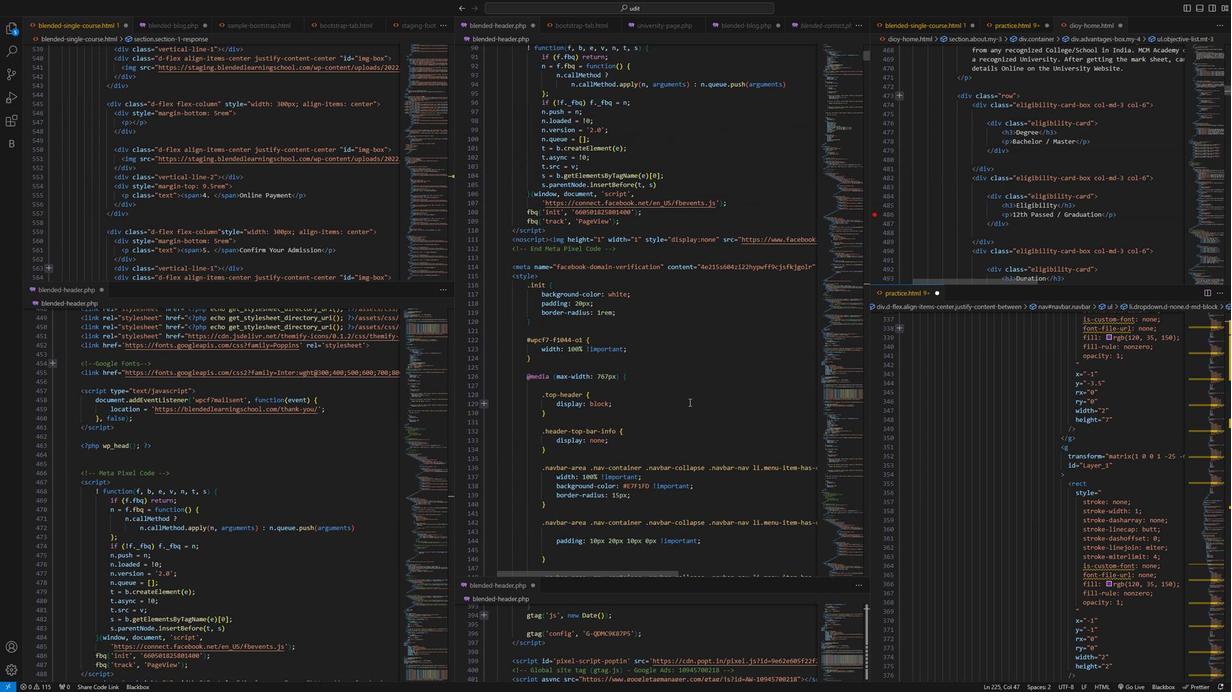 
Action: Mouse moved to (672, 405)
Screenshot: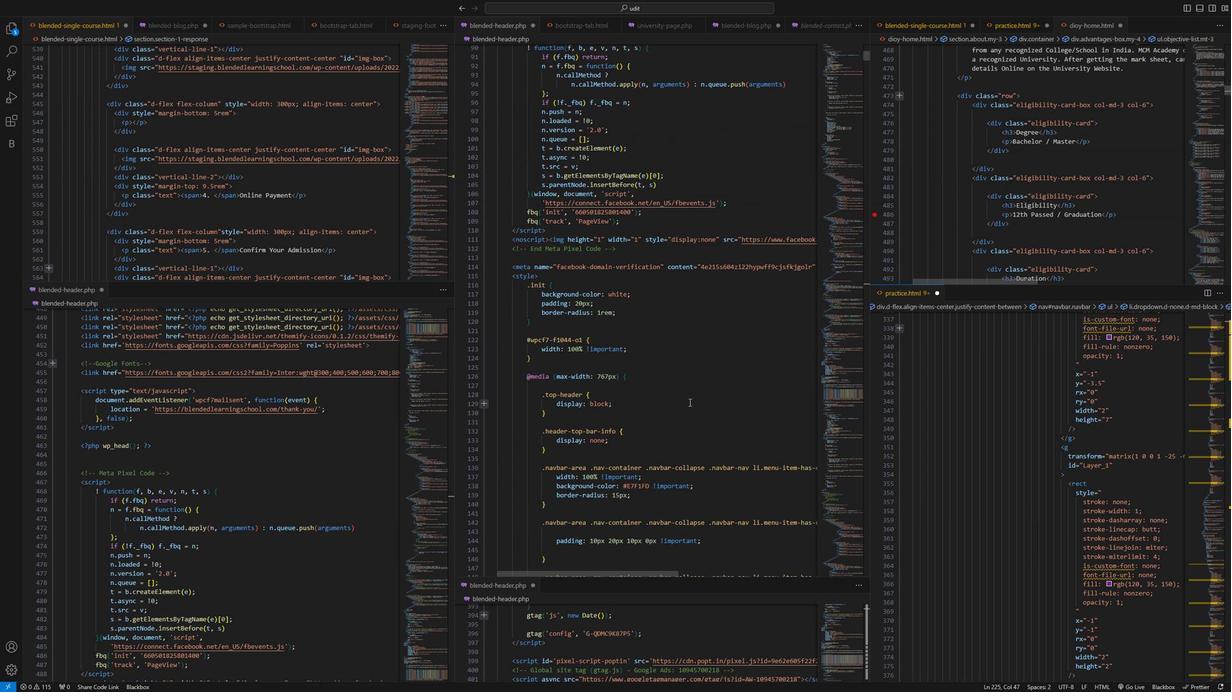 
Action: Mouse scrolled (672, 405) with delta (0, 0)
Screenshot: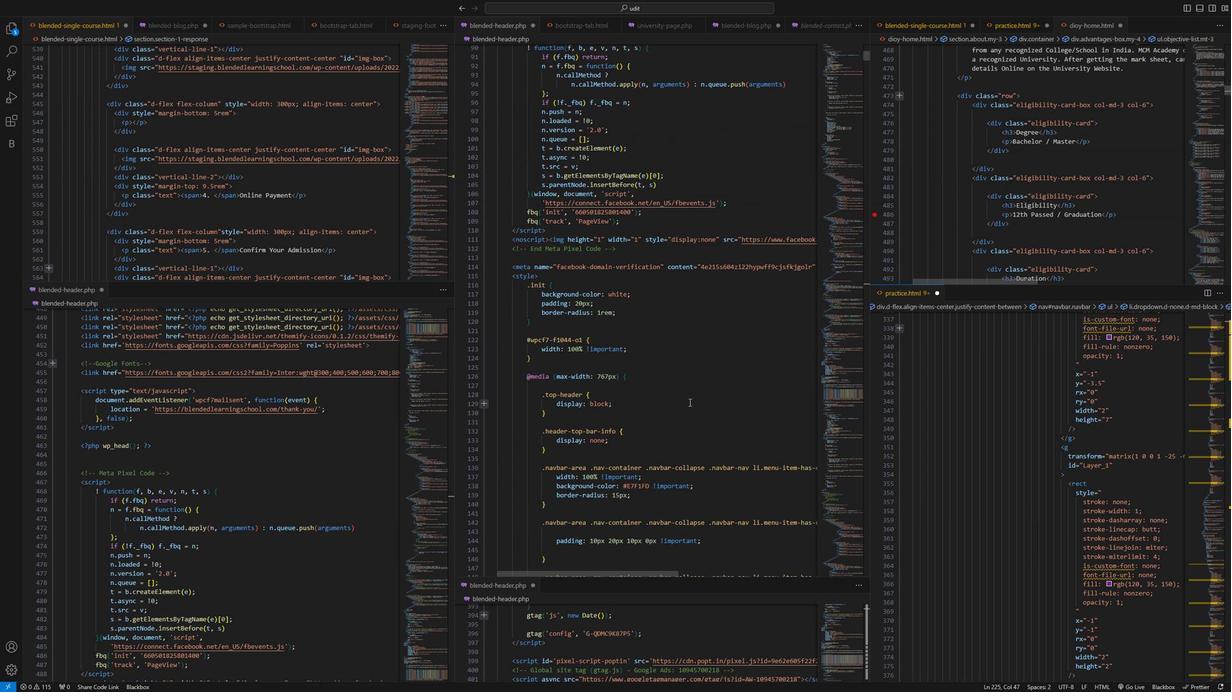 
Action: Mouse scrolled (672, 405) with delta (0, 0)
Screenshot: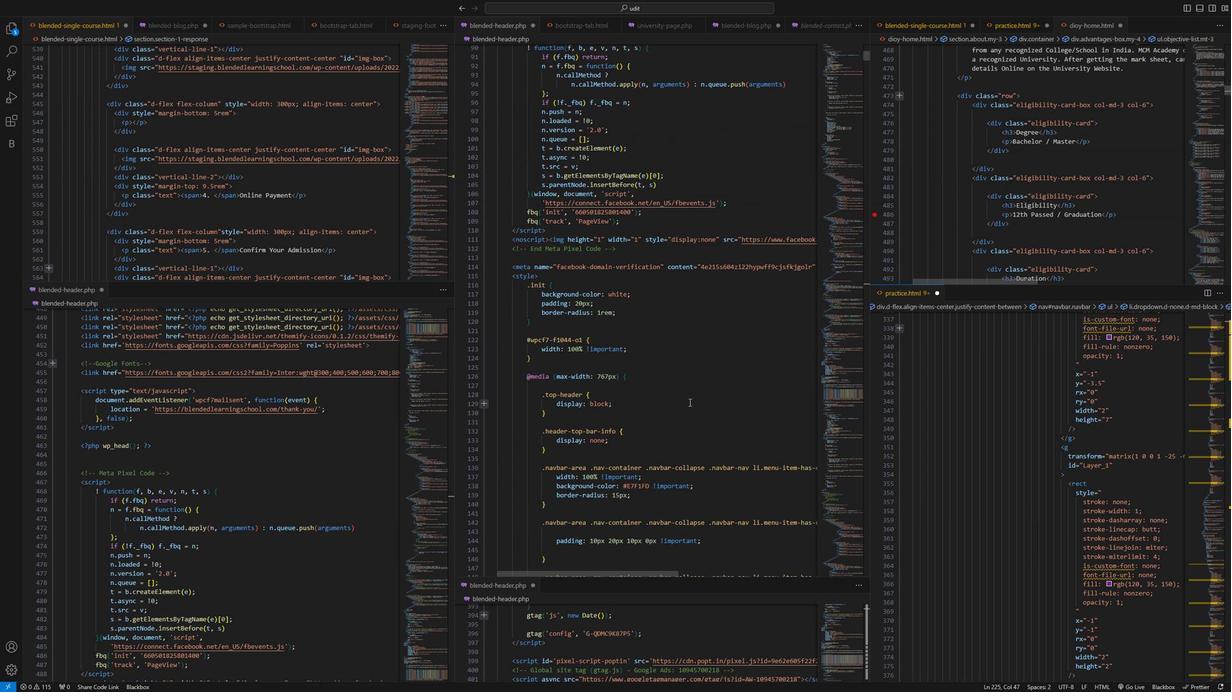 
Action: Mouse moved to (671, 405)
Screenshot: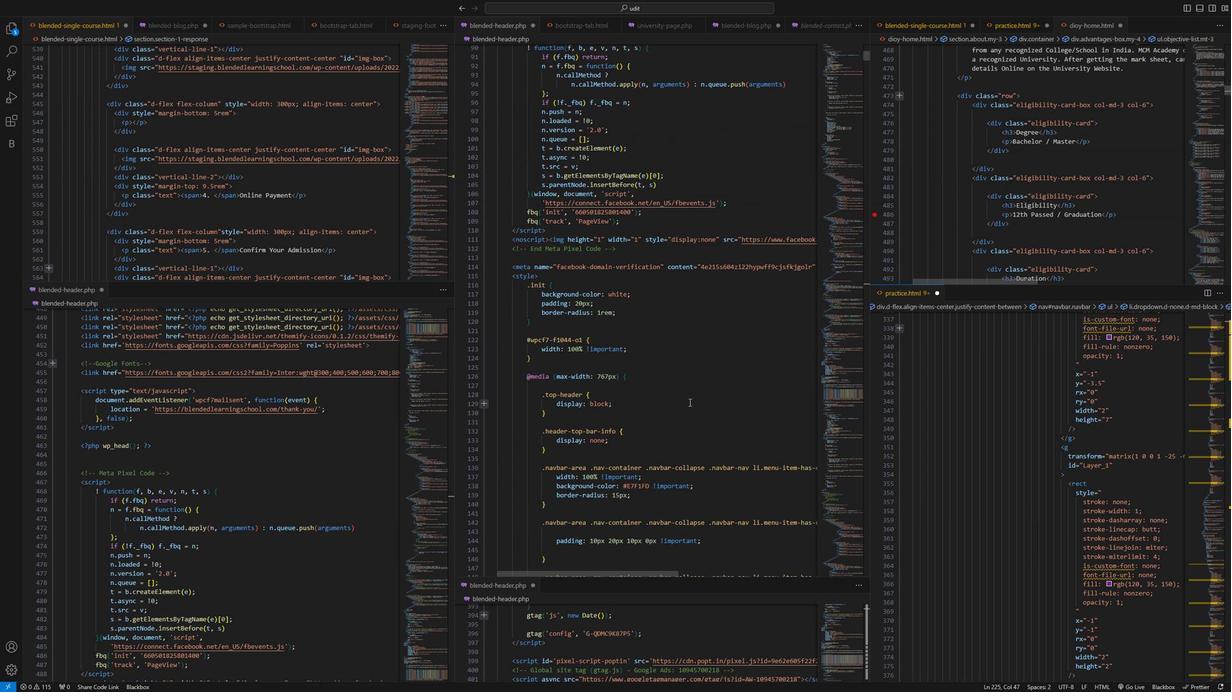 
Action: Mouse scrolled (671, 405) with delta (0, 0)
Screenshot: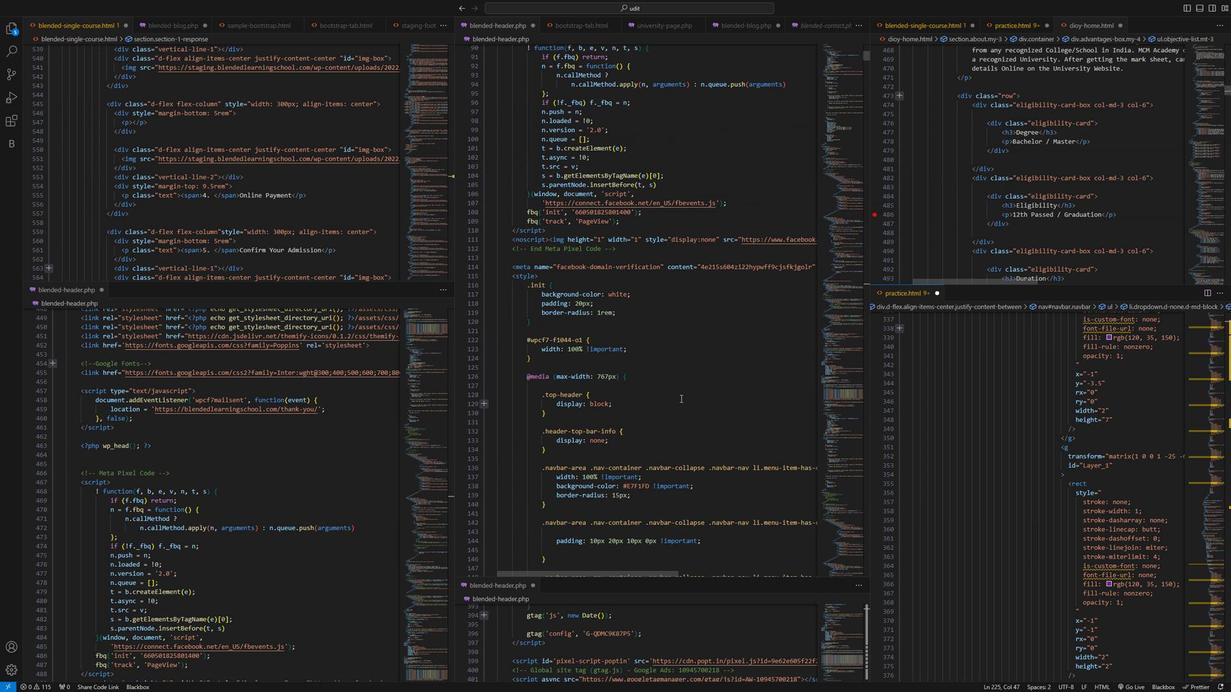 
Action: Mouse moved to (670, 405)
Screenshot: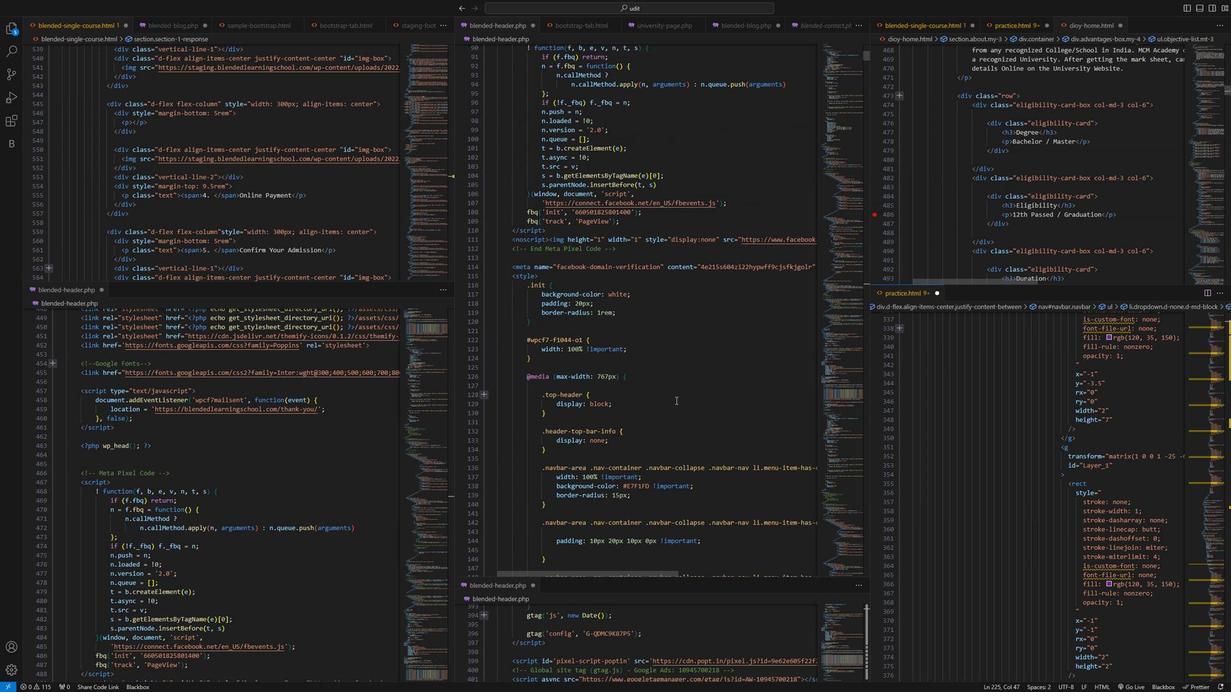 
Action: Mouse scrolled (670, 405) with delta (0, 0)
Screenshot: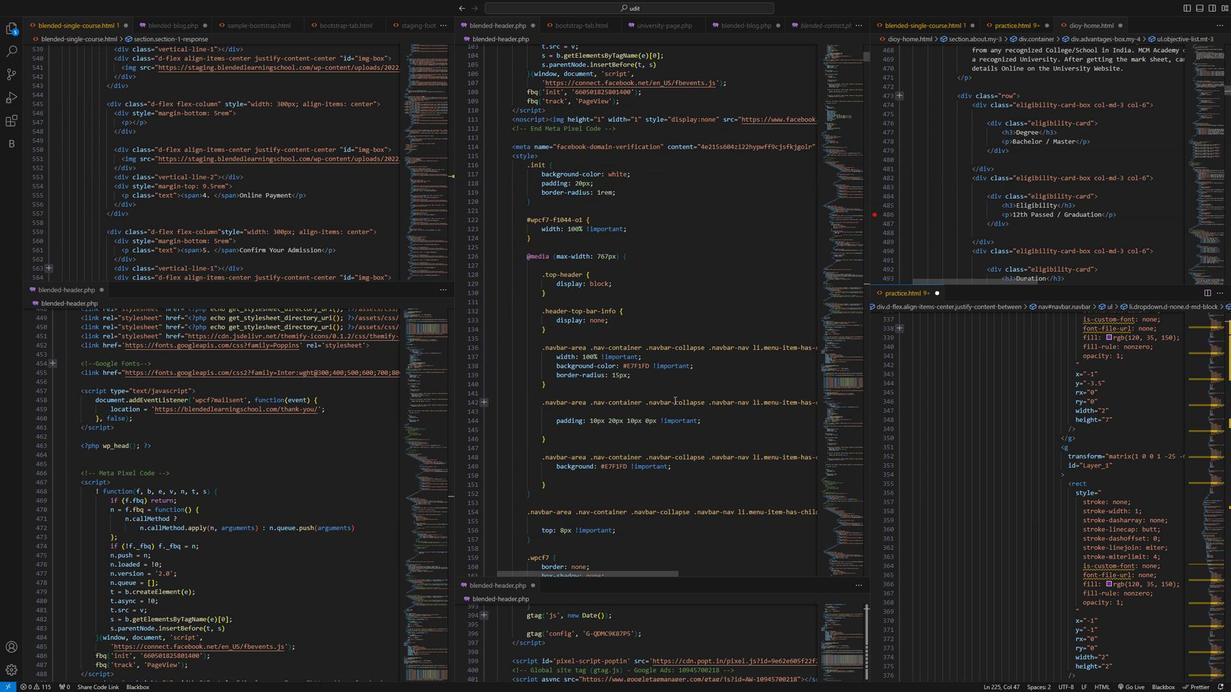 
Action: Mouse moved to (668, 409)
Screenshot: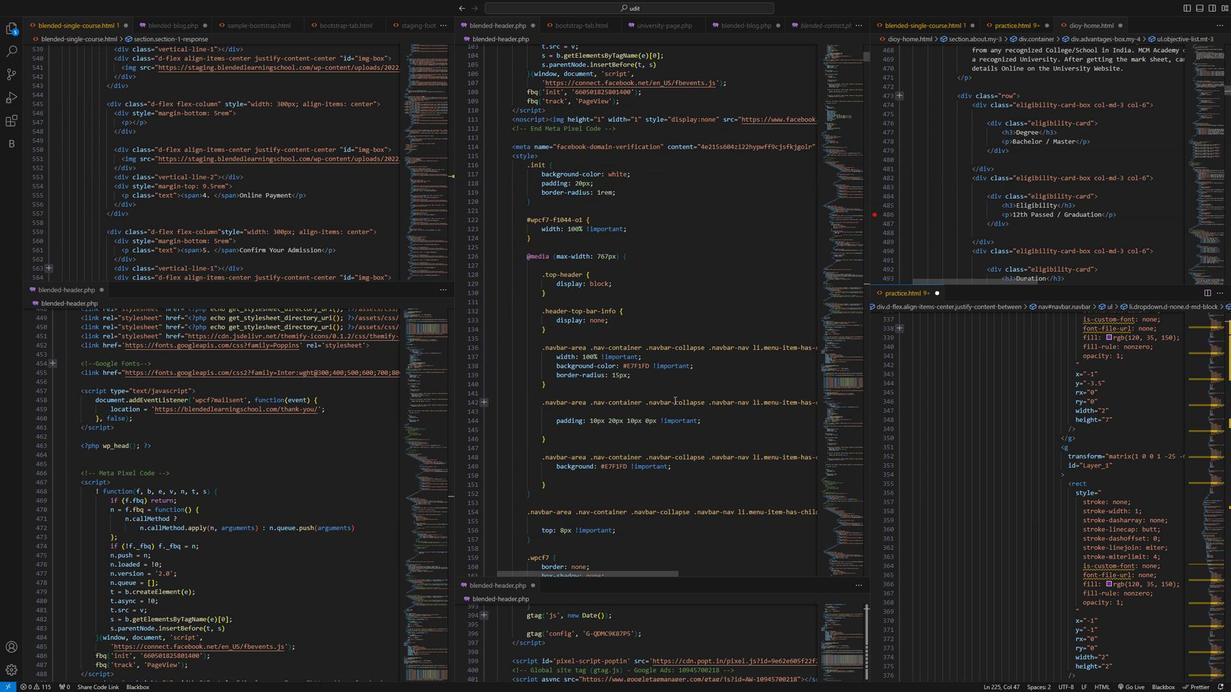 
Action: Mouse scrolled (668, 409) with delta (0, 0)
Screenshot: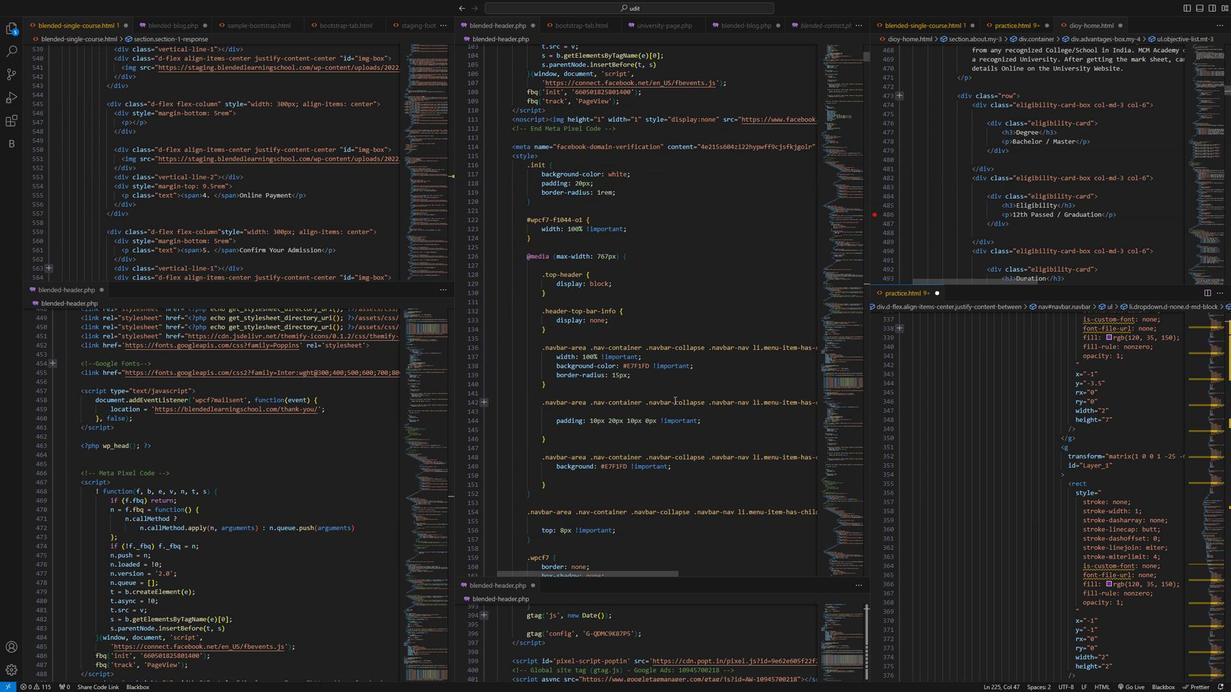 
Action: Mouse moved to (666, 412)
Screenshot: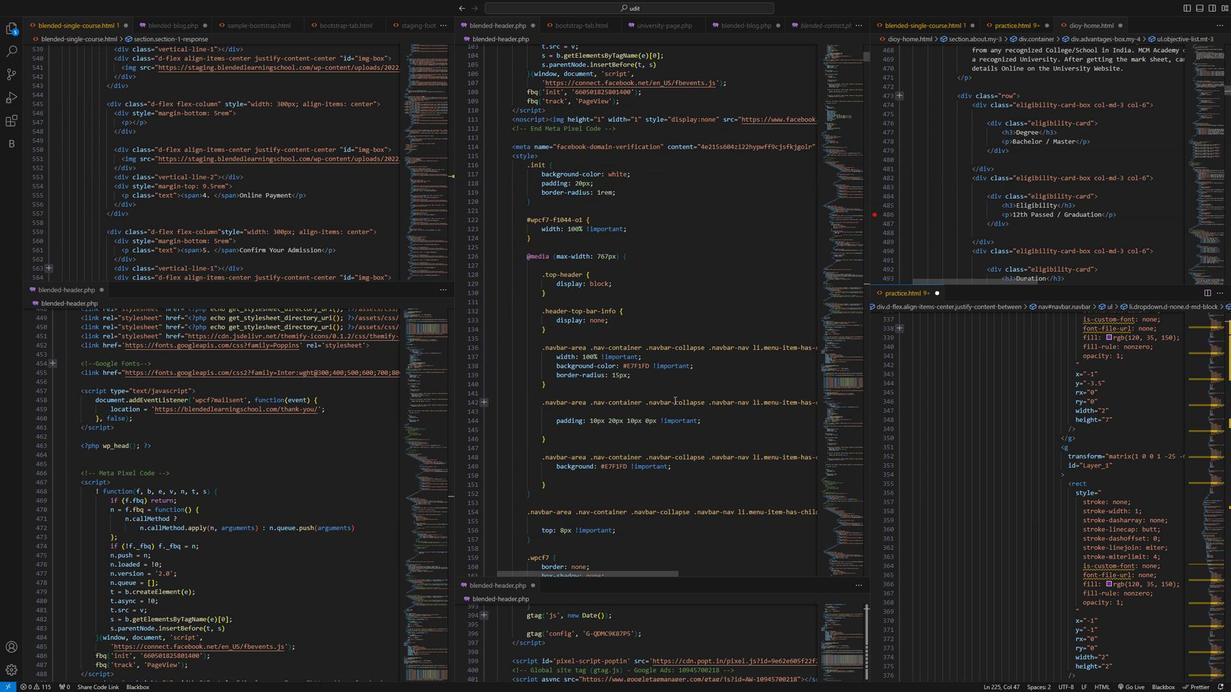 
Action: Mouse scrolled (666, 411) with delta (0, 0)
Screenshot: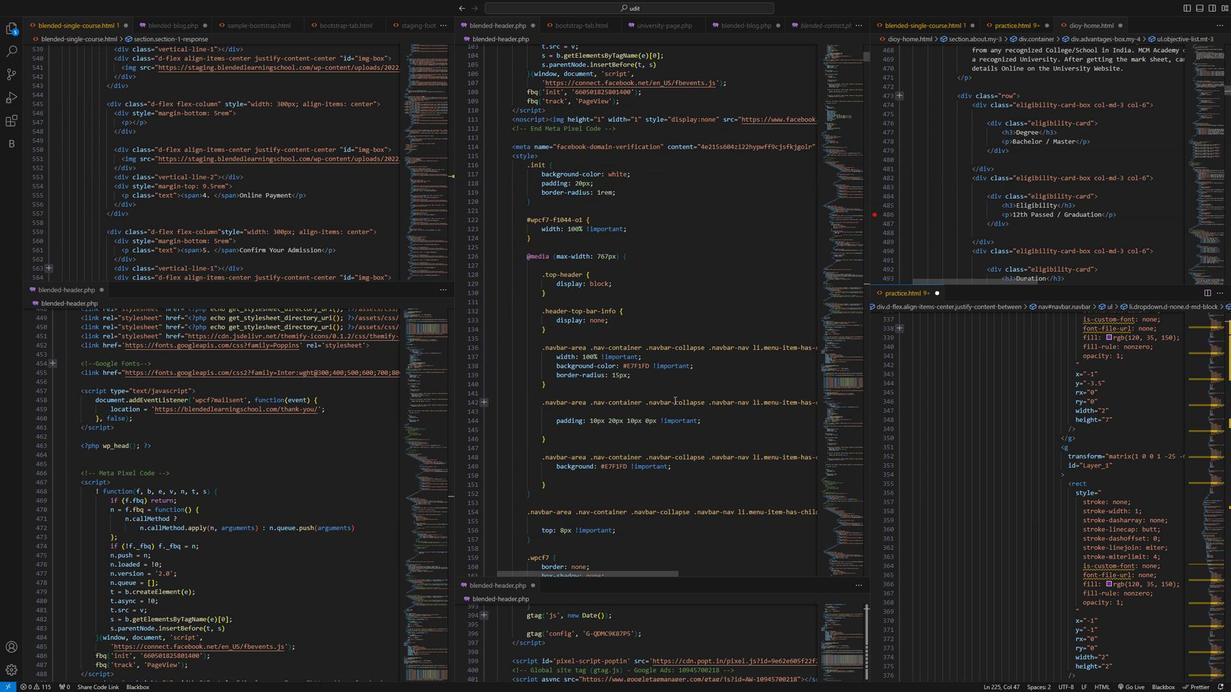 
Action: Mouse scrolled (666, 411) with delta (0, 0)
Screenshot: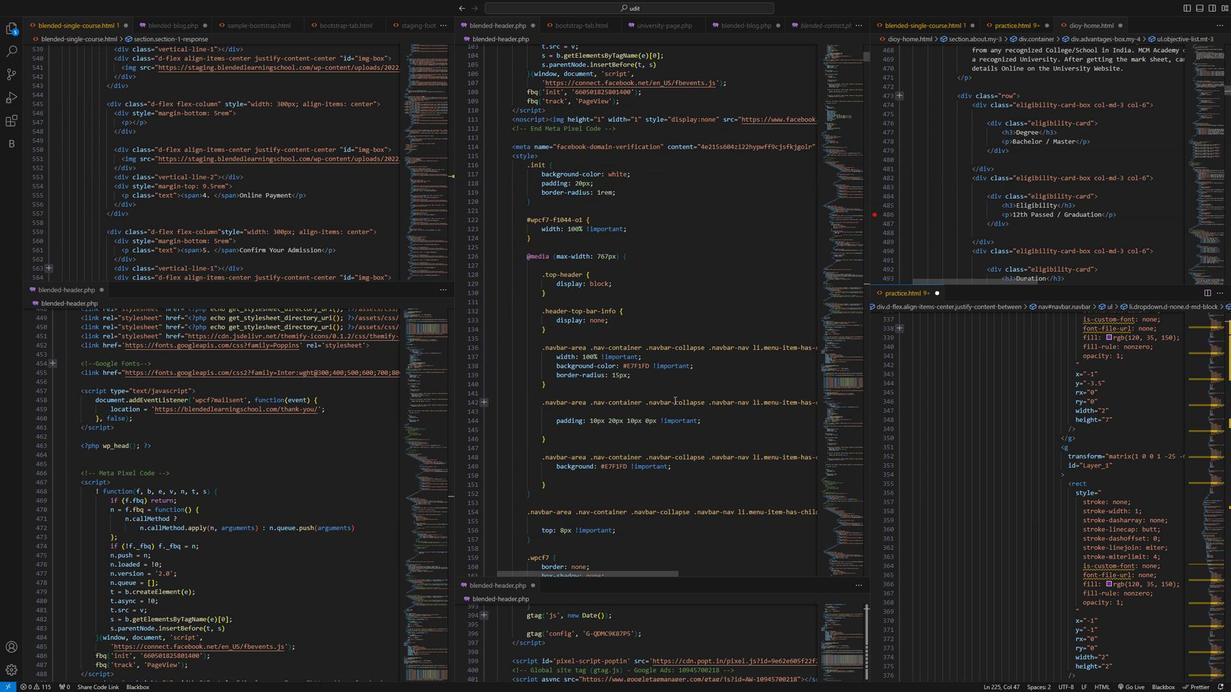 
Action: Mouse moved to (666, 413)
Screenshot: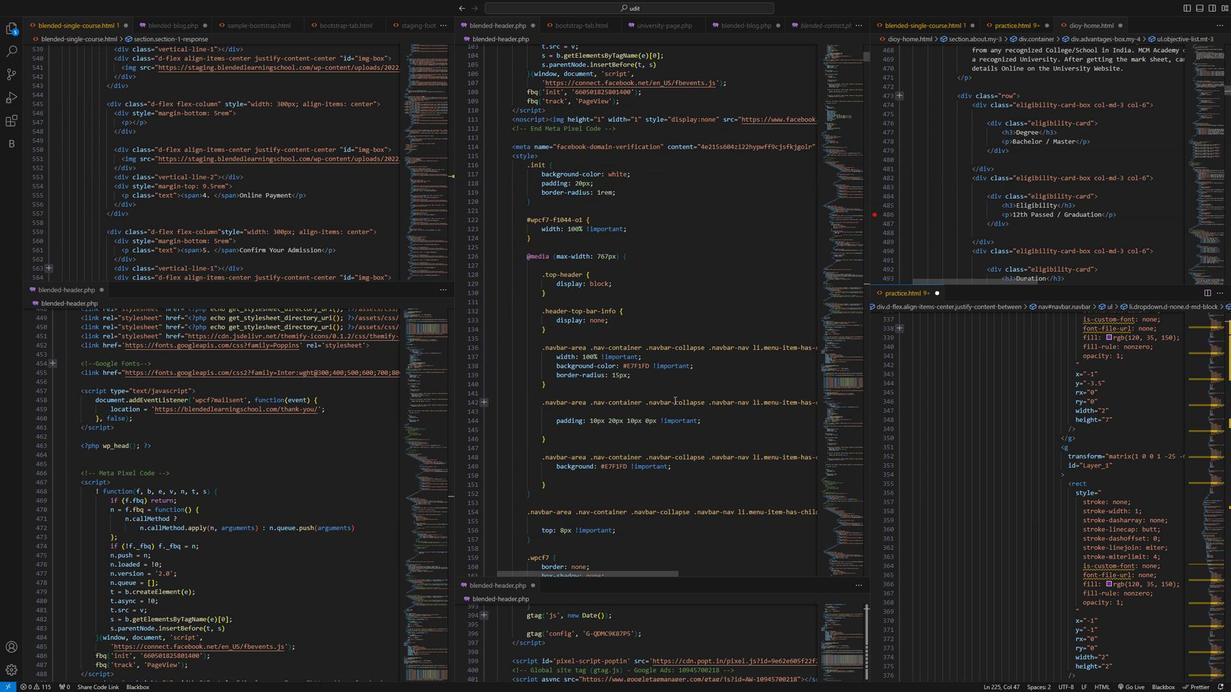 
Action: Mouse scrolled (666, 413) with delta (0, 0)
Screenshot: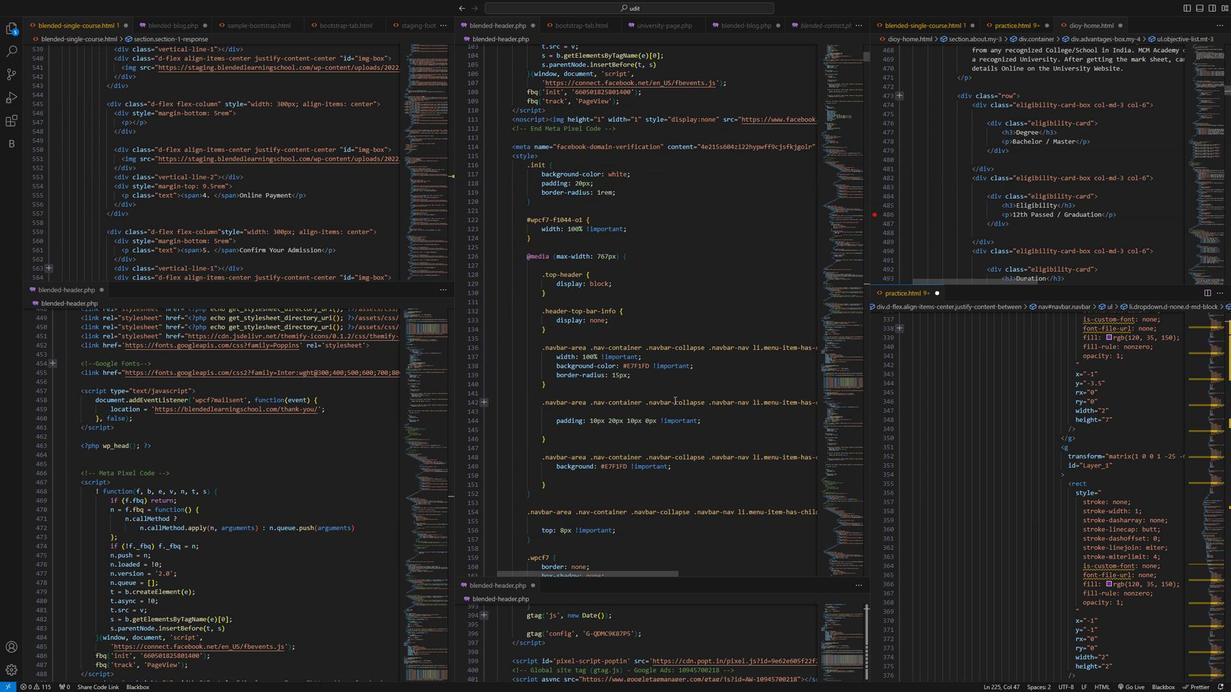
Action: Mouse scrolled (666, 413) with delta (0, 0)
Screenshot: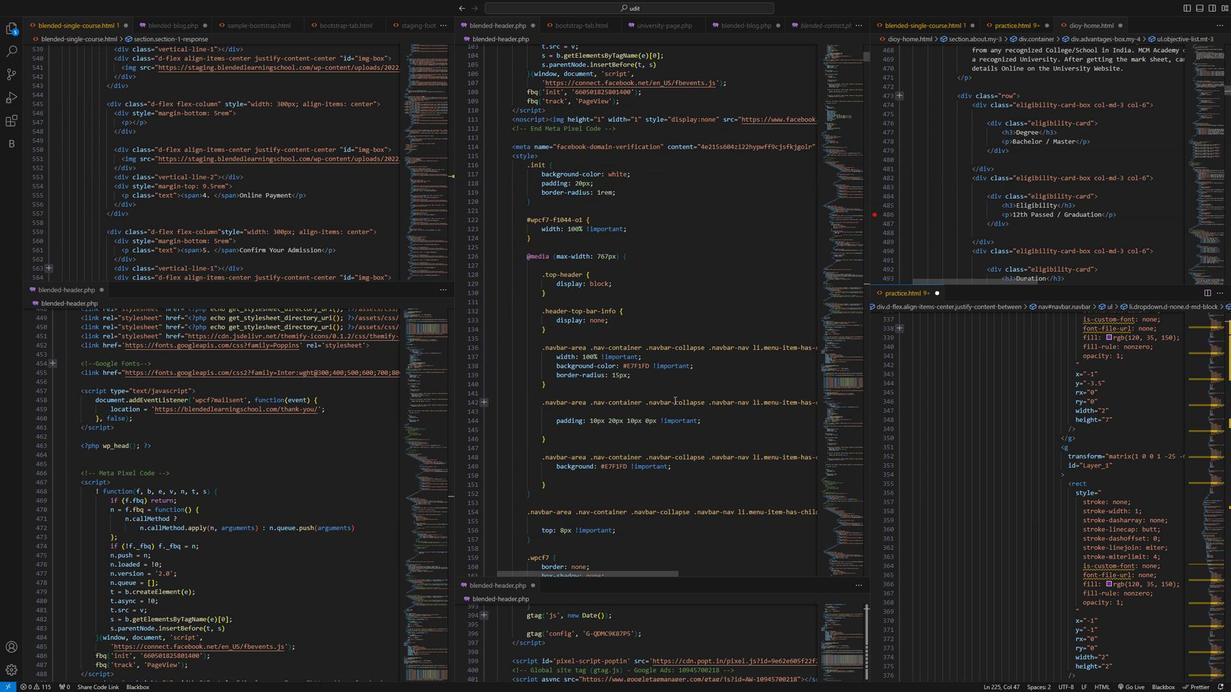
Action: Mouse moved to (719, 581)
Screenshot: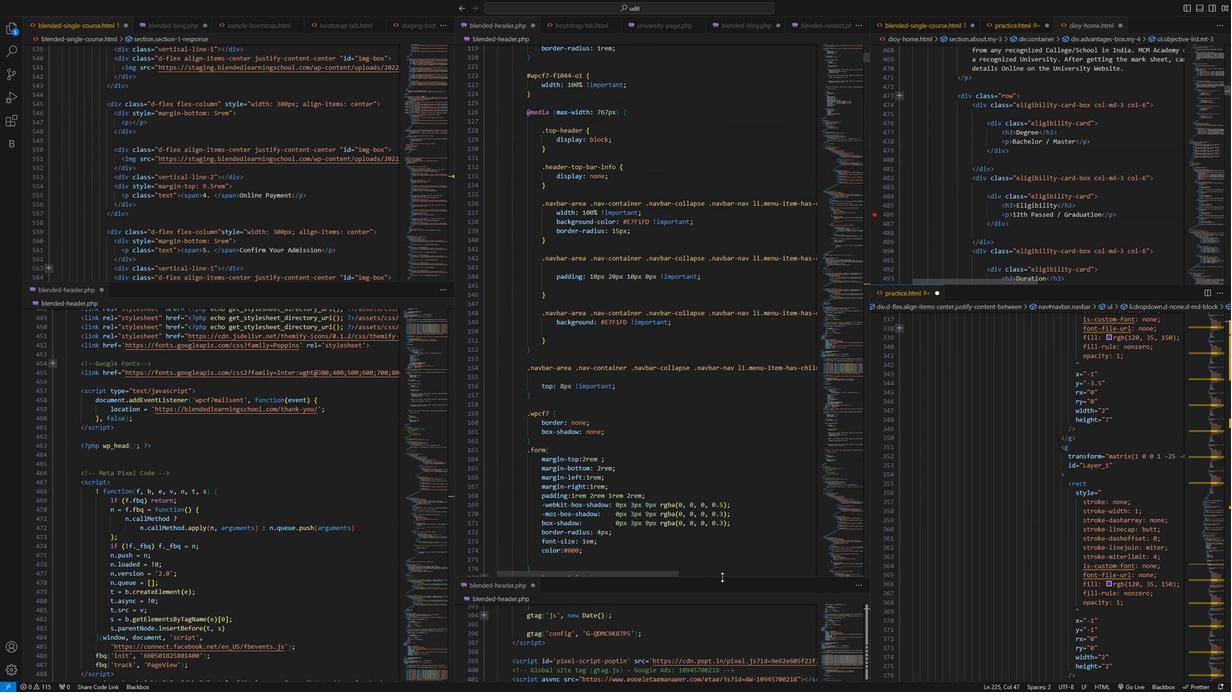 
Action: Mouse pressed left at (719, 581)
Screenshot: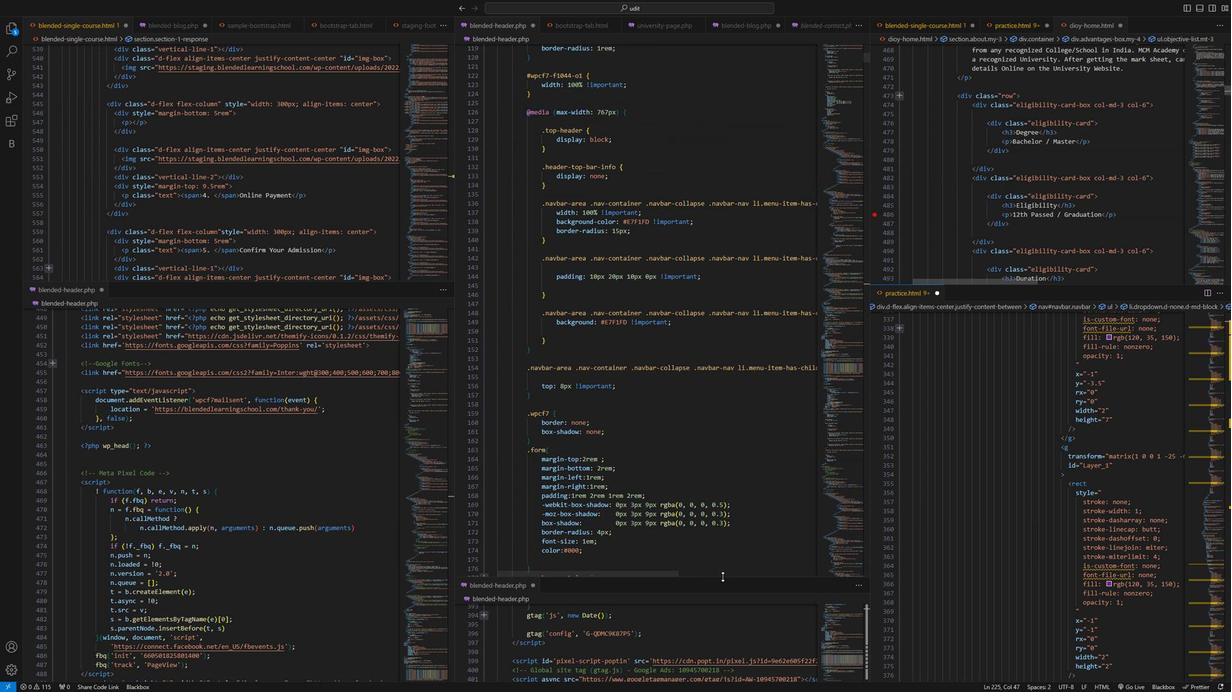 
Action: Mouse moved to (625, 325)
Screenshot: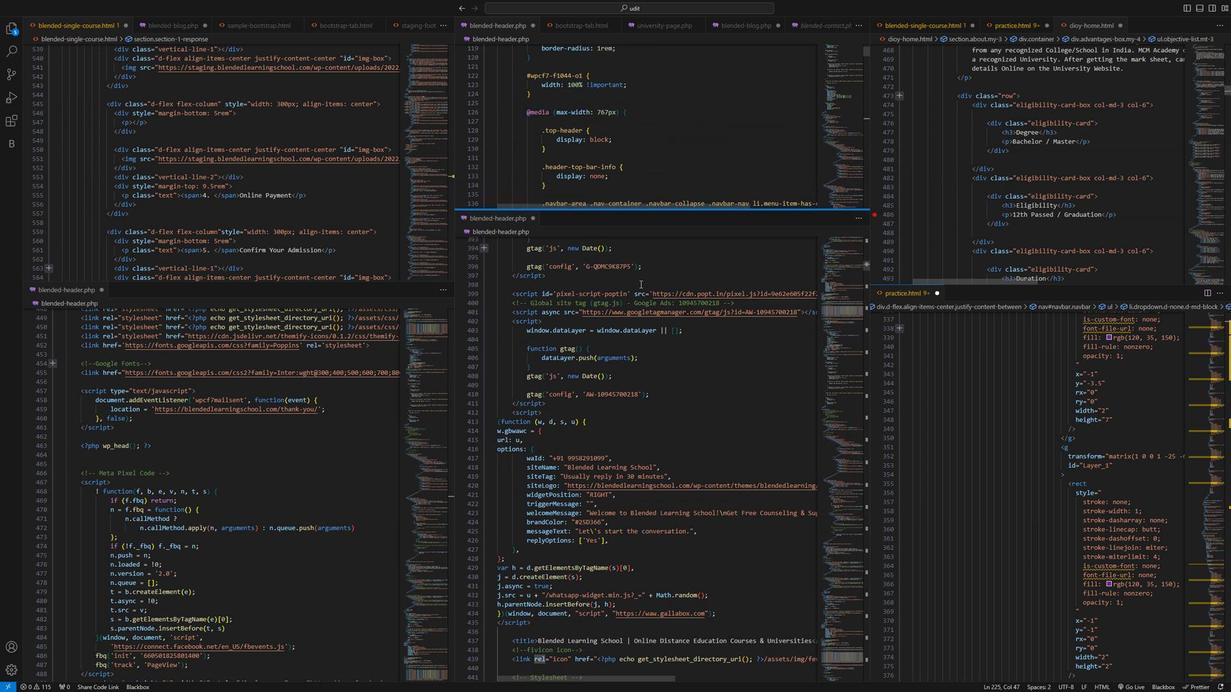 
Action: Mouse scrolled (625, 325) with delta (0, 0)
Screenshot: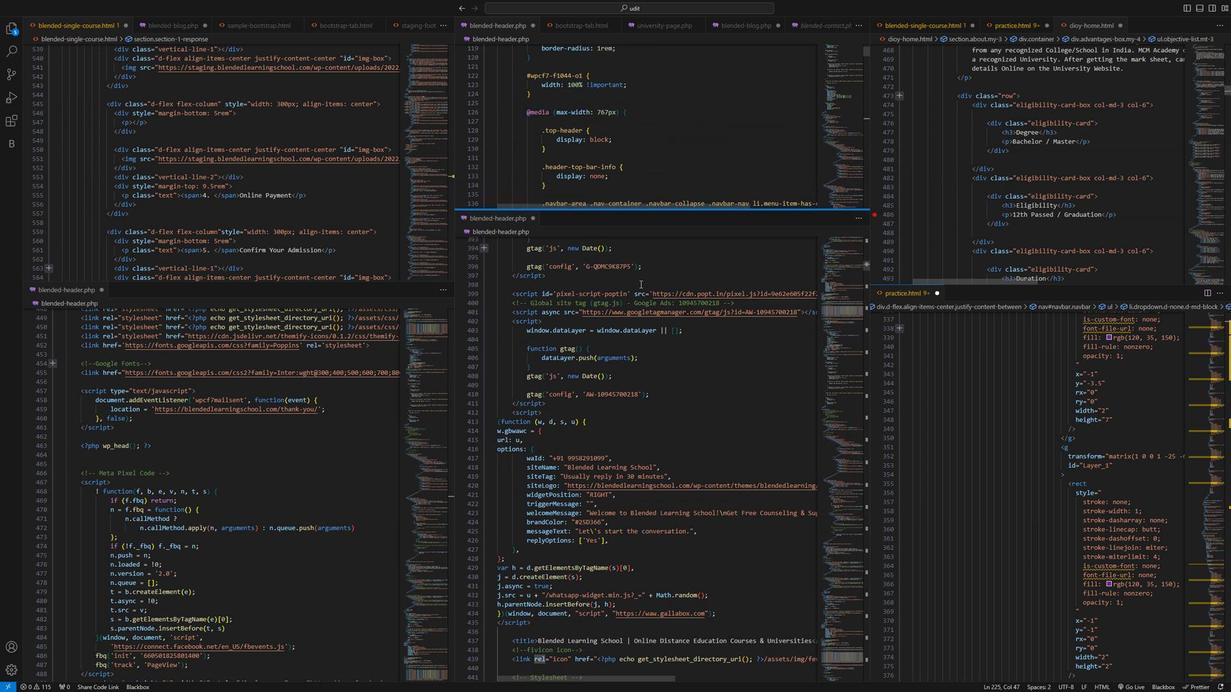 
Action: Mouse moved to (622, 334)
Screenshot: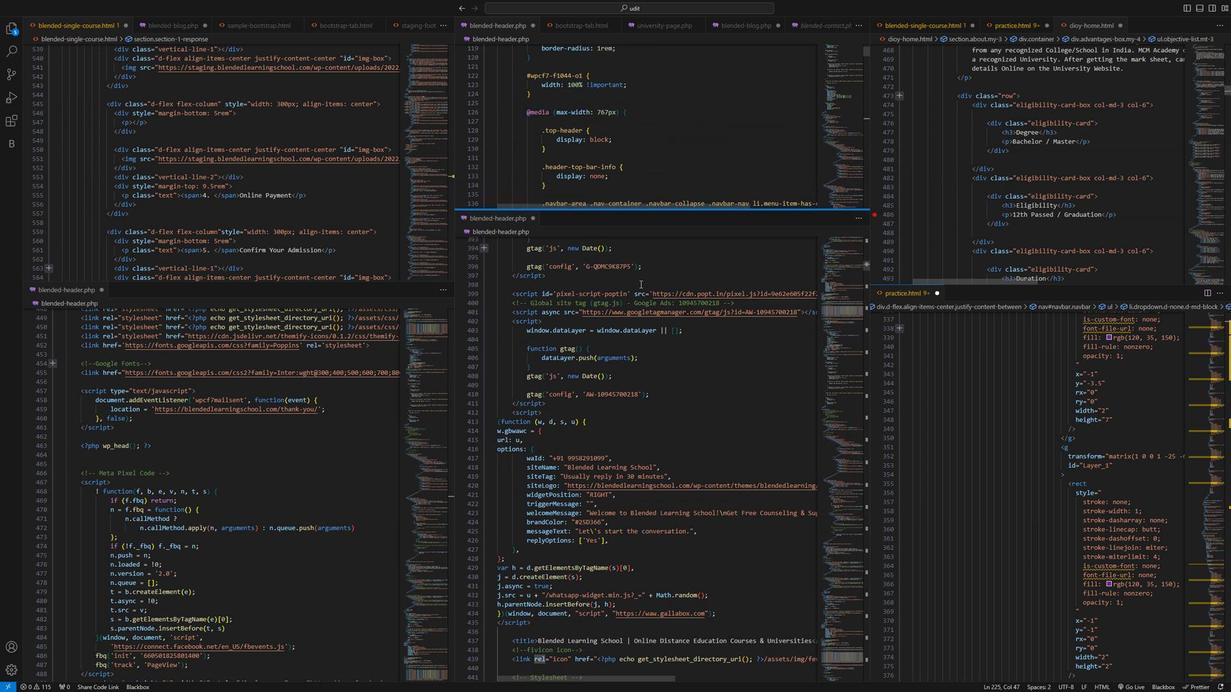
Action: Mouse scrolled (622, 333) with delta (0, 0)
Screenshot: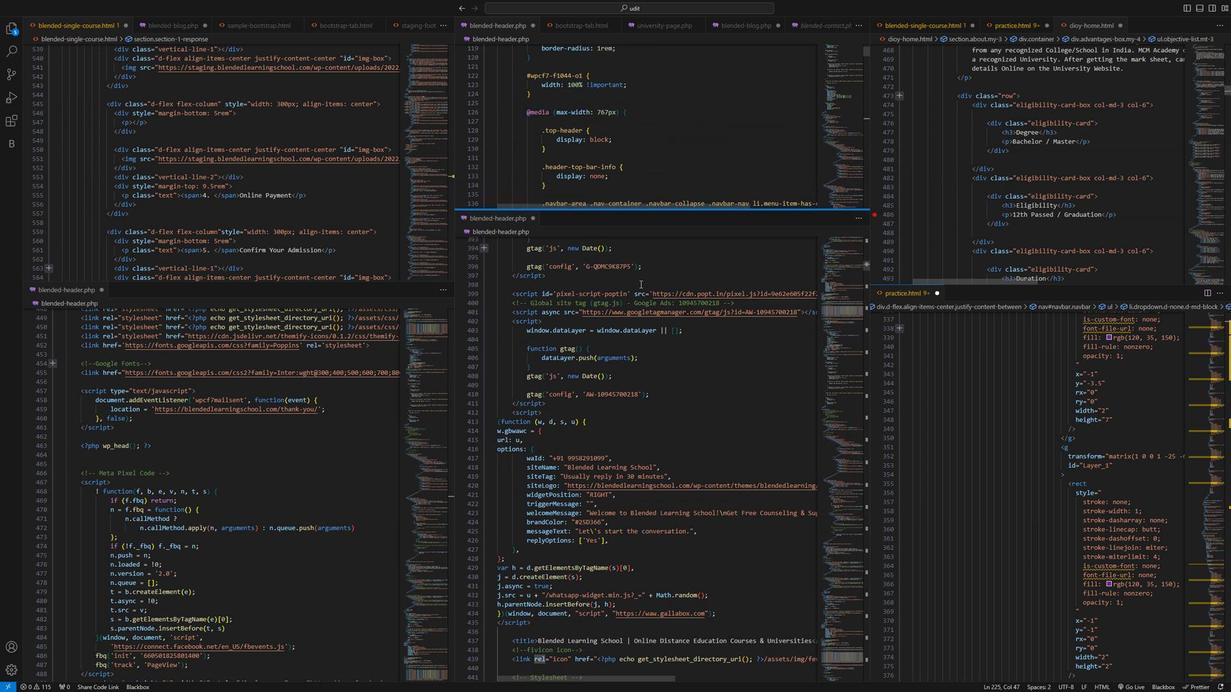 
Action: Mouse moved to (621, 340)
Screenshot: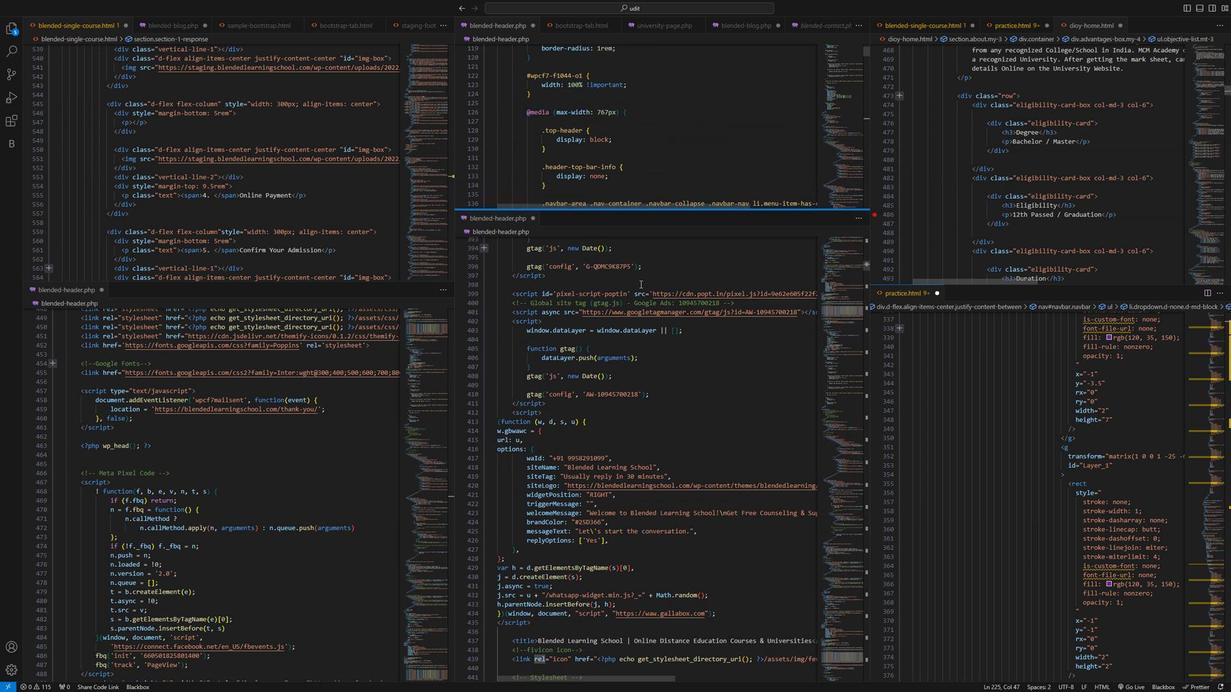 
Action: Mouse scrolled (621, 340) with delta (0, 0)
Screenshot: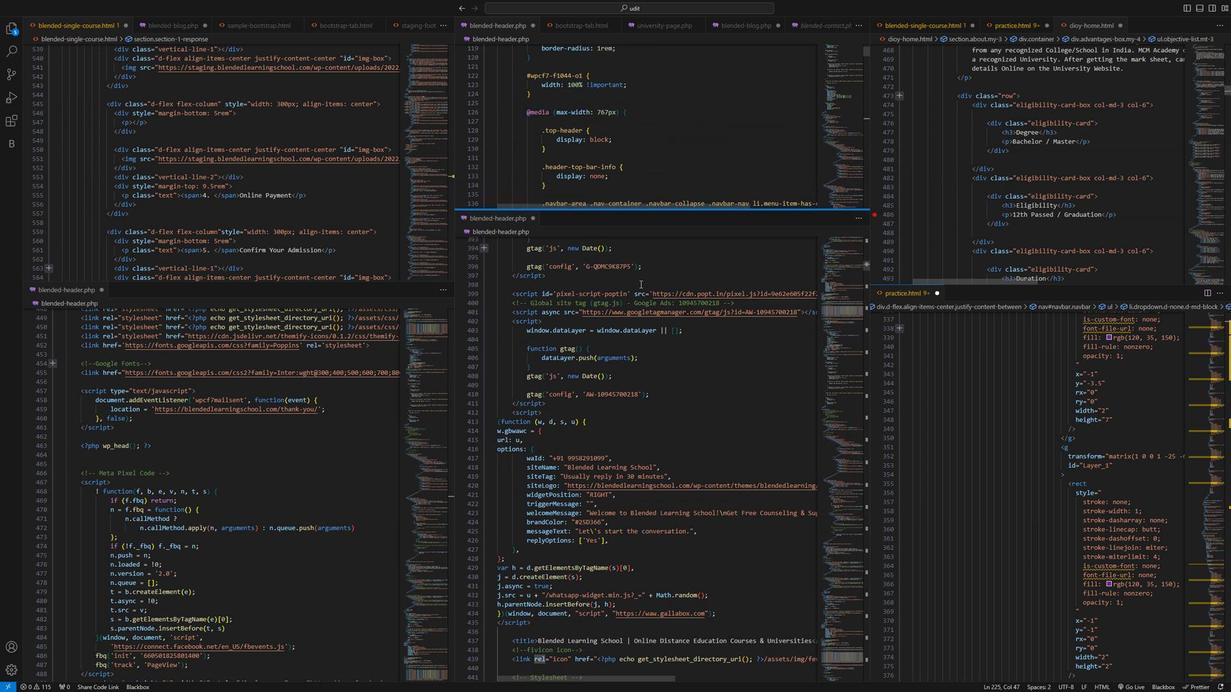 
Action: Mouse moved to (621, 341)
Screenshot: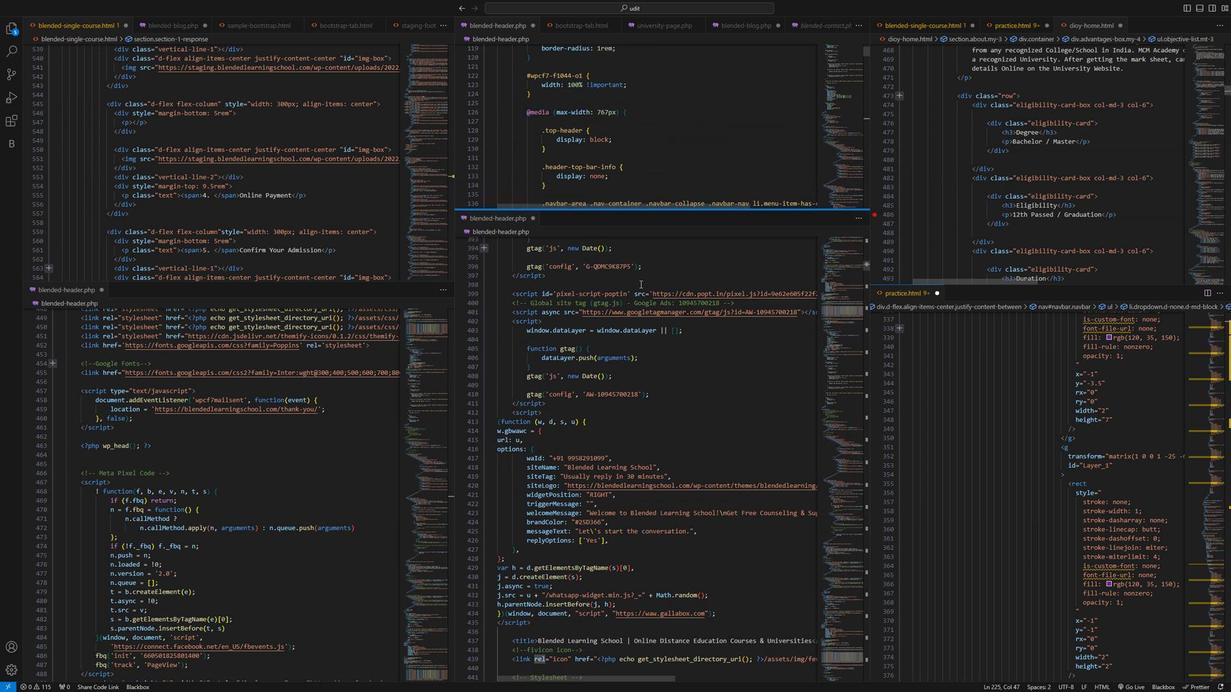 
Action: Mouse scrolled (621, 341) with delta (0, 0)
Screenshot: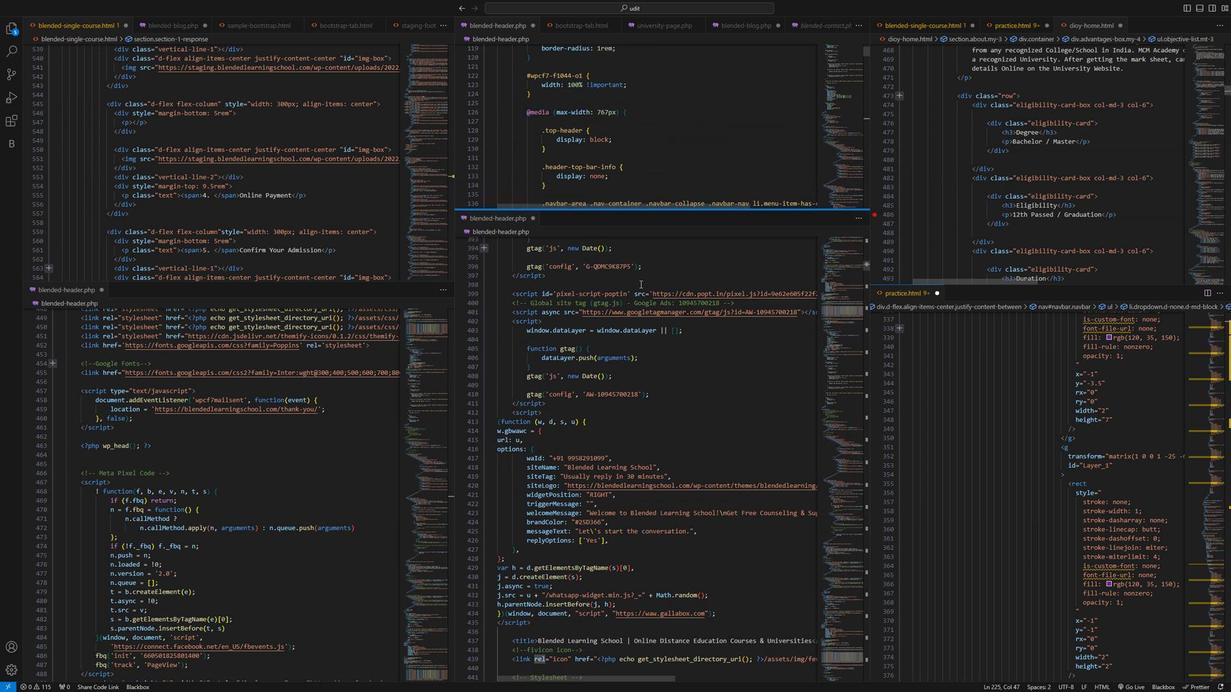 
Action: Mouse moved to (621, 342)
Screenshot: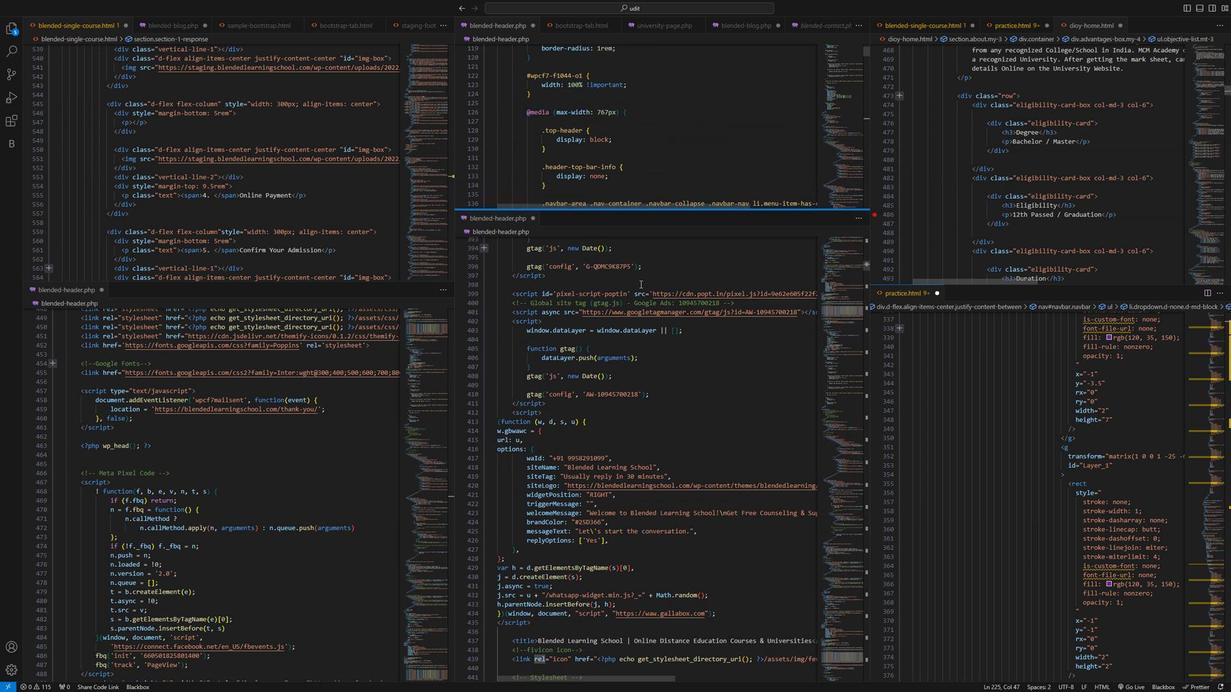 
Action: Mouse scrolled (621, 341) with delta (0, 0)
Screenshot: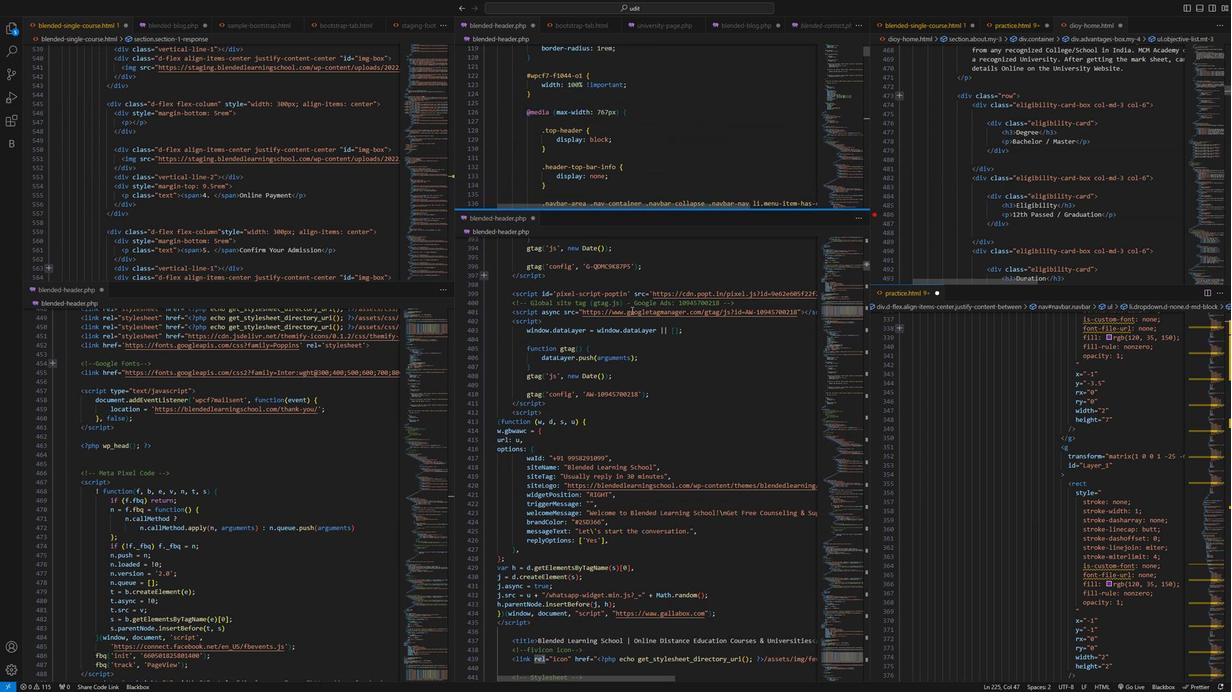 
Action: Mouse scrolled (621, 341) with delta (0, 0)
Screenshot: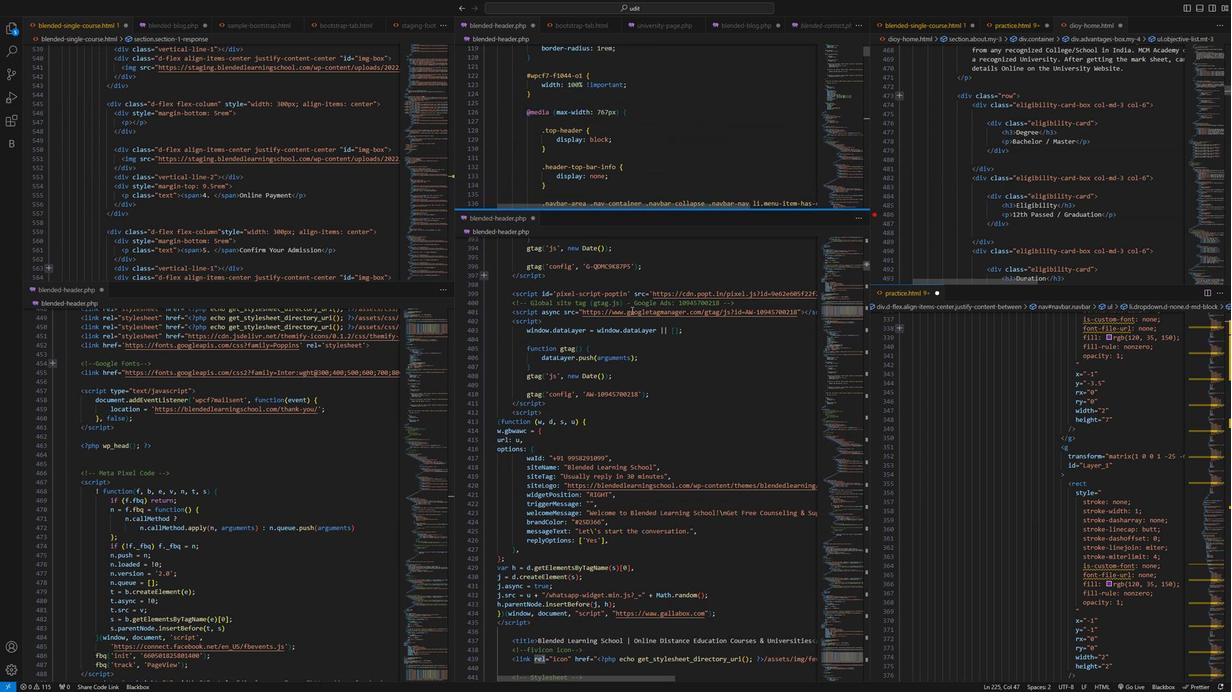 
Action: Mouse moved to (621, 342)
Screenshot: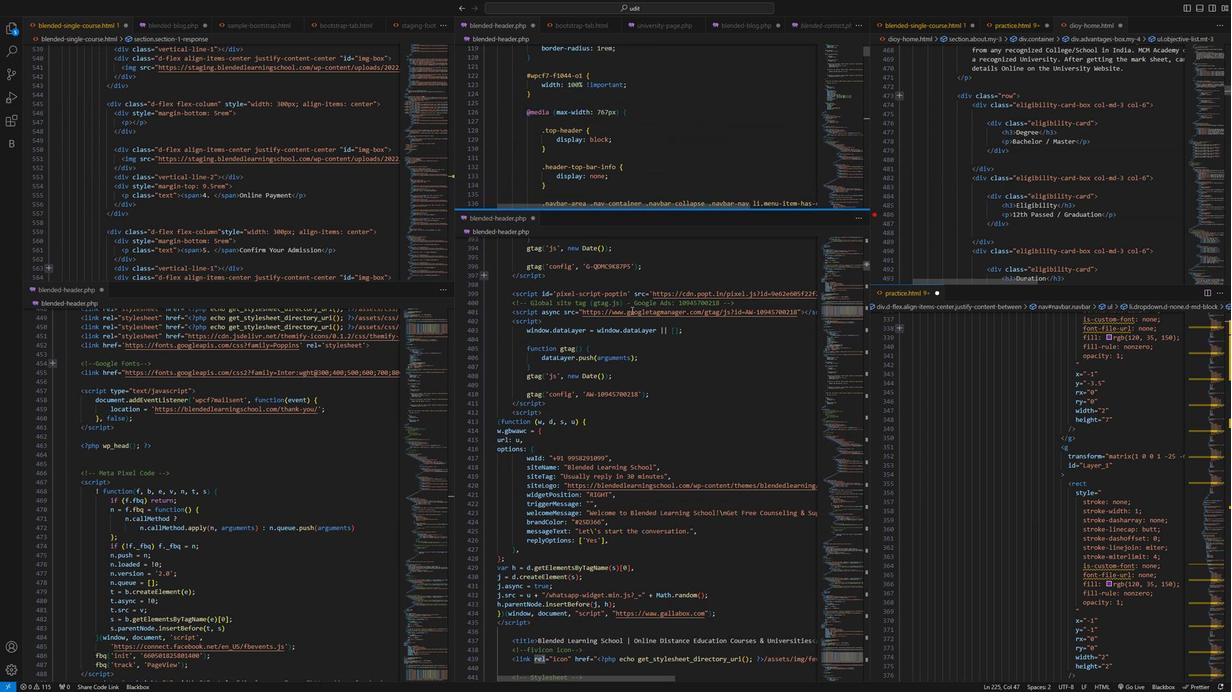 
Action: Mouse scrolled (621, 341) with delta (0, 0)
Screenshot: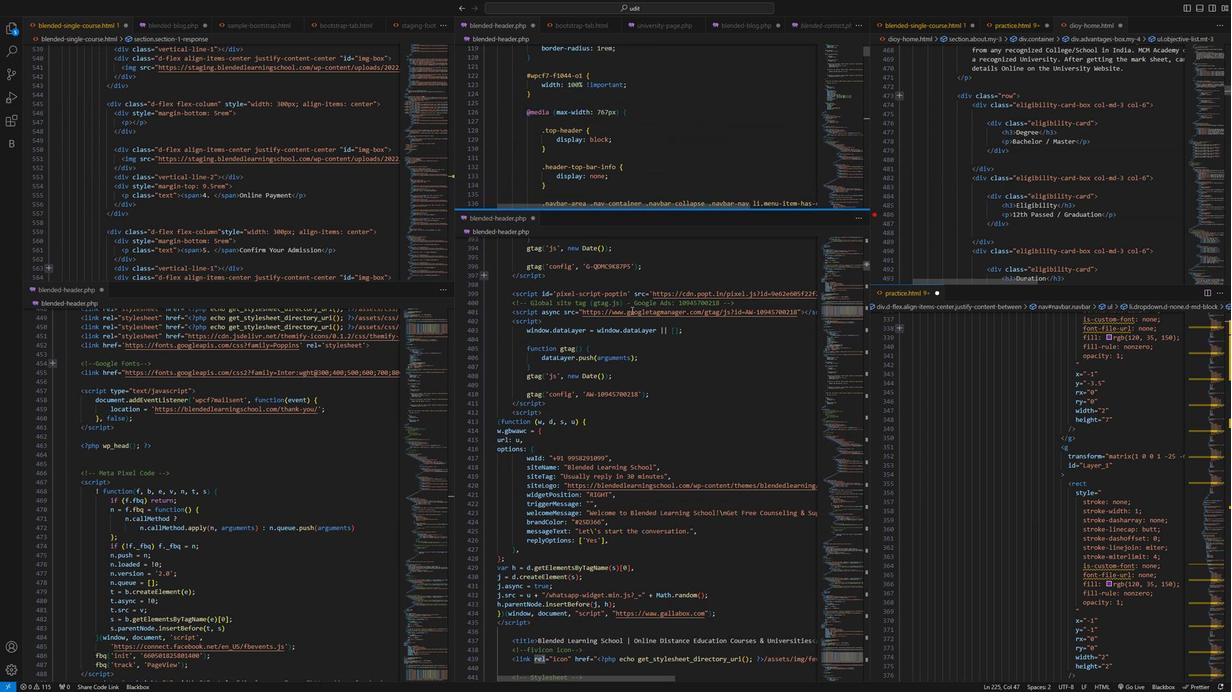 
Action: Mouse moved to (865, 217)
Screenshot: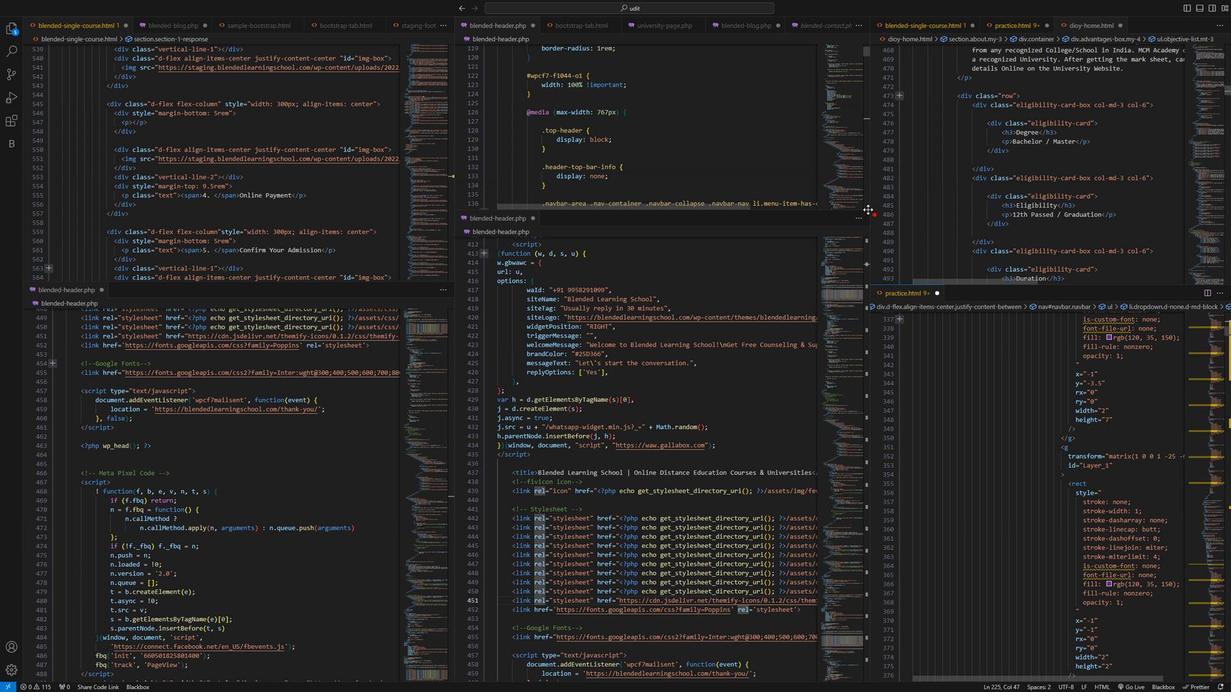 
Action: Mouse pressed left at (865, 217)
Screenshot: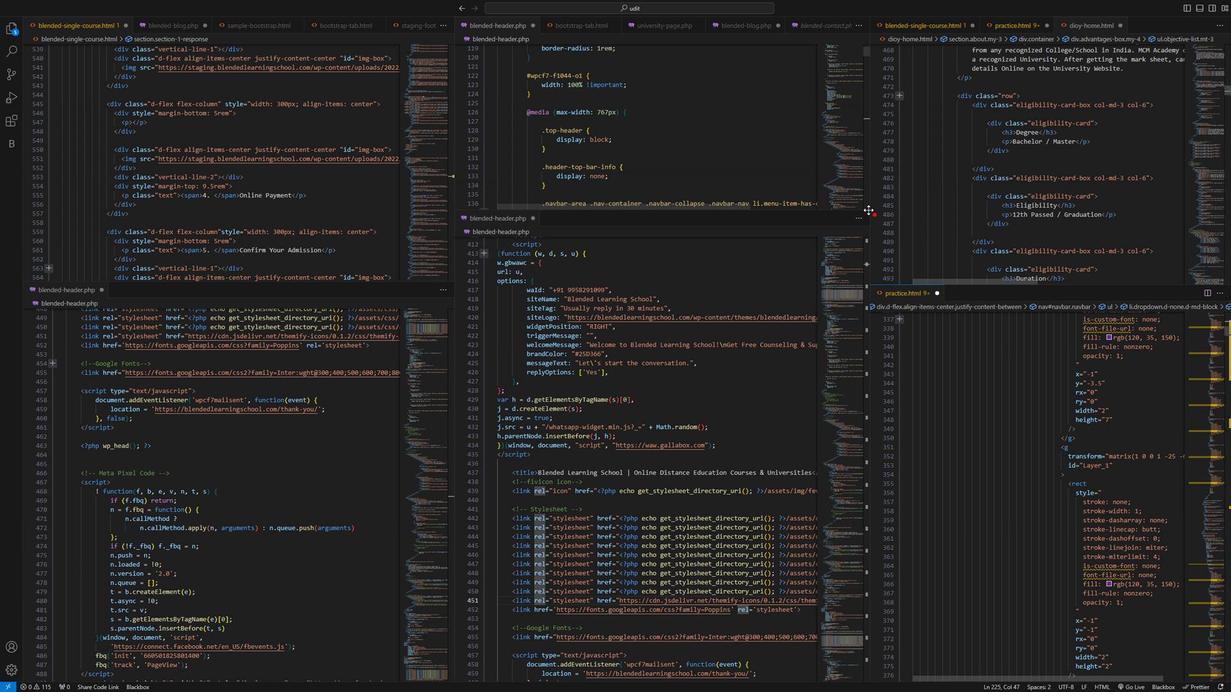 
Action: Mouse moved to (983, 273)
Screenshot: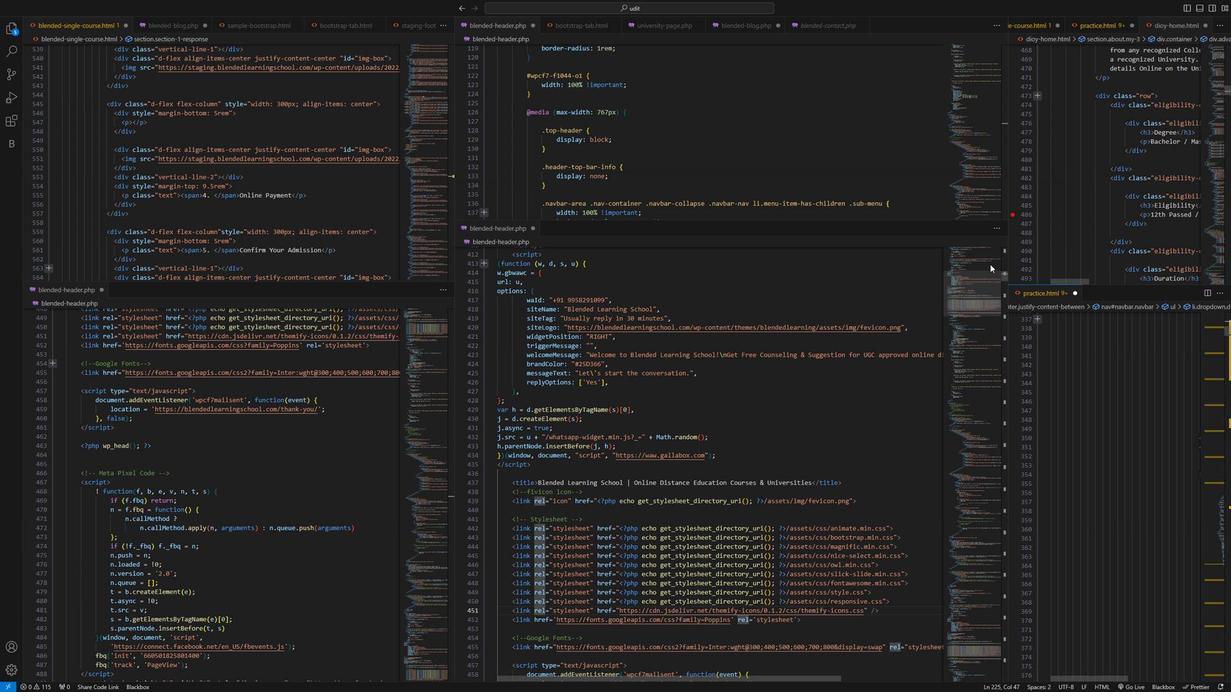 
Action: Mouse scrolled (983, 273) with delta (0, 0)
Screenshot: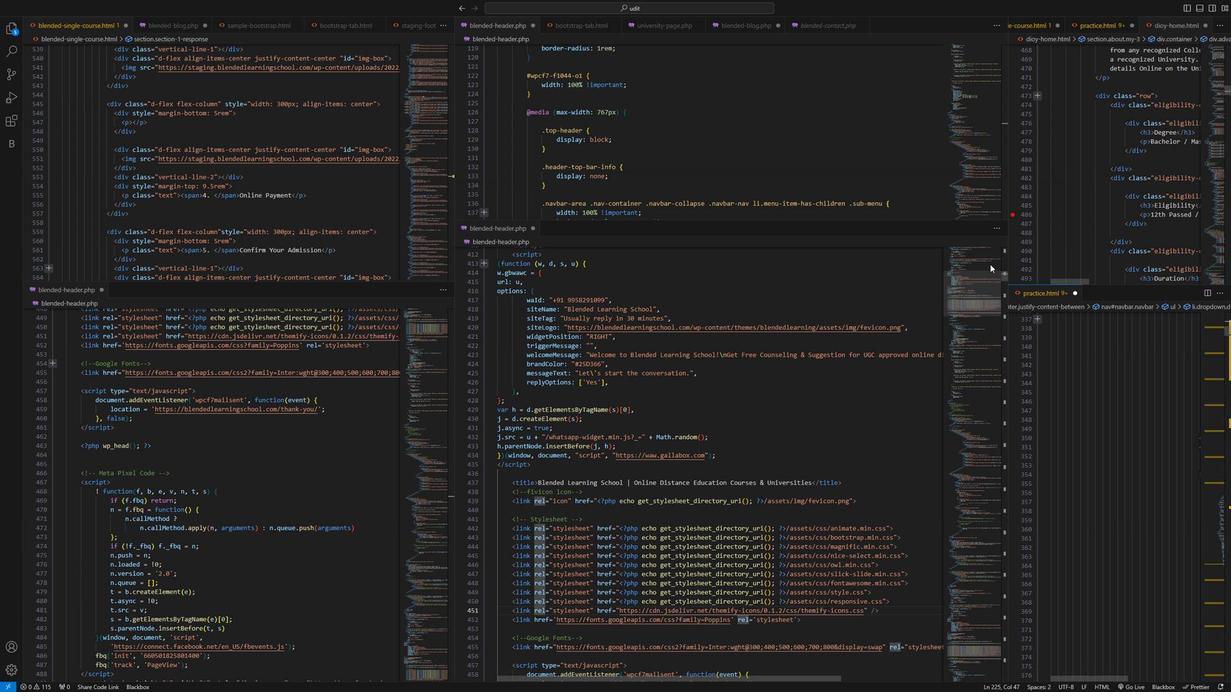 
Action: Mouse moved to (982, 275)
Screenshot: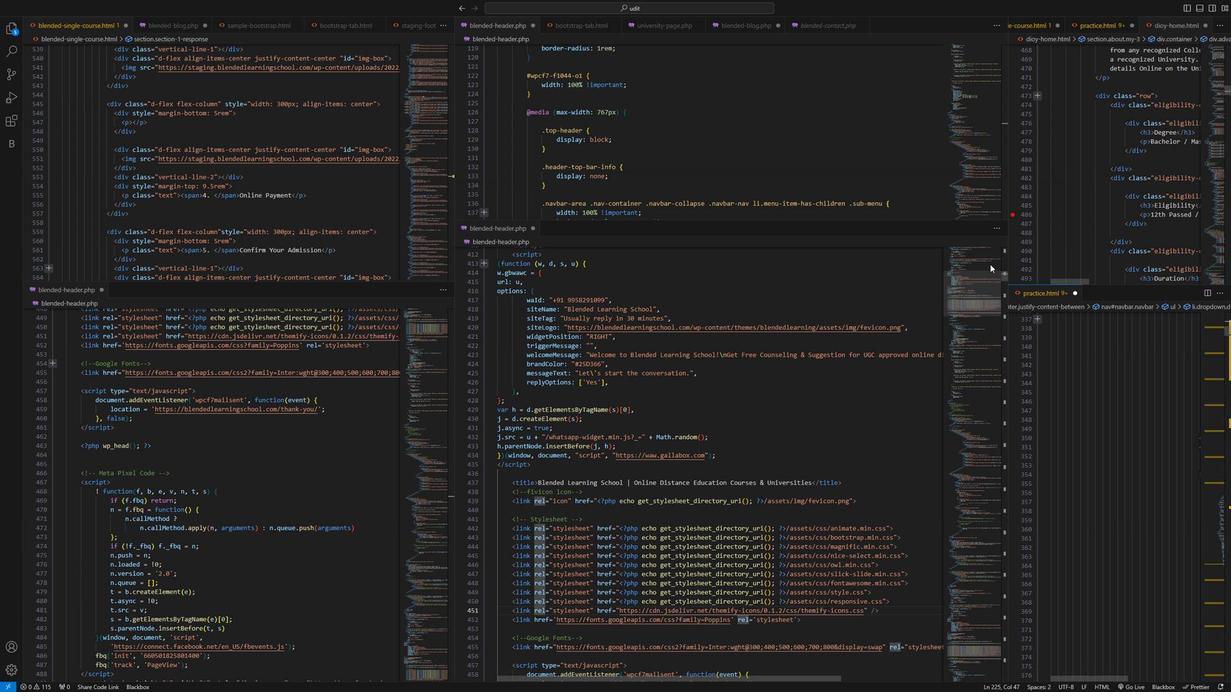
Action: Mouse scrolled (982, 275) with delta (0, 0)
Screenshot: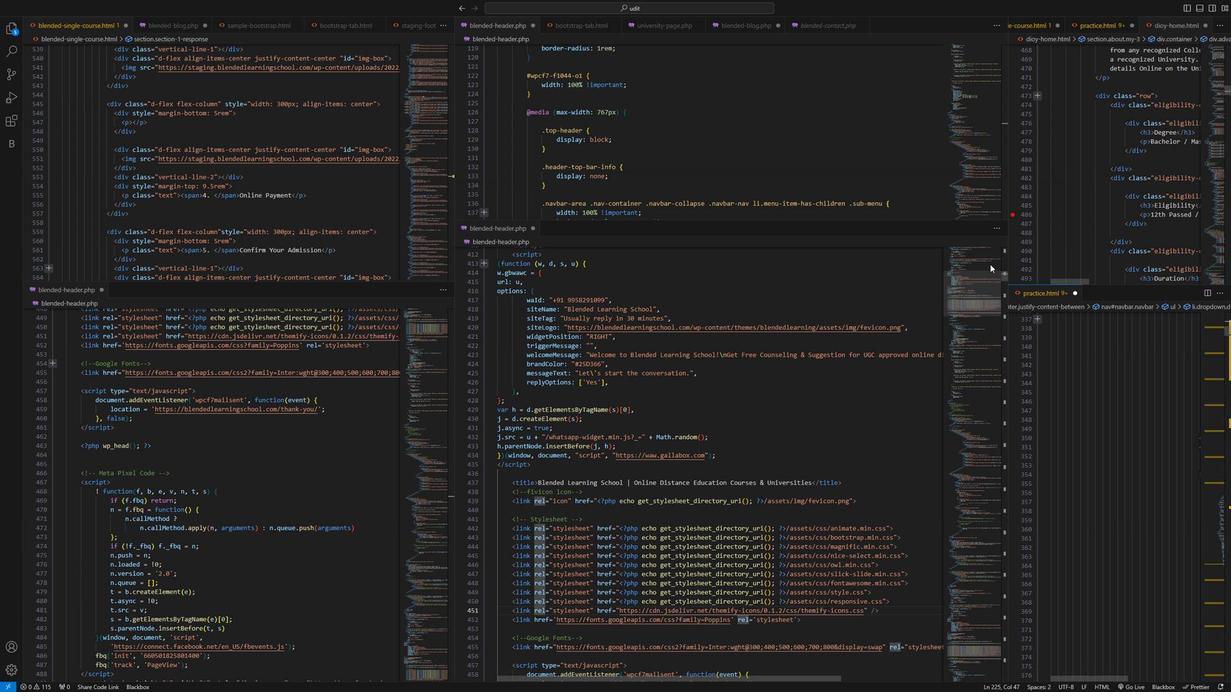 
Action: Mouse moved to (978, 281)
Screenshot: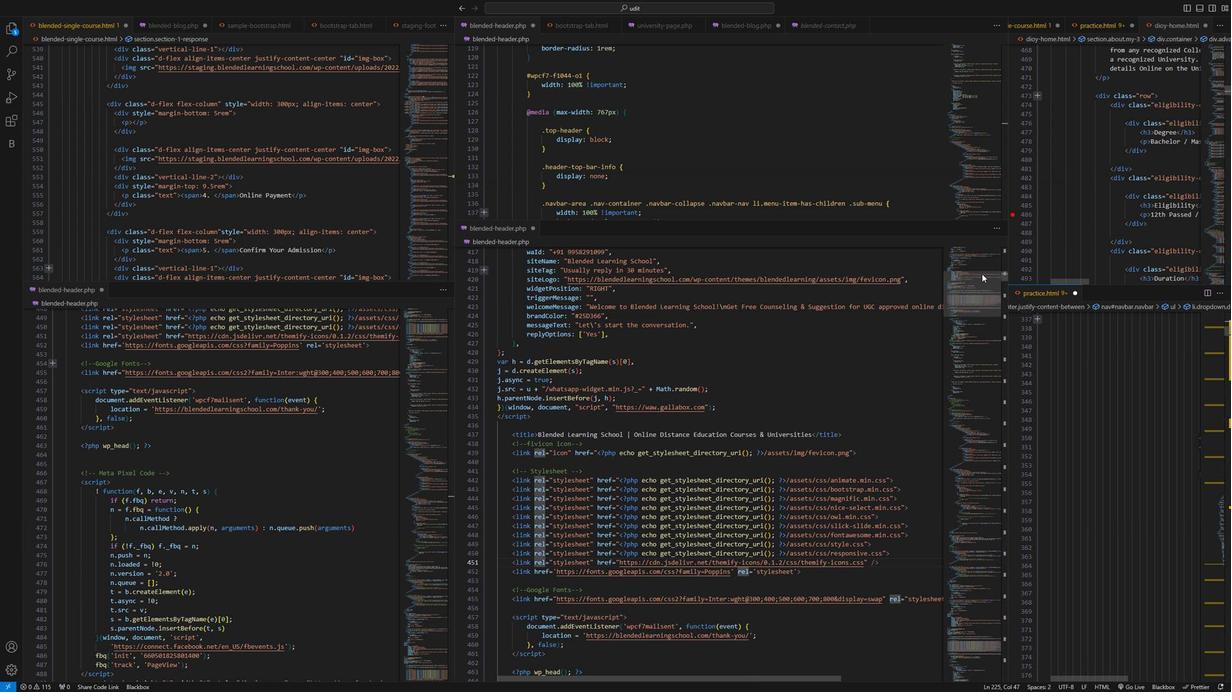 
Action: Mouse scrolled (978, 280) with delta (0, 0)
Screenshot: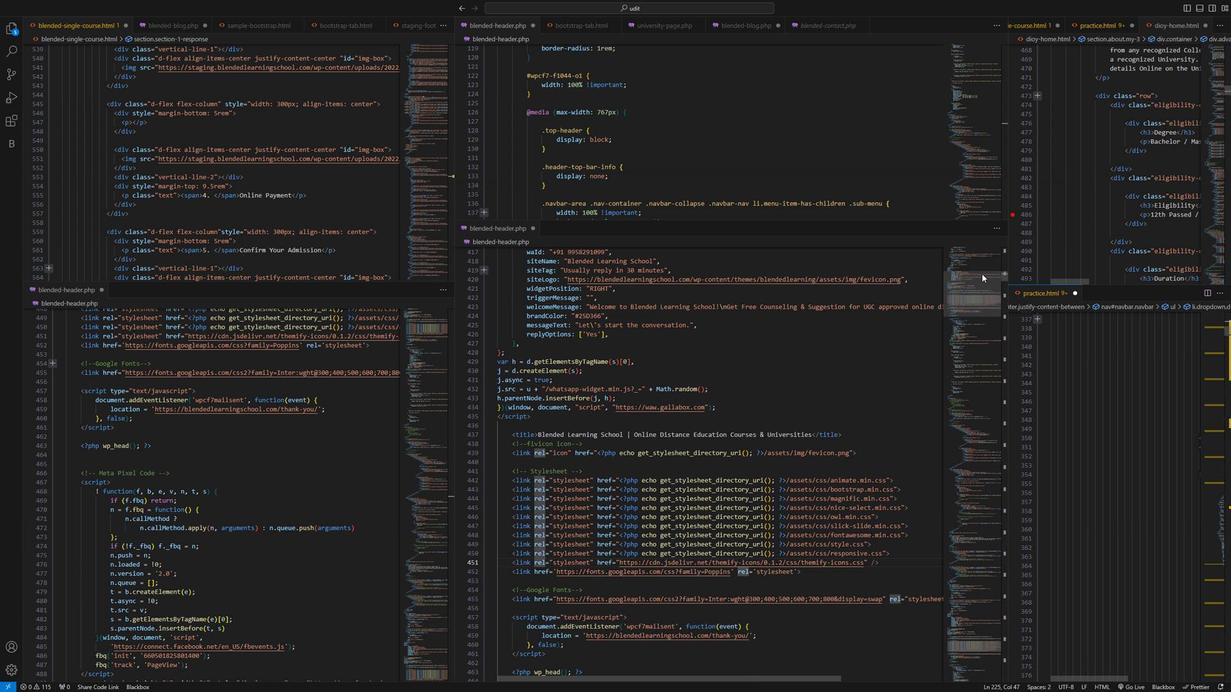 
Action: Mouse scrolled (978, 280) with delta (0, 0)
Screenshot: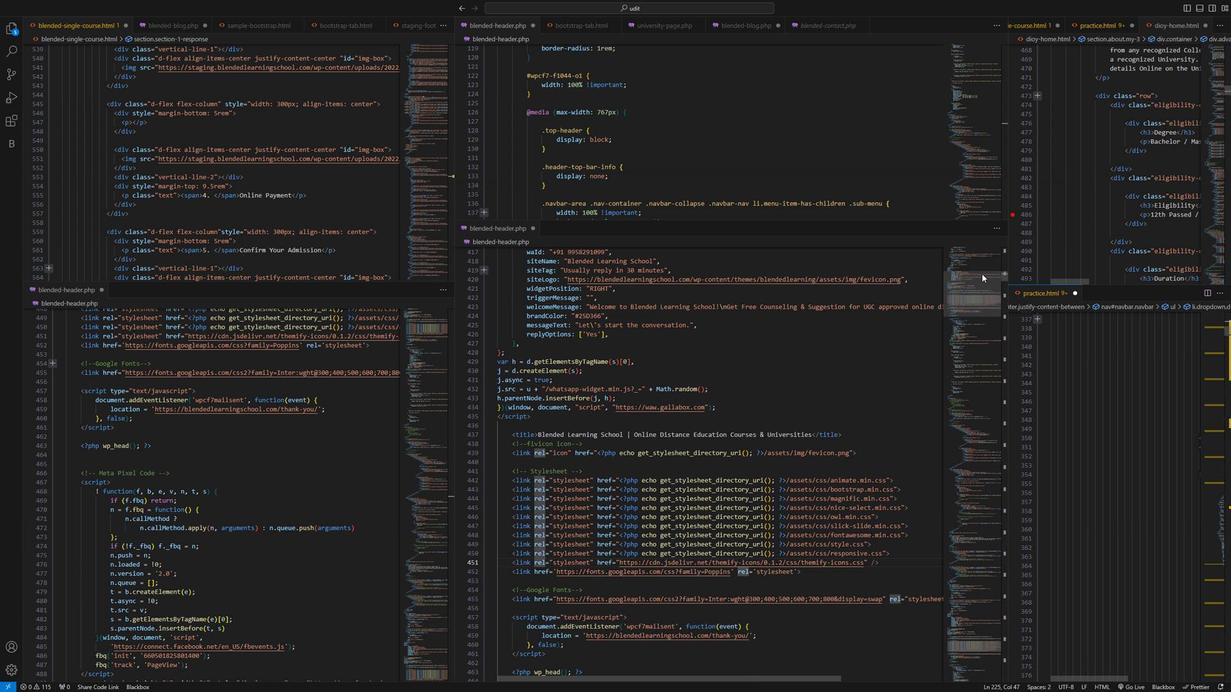 
Action: Mouse scrolled (978, 280) with delta (0, 0)
Screenshot: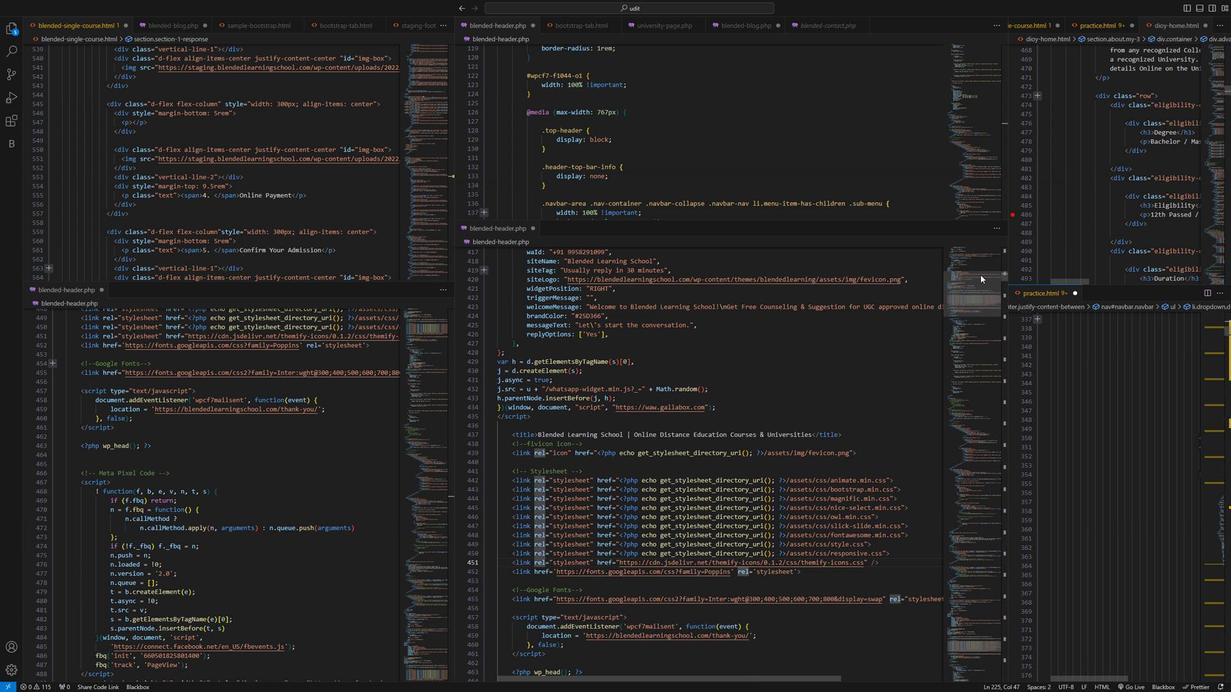 
Action: Mouse moved to (1131, 146)
Screenshot: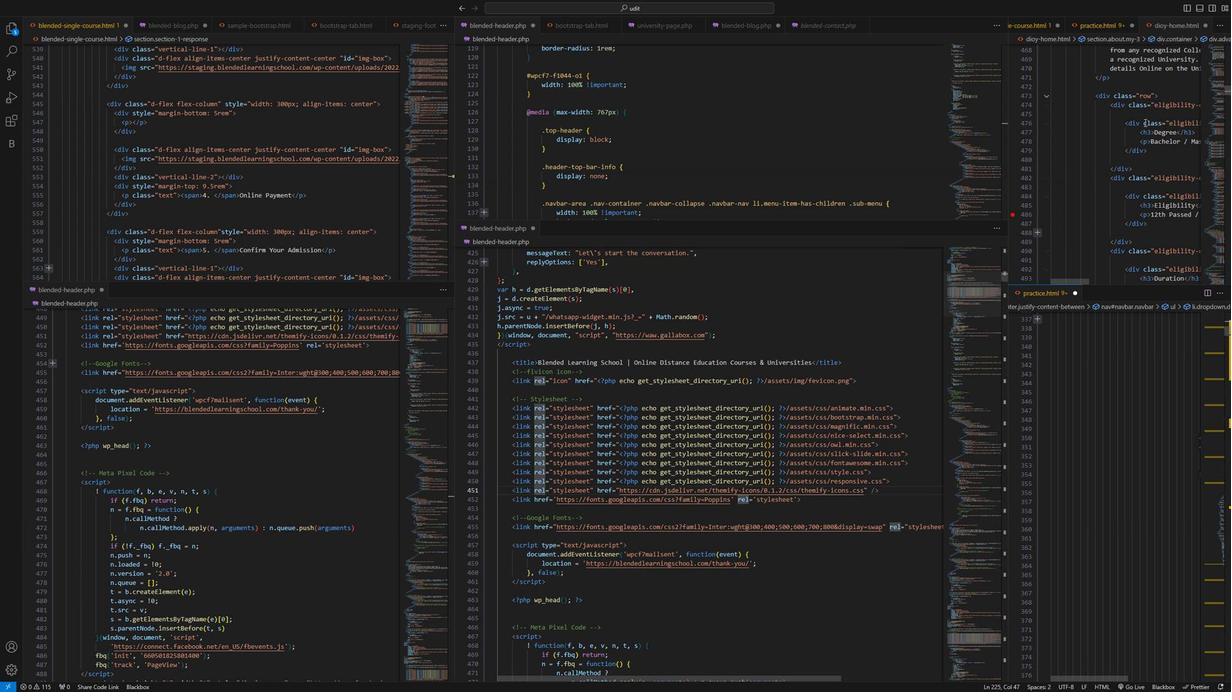 
Action: Mouse scrolled (1131, 146) with delta (0, 0)
Screenshot: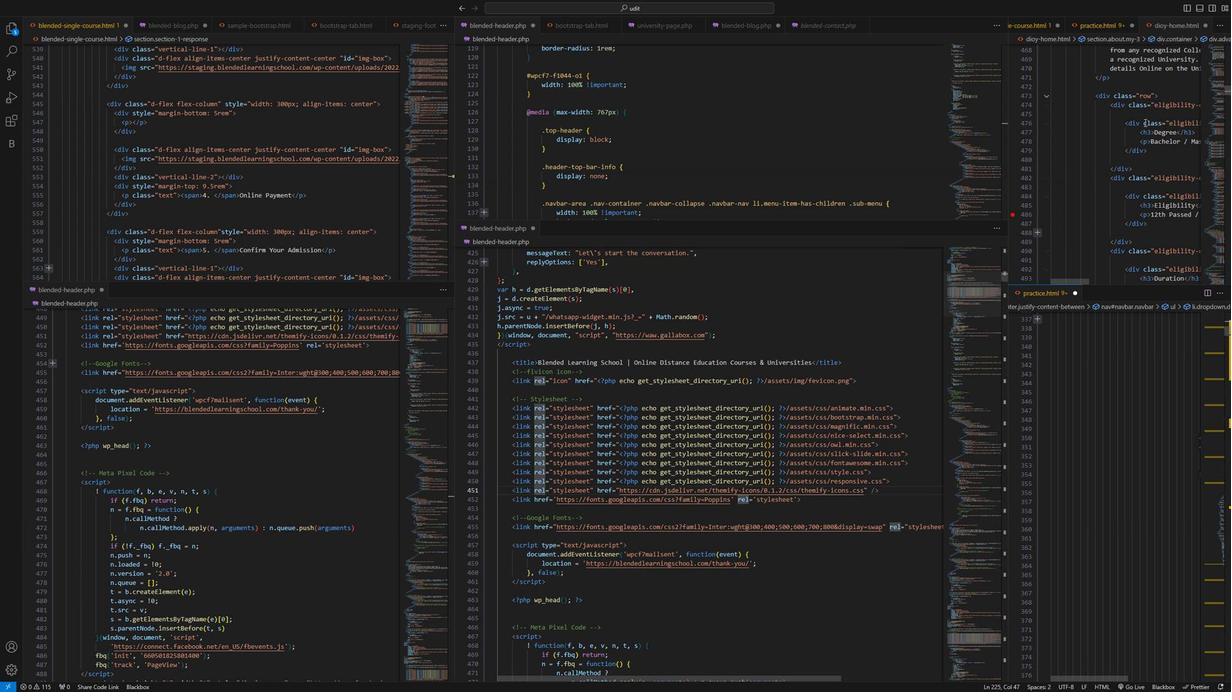 
Action: Mouse moved to (1126, 156)
Screenshot: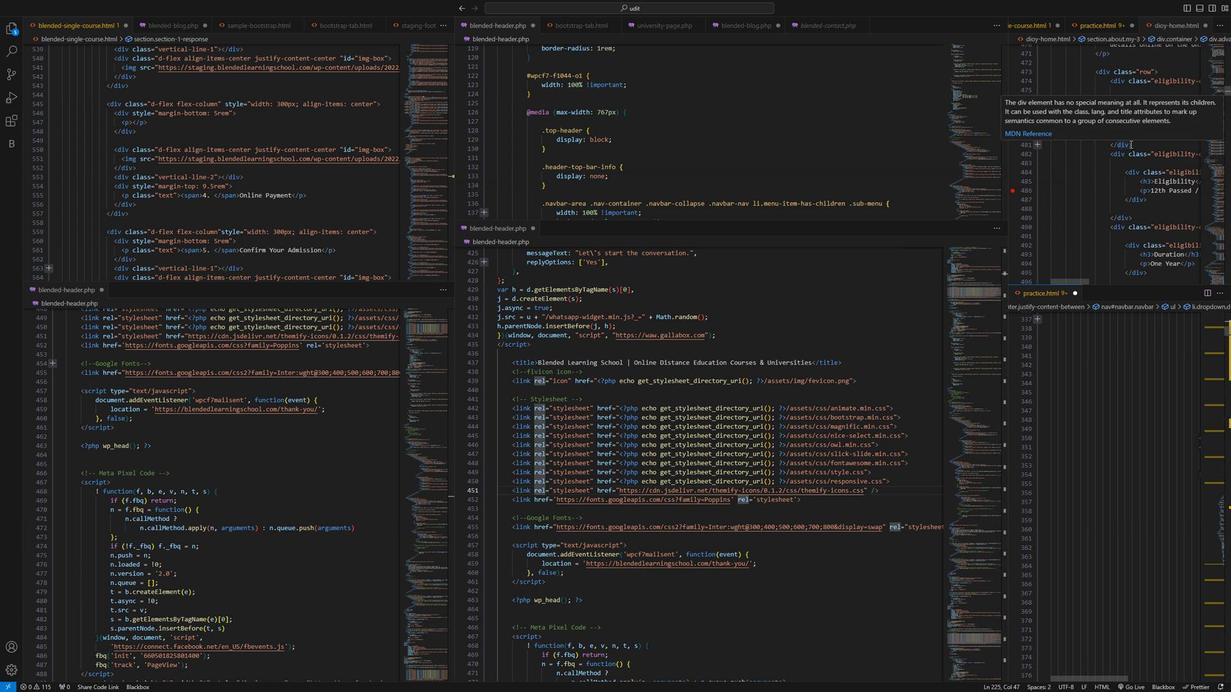 
Action: Mouse scrolled (1126, 155) with delta (0, 0)
Screenshot: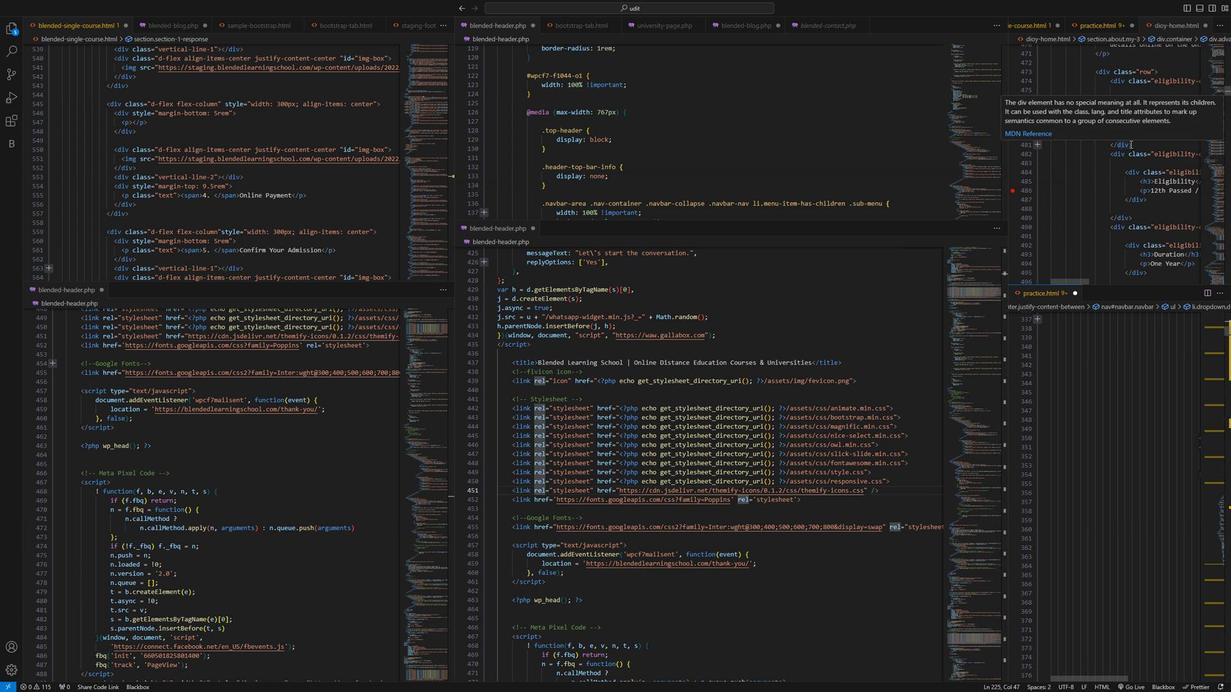 
Action: Mouse moved to (1122, 164)
Screenshot: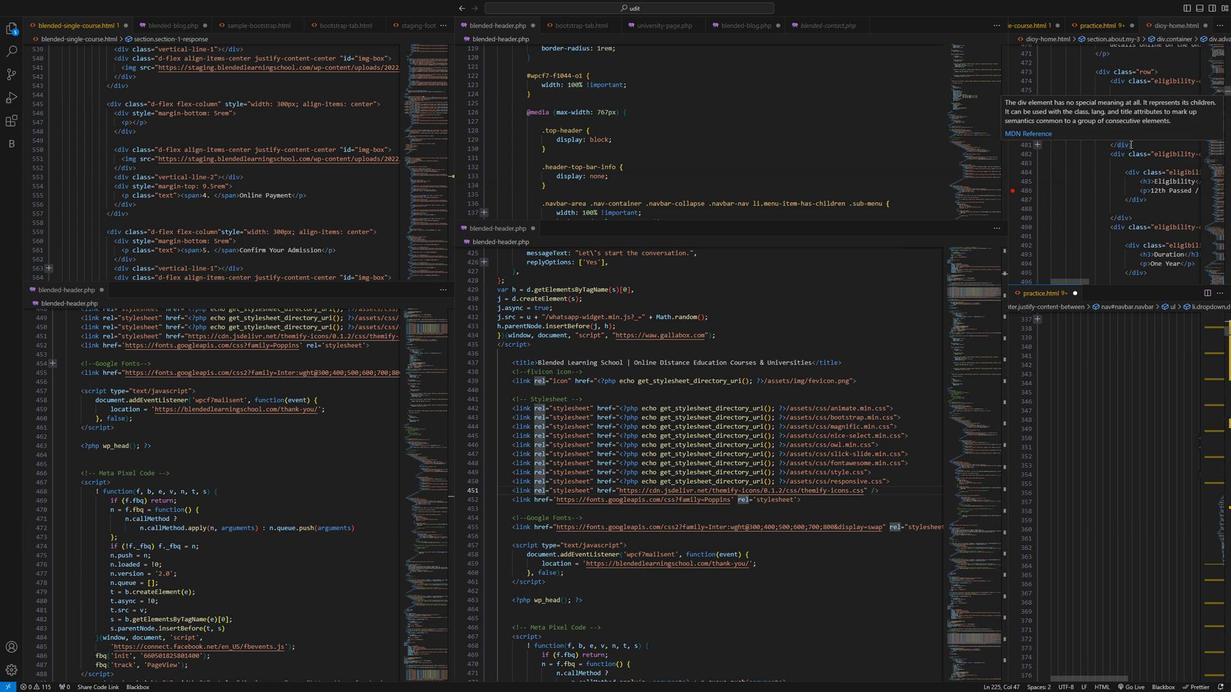 
Action: Mouse scrolled (1122, 164) with delta (0, 0)
Screenshot: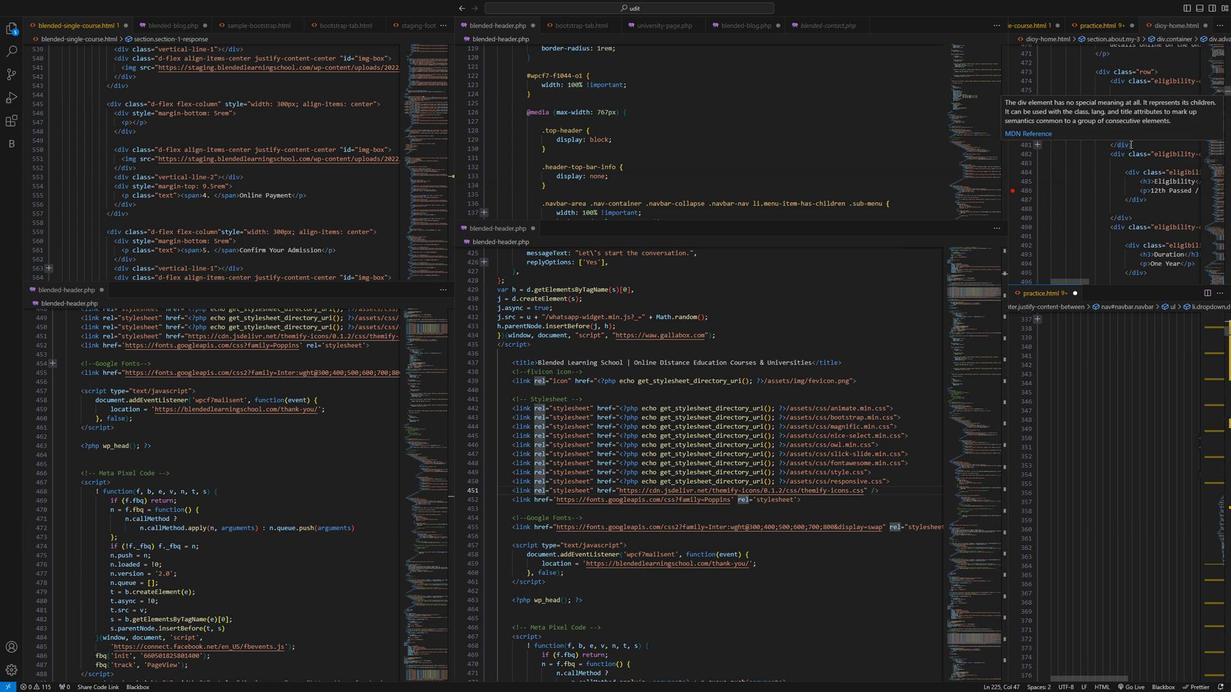 
Action: Mouse moved to (1108, 174)
Screenshot: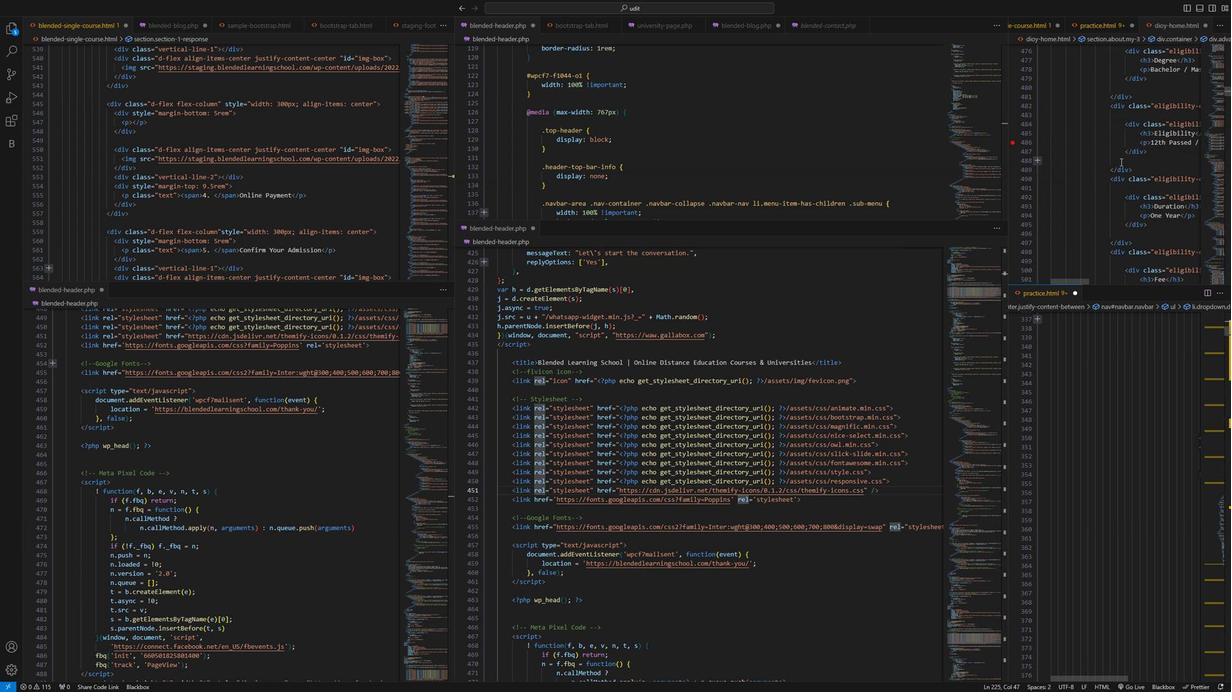 
Action: Mouse scrolled (1108, 174) with delta (0, 0)
Screenshot: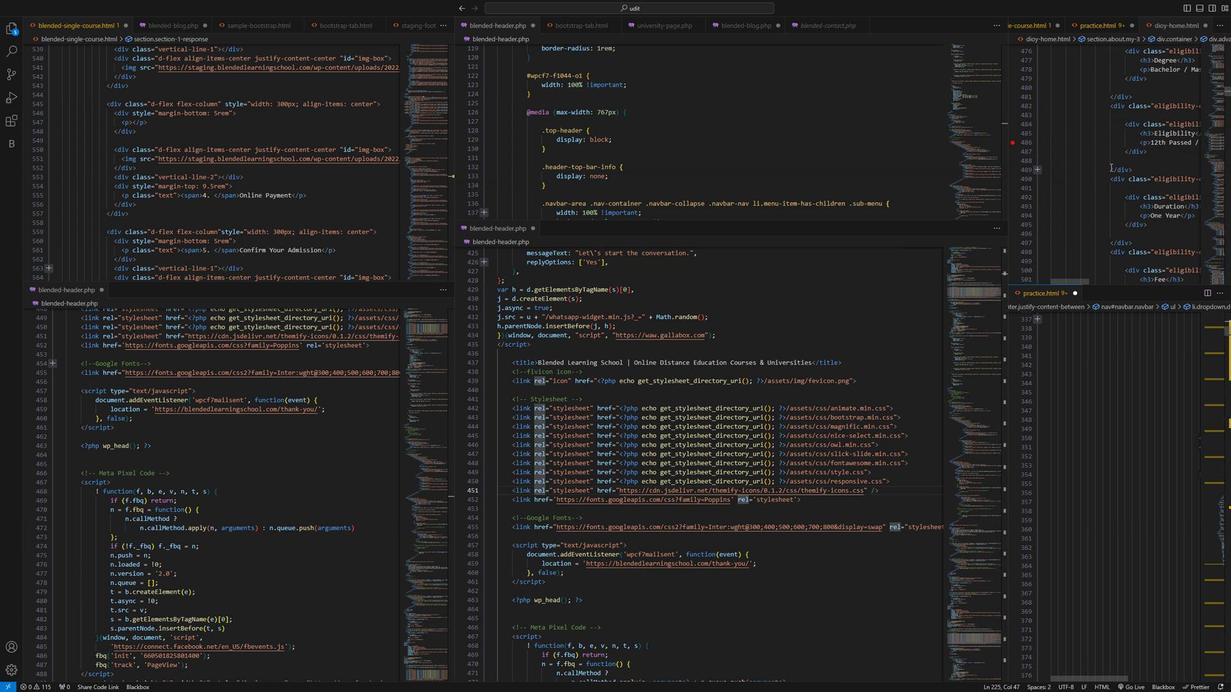 
Action: Mouse moved to (1107, 177)
Screenshot: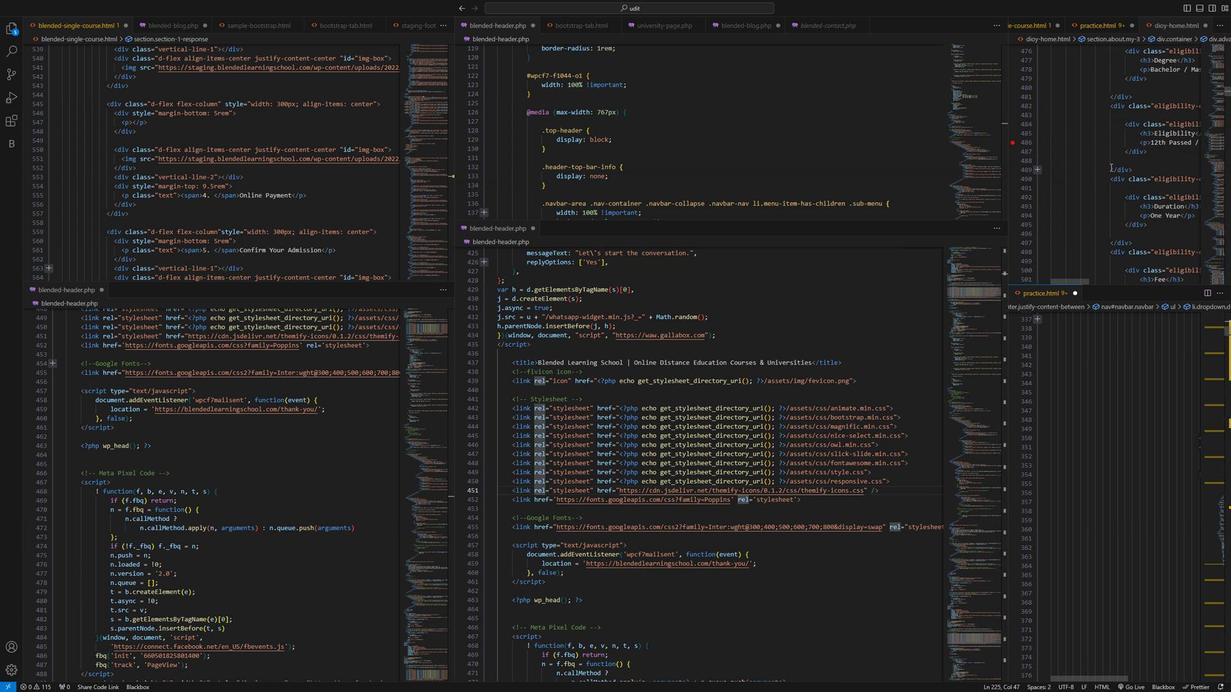 
Action: Mouse scrolled (1107, 177) with delta (0, 0)
Screenshot: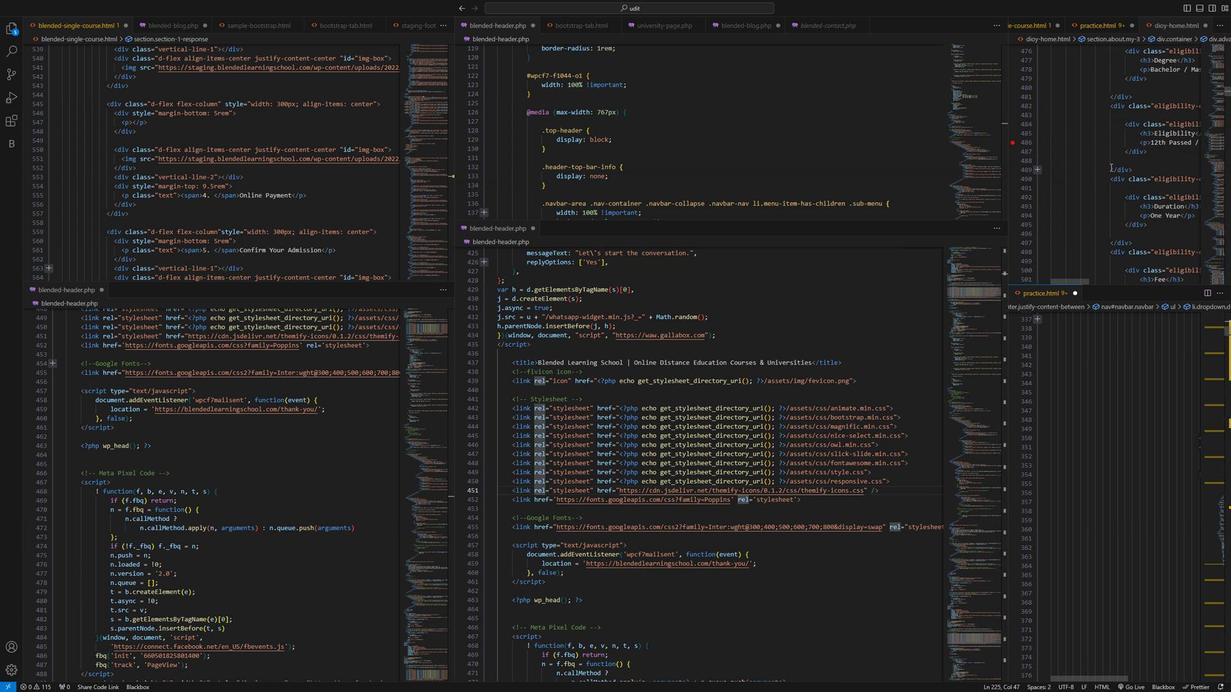 
Action: Mouse scrolled (1107, 177) with delta (0, 0)
Screenshot: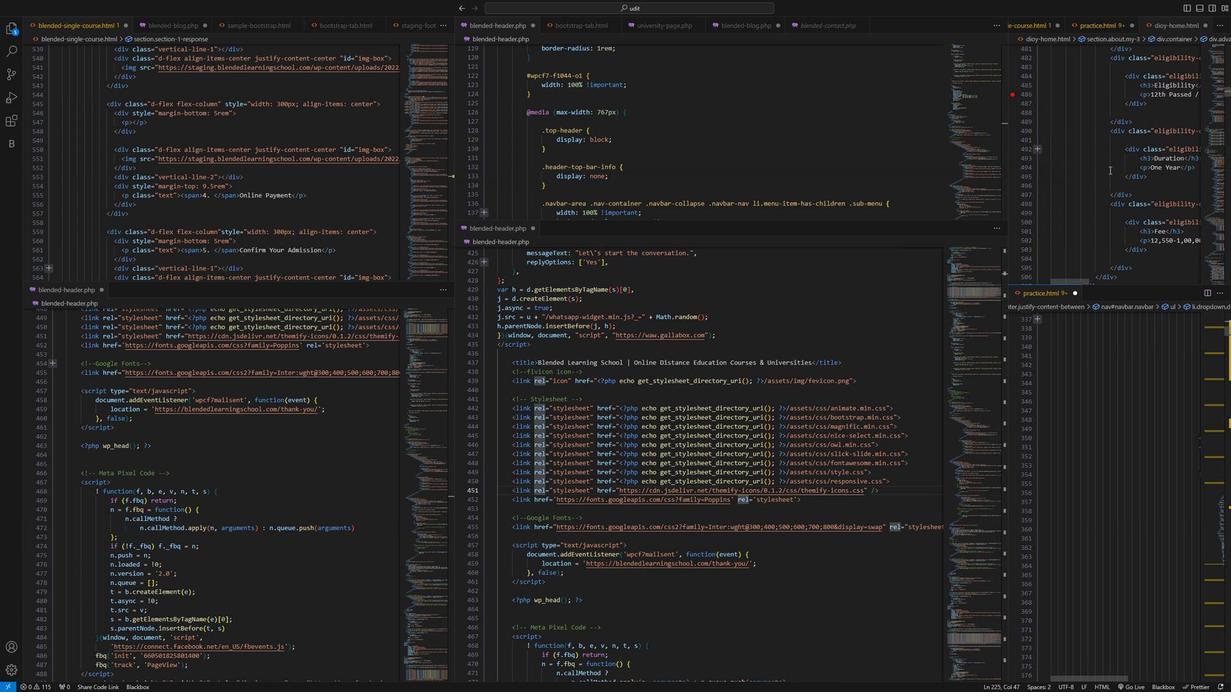 
Action: Mouse moved to (1106, 178)
Screenshot: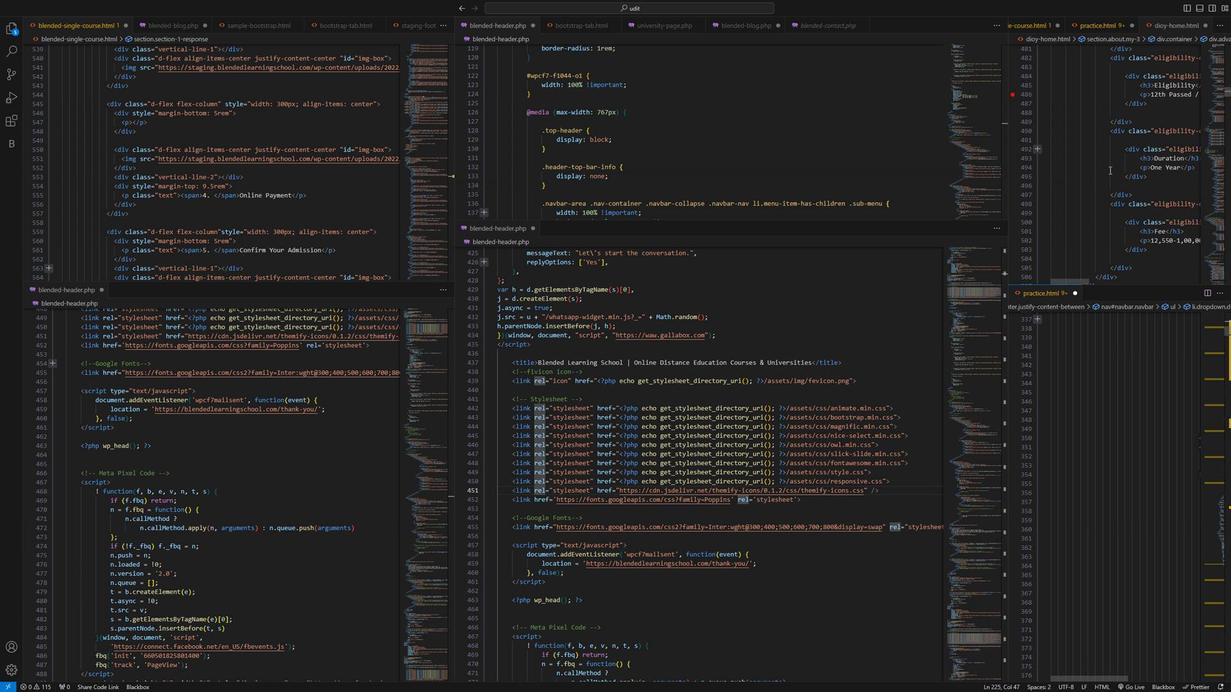 
Action: Mouse scrolled (1106, 178) with delta (0, 0)
Screenshot: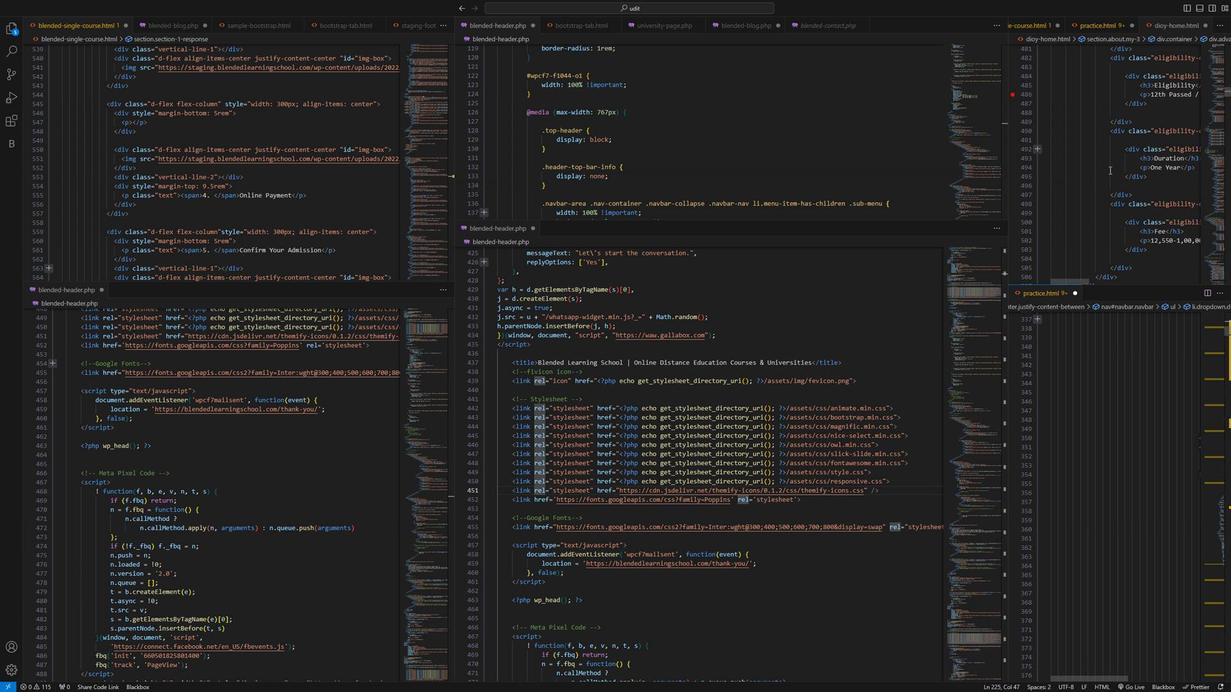 
Action: Mouse moved to (1102, 184)
Screenshot: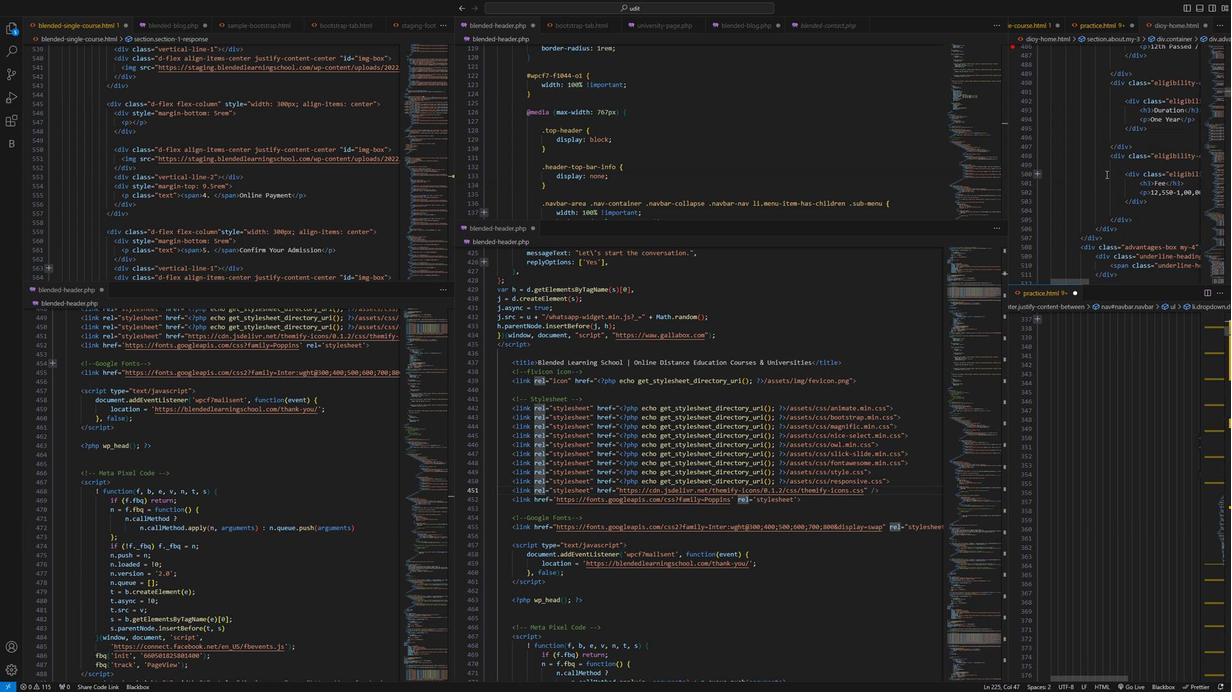 
Action: Mouse scrolled (1102, 183) with delta (0, 0)
Screenshot: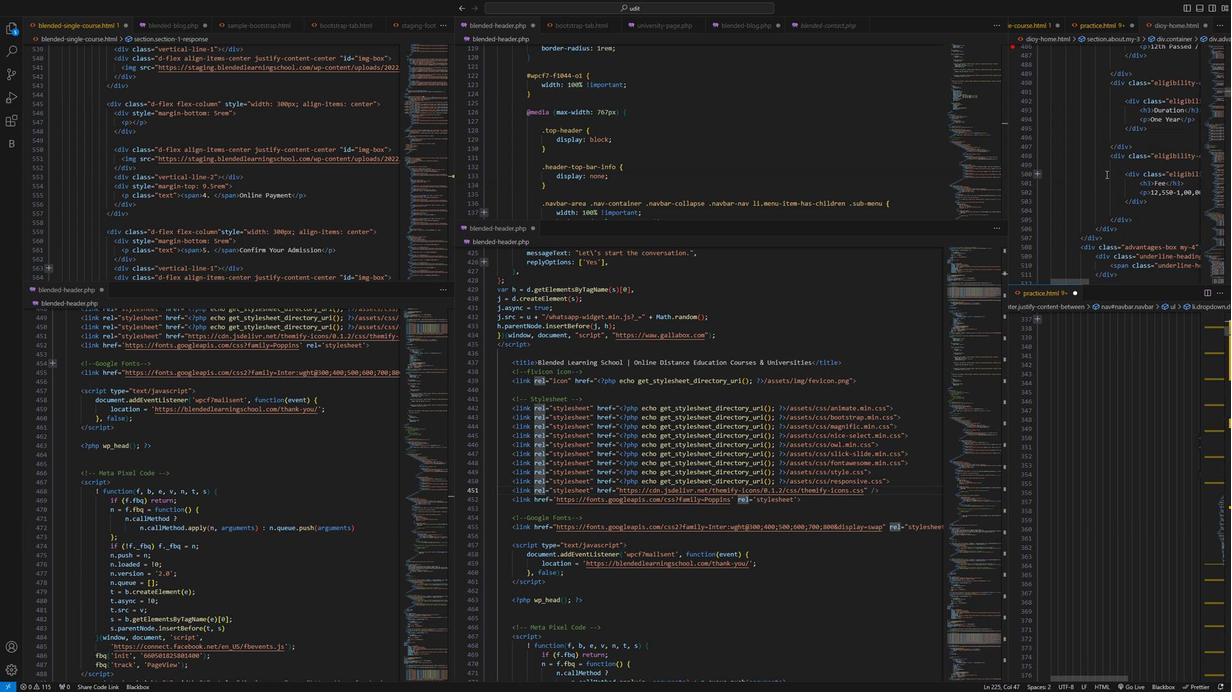 
Action: Mouse moved to (1101, 185)
Screenshot: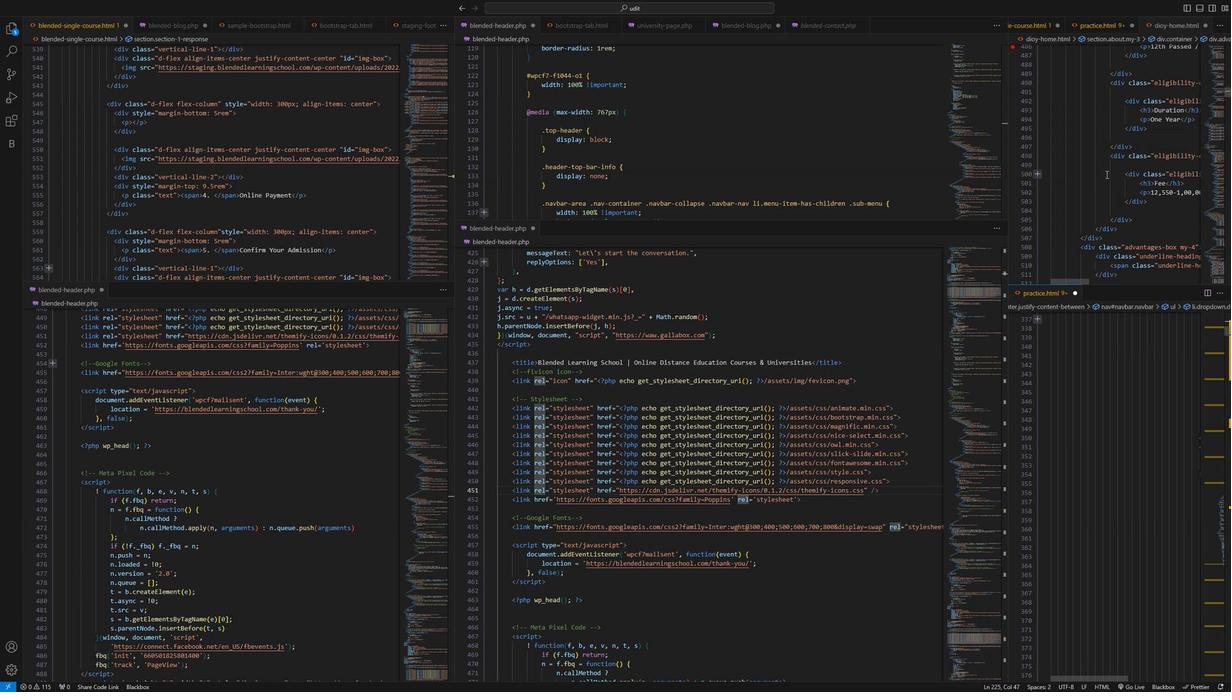 
Action: Mouse scrolled (1101, 184) with delta (0, 0)
Screenshot: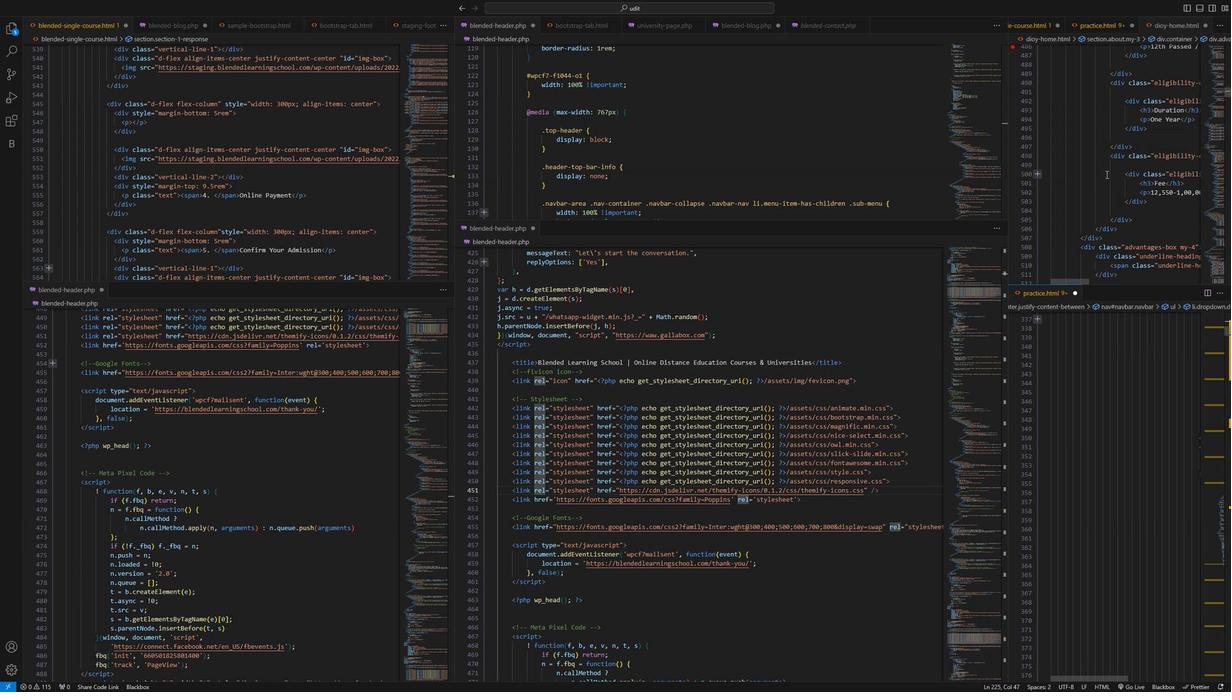 
Action: Mouse moved to (1101, 185)
Screenshot: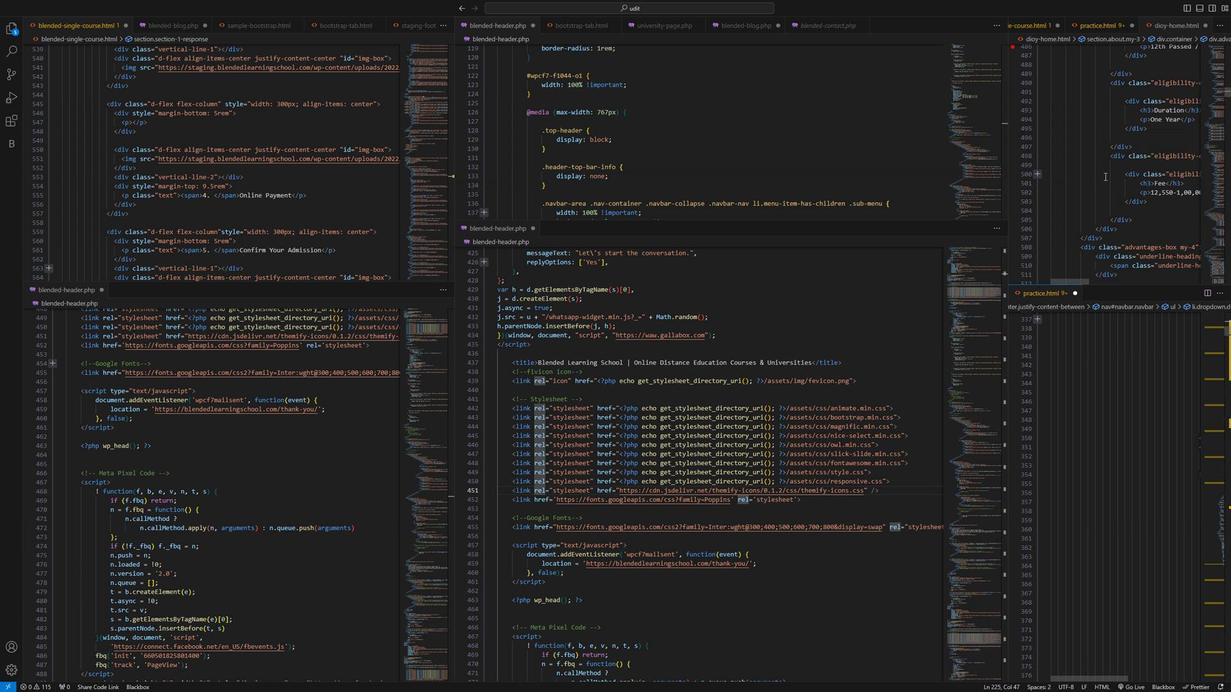 
Action: Mouse scrolled (1101, 185) with delta (0, 0)
Screenshot: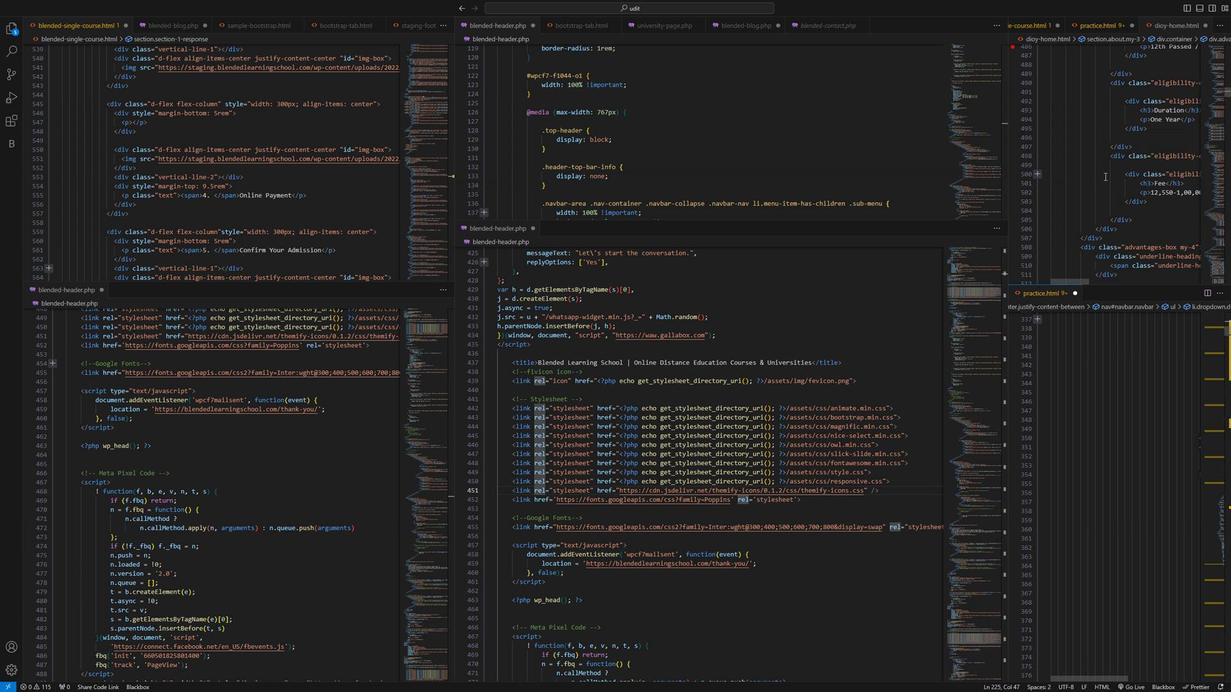 
Action: Mouse moved to (1074, 208)
Screenshot: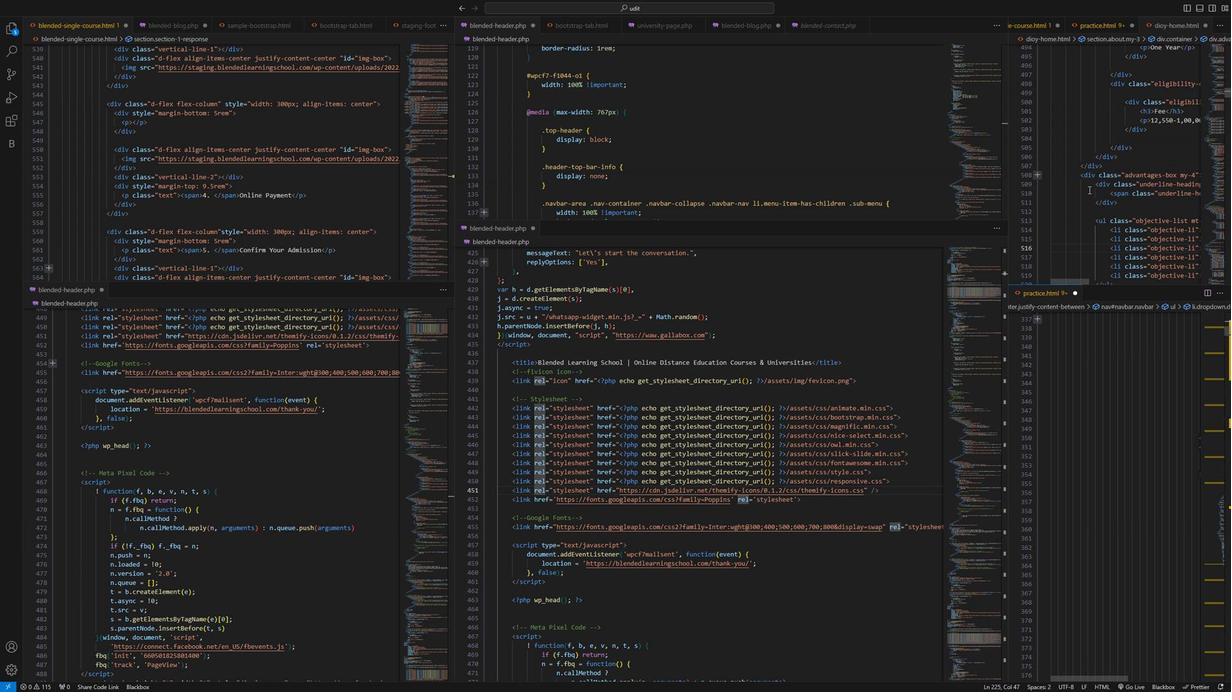 
Action: Mouse scrolled (1074, 208) with delta (0, 0)
Screenshot: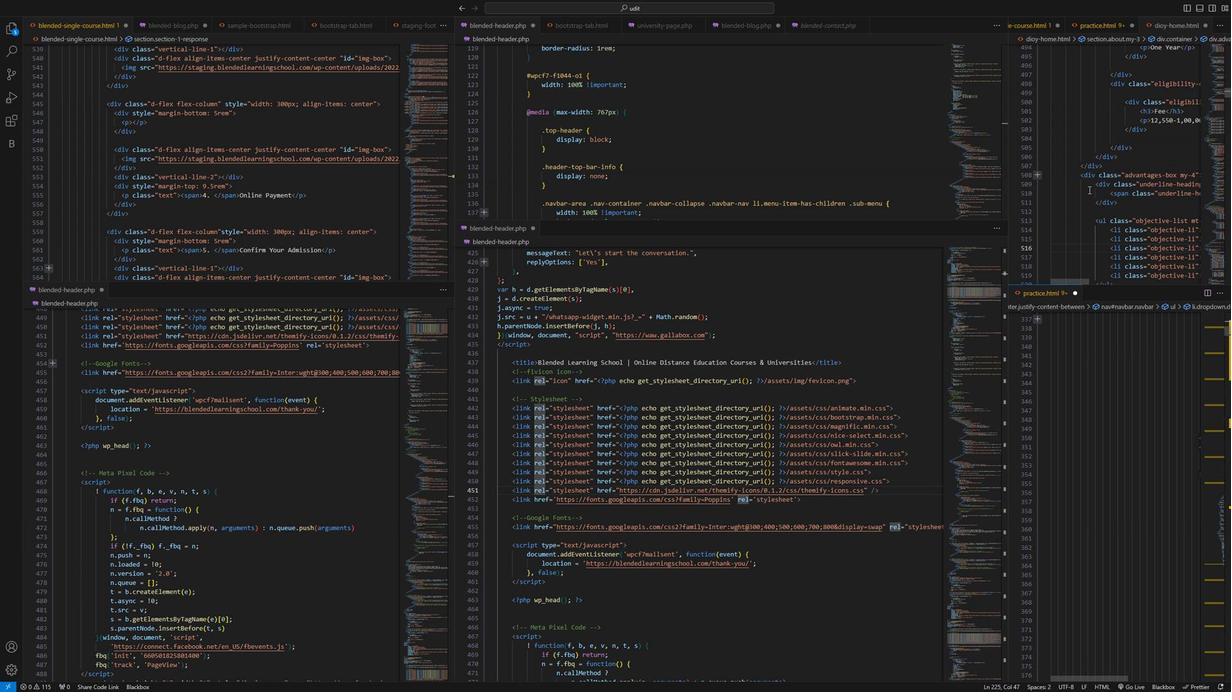 
Action: Mouse moved to (1074, 211)
Screenshot: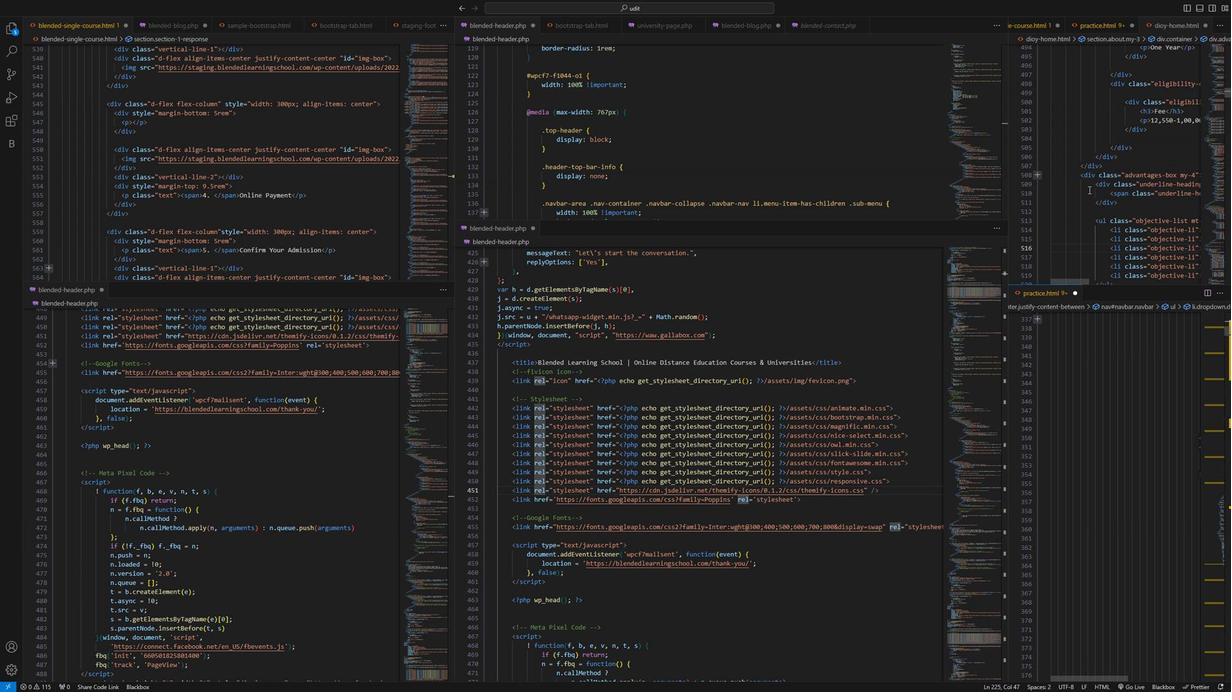 
Action: Mouse scrolled (1074, 211) with delta (0, 0)
Screenshot: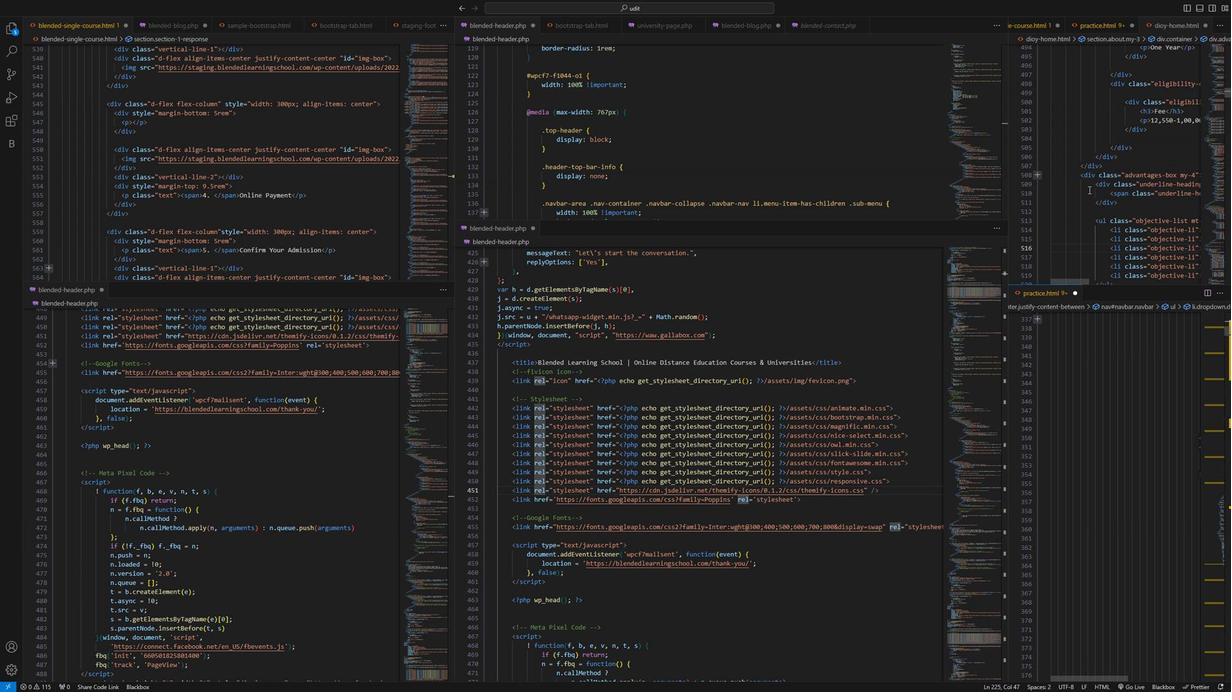 
Action: Mouse moved to (1076, 215)
Screenshot: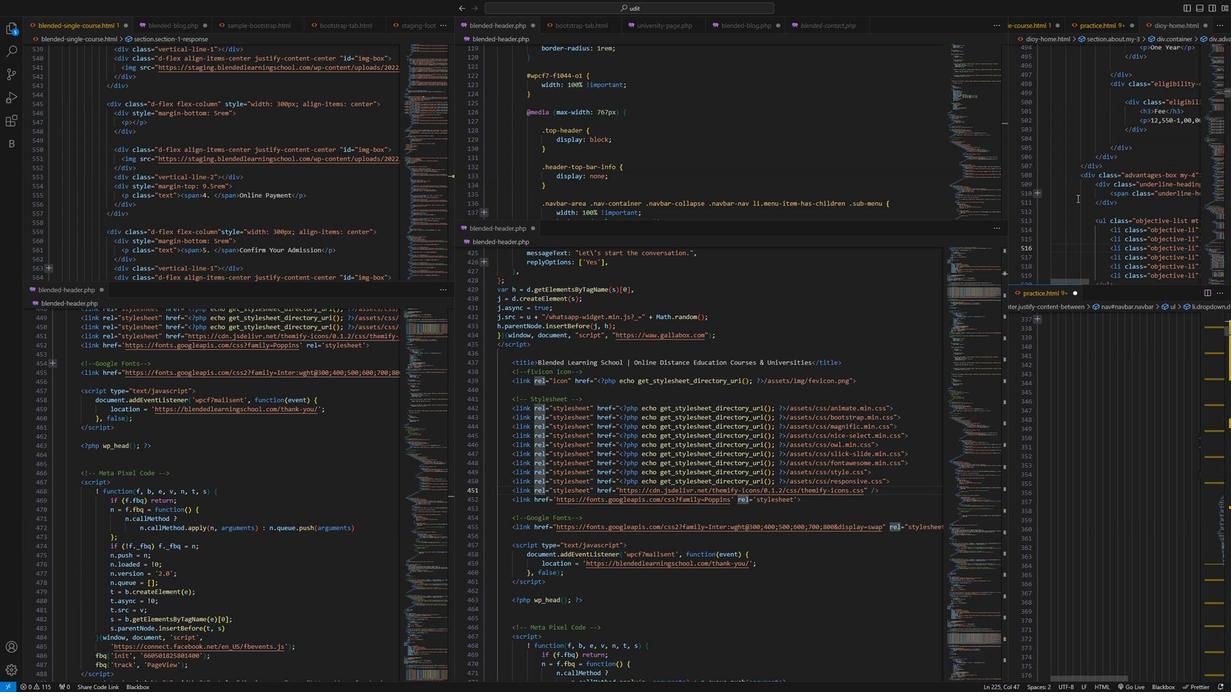 
Action: Mouse scrolled (1076, 215) with delta (0, 0)
Screenshot: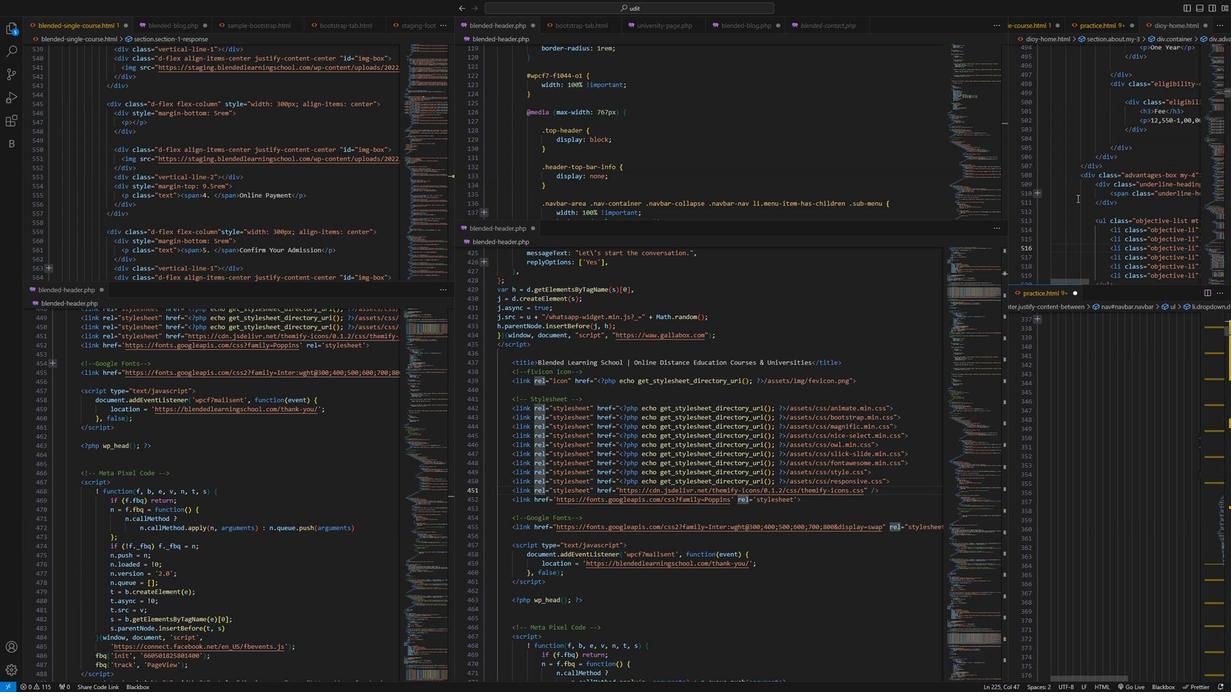
Action: Mouse moved to (1041, 243)
Screenshot: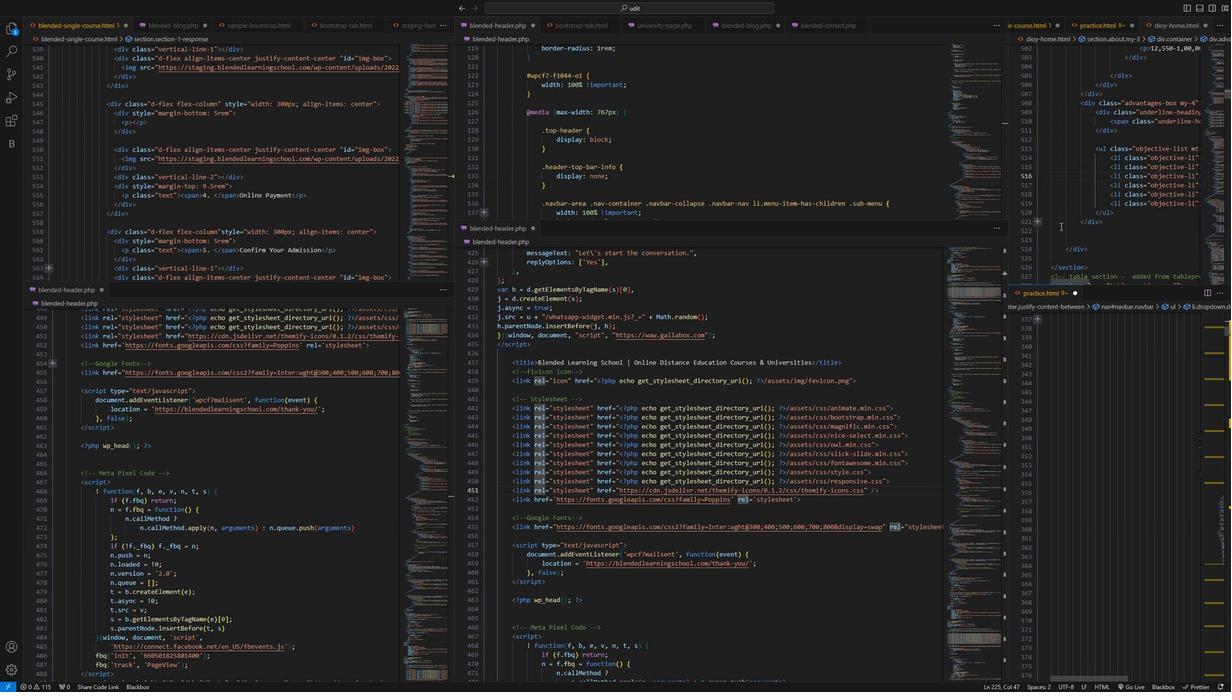 
Action: Mouse scrolled (1041, 243) with delta (0, 0)
Screenshot: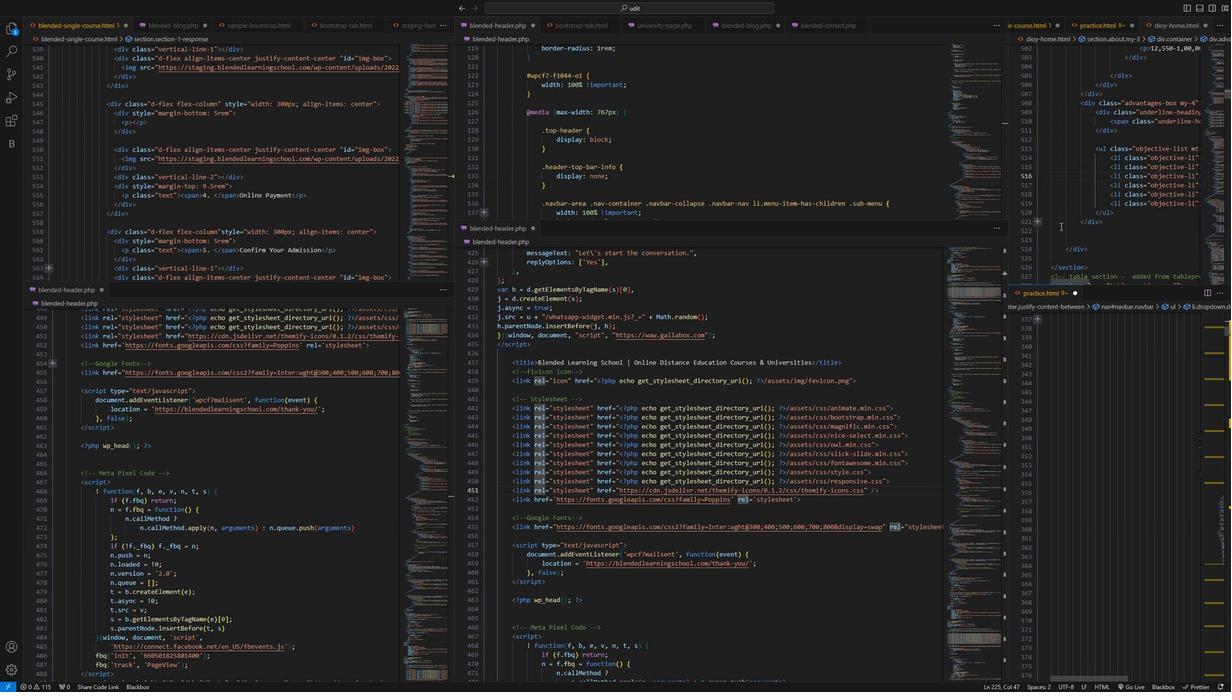 
Action: Mouse moved to (1039, 247)
Screenshot: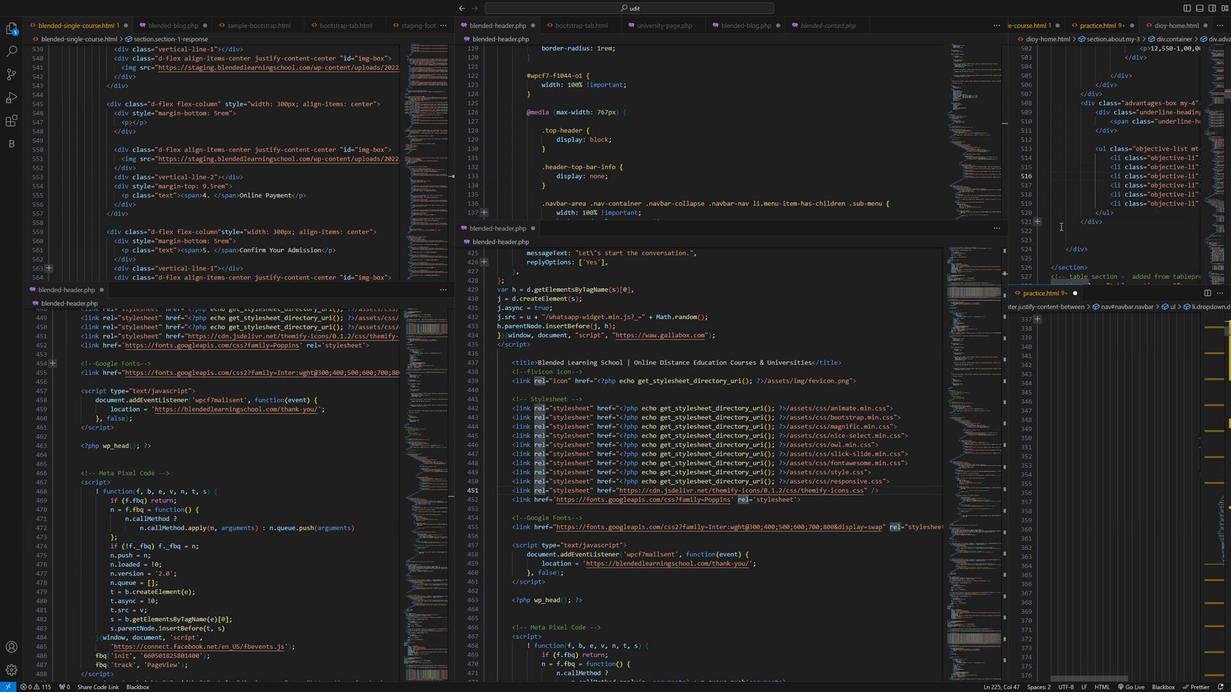 
Action: Mouse scrolled (1039, 247) with delta (0, 0)
Screenshot: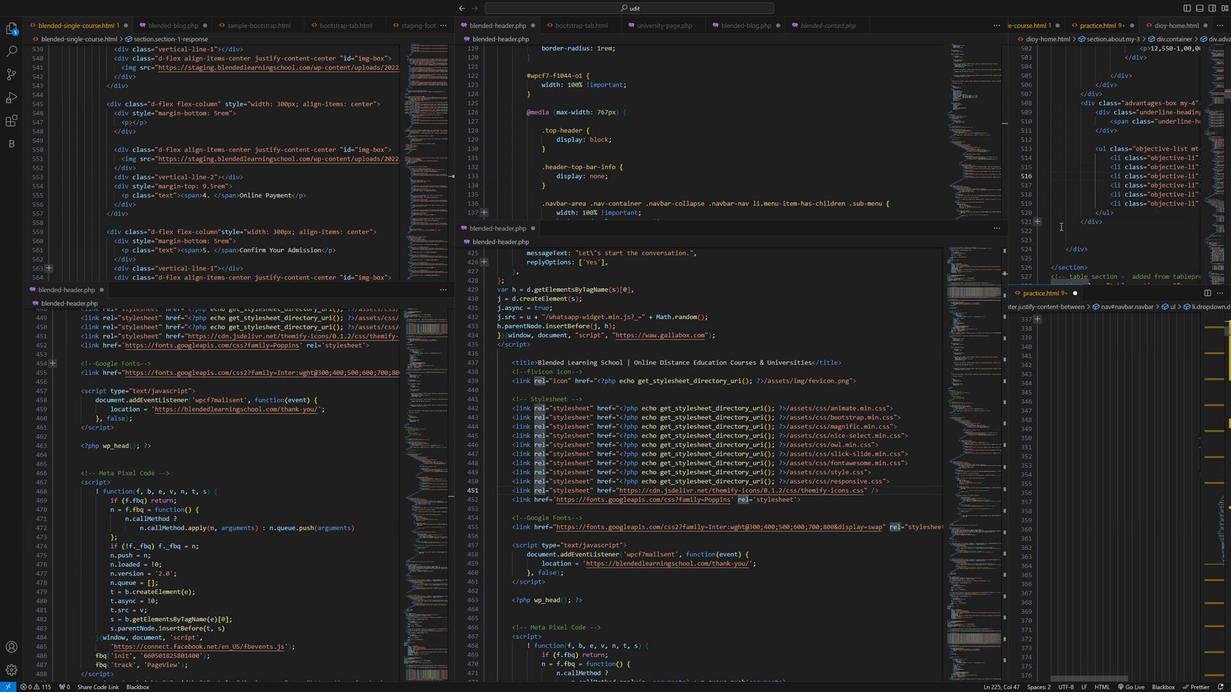 
Action: Mouse moved to (1037, 249)
Screenshot: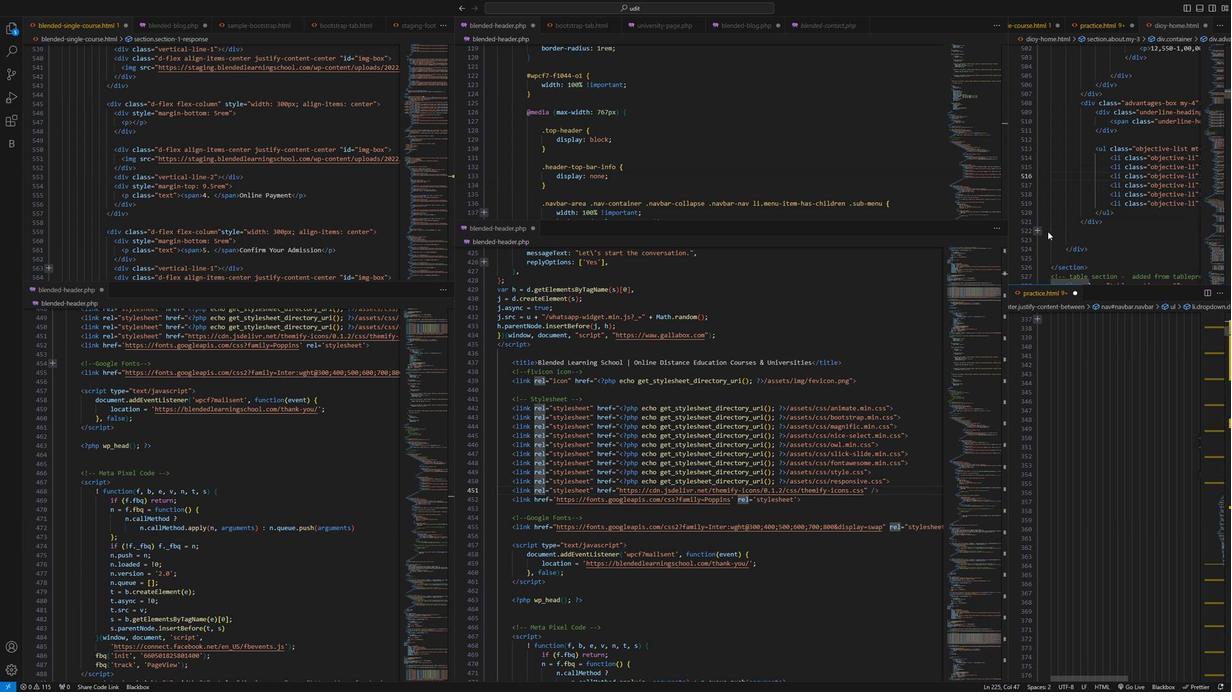 
Action: Mouse scrolled (1037, 249) with delta (0, 0)
Screenshot: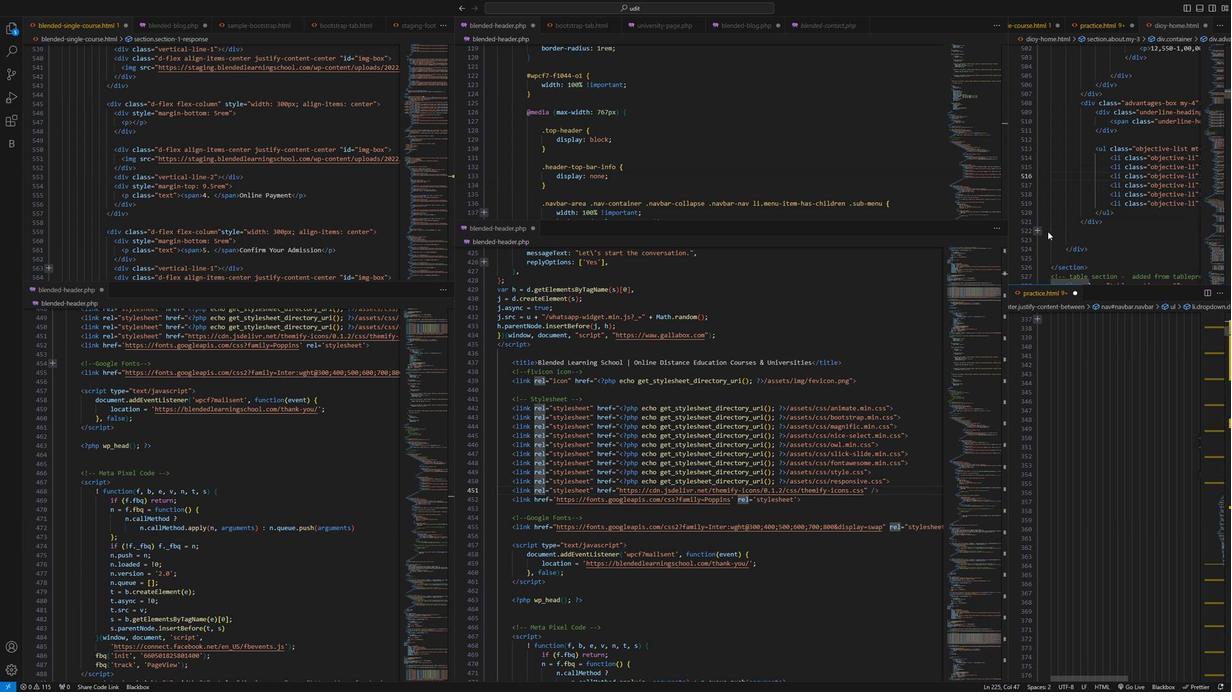 
Action: Mouse moved to (1032, 247)
Screenshot: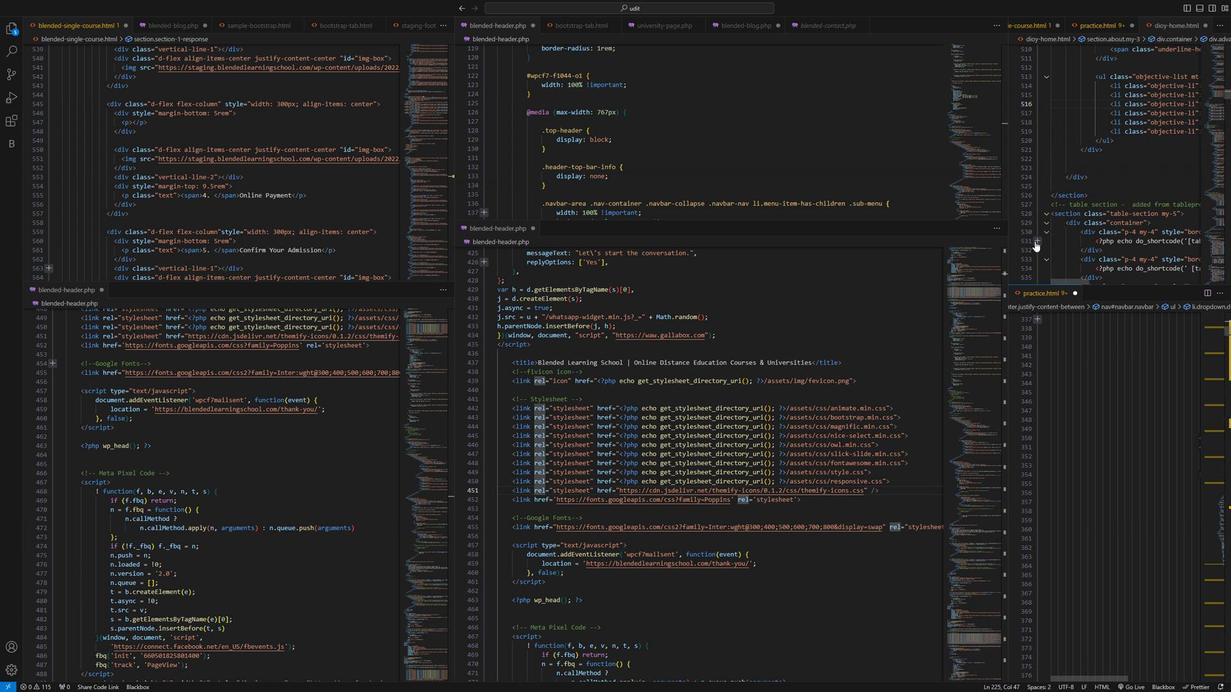 
Action: Mouse scrolled (1032, 246) with delta (0, 0)
Screenshot: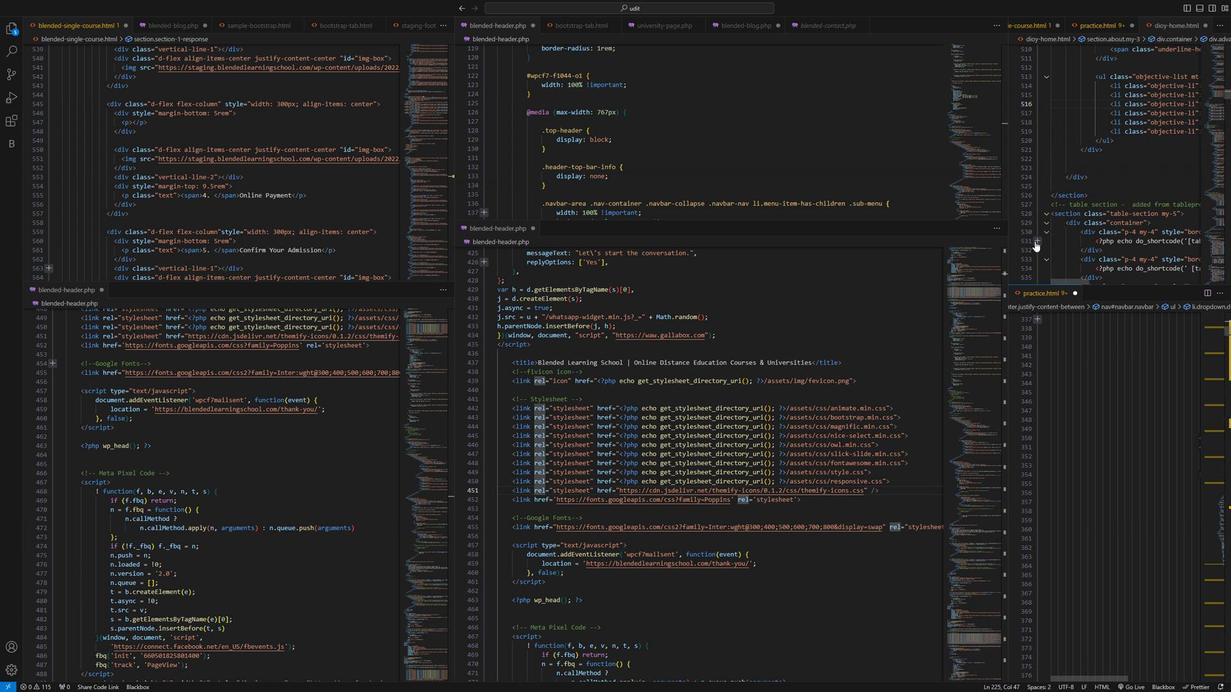 
Action: Mouse scrolled (1032, 246) with delta (0, 0)
Screenshot: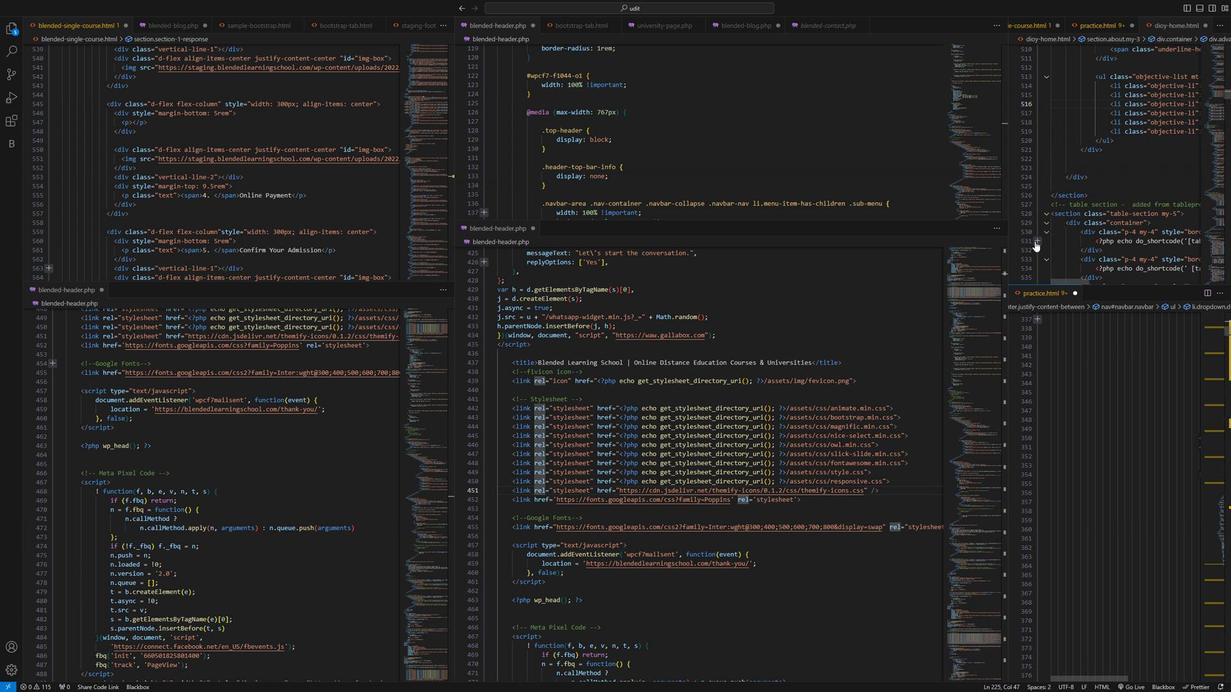 
Action: Mouse scrolled (1032, 246) with delta (0, 0)
Screenshot: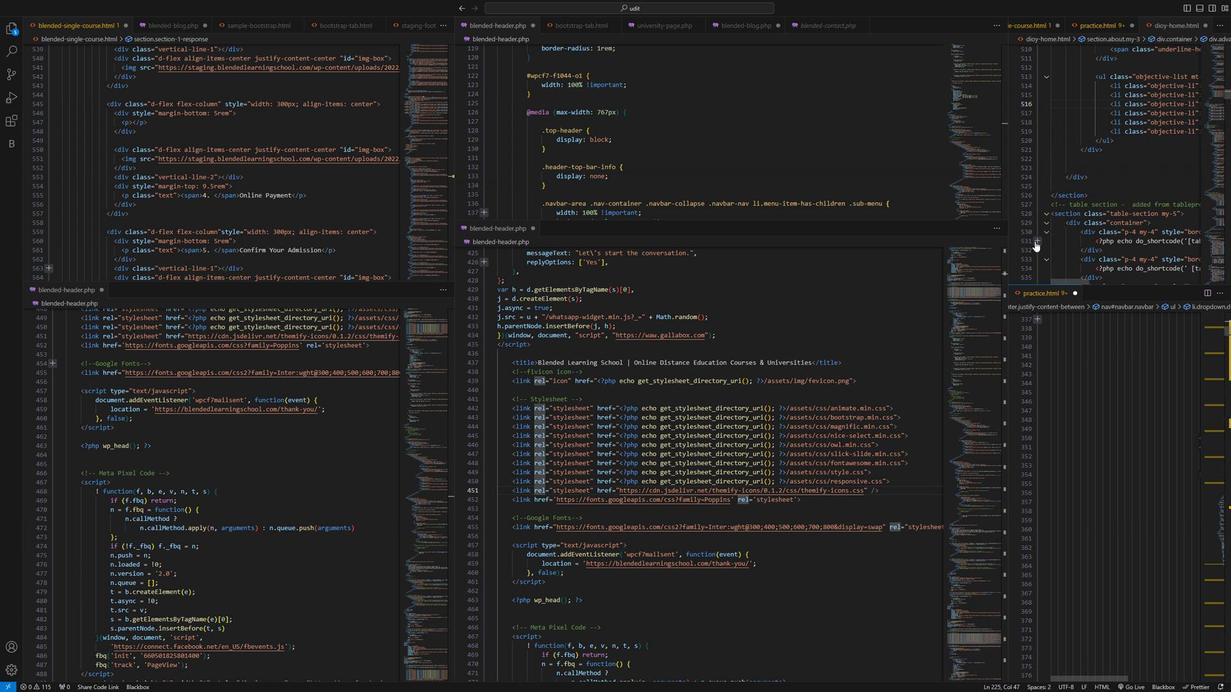 
Action: Mouse scrolled (1032, 246) with delta (0, 0)
Screenshot: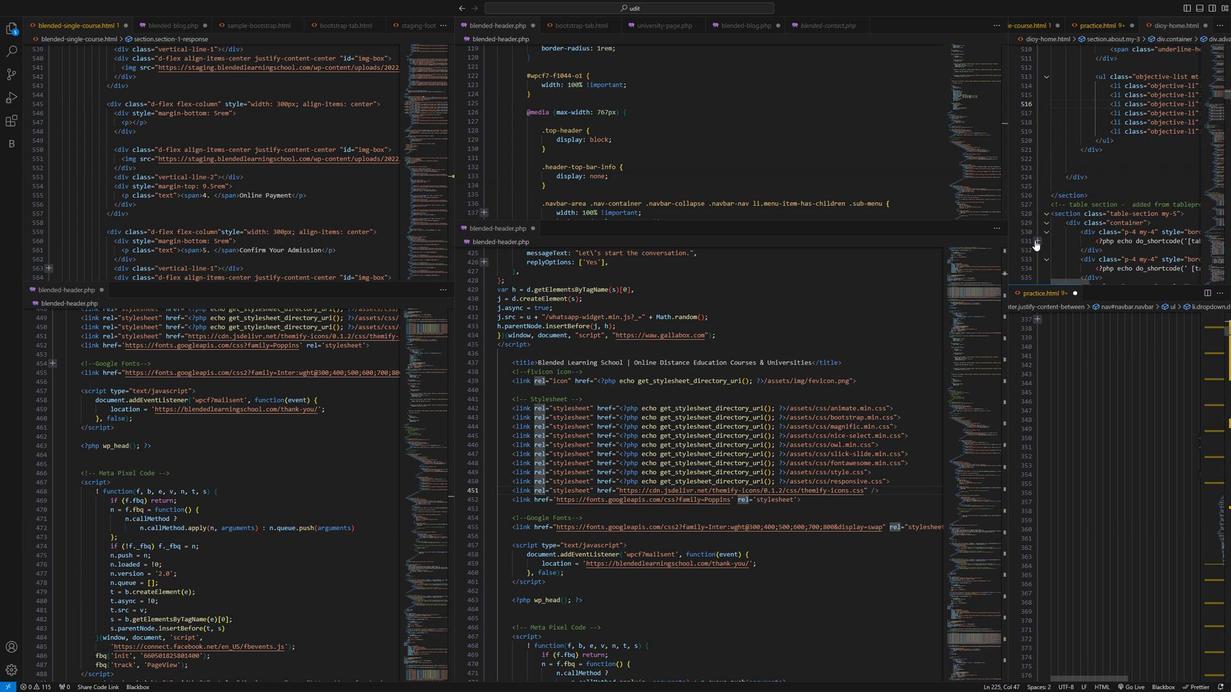 
Action: Mouse moved to (1038, 241)
Screenshot: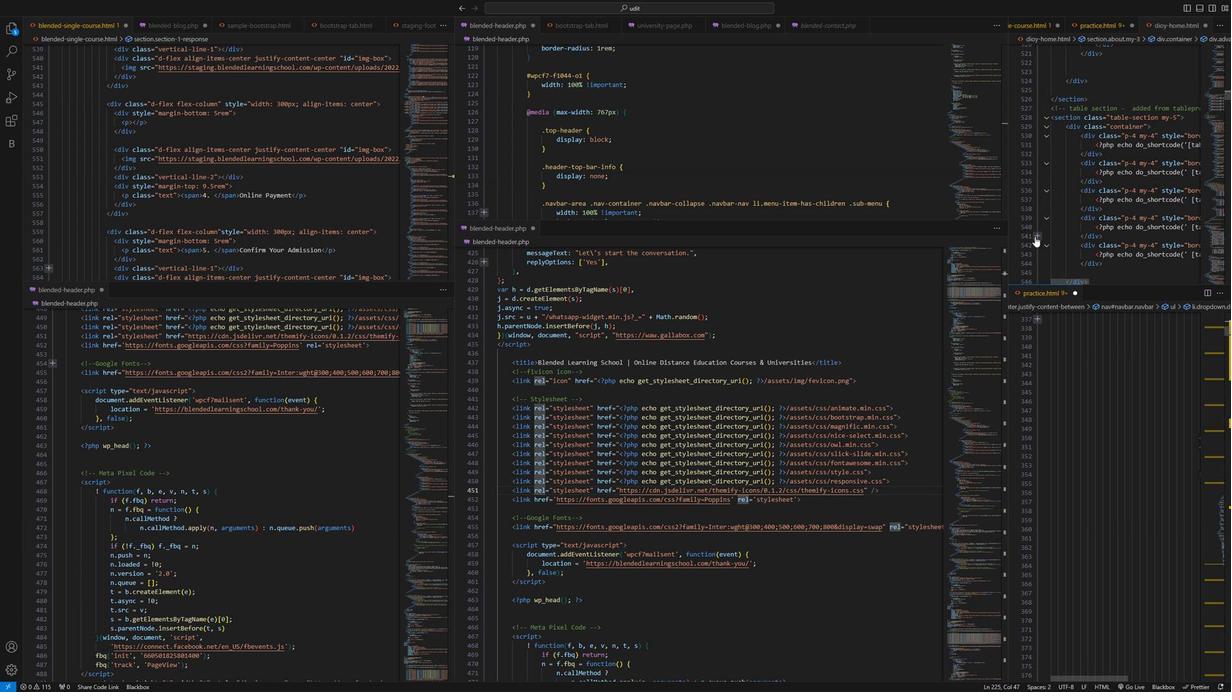 
Action: Mouse scrolled (1038, 241) with delta (0, 0)
Screenshot: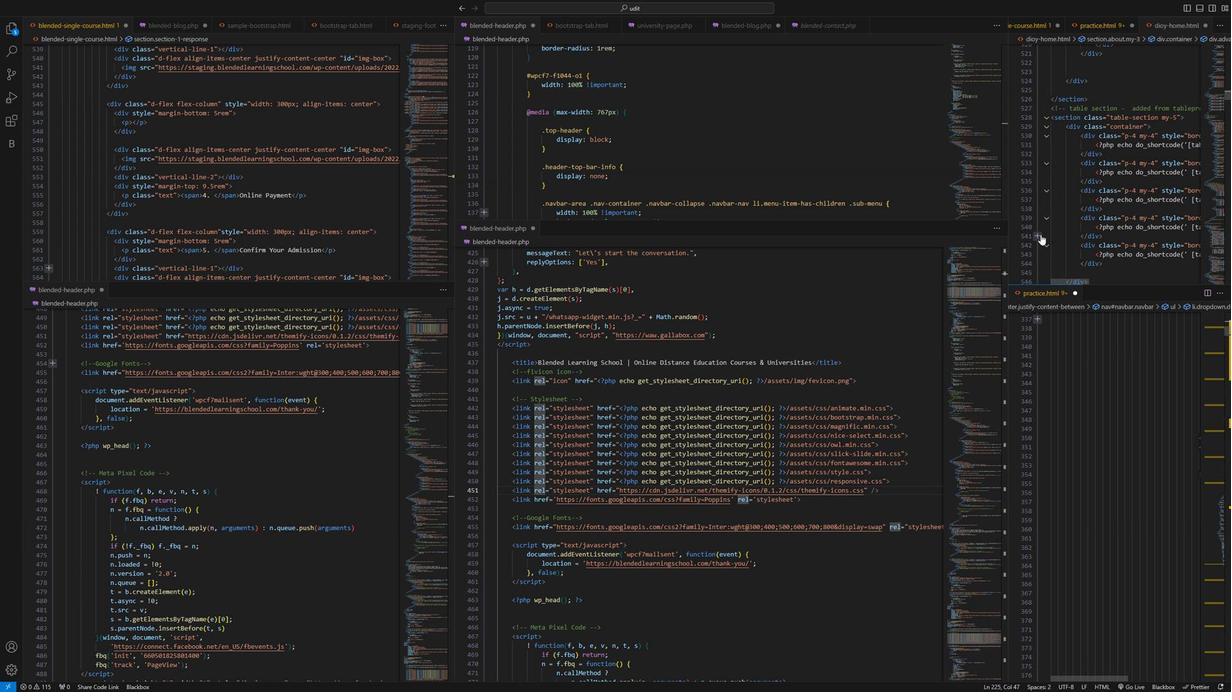 
Action: Mouse scrolled (1038, 241) with delta (0, 0)
Screenshot: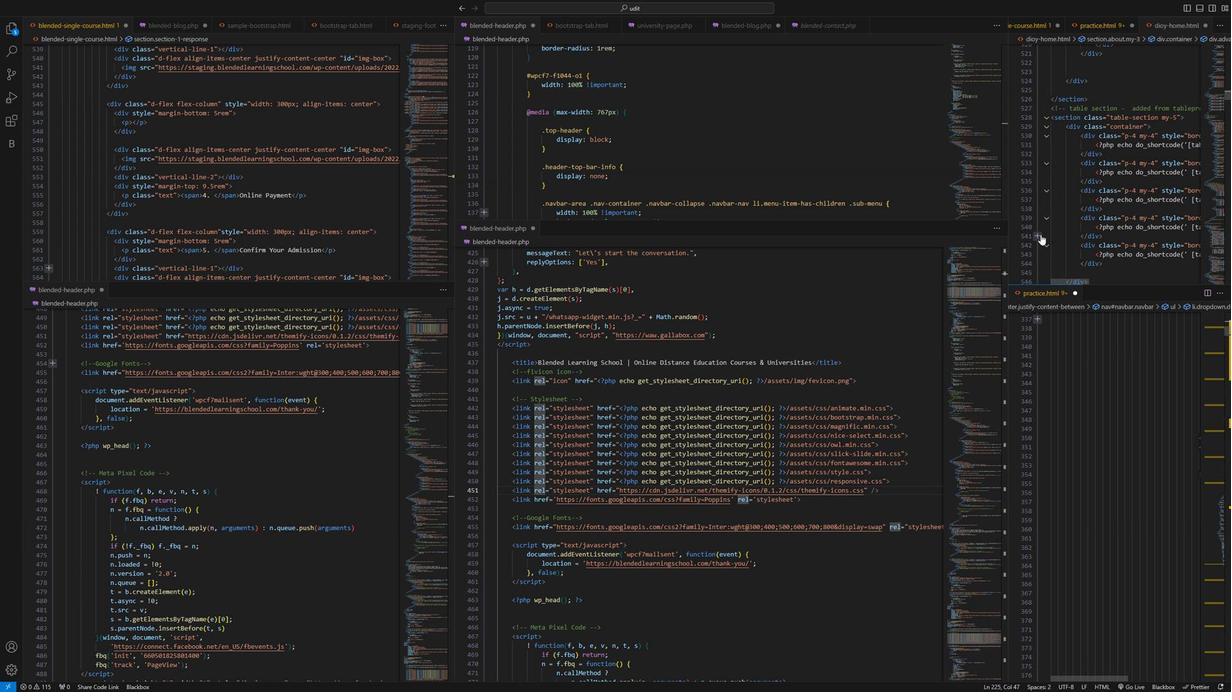 
Action: Mouse scrolled (1038, 241) with delta (0, 0)
Screenshot: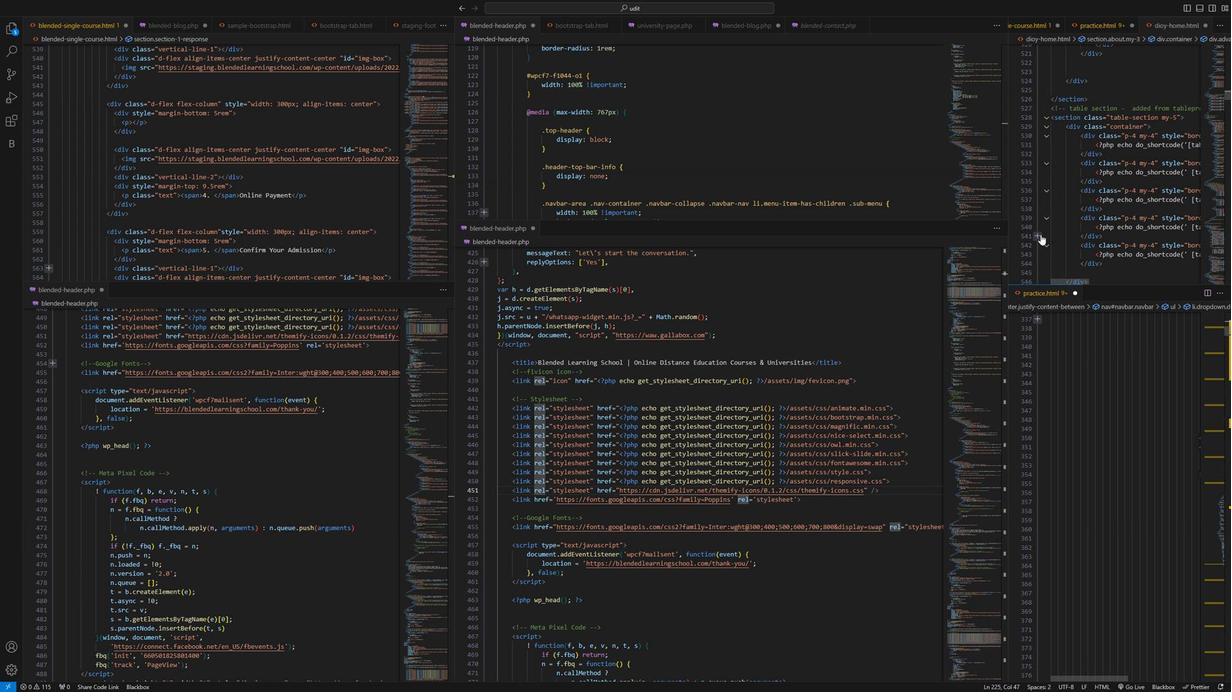 
Action: Mouse moved to (816, 302)
Screenshot: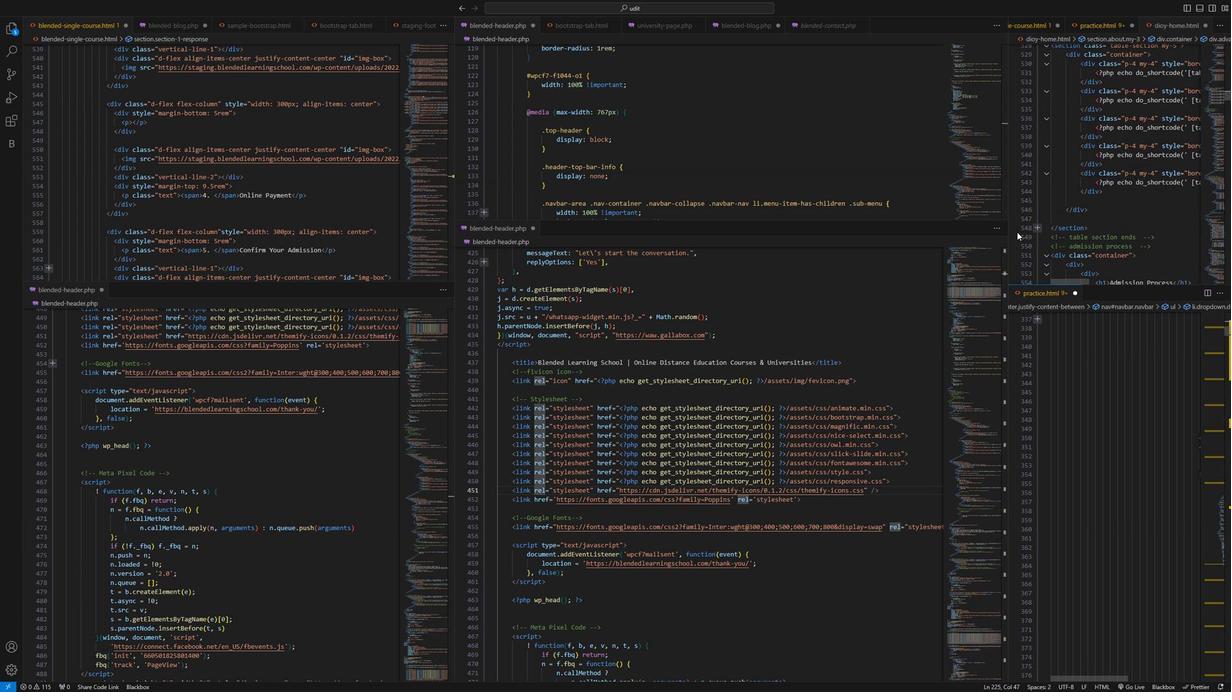
Action: Mouse scrolled (816, 301) with delta (0, 0)
Screenshot: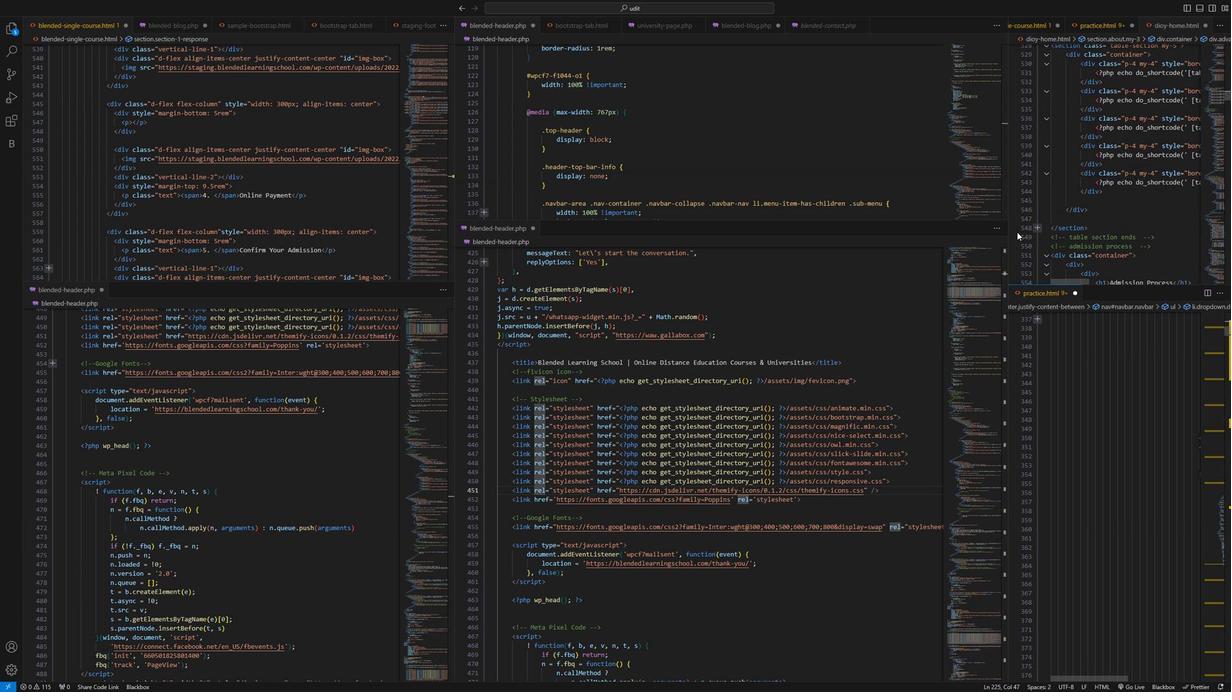 
Action: Mouse moved to (717, 339)
Screenshot: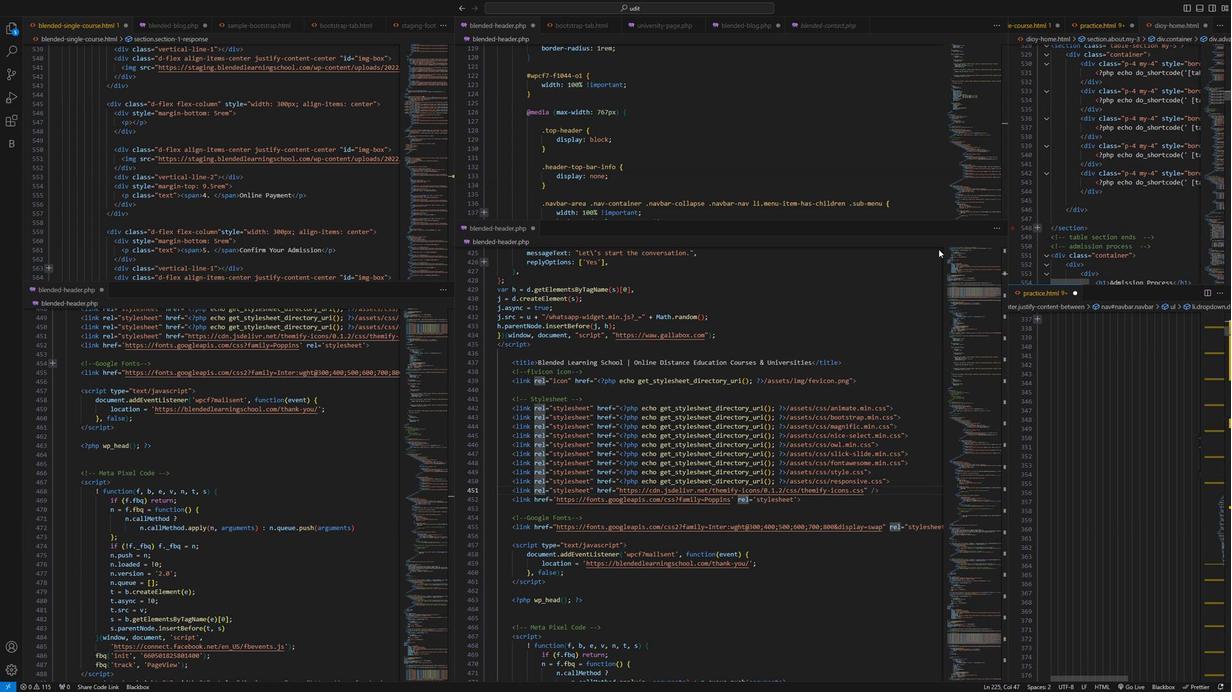 
Action: Mouse scrolled (717, 338) with delta (0, 0)
Screenshot: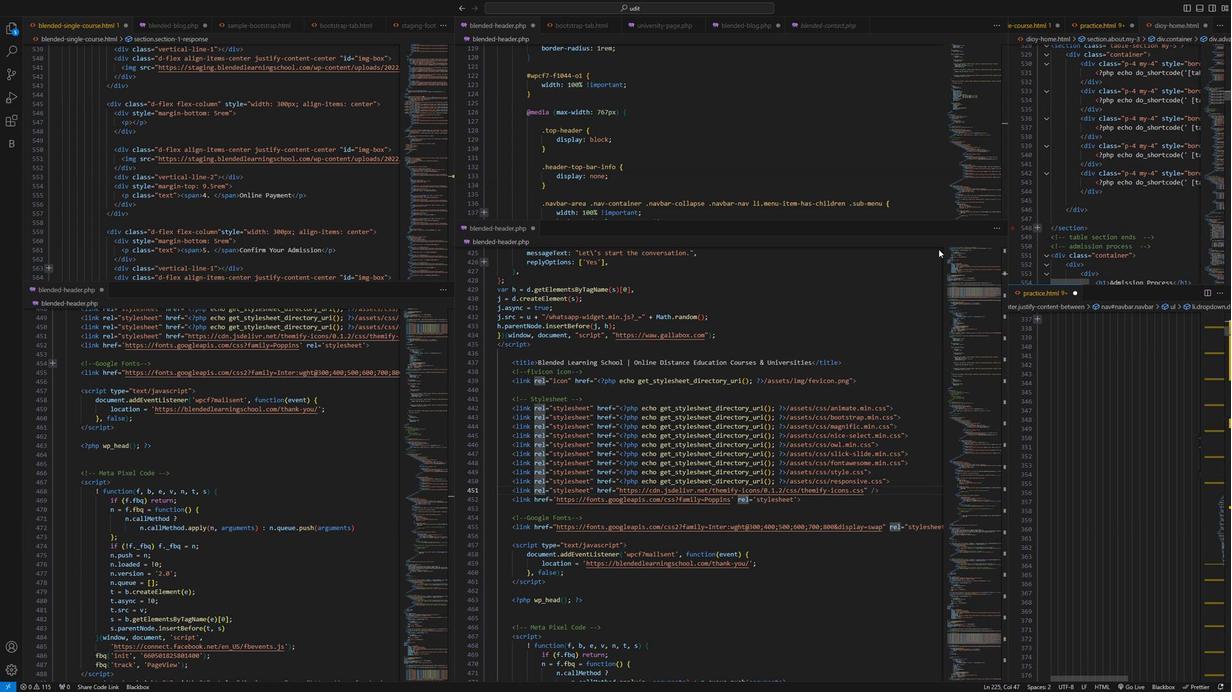
Action: Mouse moved to (544, 387)
Screenshot: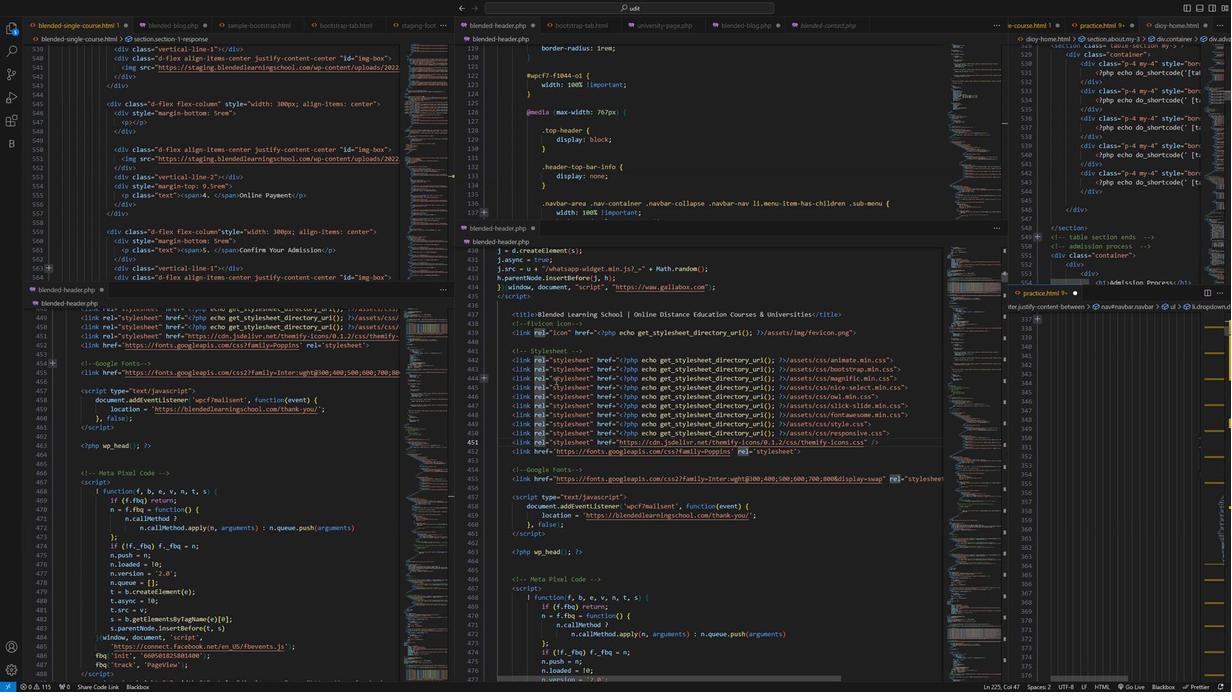
Action: Mouse scrolled (544, 387) with delta (0, 0)
Screenshot: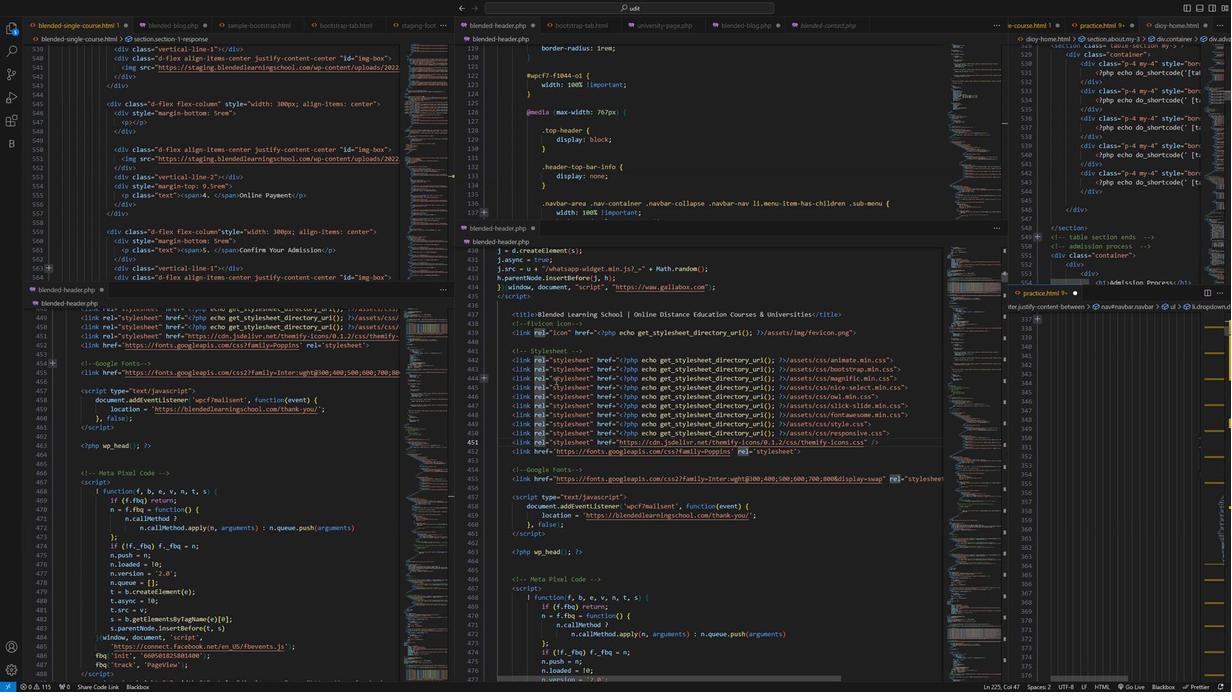 
Action: Mouse moved to (542, 389)
Screenshot: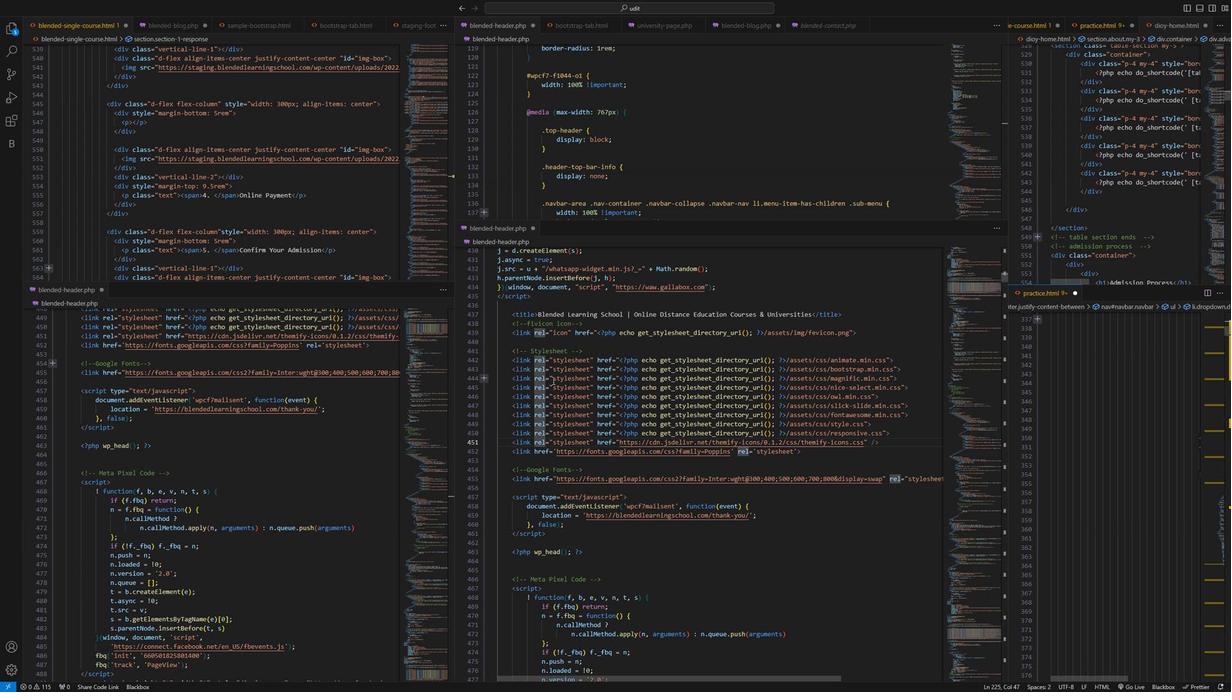 
Action: Mouse scrolled (542, 389) with delta (0, 0)
